 Task: Compose an email with the signature Josiah Cooper with the subject Update on a new partnership and the message Please let me know if you have any questions or concerns about the new safety procedures that were recently implemented. from softage.5@softage.net to softage.3@softage.net, select the message and change font size to small, align the email to left Send the email. Finally, move the email from Sent Items to the label User interface
Action: Mouse moved to (92, 66)
Screenshot: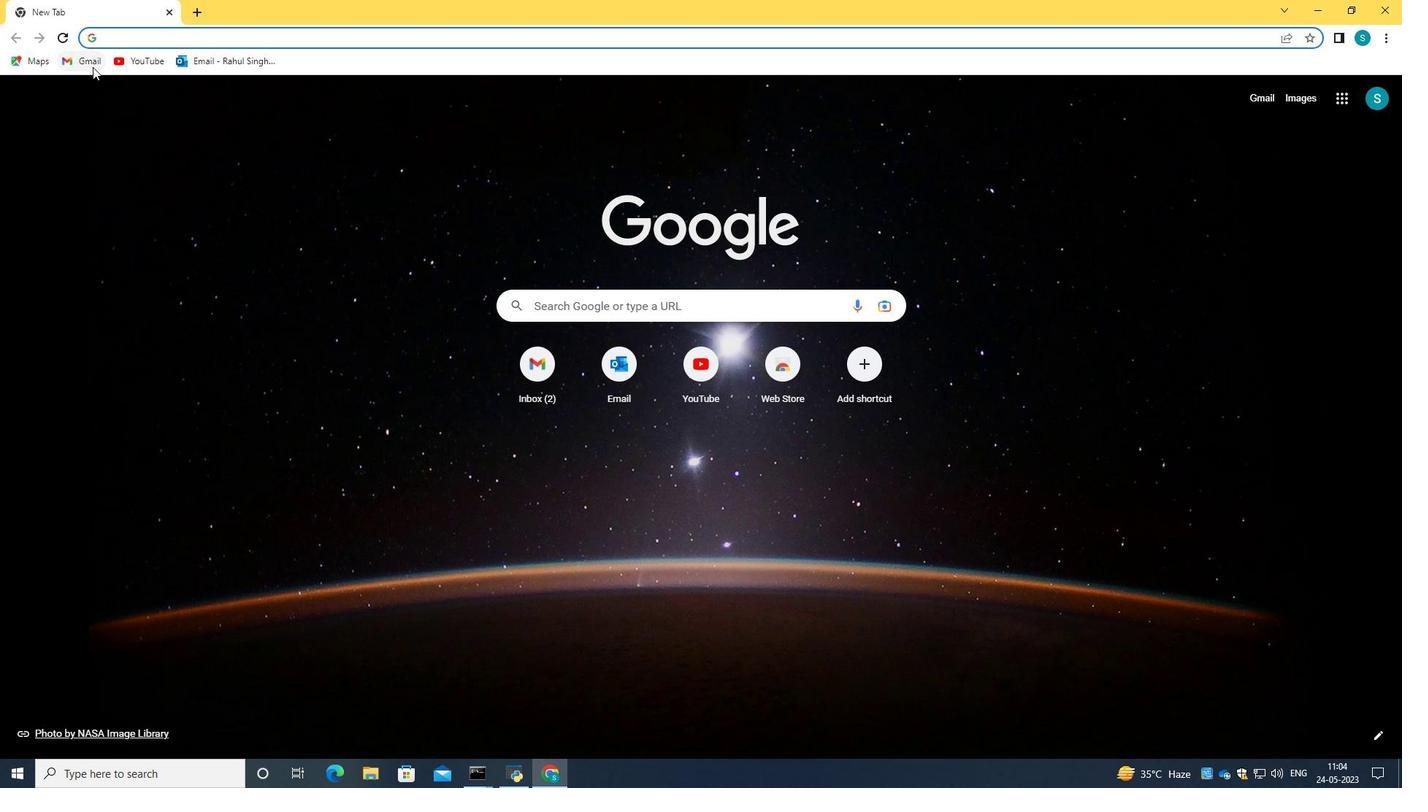 
Action: Mouse pressed left at (92, 66)
Screenshot: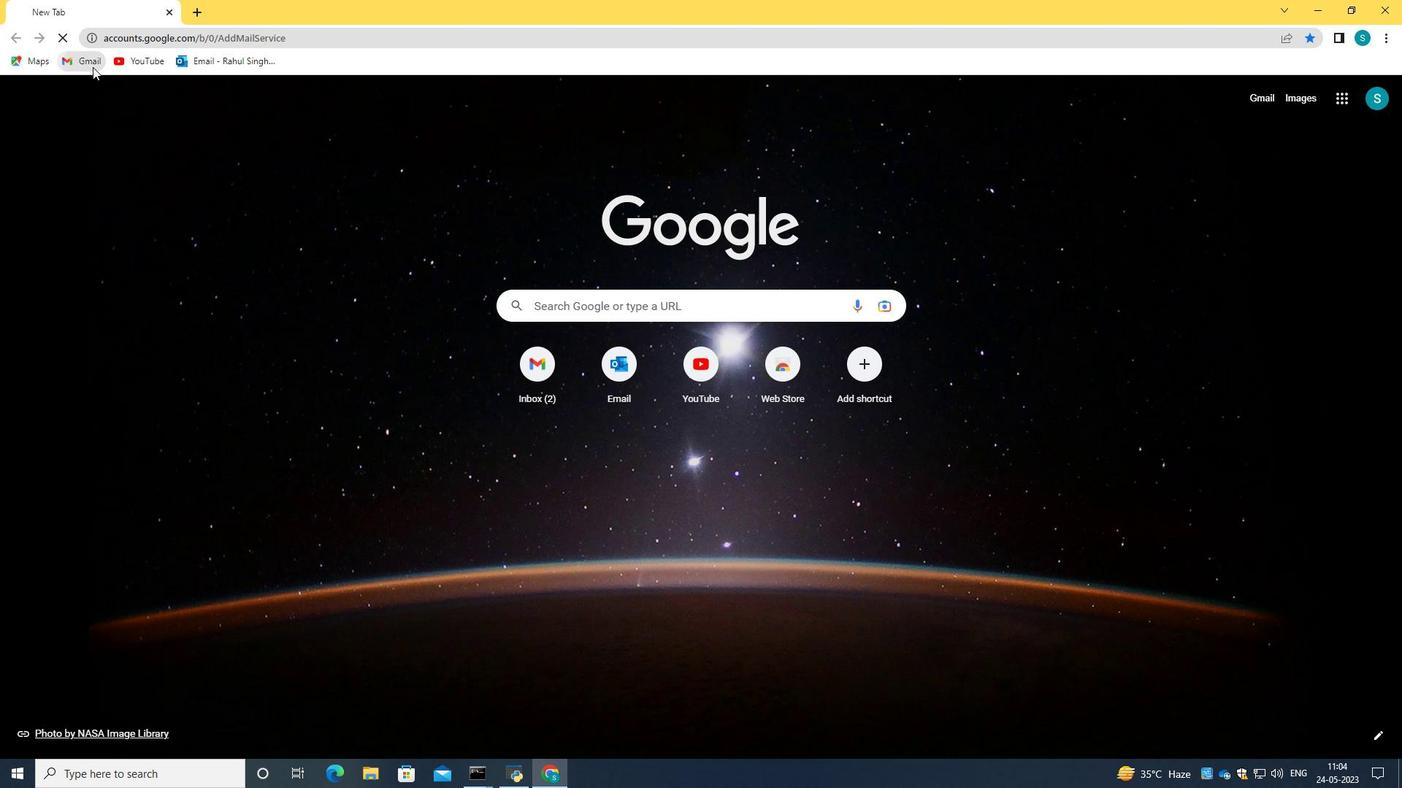 
Action: Mouse moved to (678, 219)
Screenshot: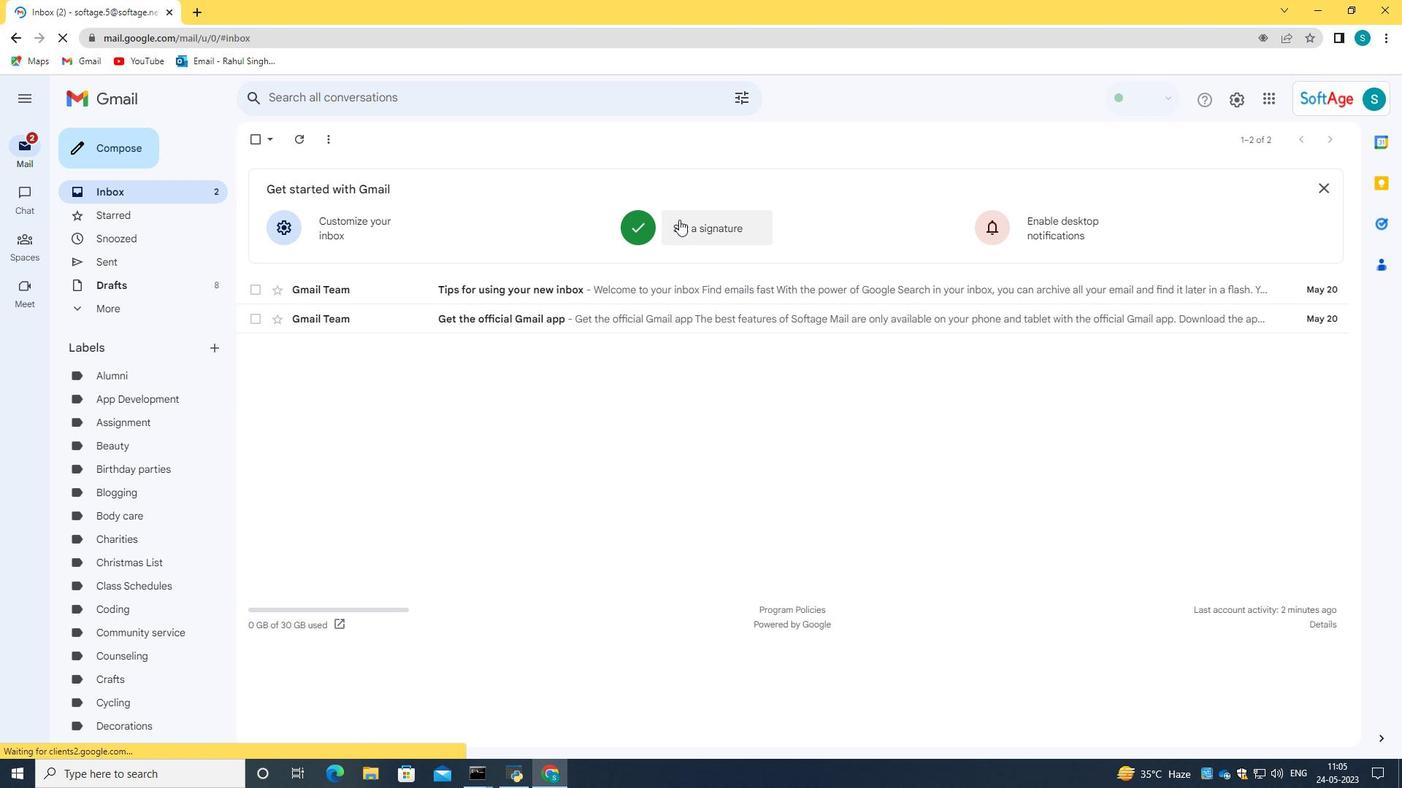 
Action: Mouse pressed left at (678, 219)
Screenshot: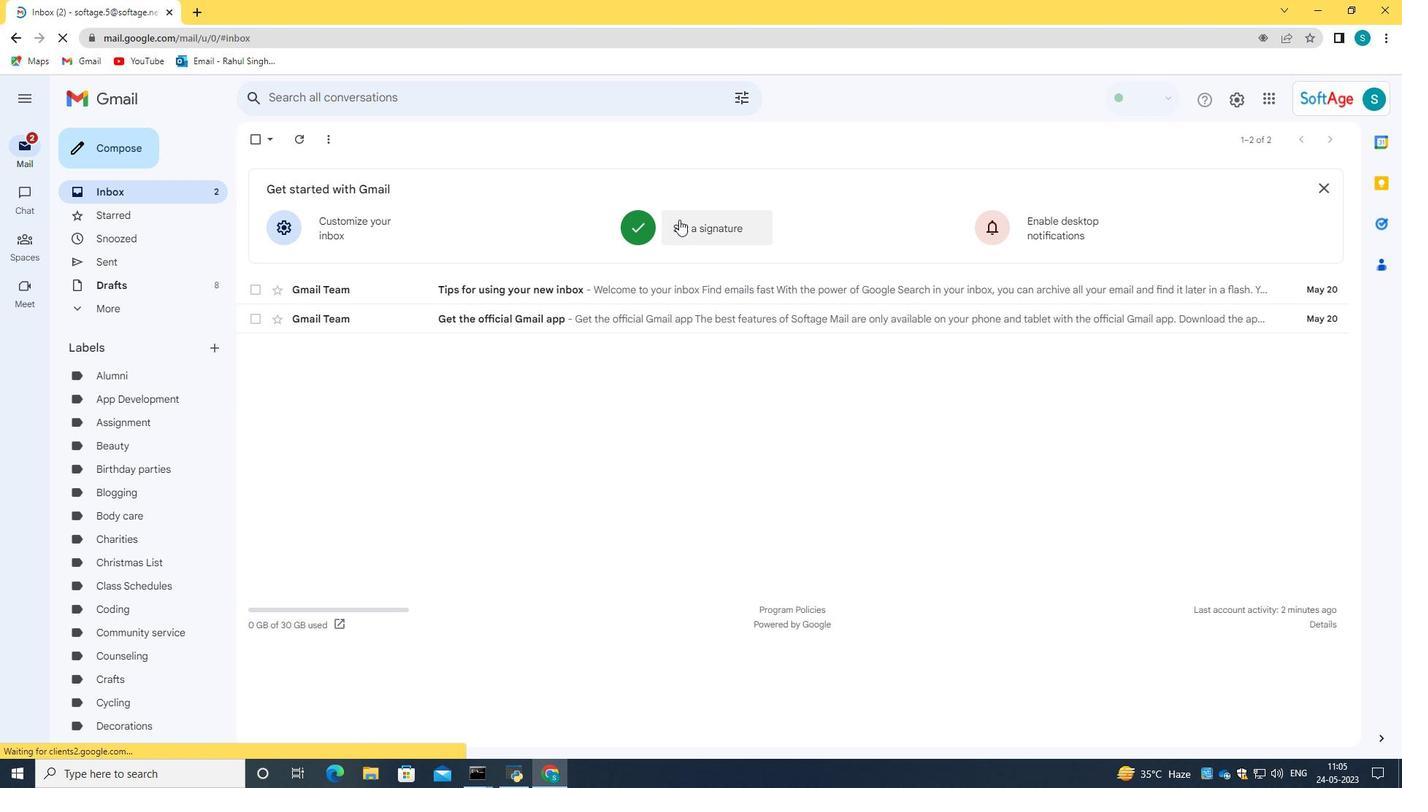 
Action: Mouse moved to (685, 271)
Screenshot: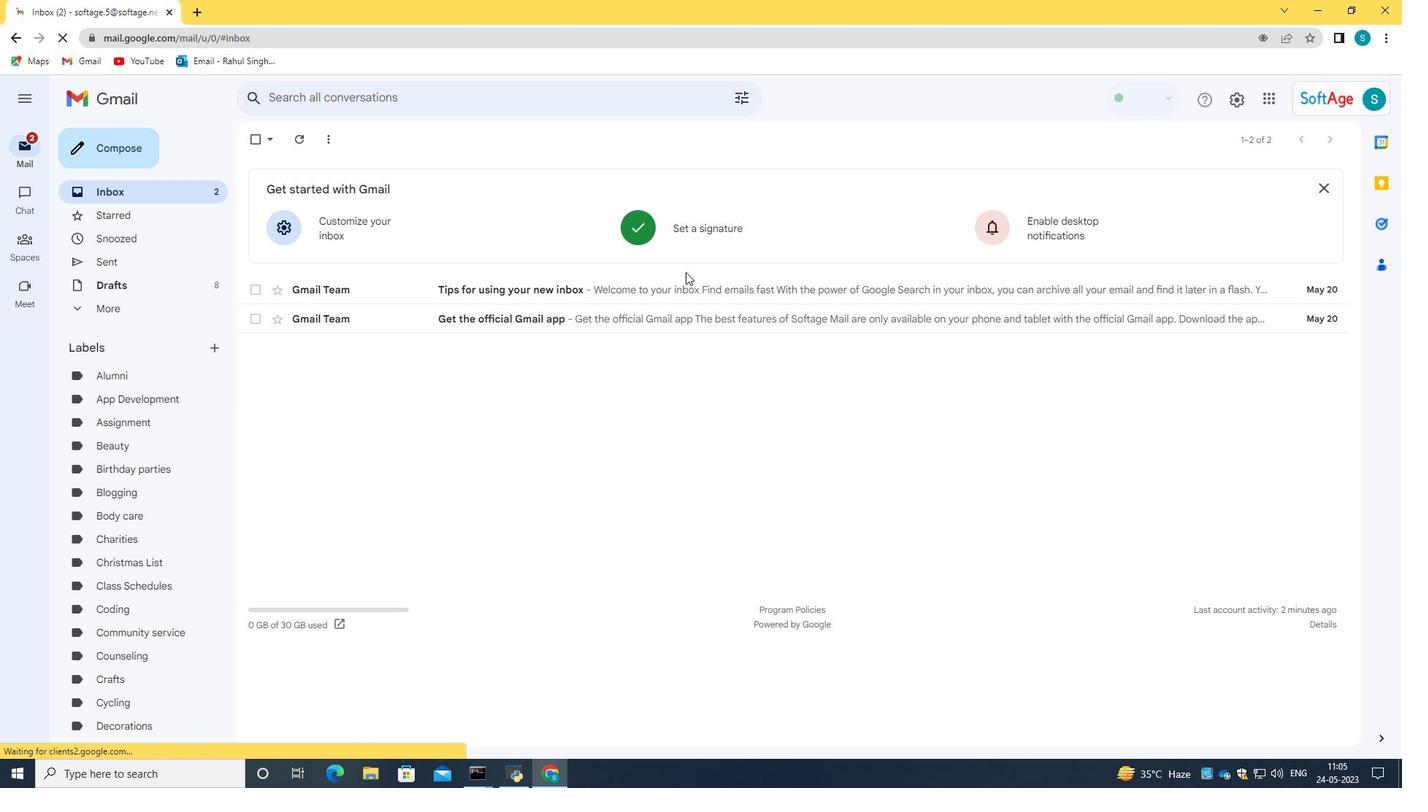 
Action: Mouse scrolled (685, 270) with delta (0, 0)
Screenshot: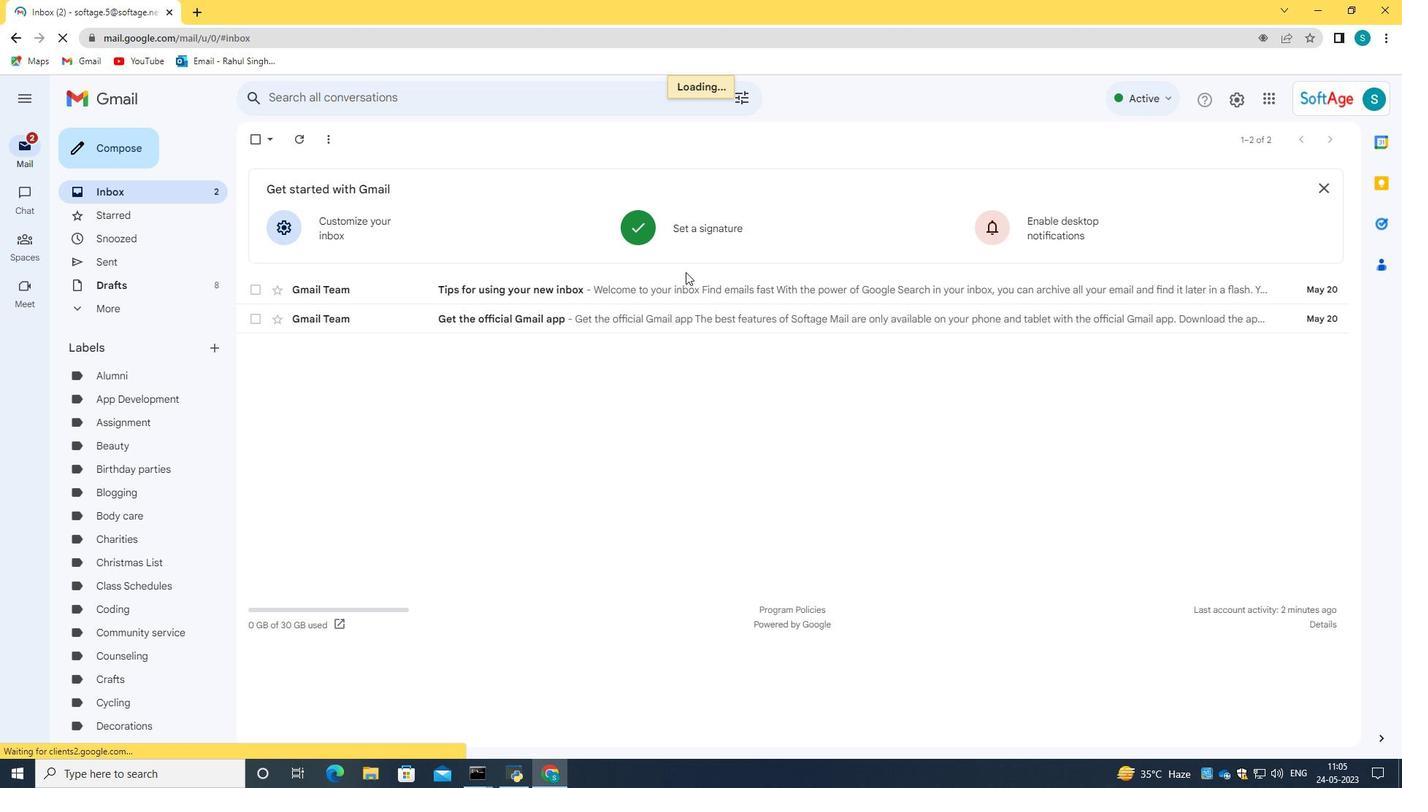 
Action: Mouse moved to (685, 276)
Screenshot: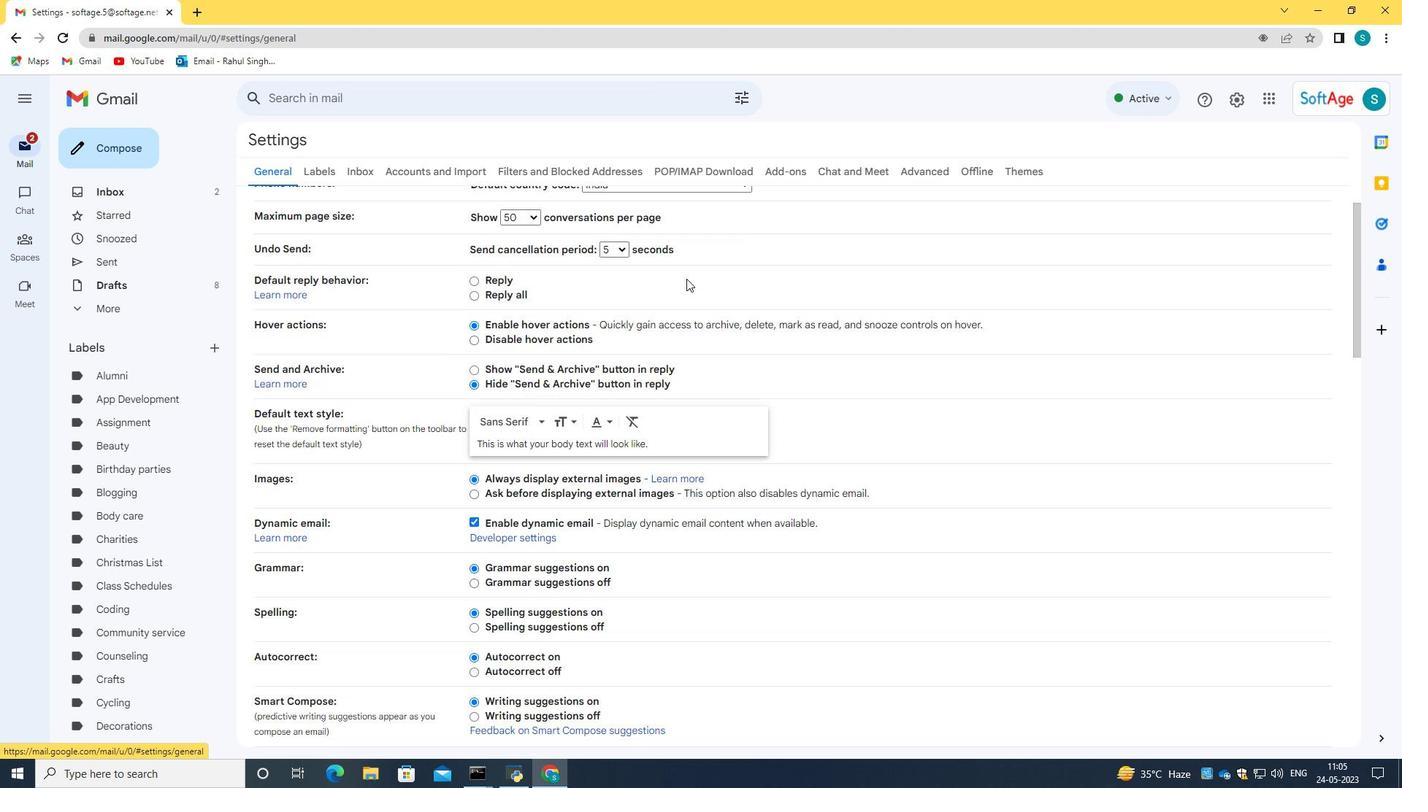 
Action: Mouse scrolled (685, 276) with delta (0, 0)
Screenshot: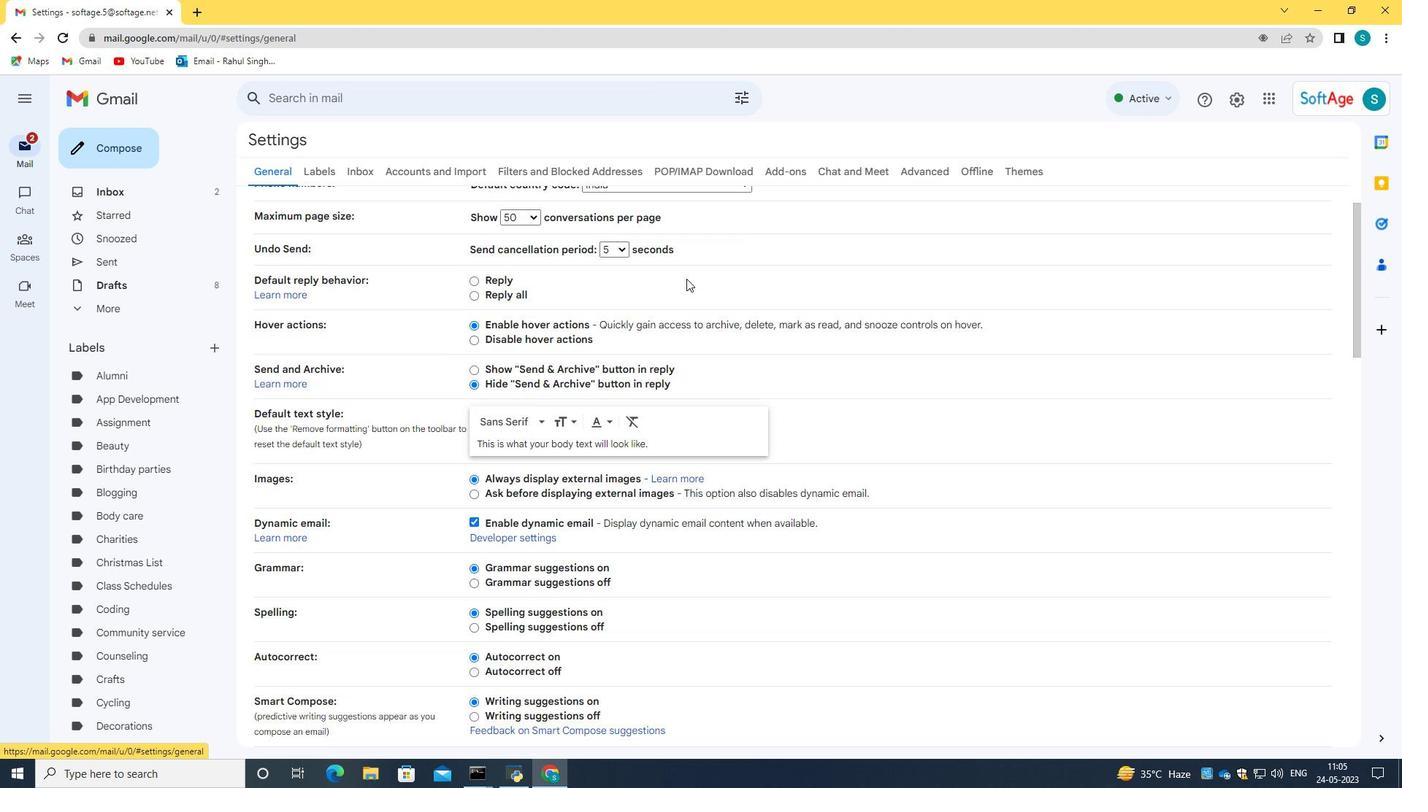 
Action: Mouse moved to (685, 278)
Screenshot: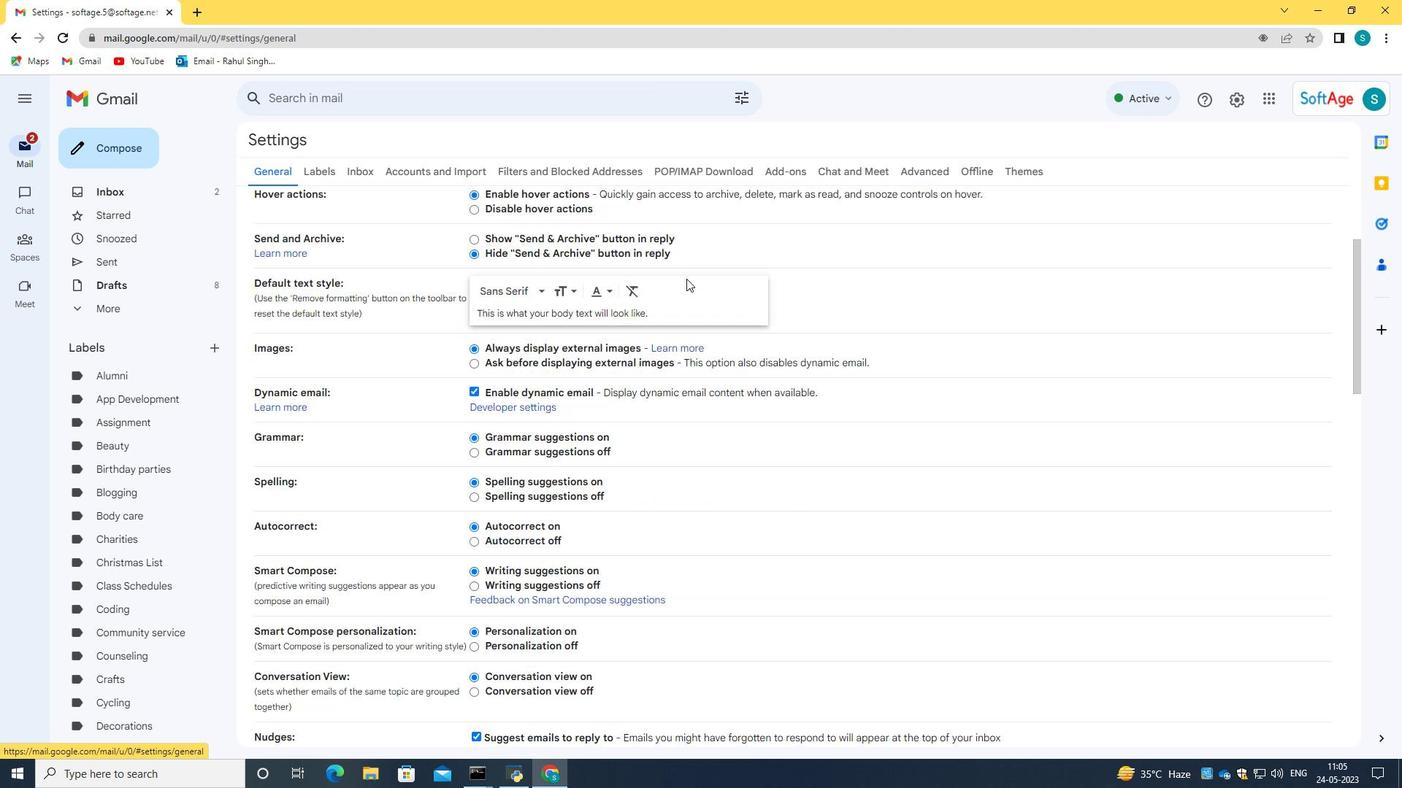 
Action: Mouse scrolled (685, 277) with delta (0, 0)
Screenshot: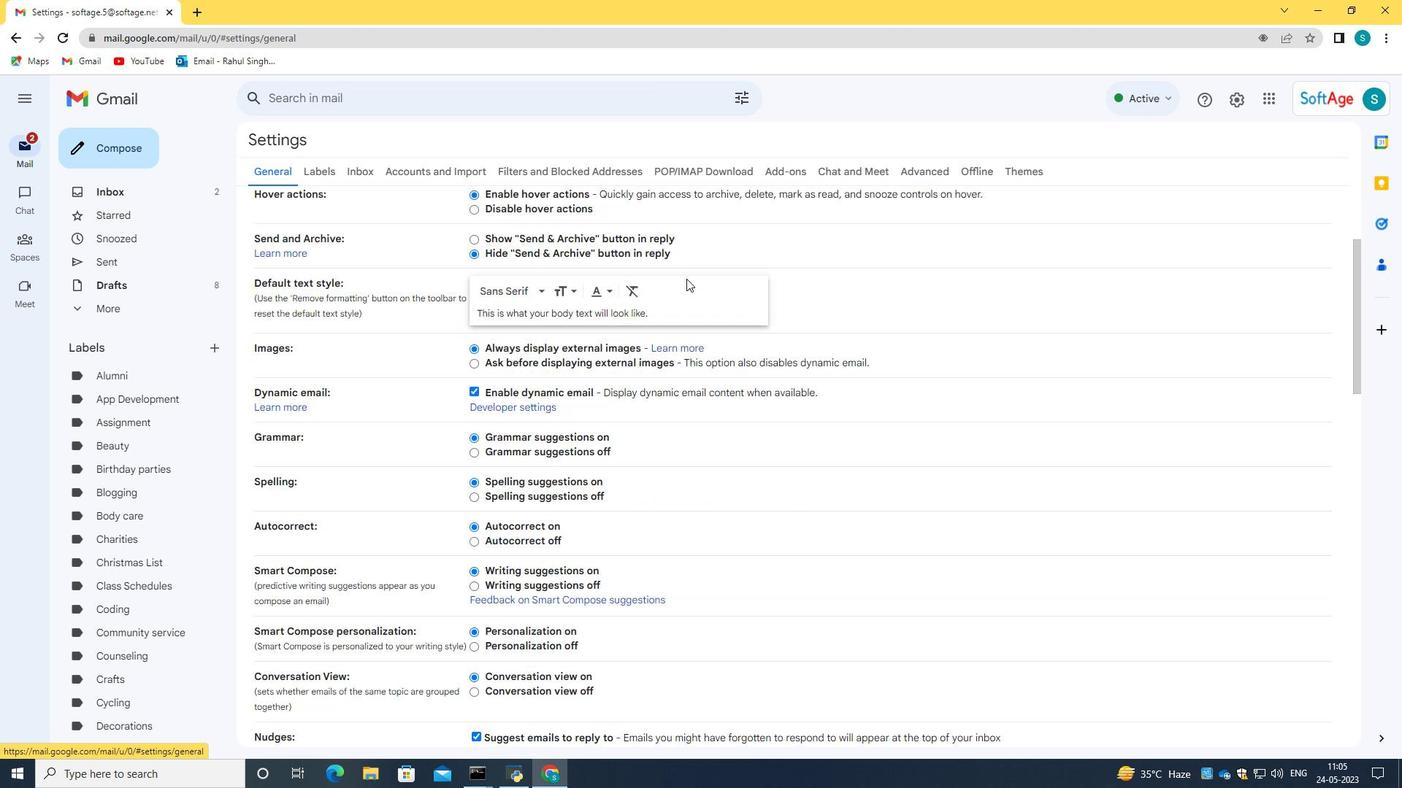 
Action: Mouse scrolled (685, 277) with delta (0, 0)
Screenshot: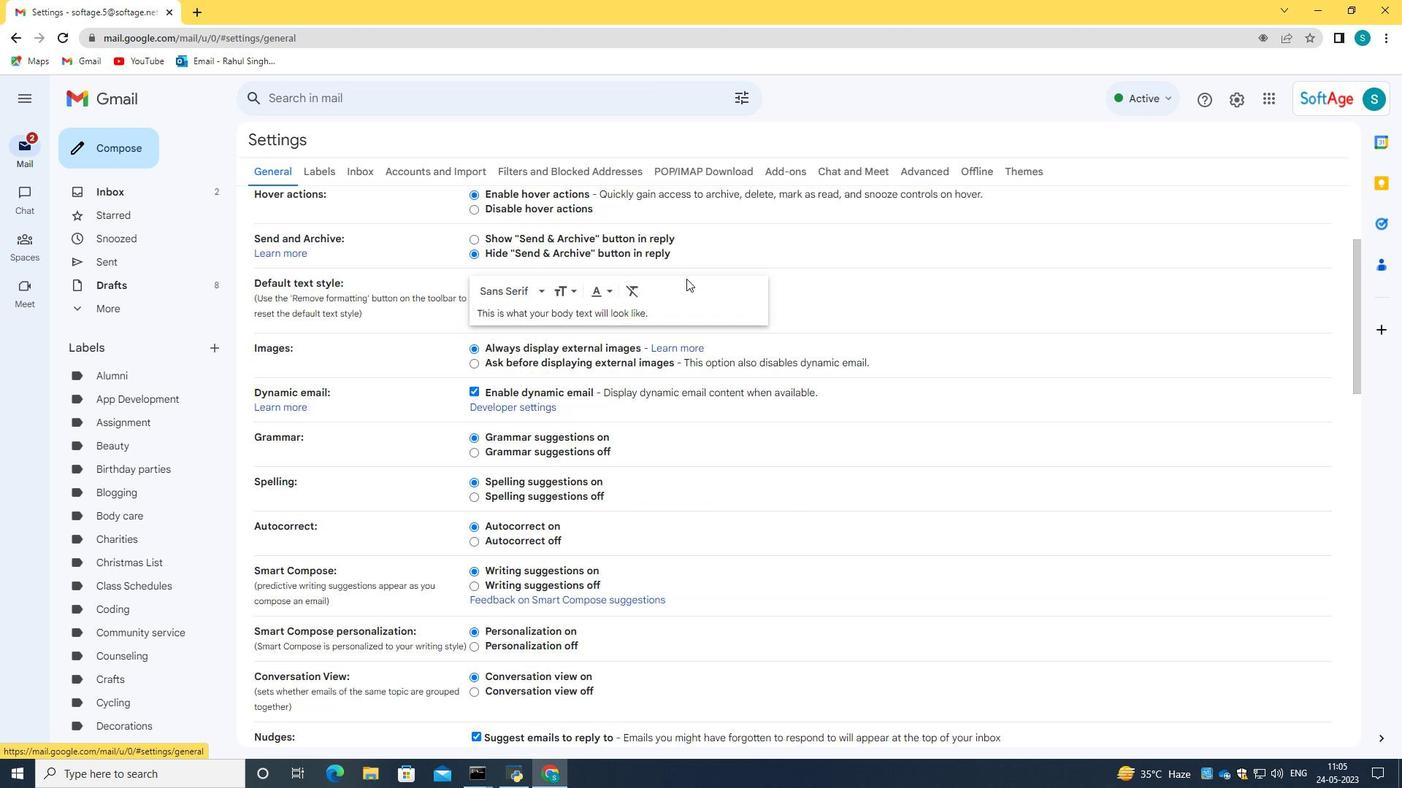 
Action: Mouse scrolled (685, 277) with delta (0, 0)
Screenshot: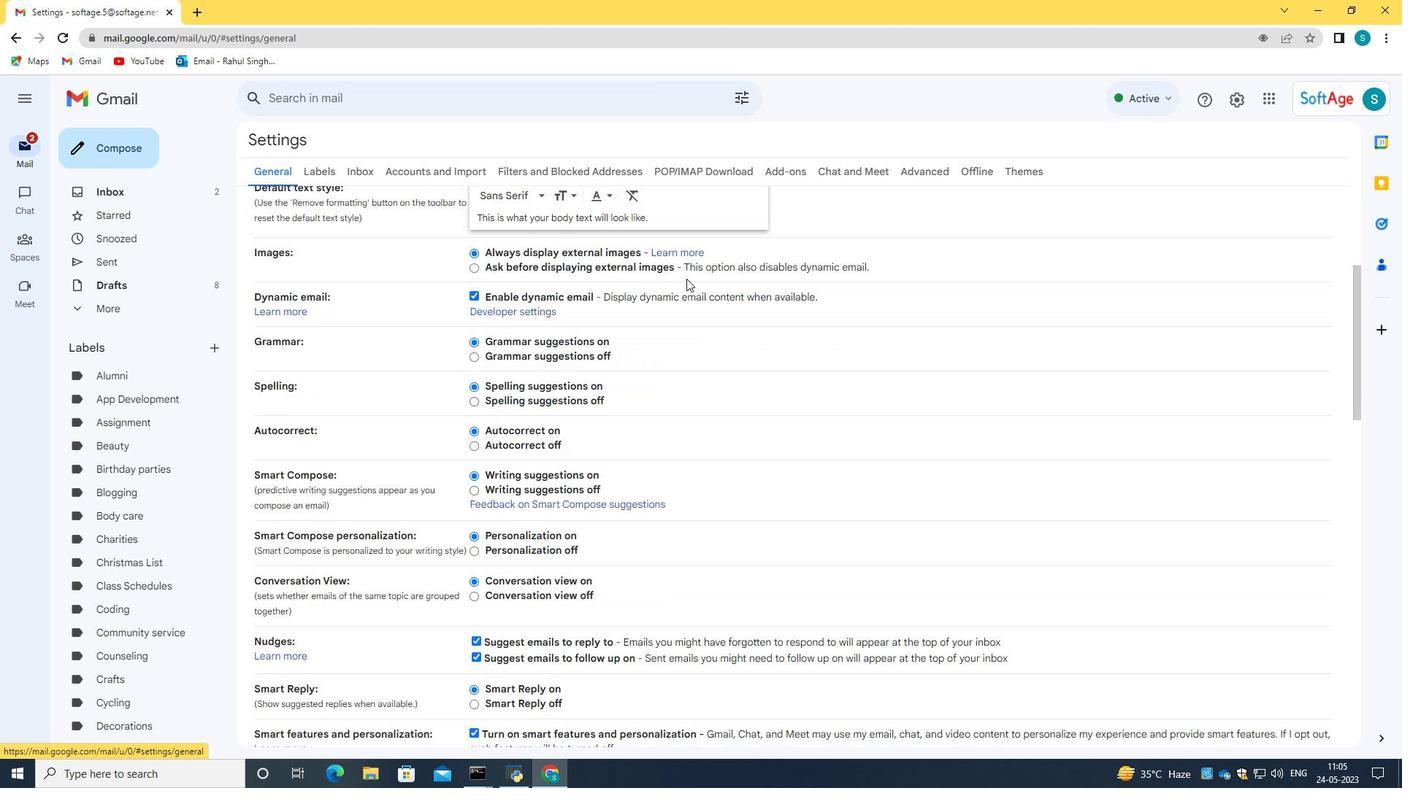 
Action: Mouse scrolled (685, 277) with delta (0, 0)
Screenshot: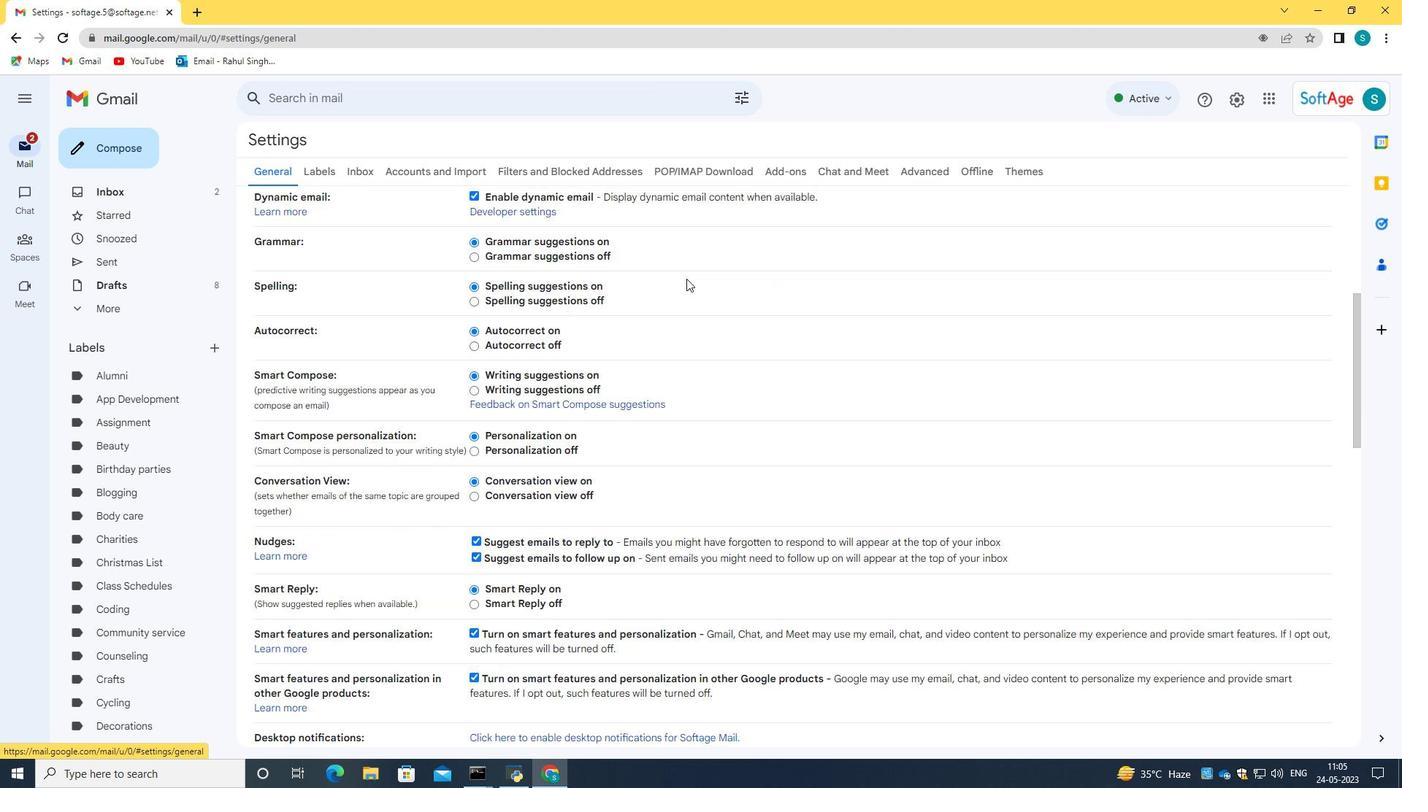 
Action: Mouse scrolled (685, 277) with delta (0, 0)
Screenshot: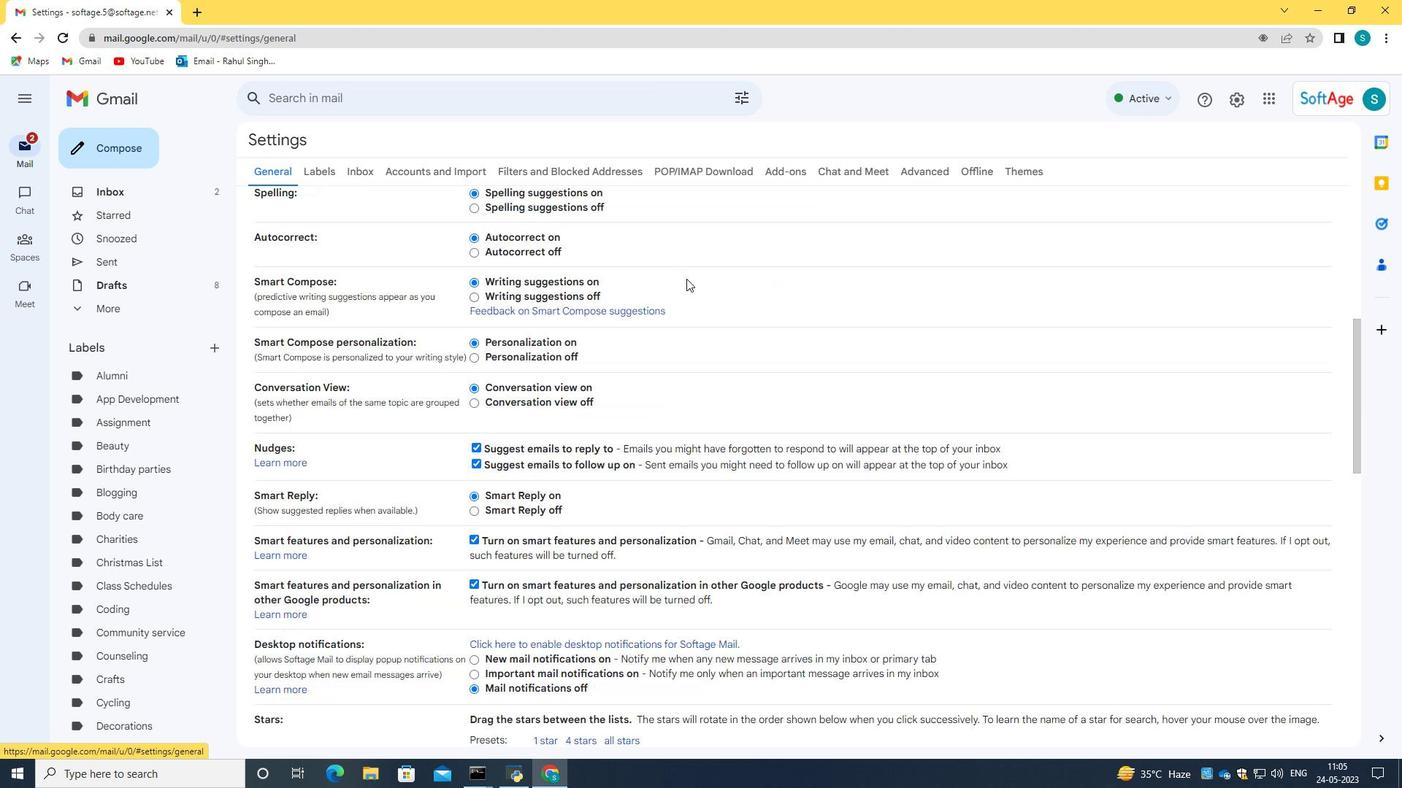 
Action: Mouse scrolled (685, 277) with delta (0, 0)
Screenshot: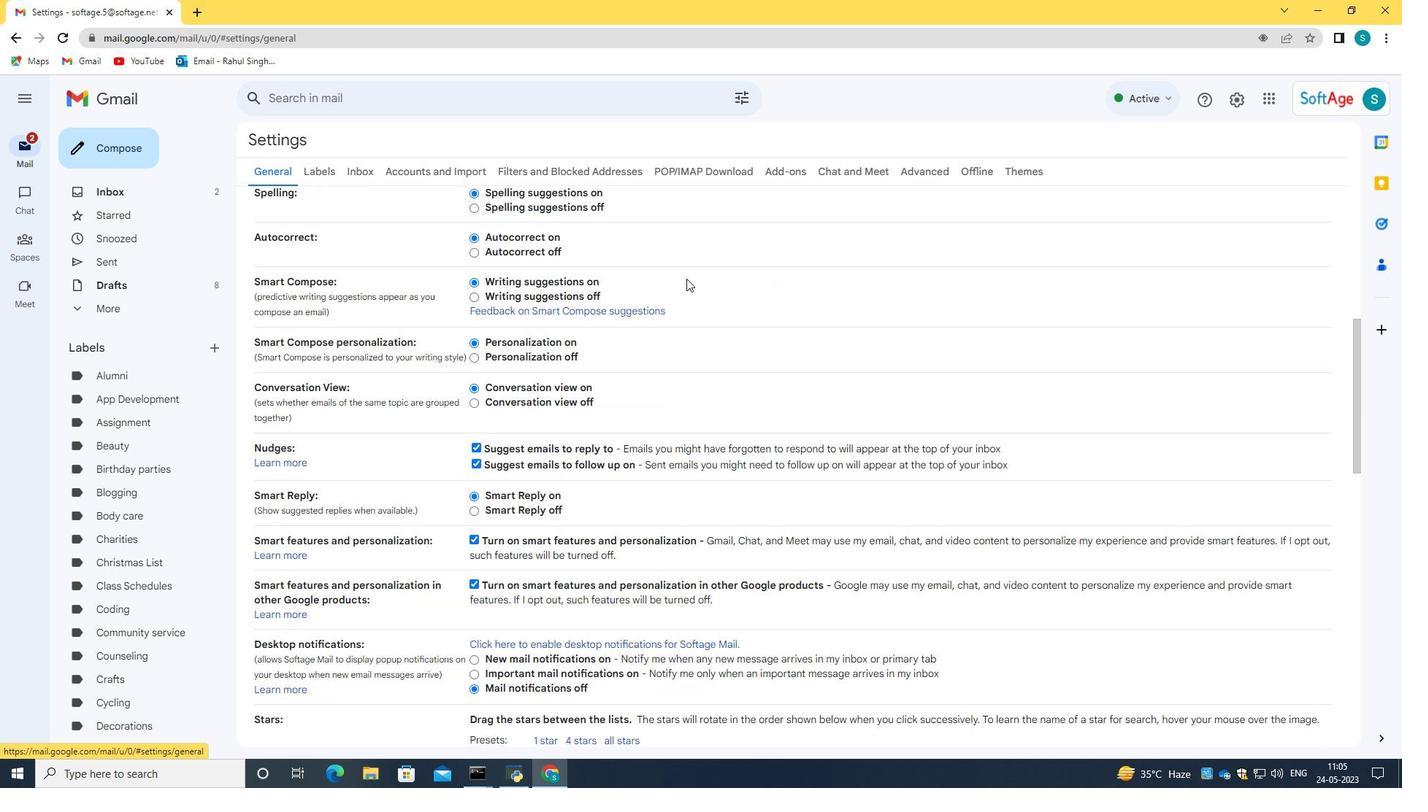 
Action: Mouse scrolled (685, 277) with delta (0, 0)
Screenshot: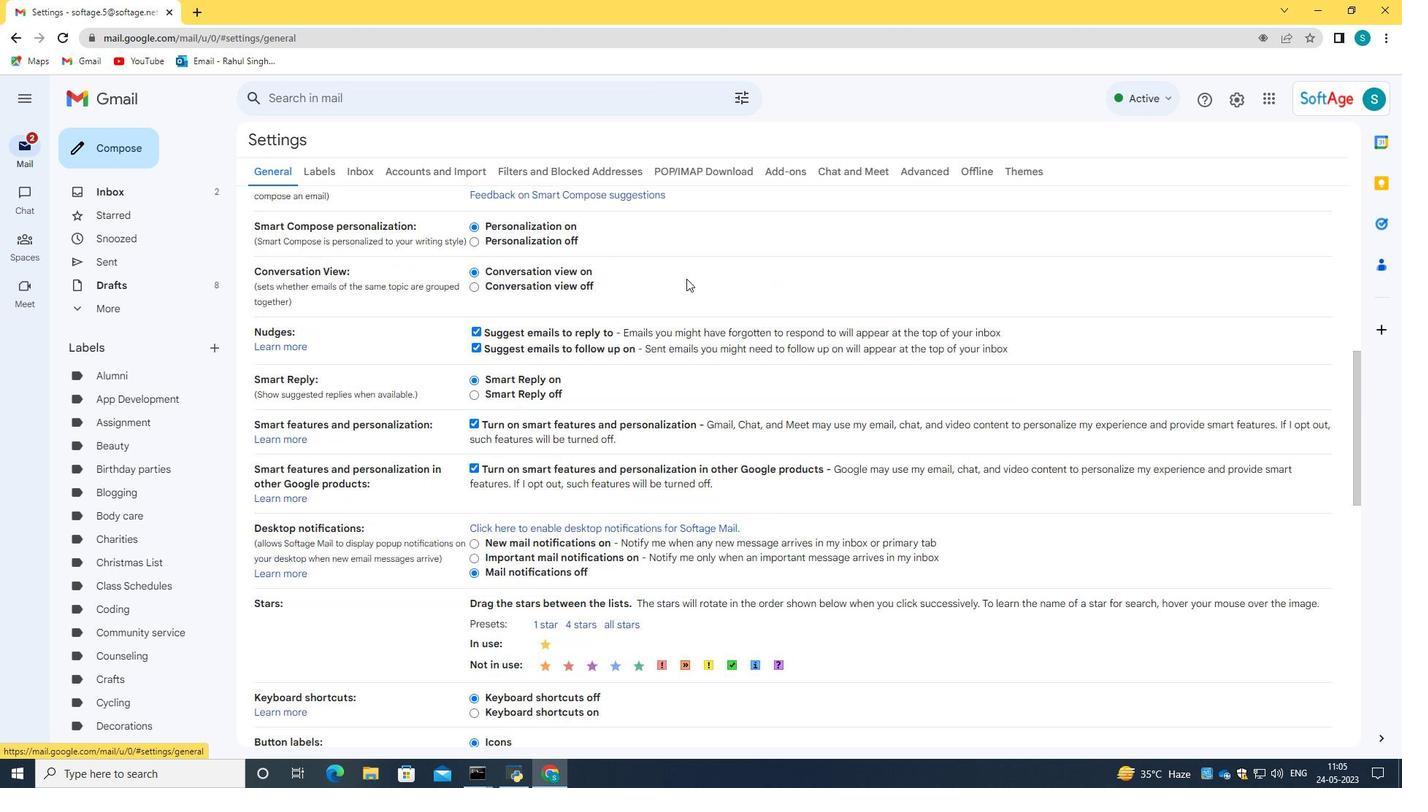 
Action: Mouse scrolled (685, 277) with delta (0, 0)
Screenshot: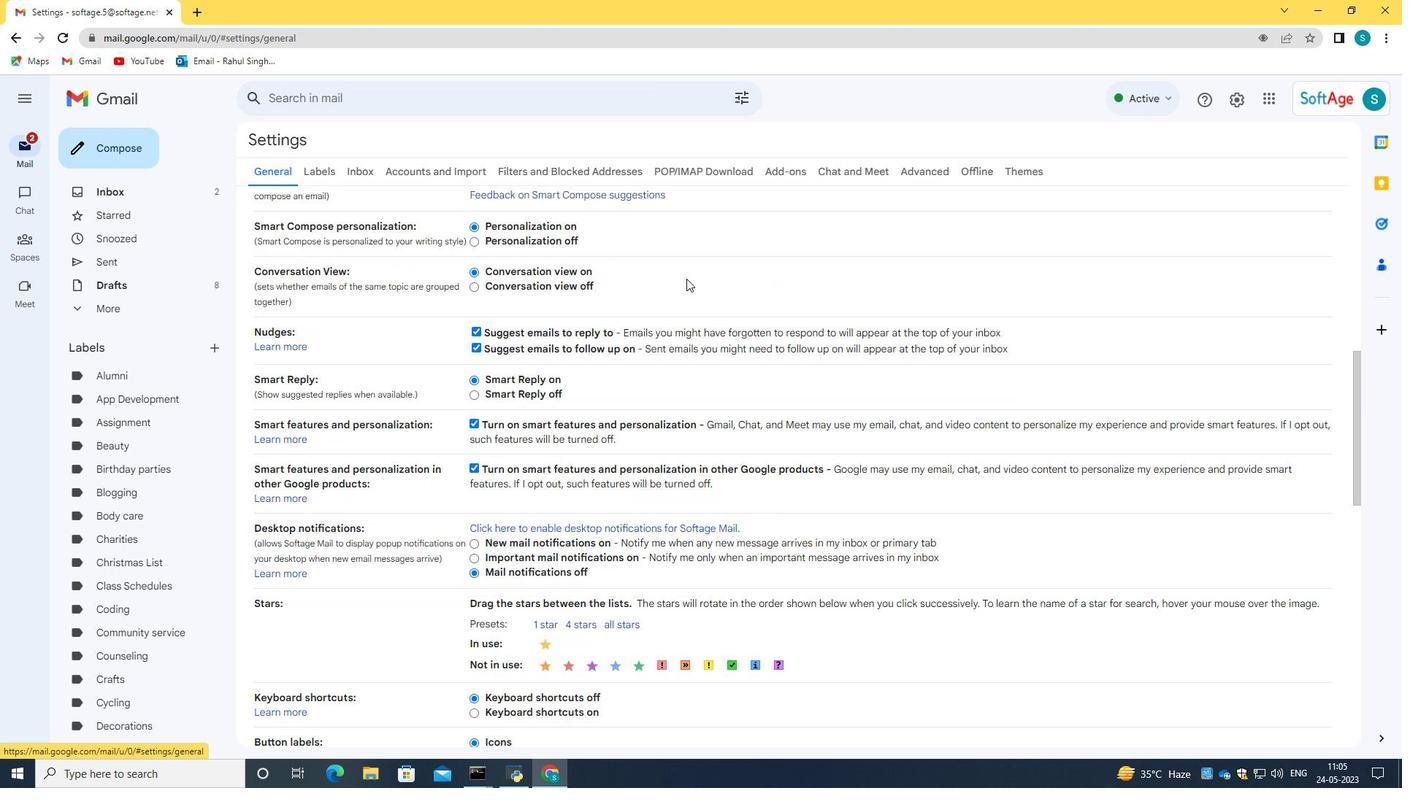 
Action: Mouse scrolled (685, 277) with delta (0, 0)
Screenshot: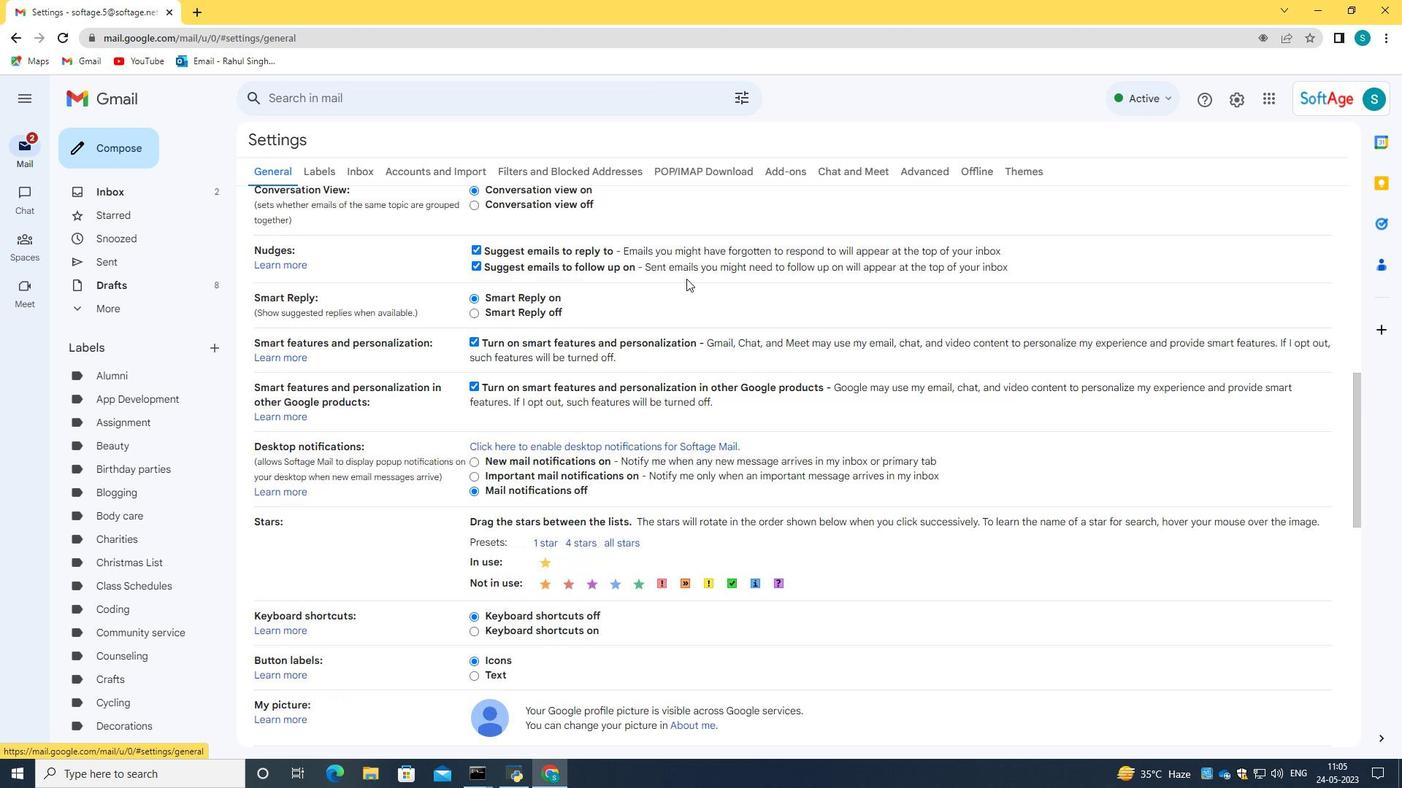
Action: Mouse scrolled (685, 277) with delta (0, 0)
Screenshot: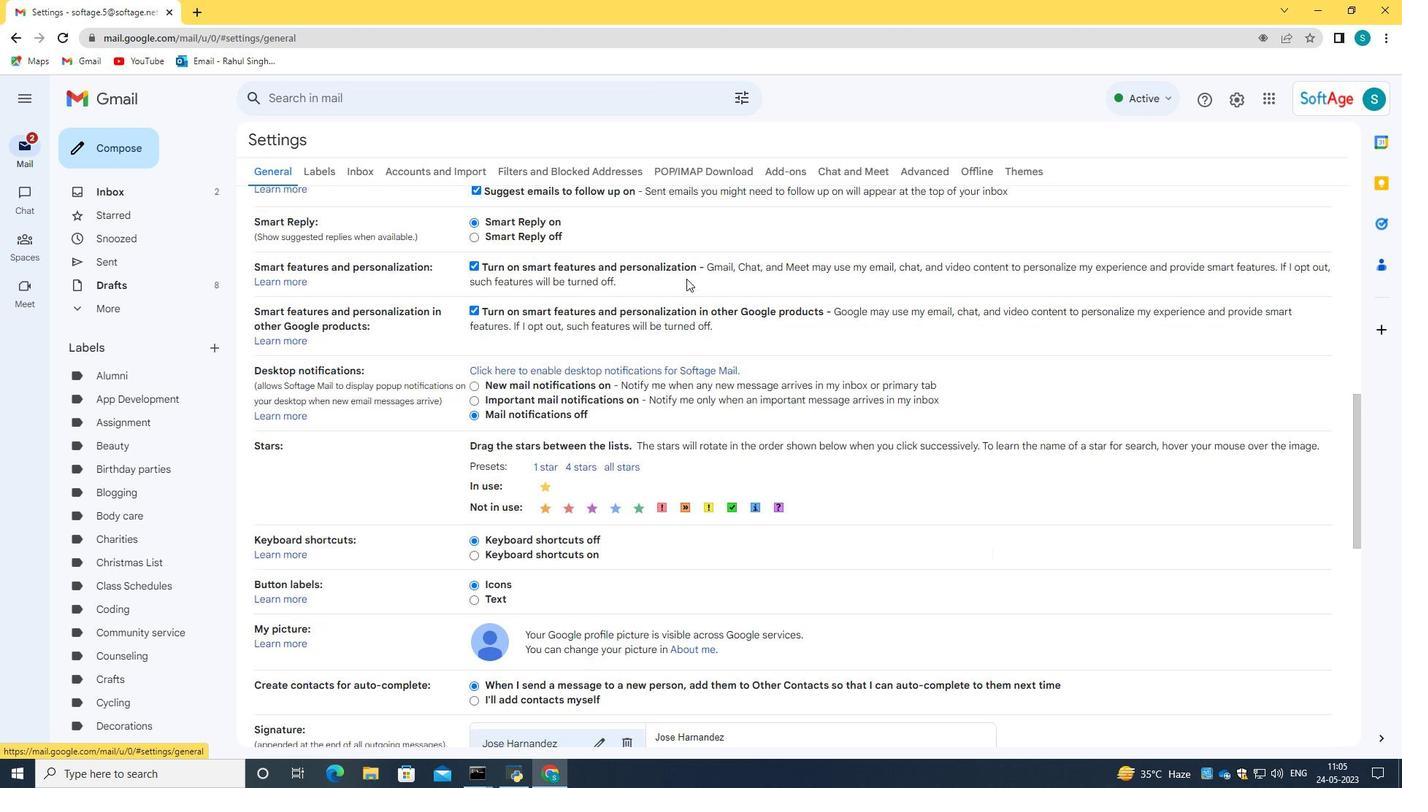 
Action: Mouse scrolled (685, 277) with delta (0, 0)
Screenshot: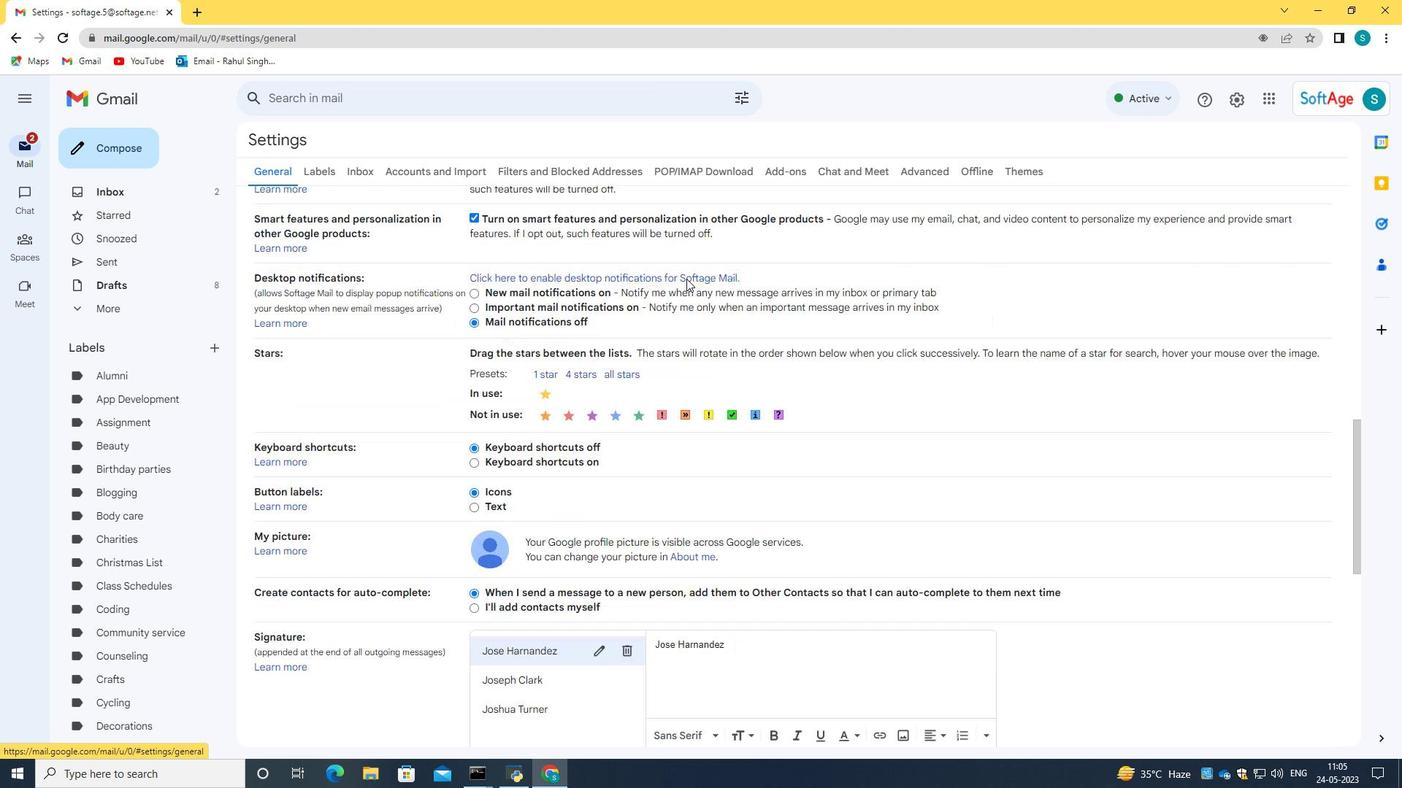 
Action: Mouse scrolled (685, 277) with delta (0, 0)
Screenshot: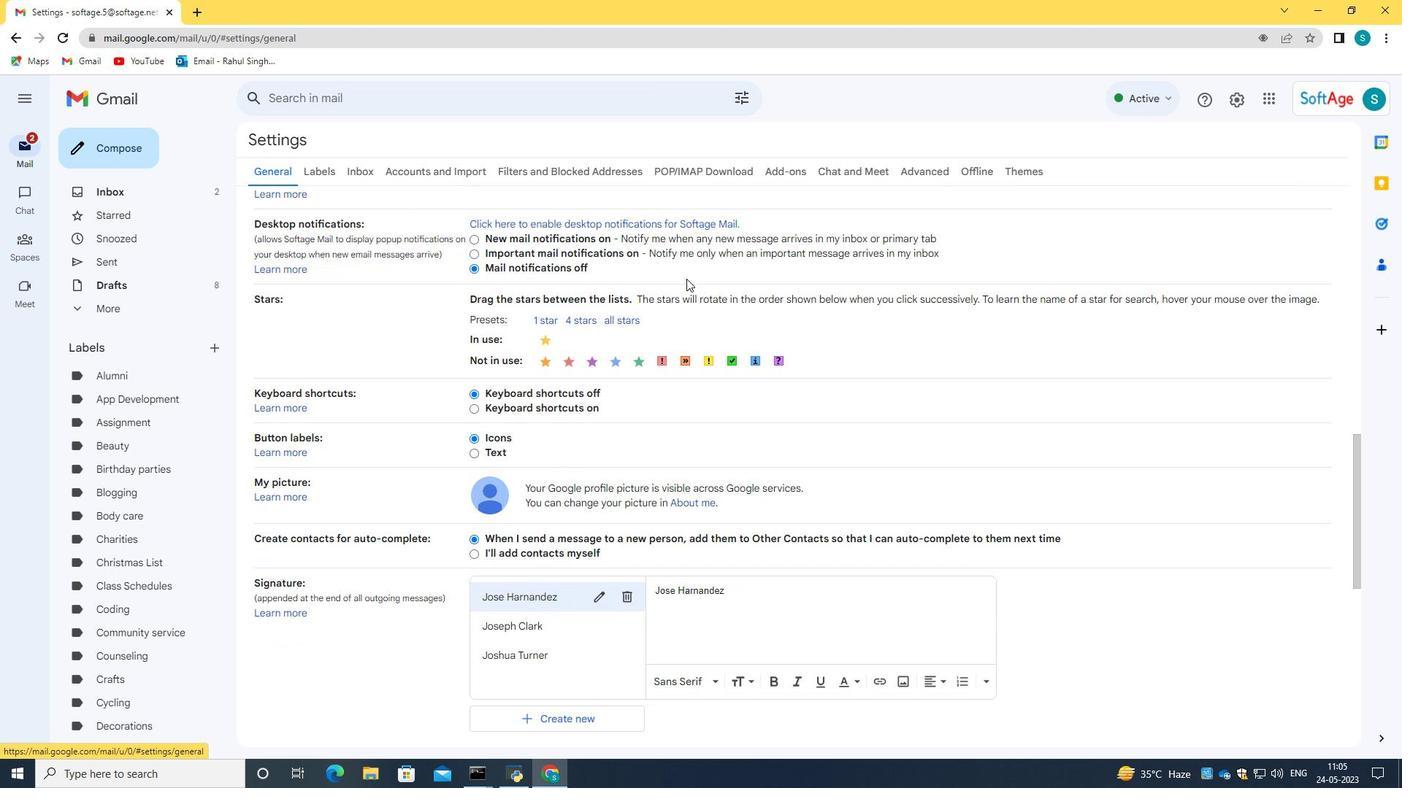 
Action: Mouse scrolled (685, 277) with delta (0, 0)
Screenshot: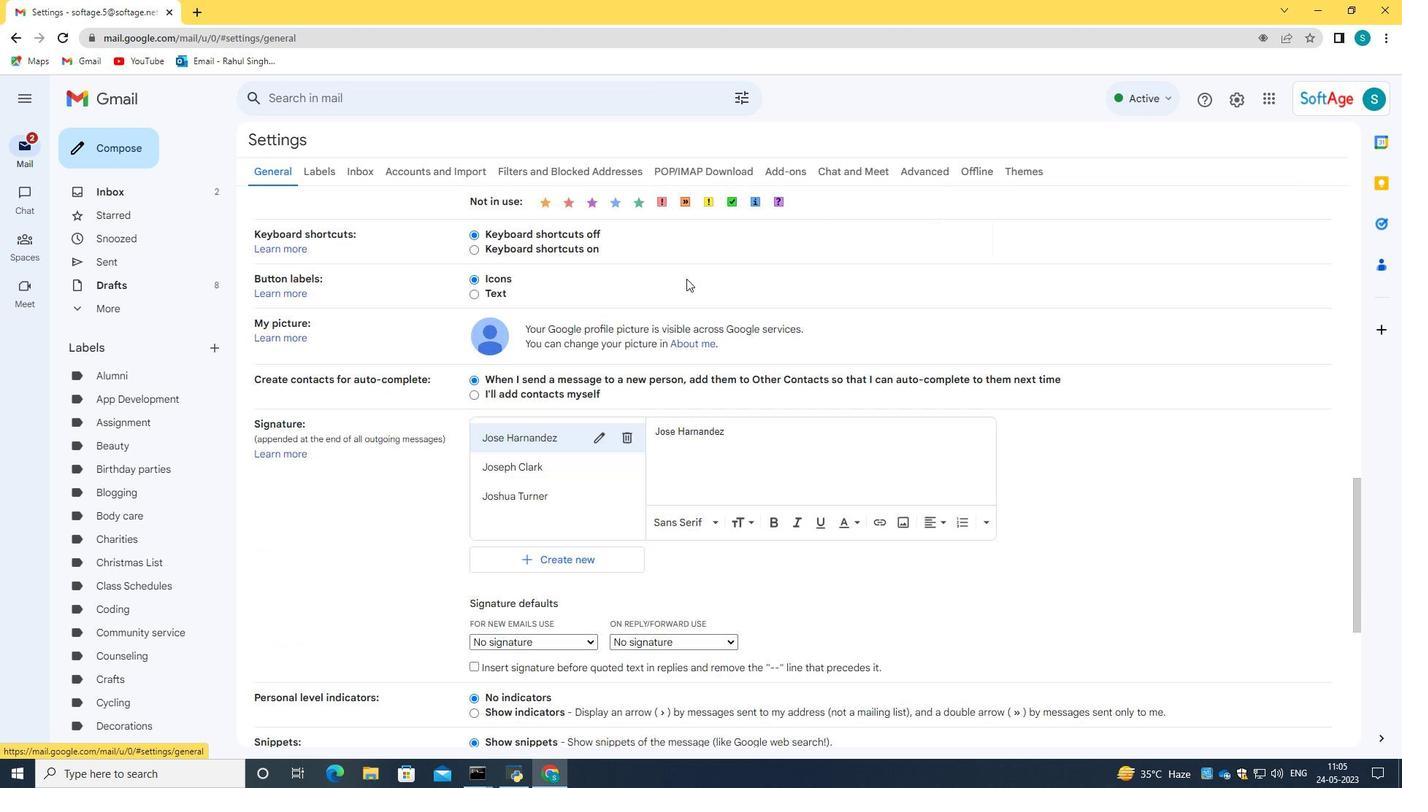 
Action: Mouse scrolled (685, 277) with delta (0, 0)
Screenshot: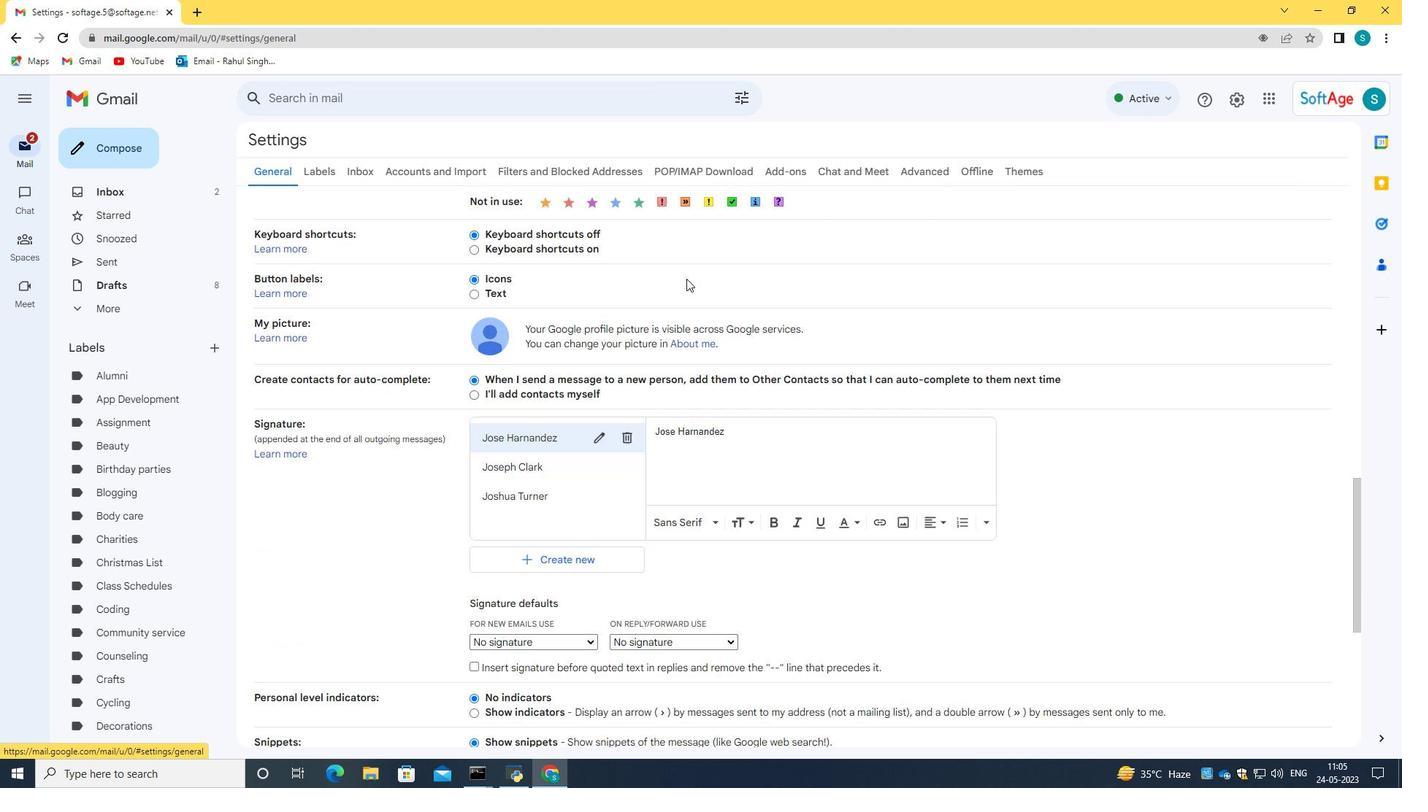 
Action: Mouse scrolled (685, 277) with delta (0, 0)
Screenshot: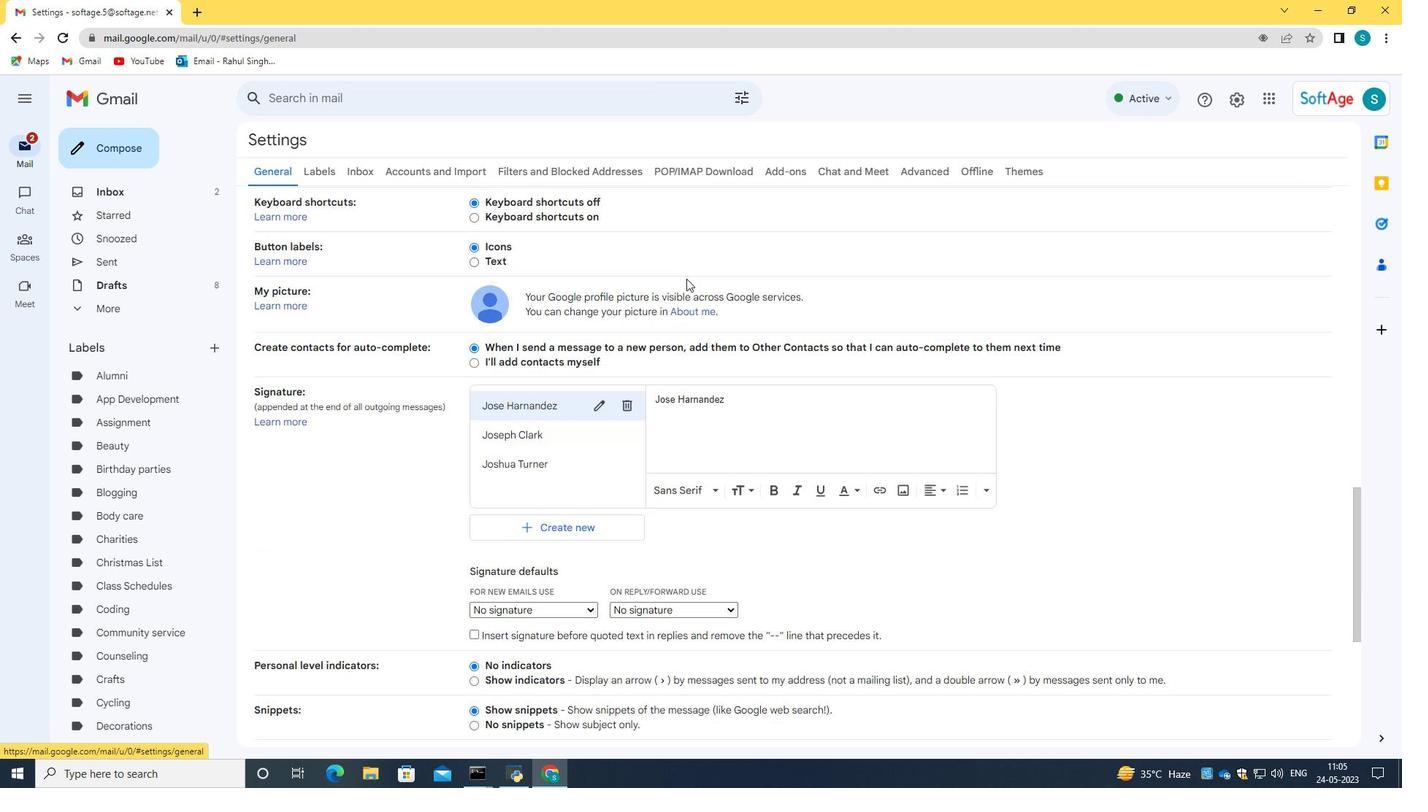 
Action: Mouse moved to (553, 450)
Screenshot: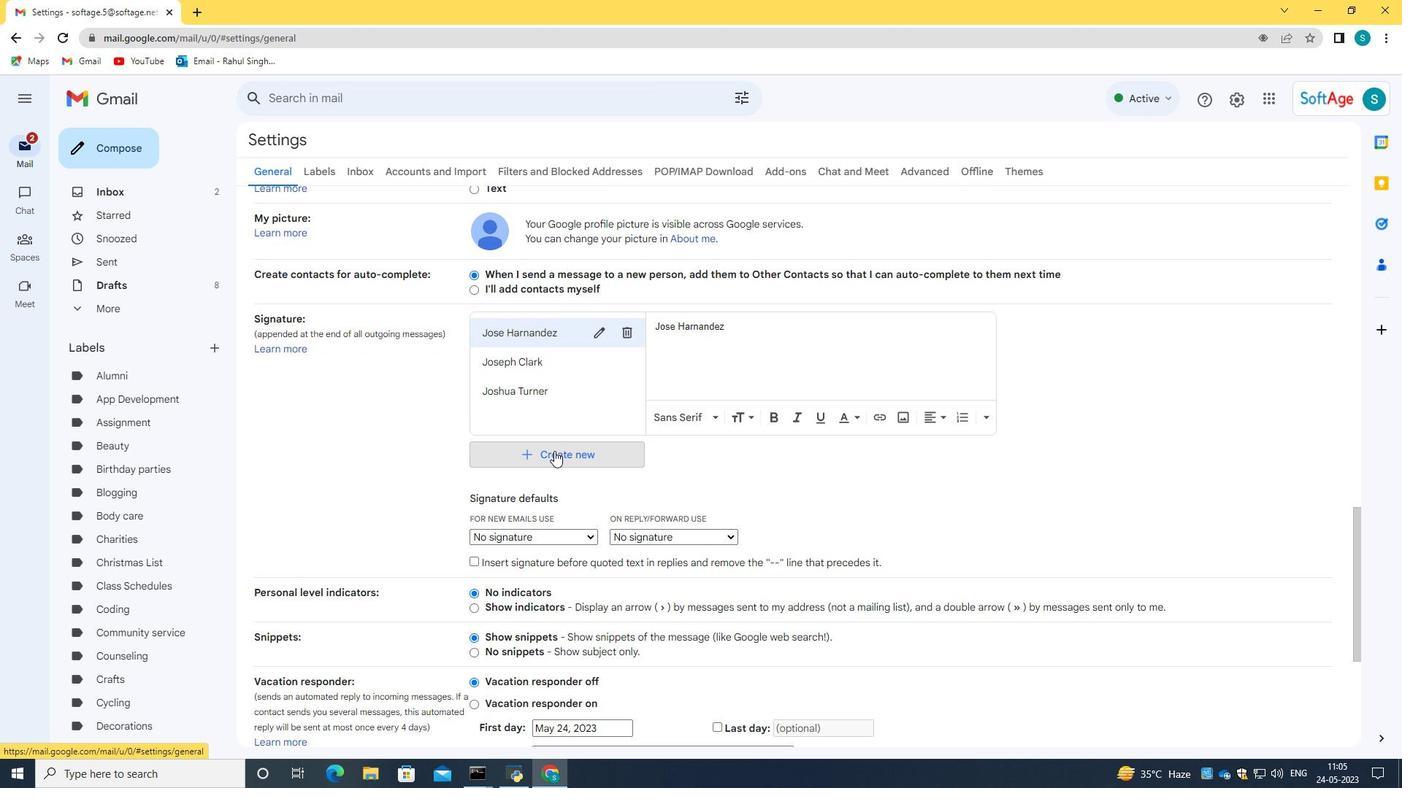 
Action: Mouse pressed left at (553, 450)
Screenshot: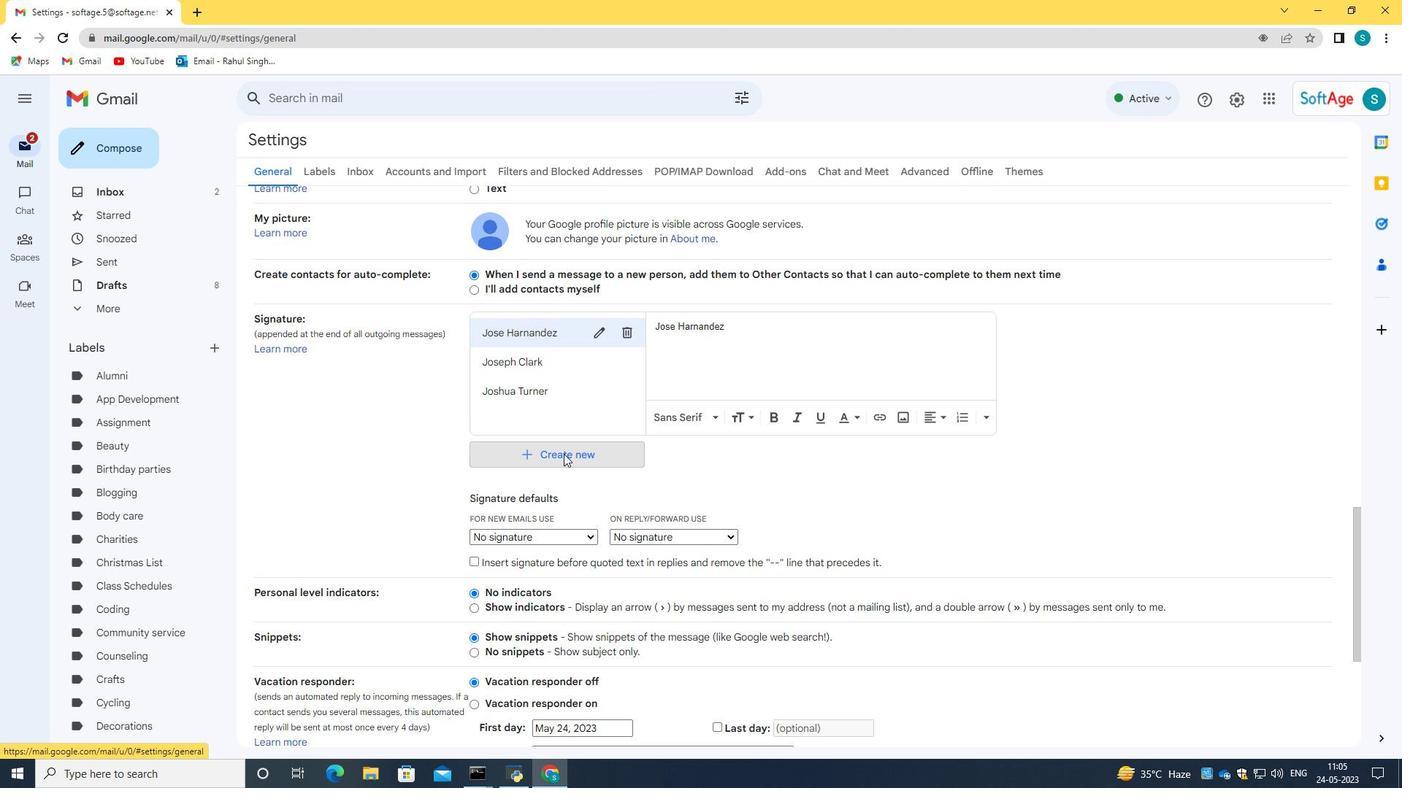 
Action: Mouse moved to (646, 398)
Screenshot: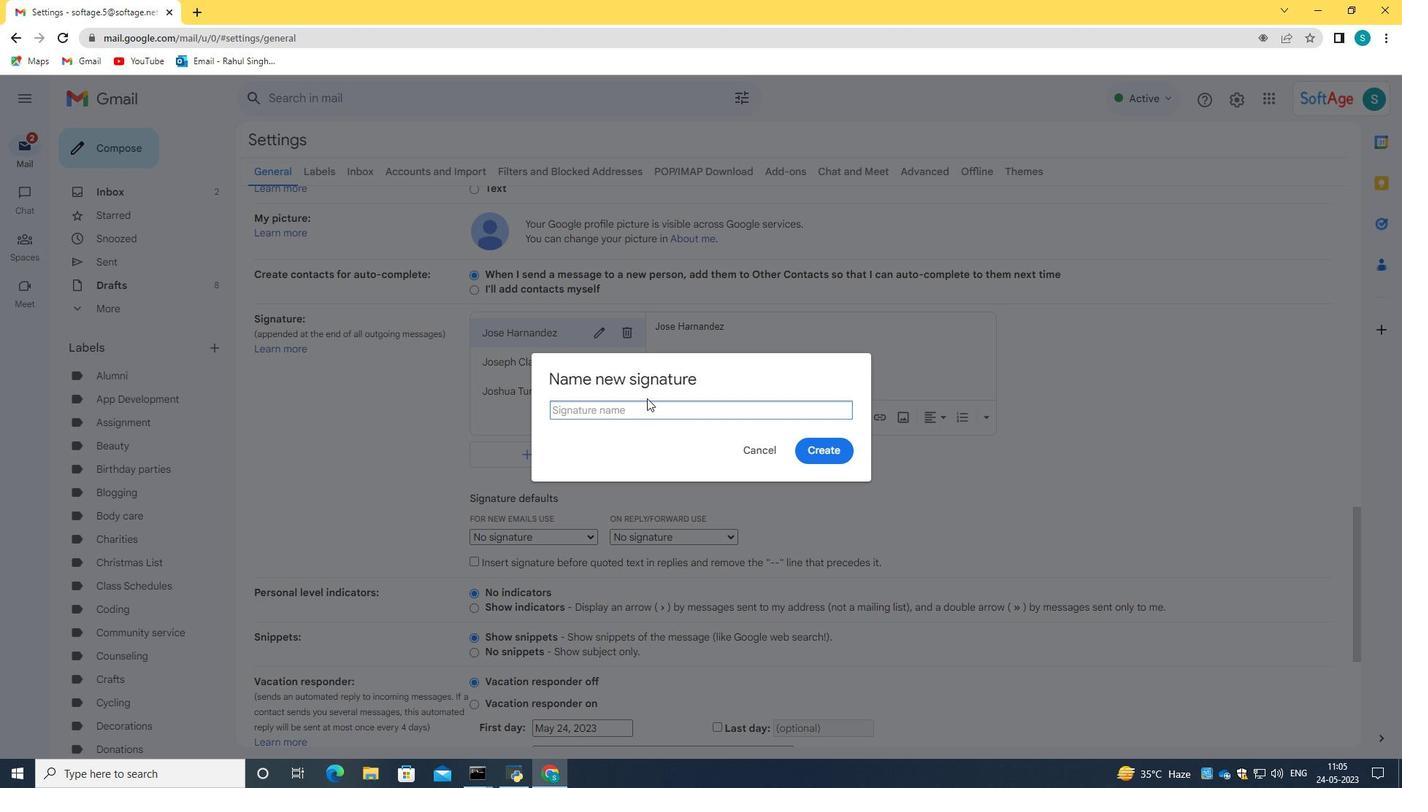 
Action: Key pressed <Key.caps_lock>J<Key.caps_lock>osiah<Key.space><Key.caps_lock>C<Key.caps_lock>ooper<Key.space>
Screenshot: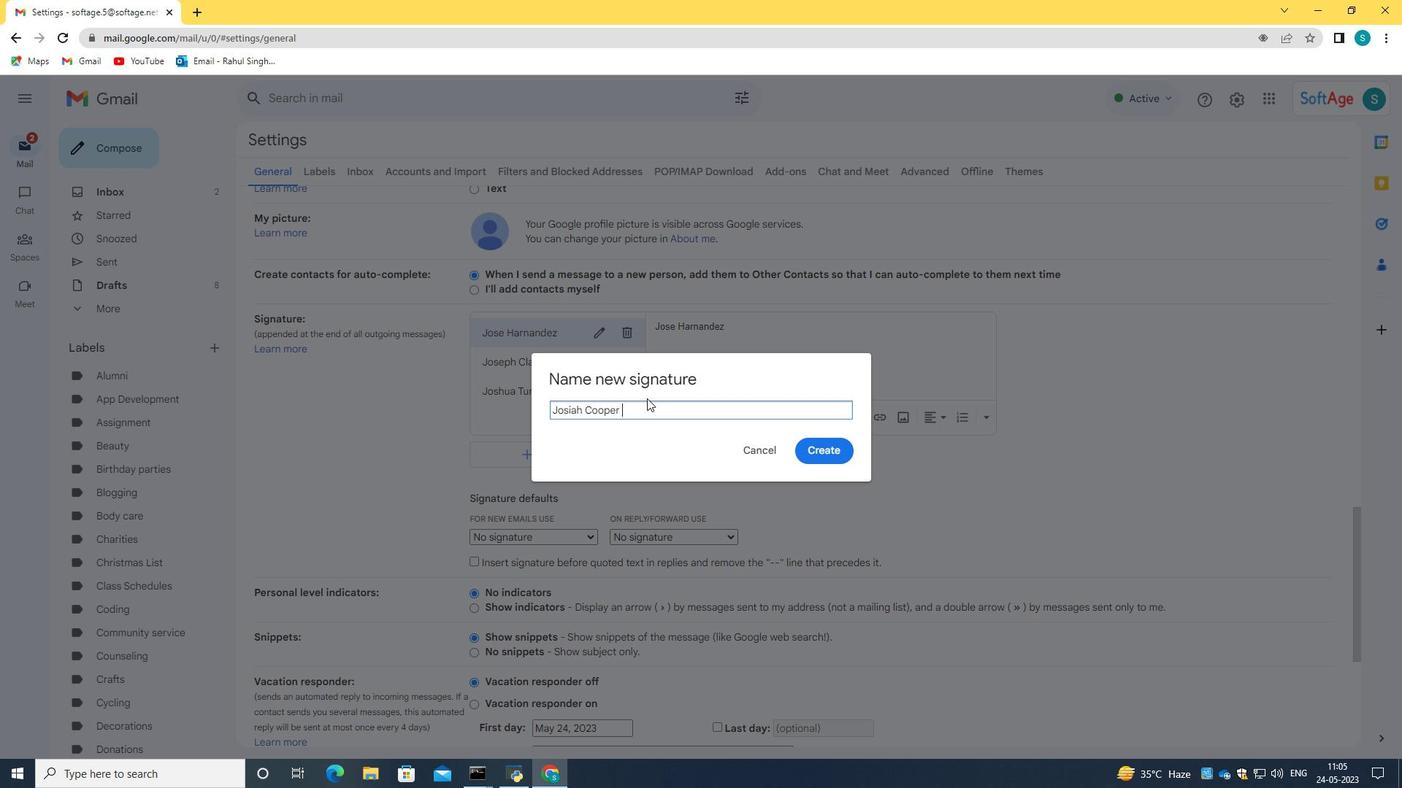 
Action: Mouse moved to (803, 446)
Screenshot: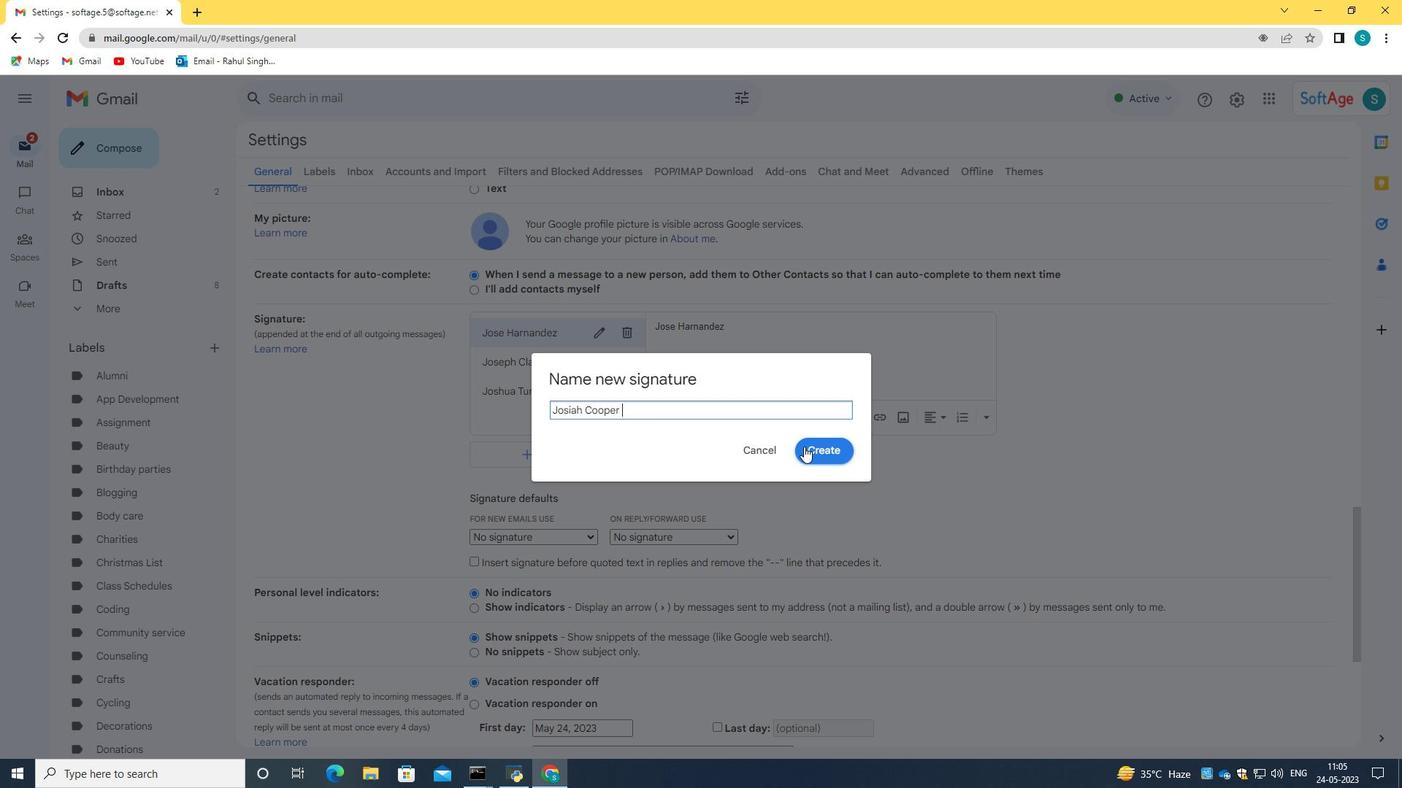 
Action: Mouse pressed left at (803, 446)
Screenshot: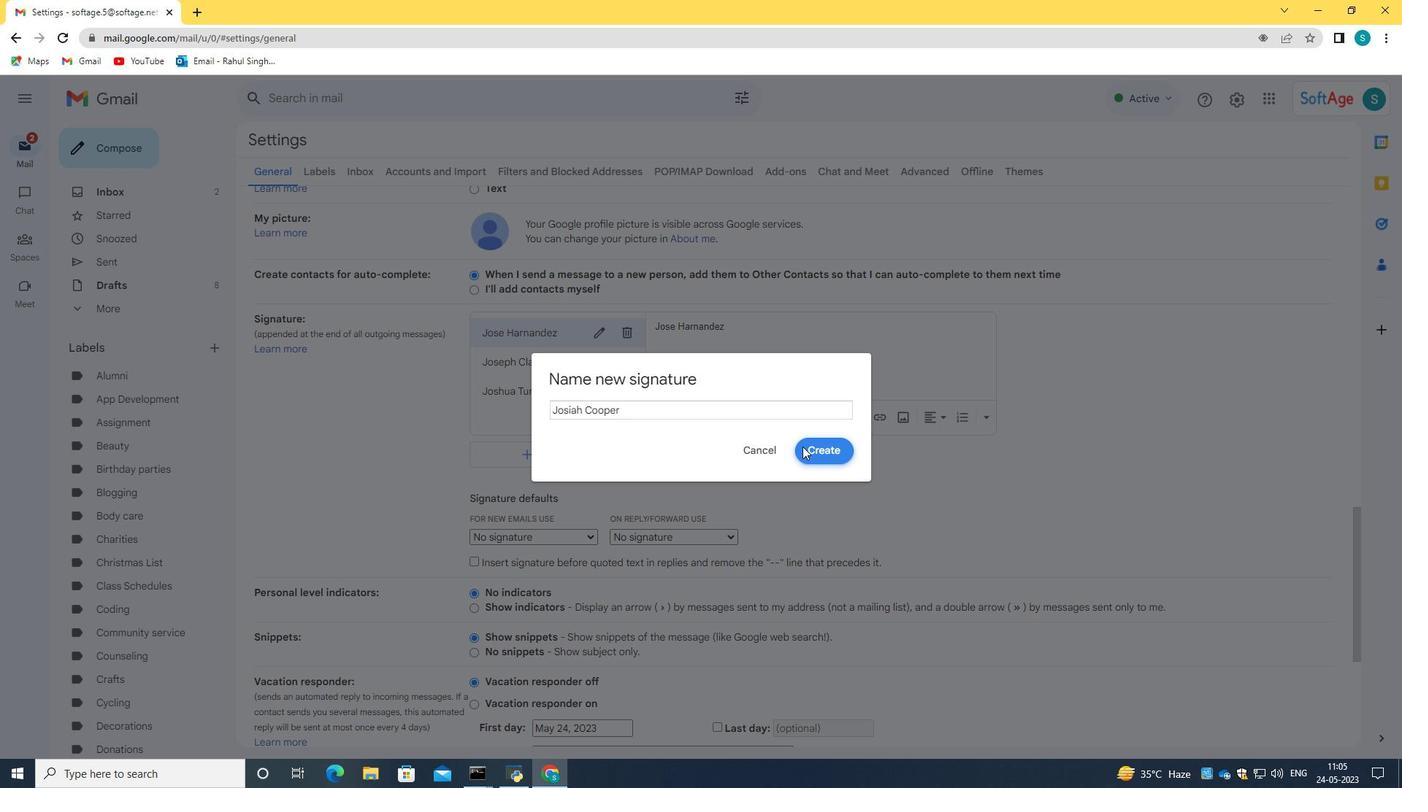 
Action: Mouse moved to (536, 376)
Screenshot: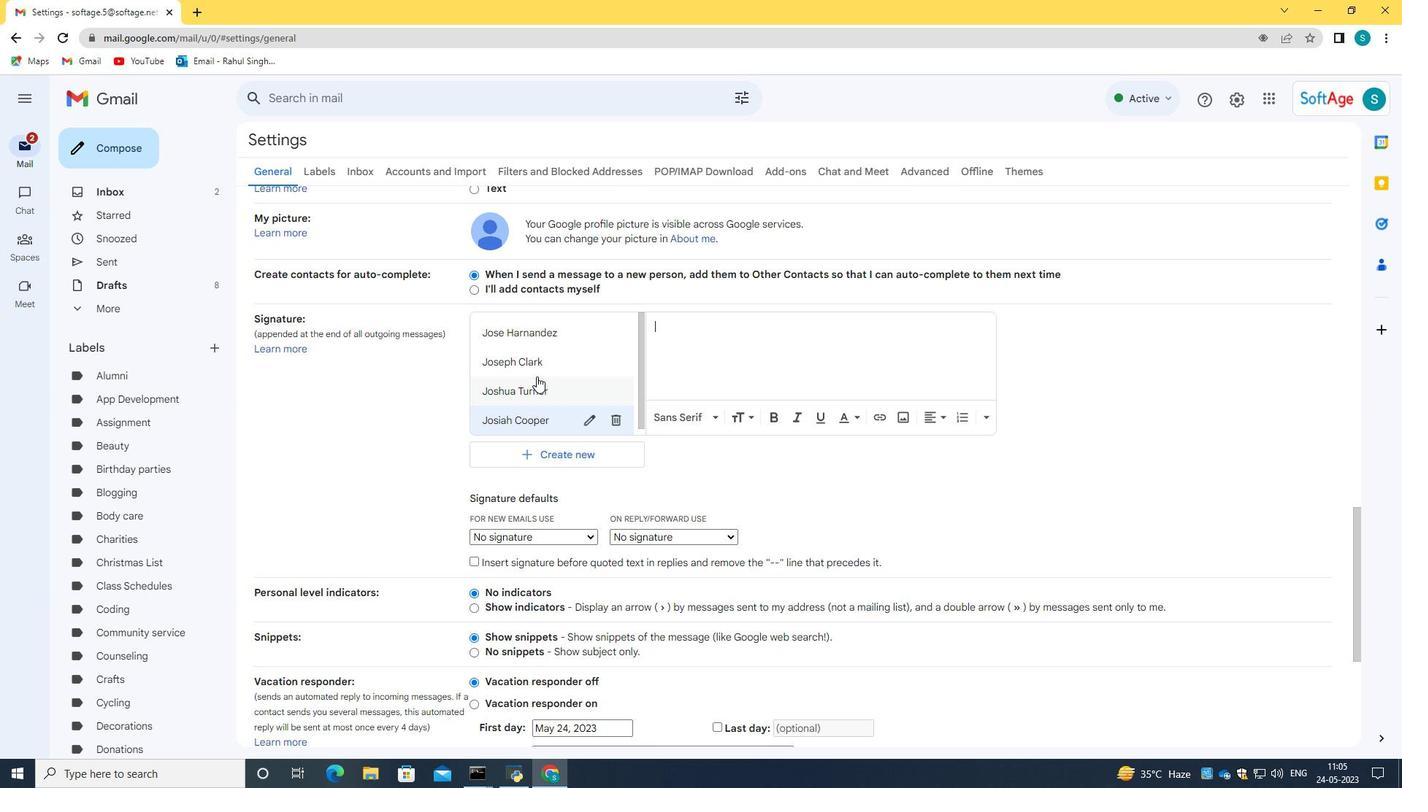 
Action: Mouse scrolled (536, 375) with delta (0, 0)
Screenshot: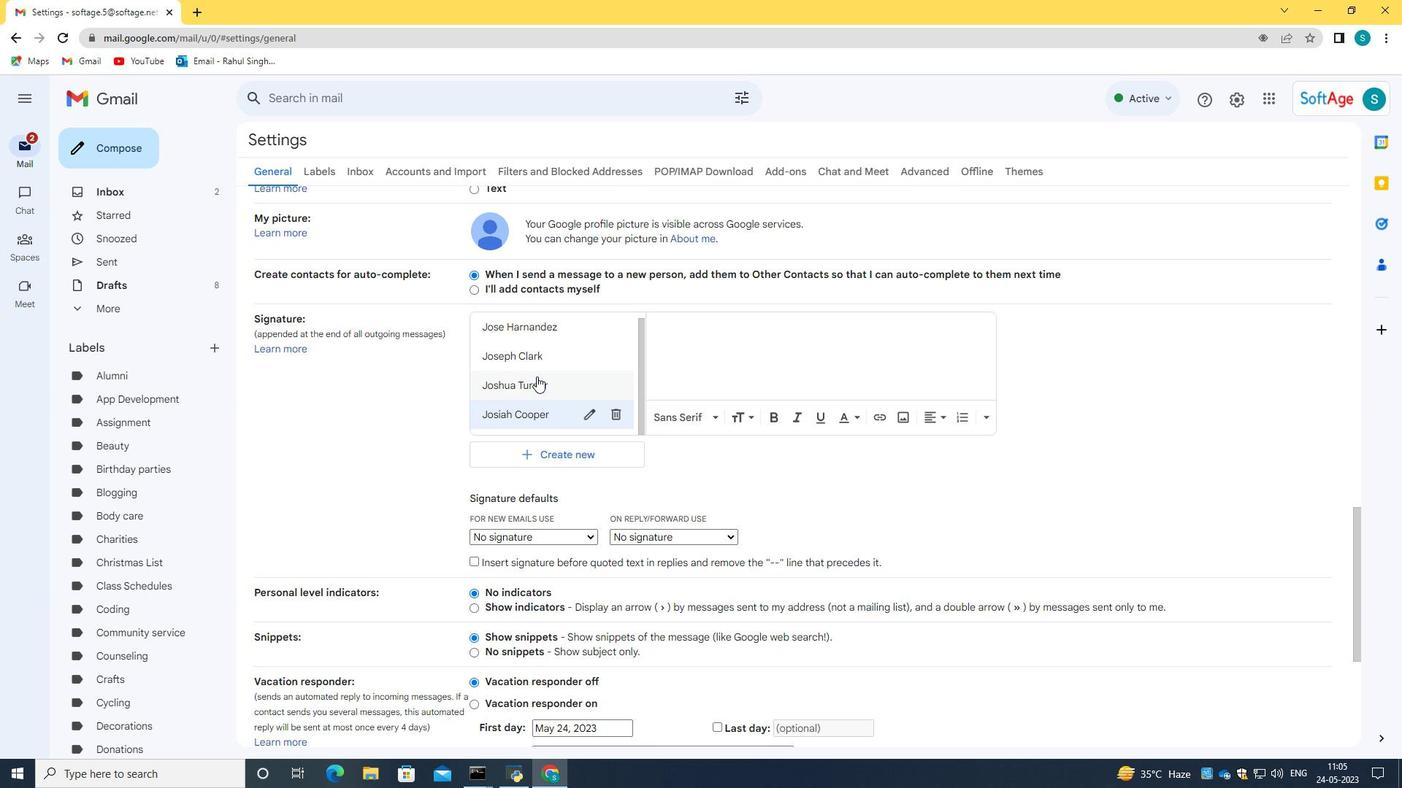 
Action: Mouse moved to (684, 326)
Screenshot: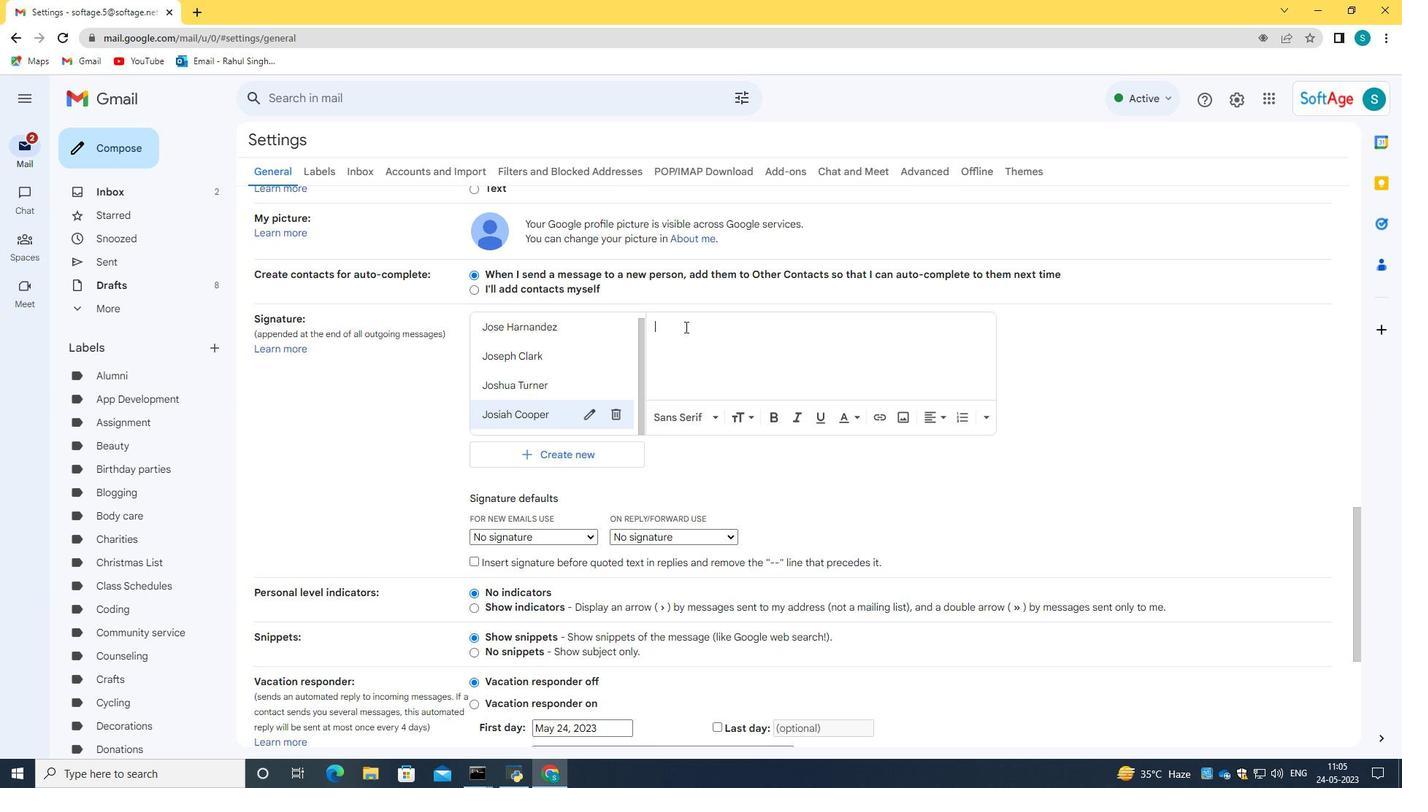 
Action: Key pressed <Key.caps_lock>J<Key.caps_lock>osiah<Key.space><Key.caps_lock>C<Key.caps_lock>ooper
Screenshot: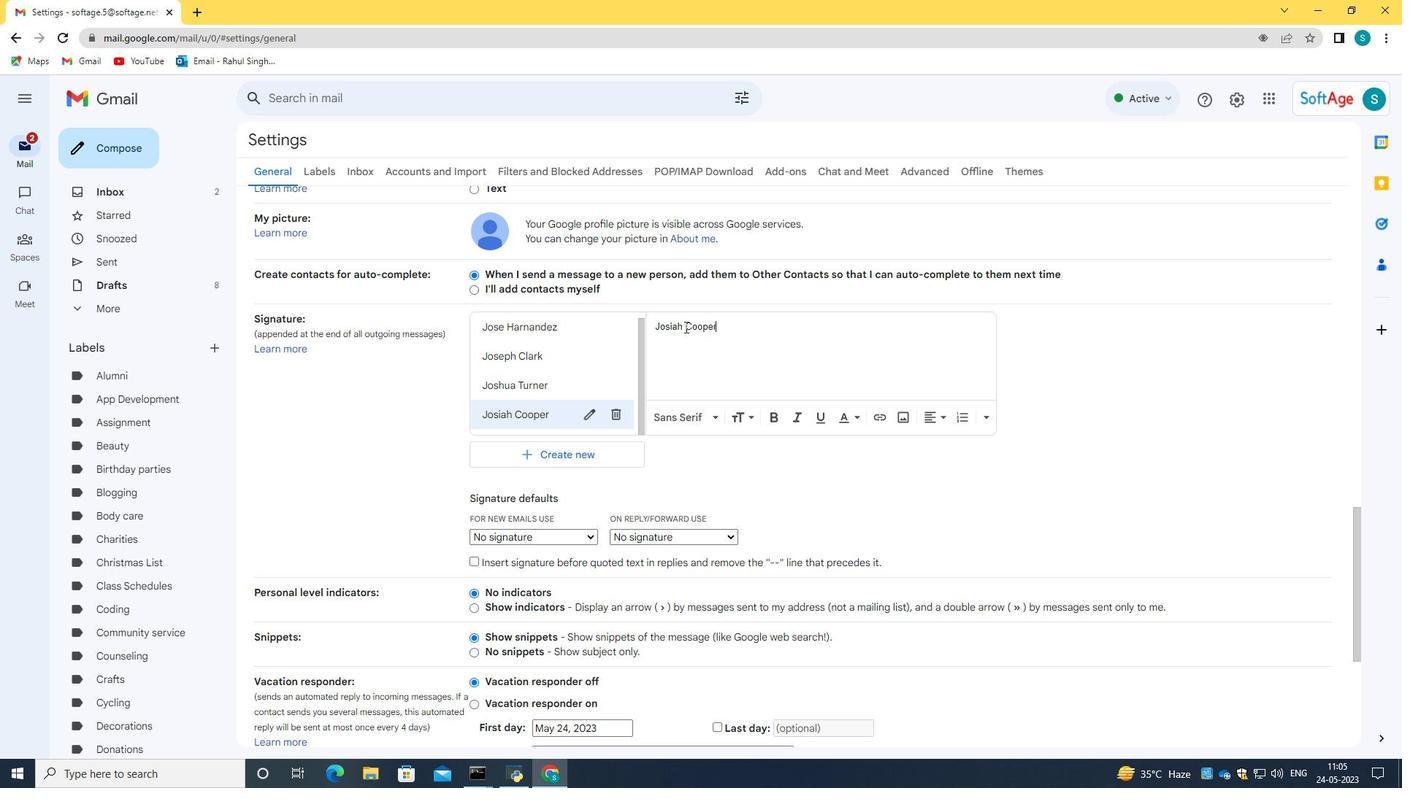 
Action: Mouse moved to (687, 327)
Screenshot: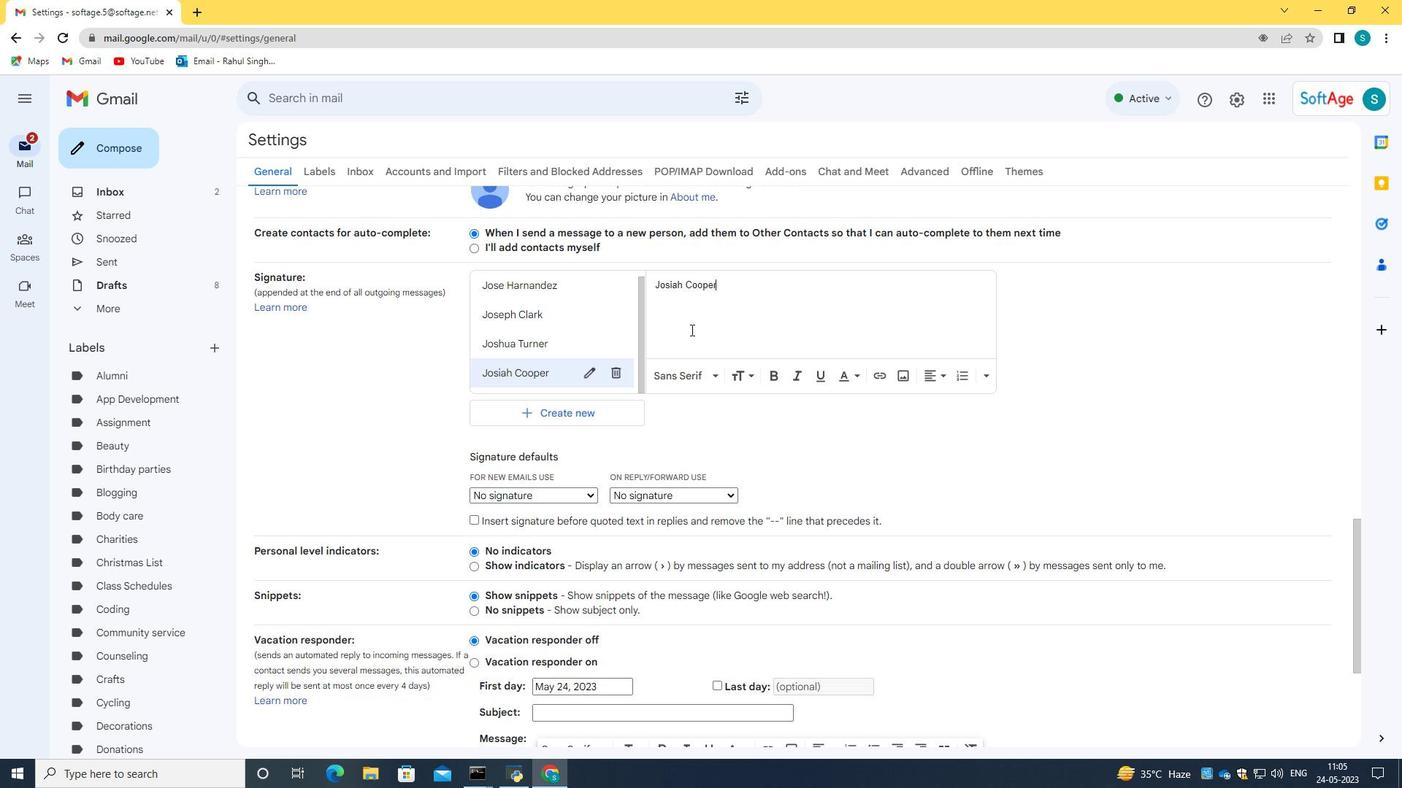
Action: Mouse scrolled (687, 326) with delta (0, 0)
Screenshot: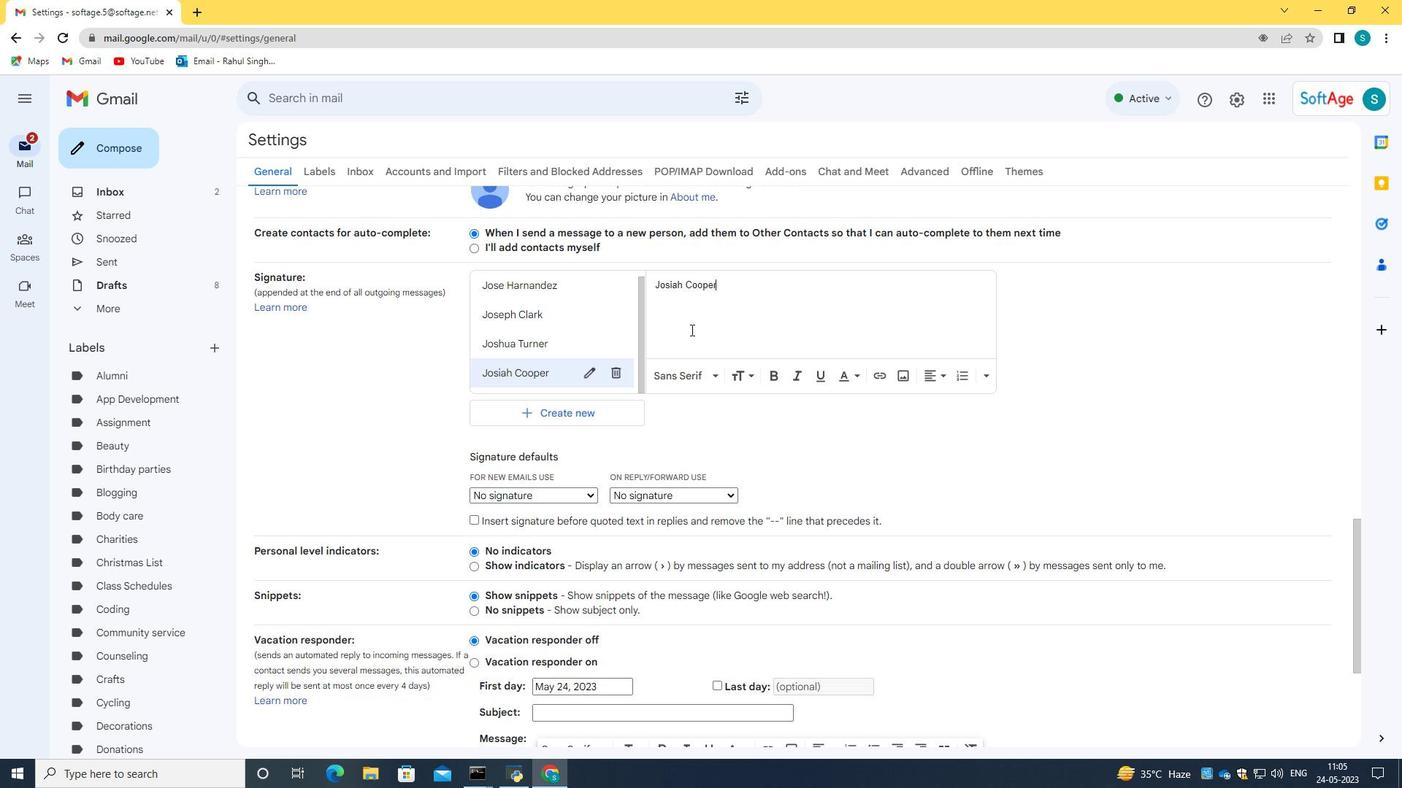 
Action: Mouse moved to (689, 327)
Screenshot: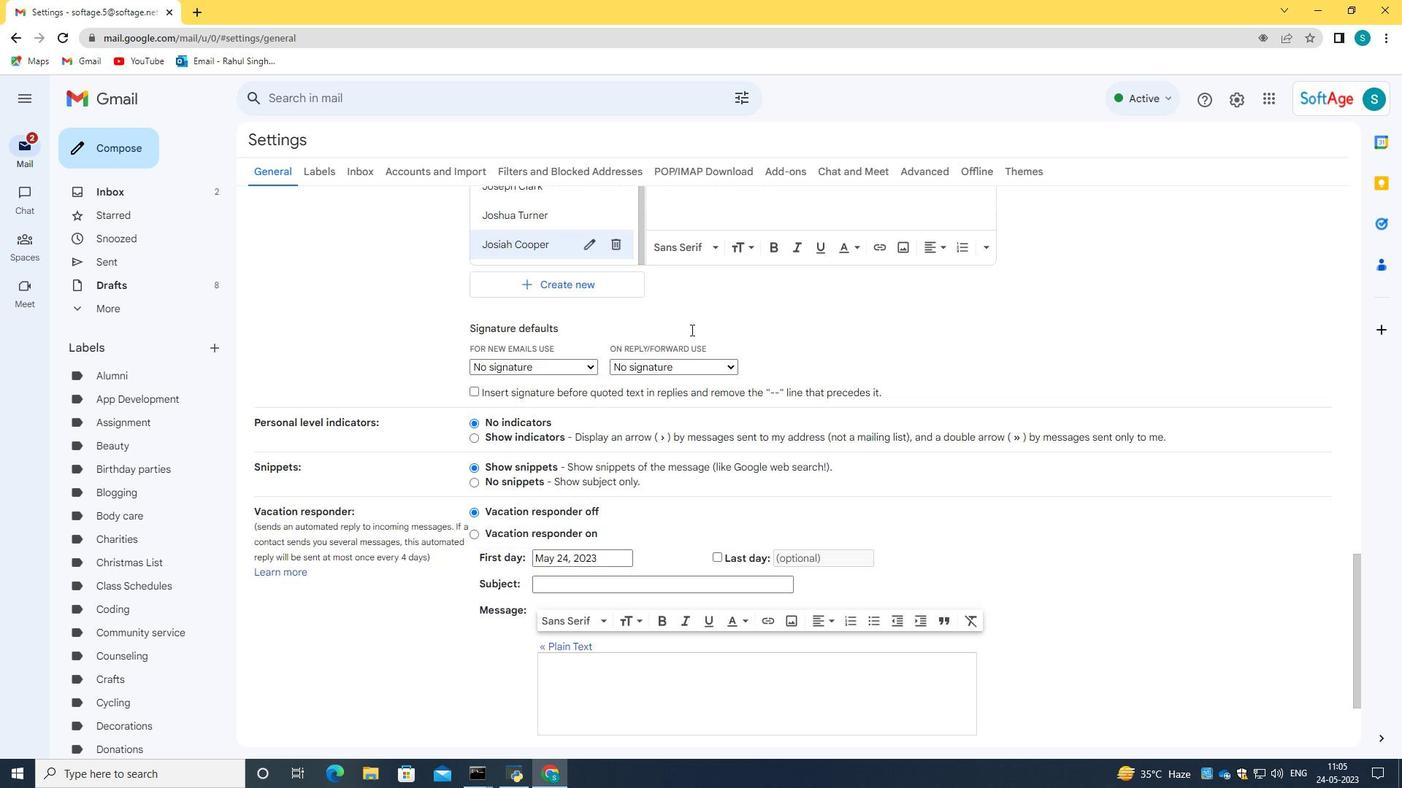 
Action: Mouse scrolled (689, 327) with delta (0, 0)
Screenshot: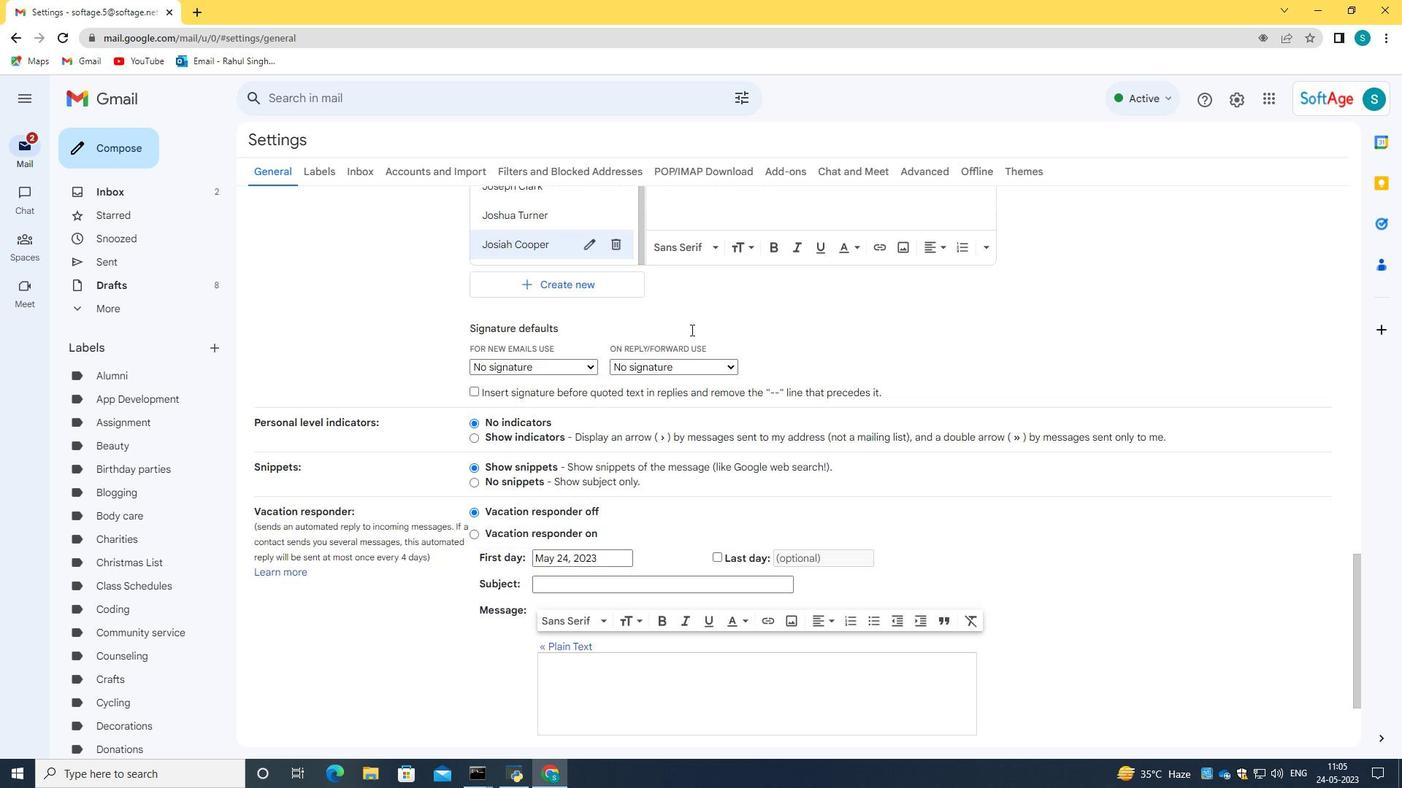 
Action: Mouse moved to (690, 329)
Screenshot: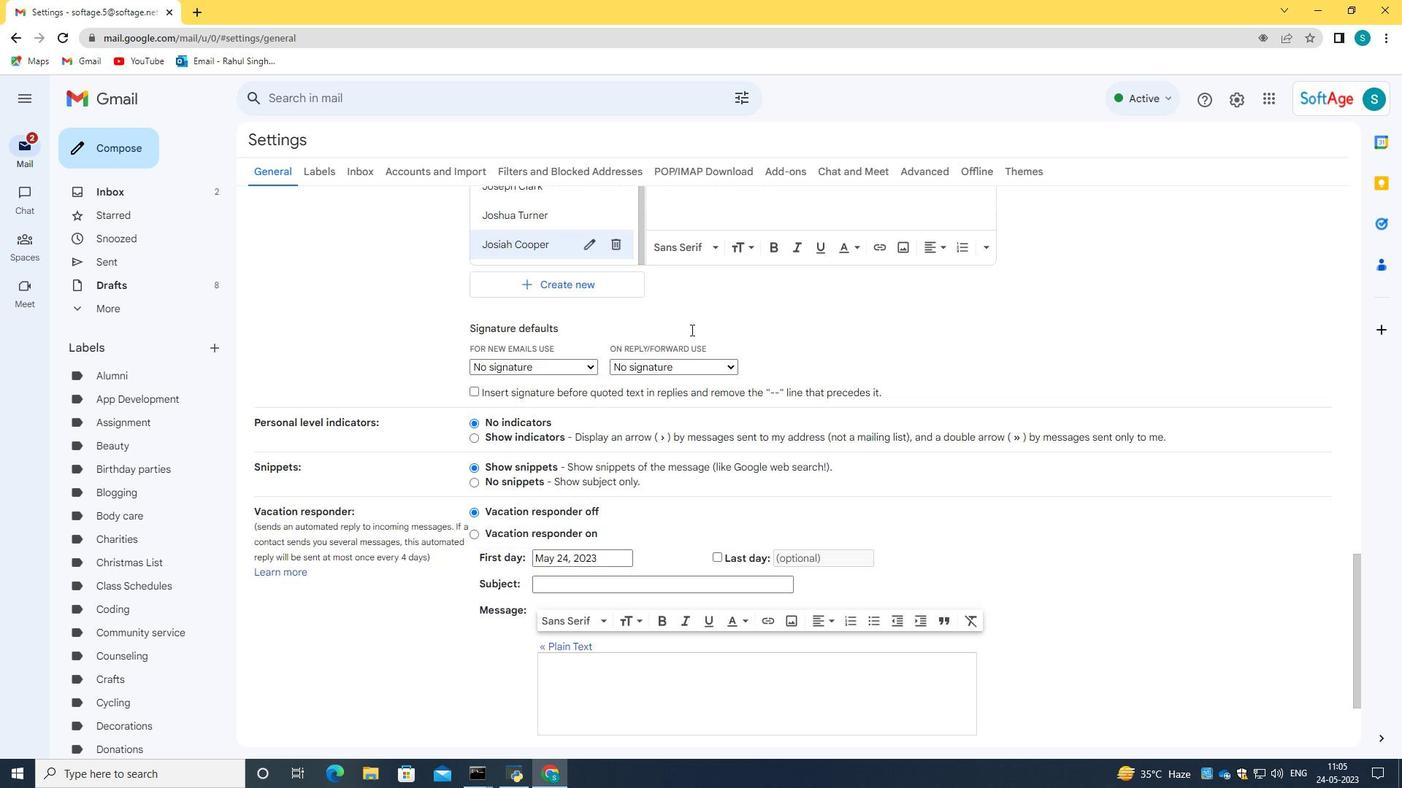 
Action: Mouse scrolled (690, 328) with delta (0, 0)
Screenshot: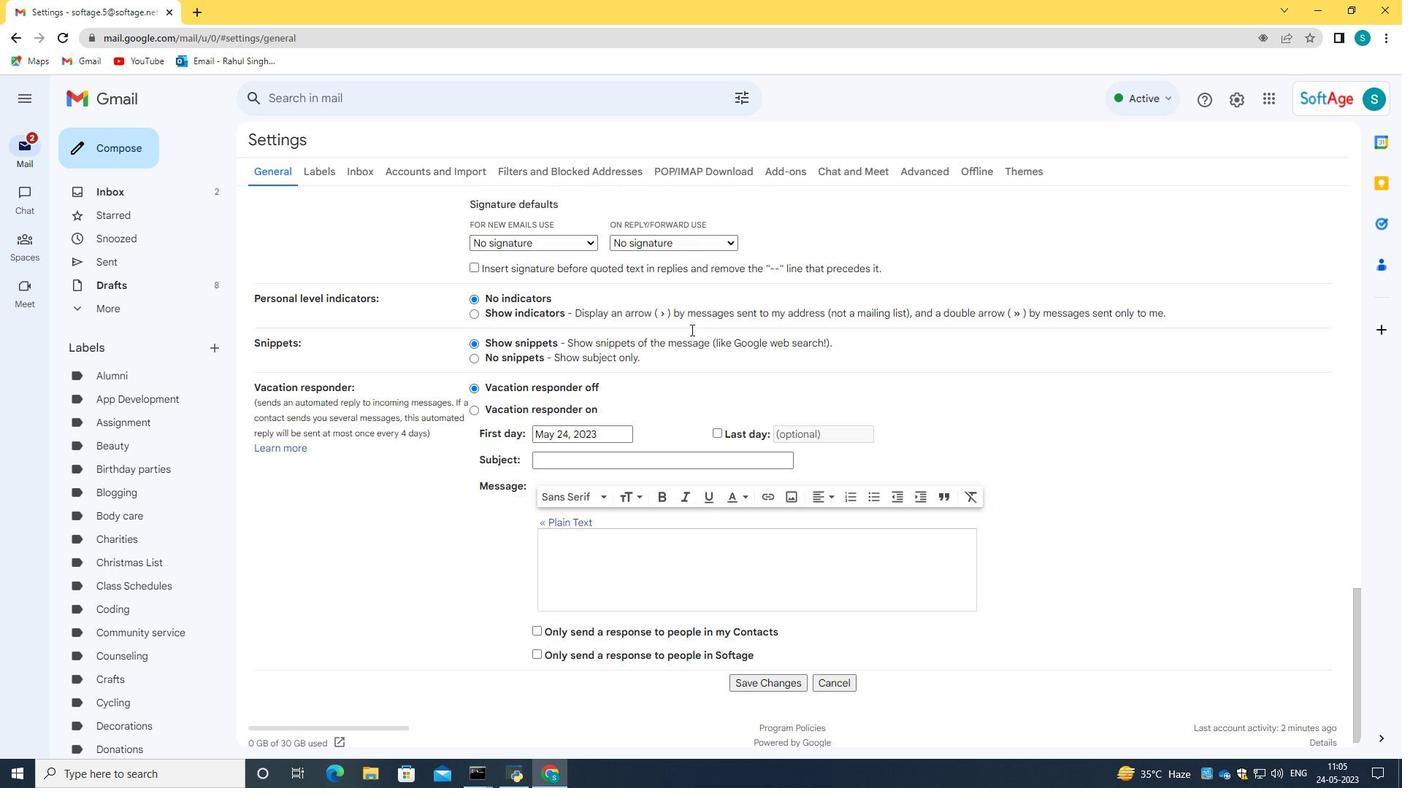 
Action: Mouse scrolled (690, 328) with delta (0, 0)
Screenshot: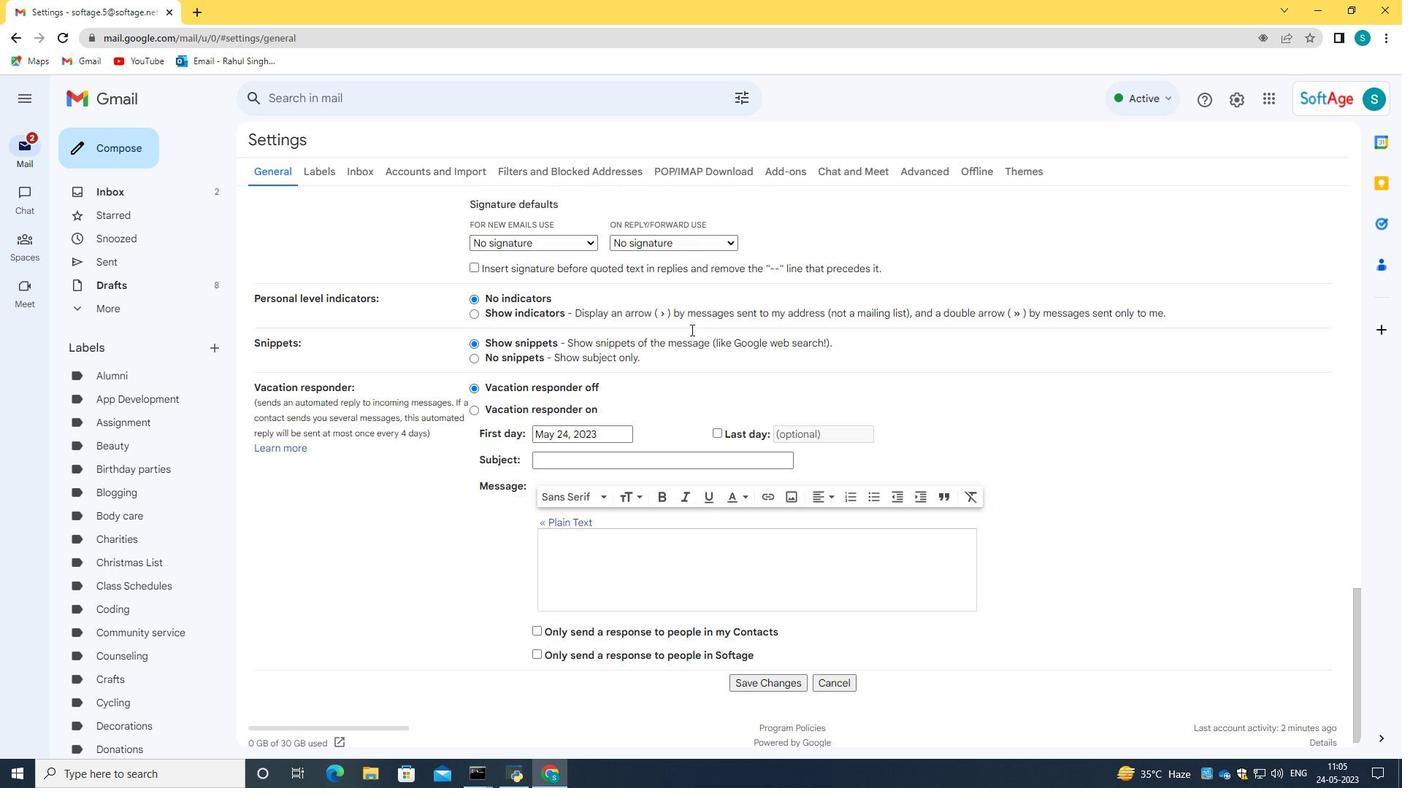 
Action: Mouse scrolled (690, 328) with delta (0, 0)
Screenshot: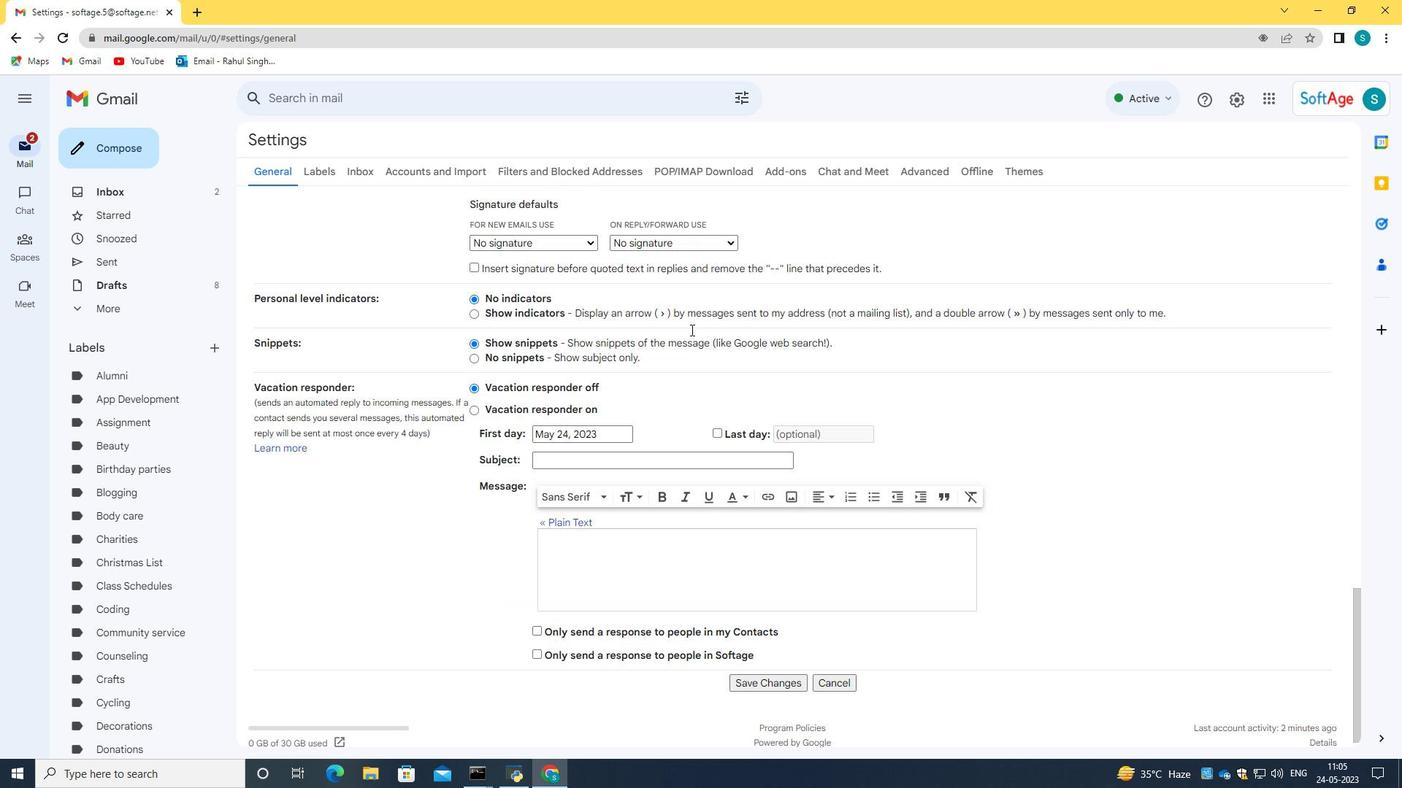
Action: Mouse scrolled (690, 328) with delta (0, 0)
Screenshot: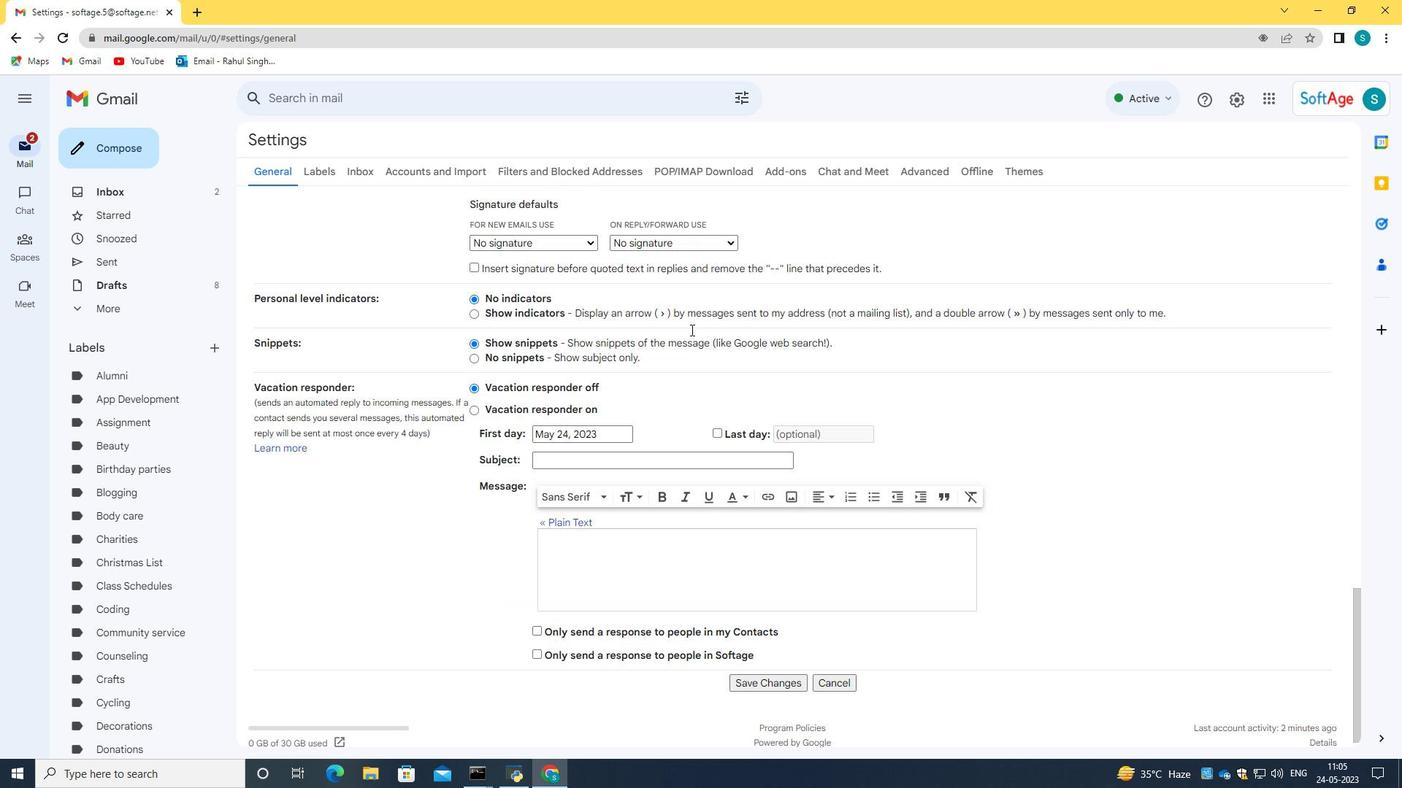 
Action: Mouse scrolled (690, 328) with delta (0, 0)
Screenshot: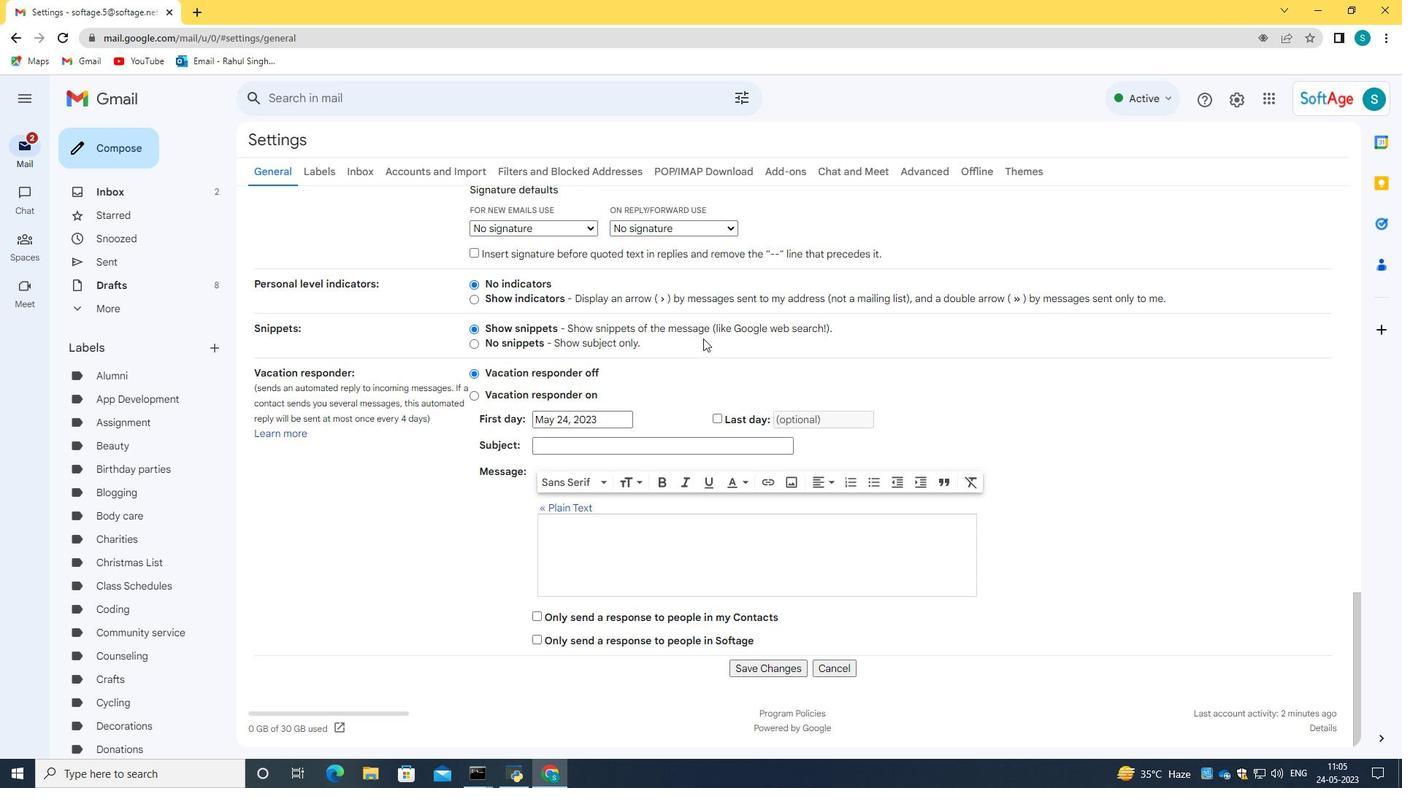 
Action: Mouse moved to (691, 330)
Screenshot: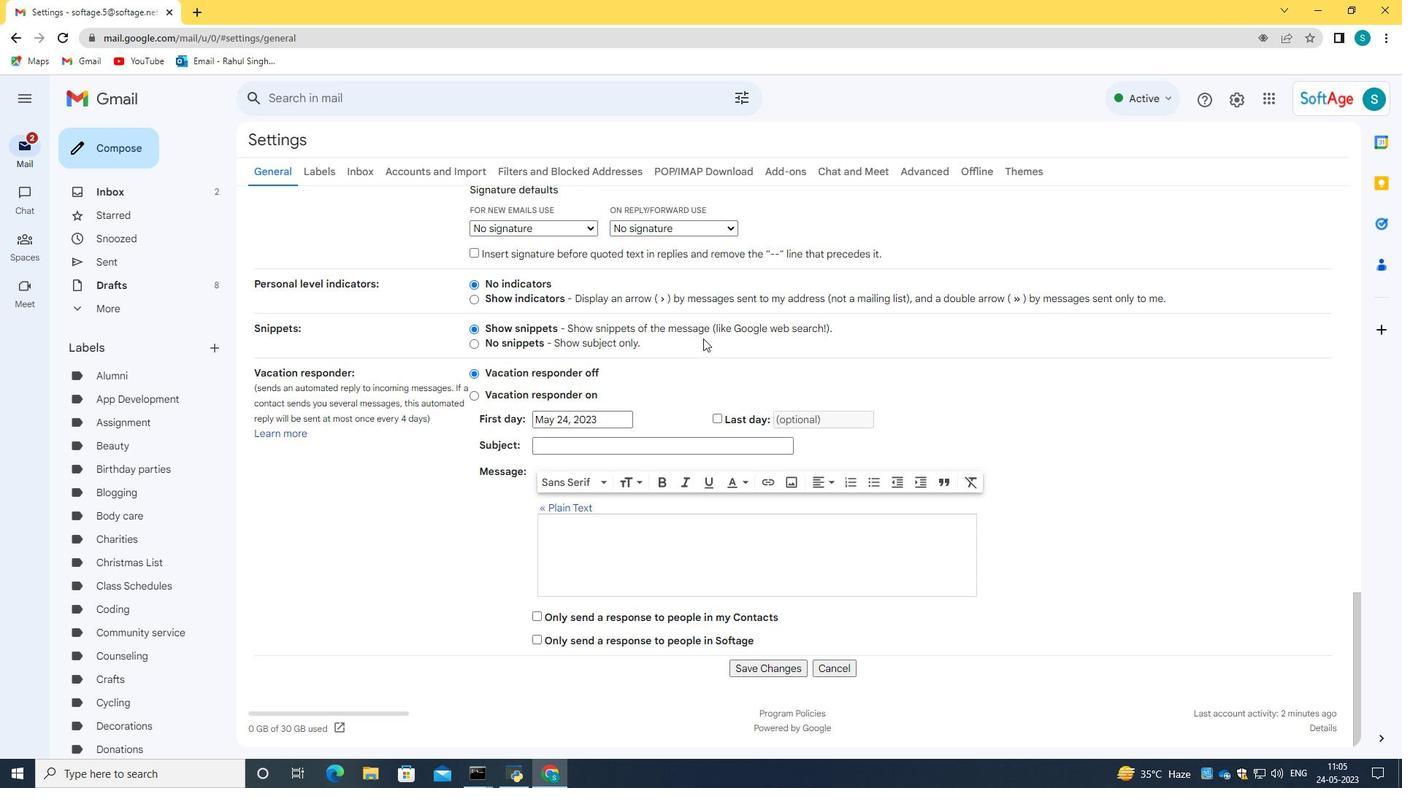 
Action: Mouse scrolled (691, 329) with delta (0, 0)
Screenshot: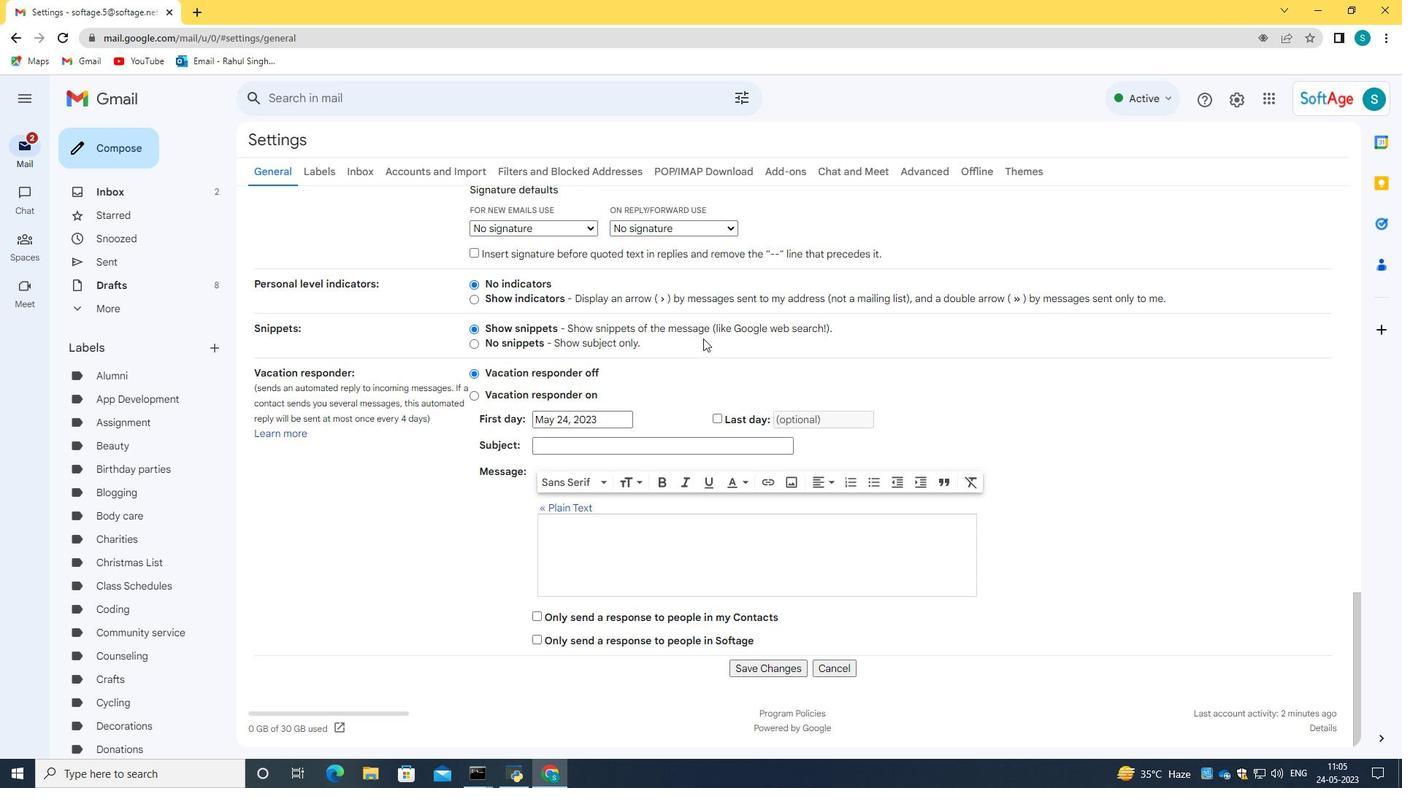 
Action: Mouse moved to (692, 330)
Screenshot: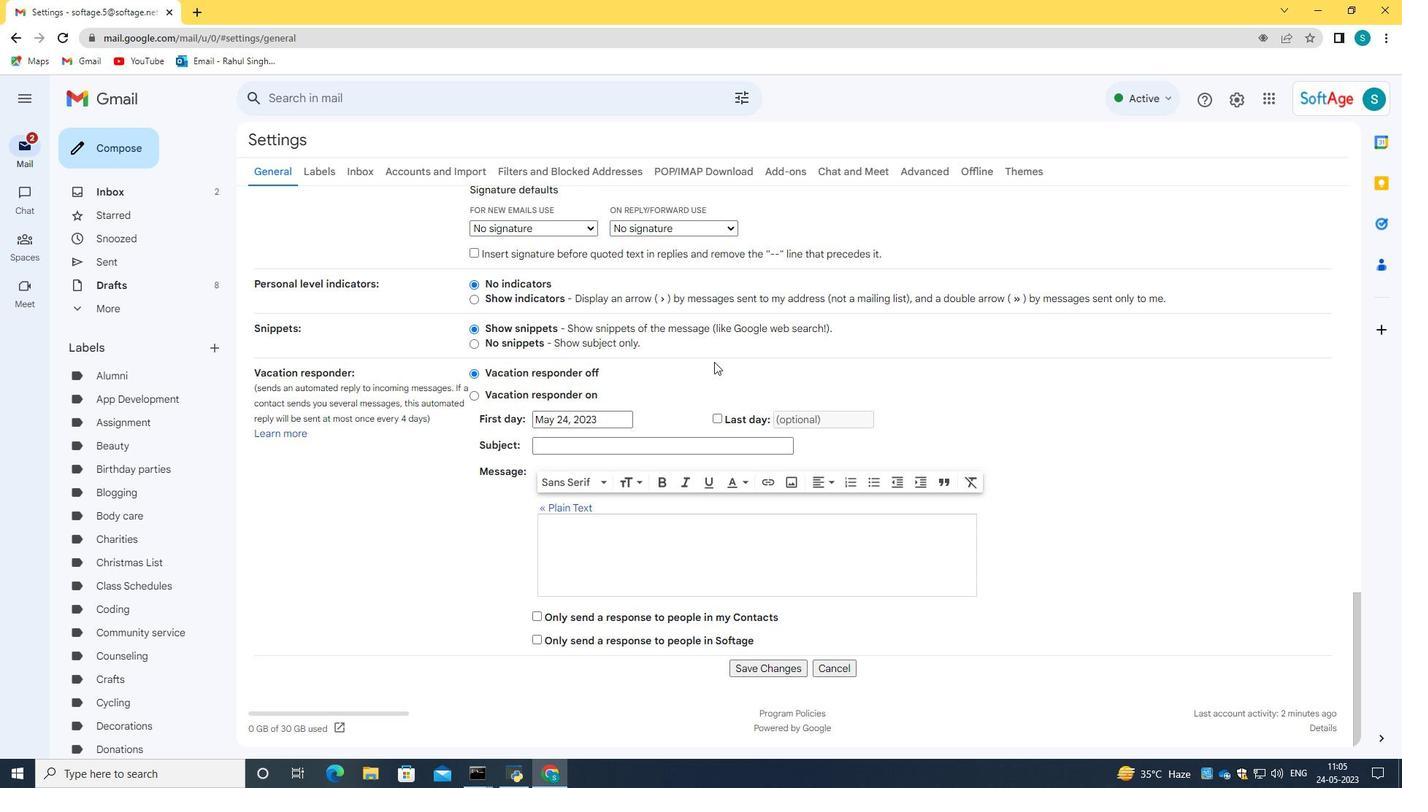 
Action: Mouse scrolled (692, 330) with delta (0, 0)
Screenshot: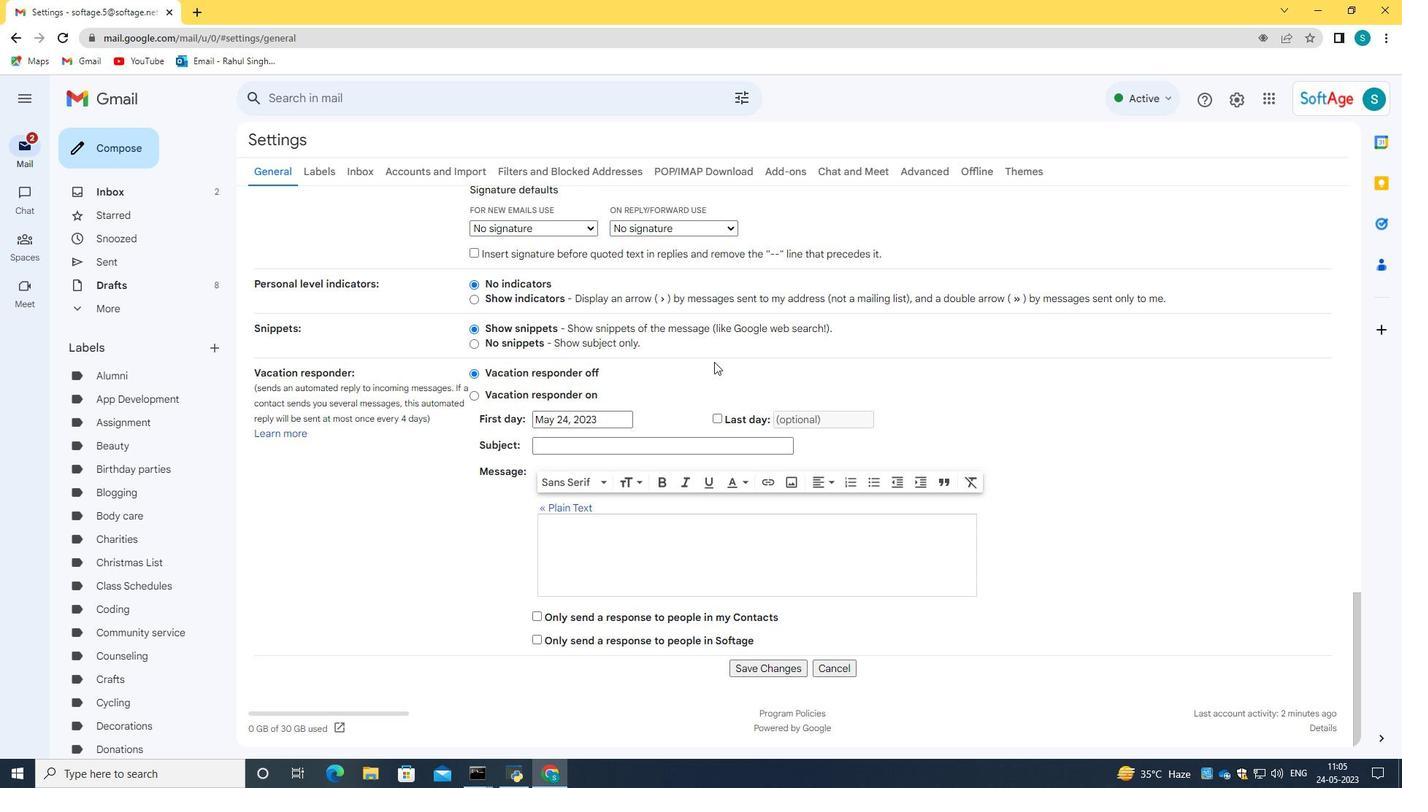 
Action: Mouse moved to (789, 666)
Screenshot: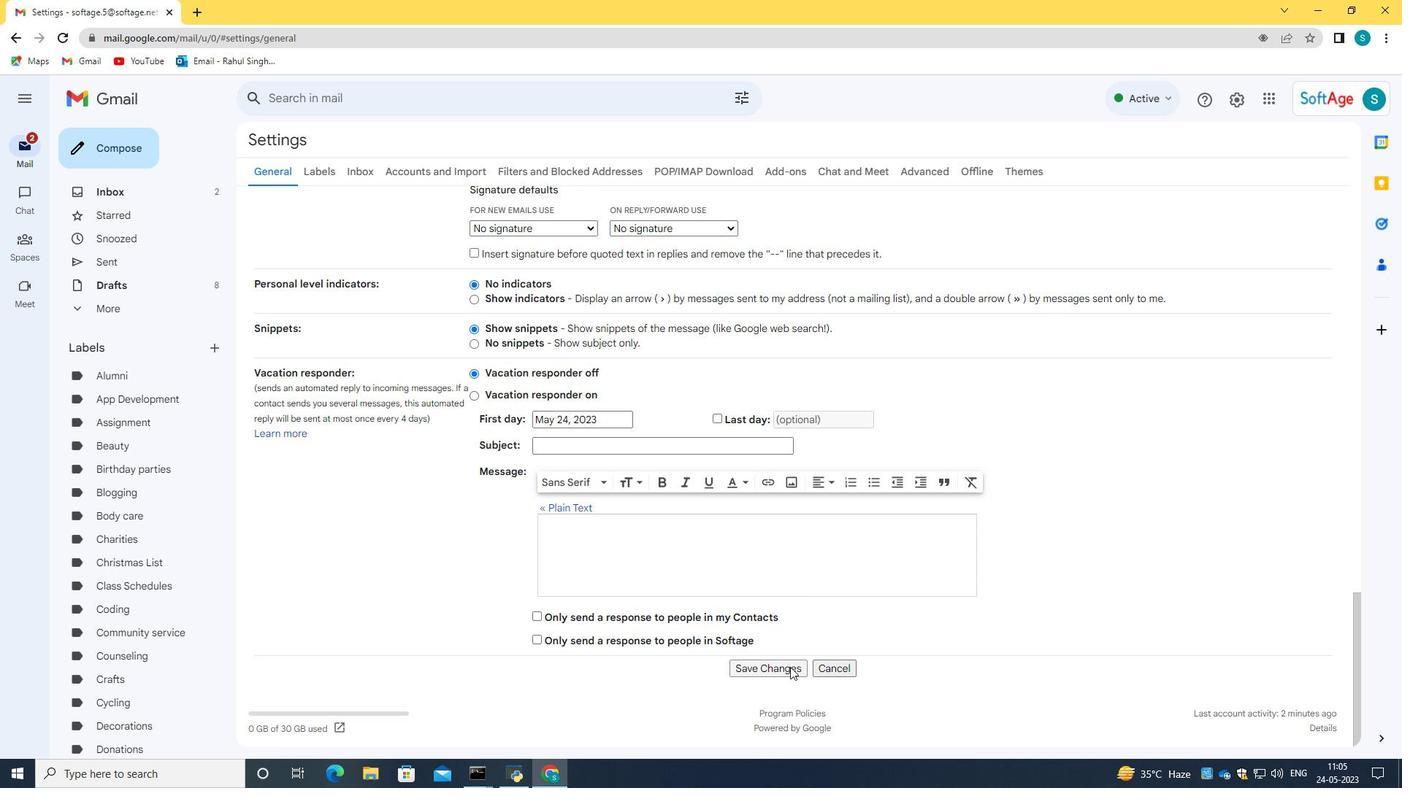
Action: Mouse pressed left at (789, 666)
Screenshot: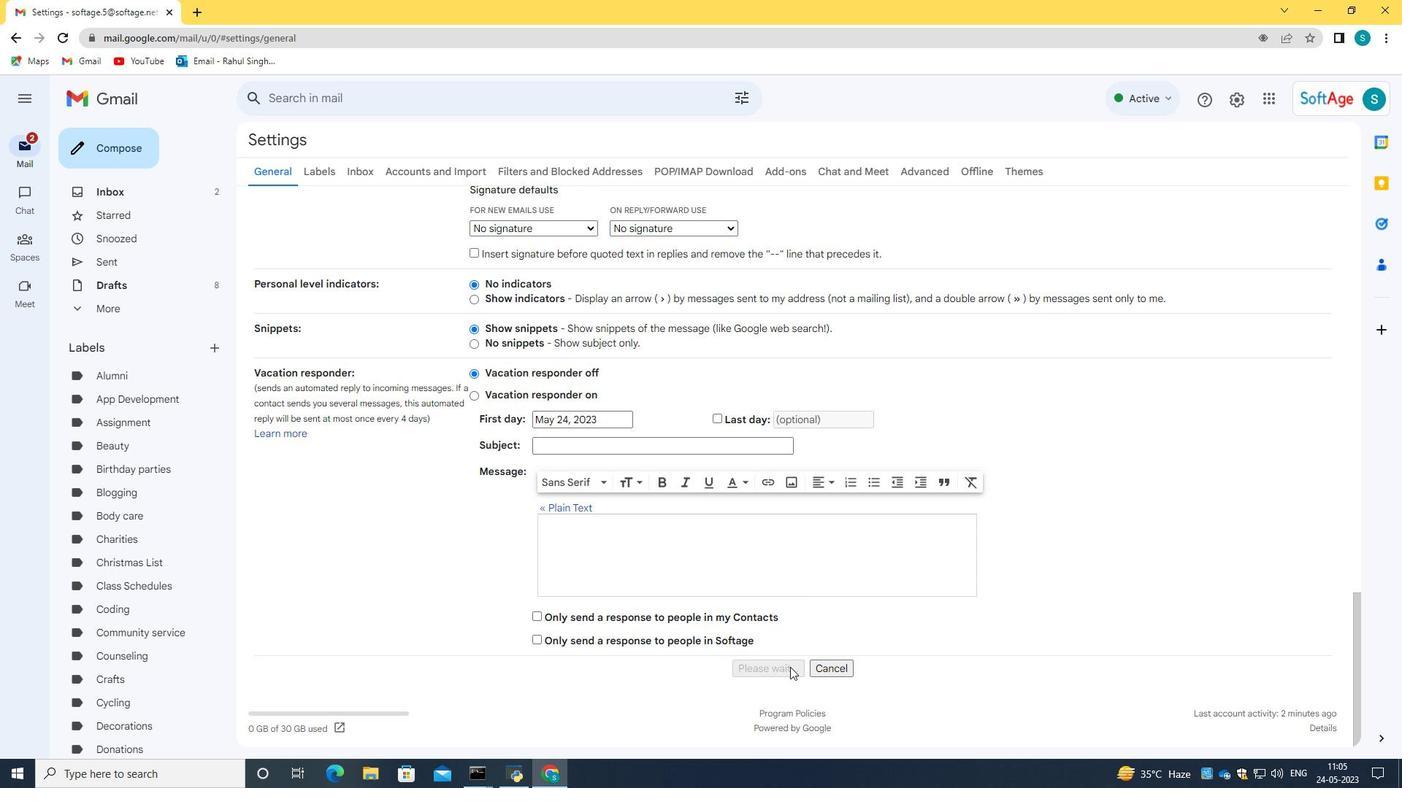 
Action: Mouse moved to (127, 143)
Screenshot: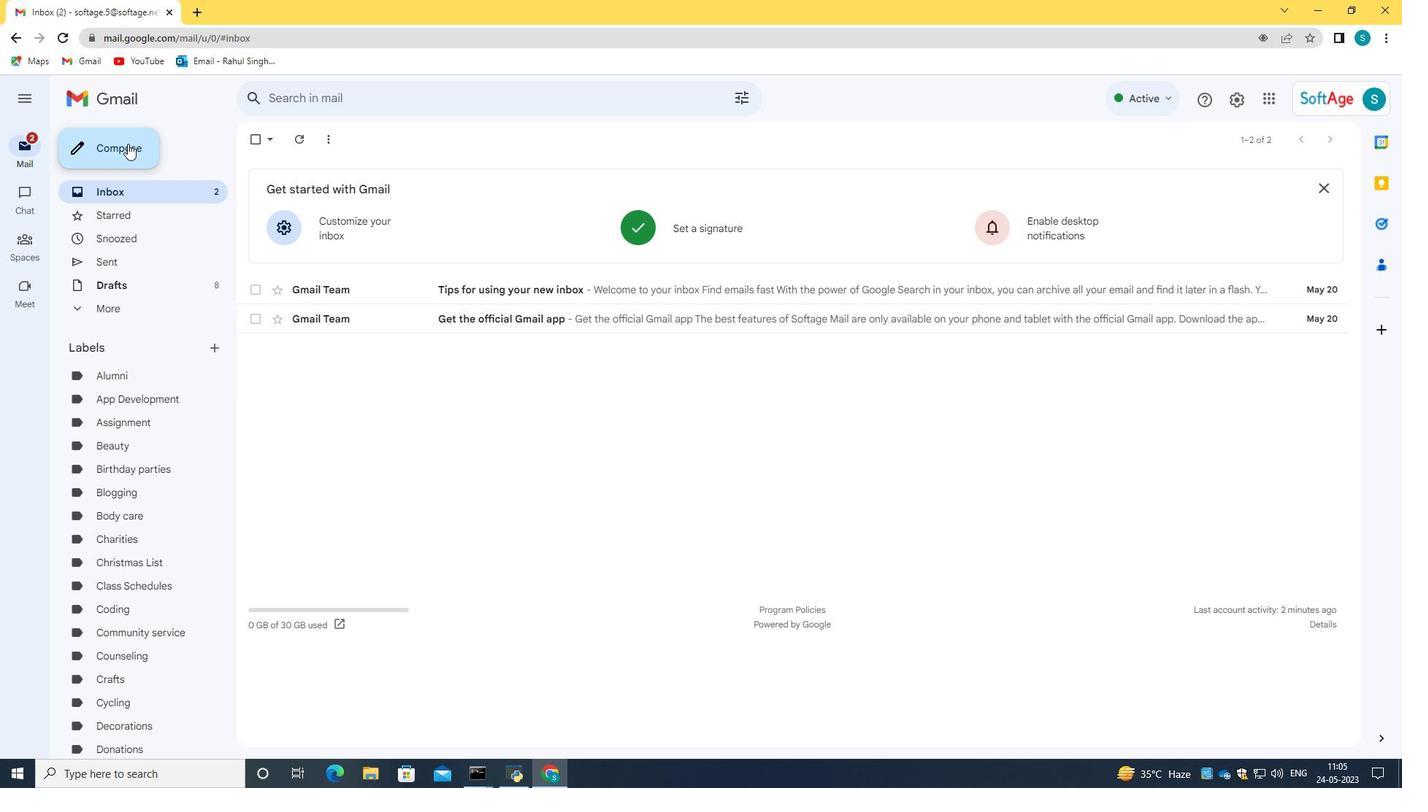 
Action: Mouse pressed left at (127, 143)
Screenshot: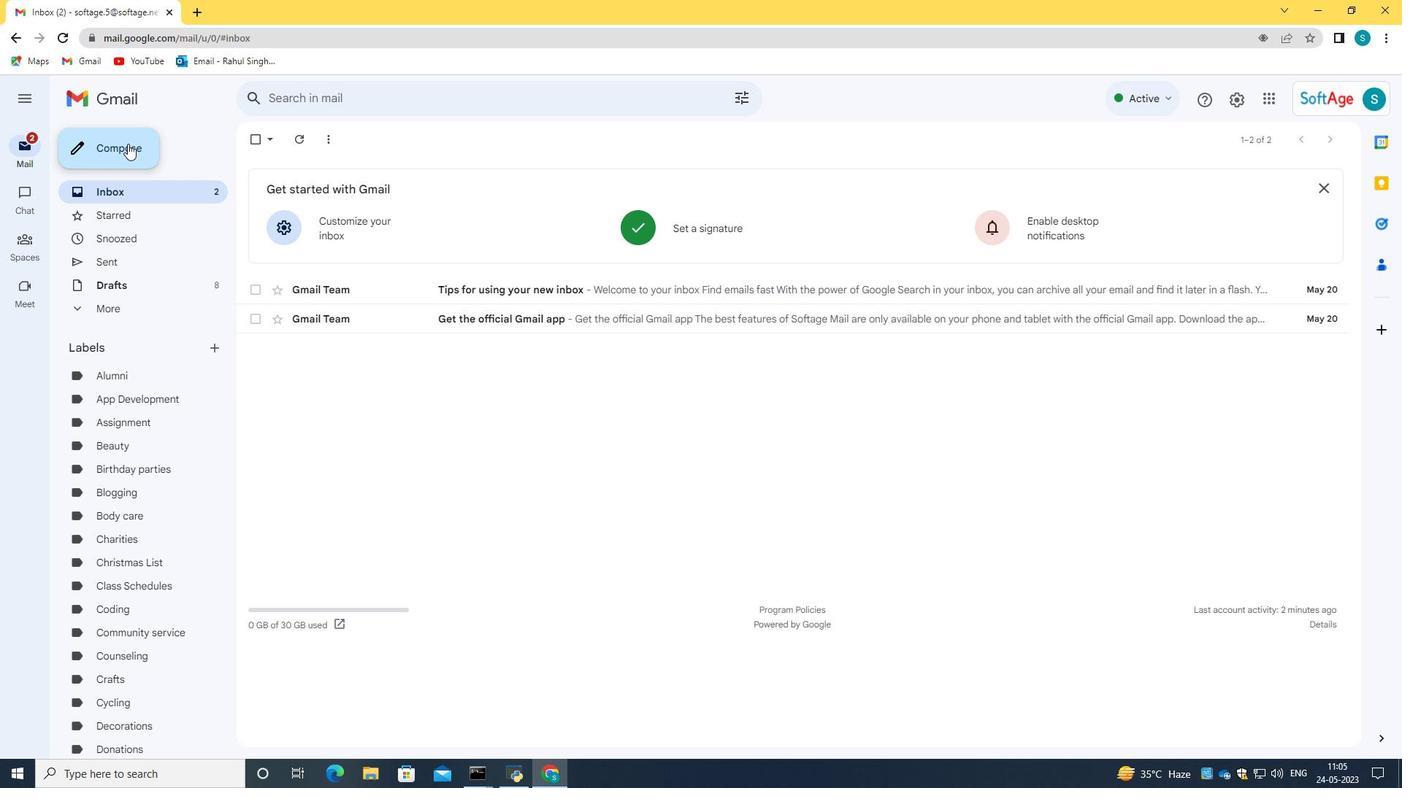 
Action: Mouse moved to (1321, 322)
Screenshot: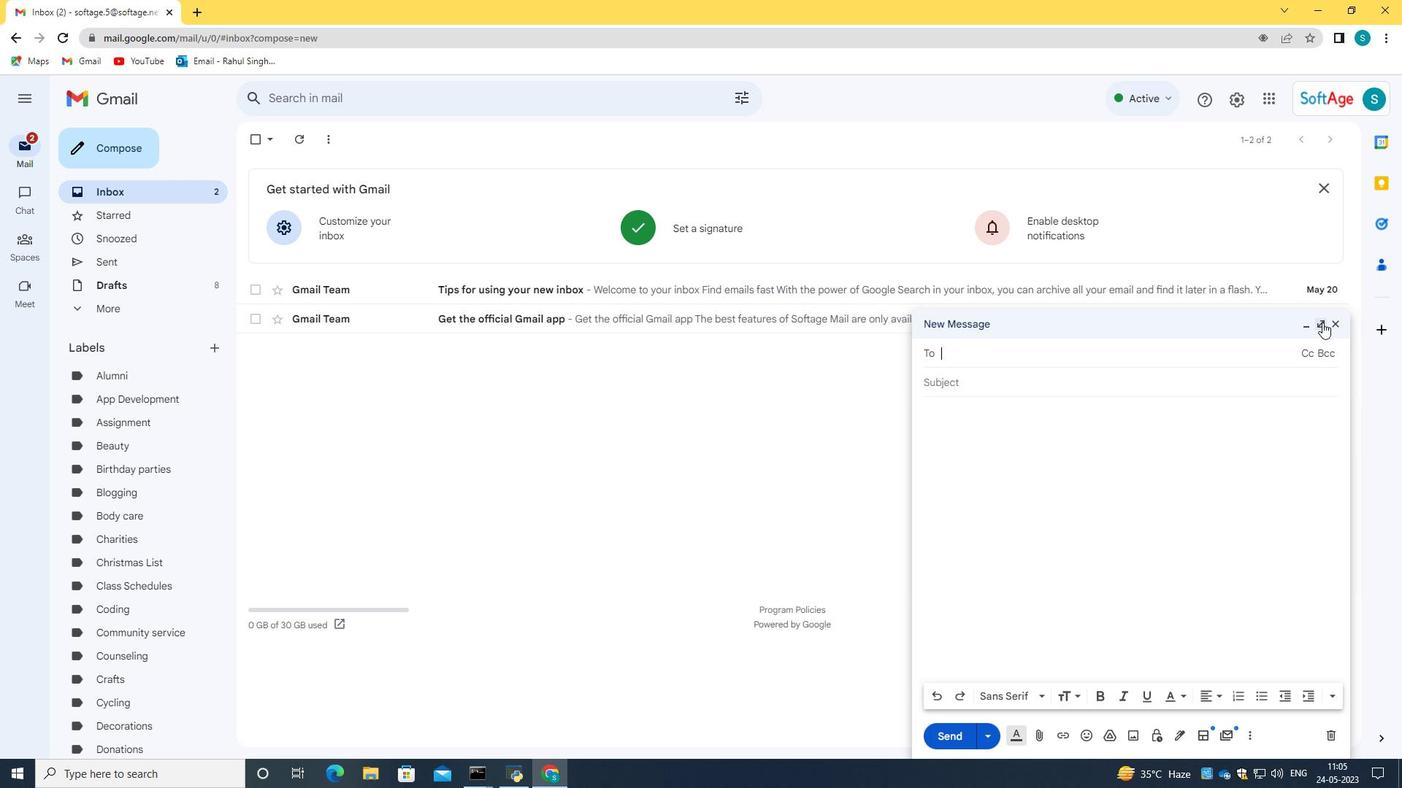 
Action: Mouse pressed left at (1321, 322)
Screenshot: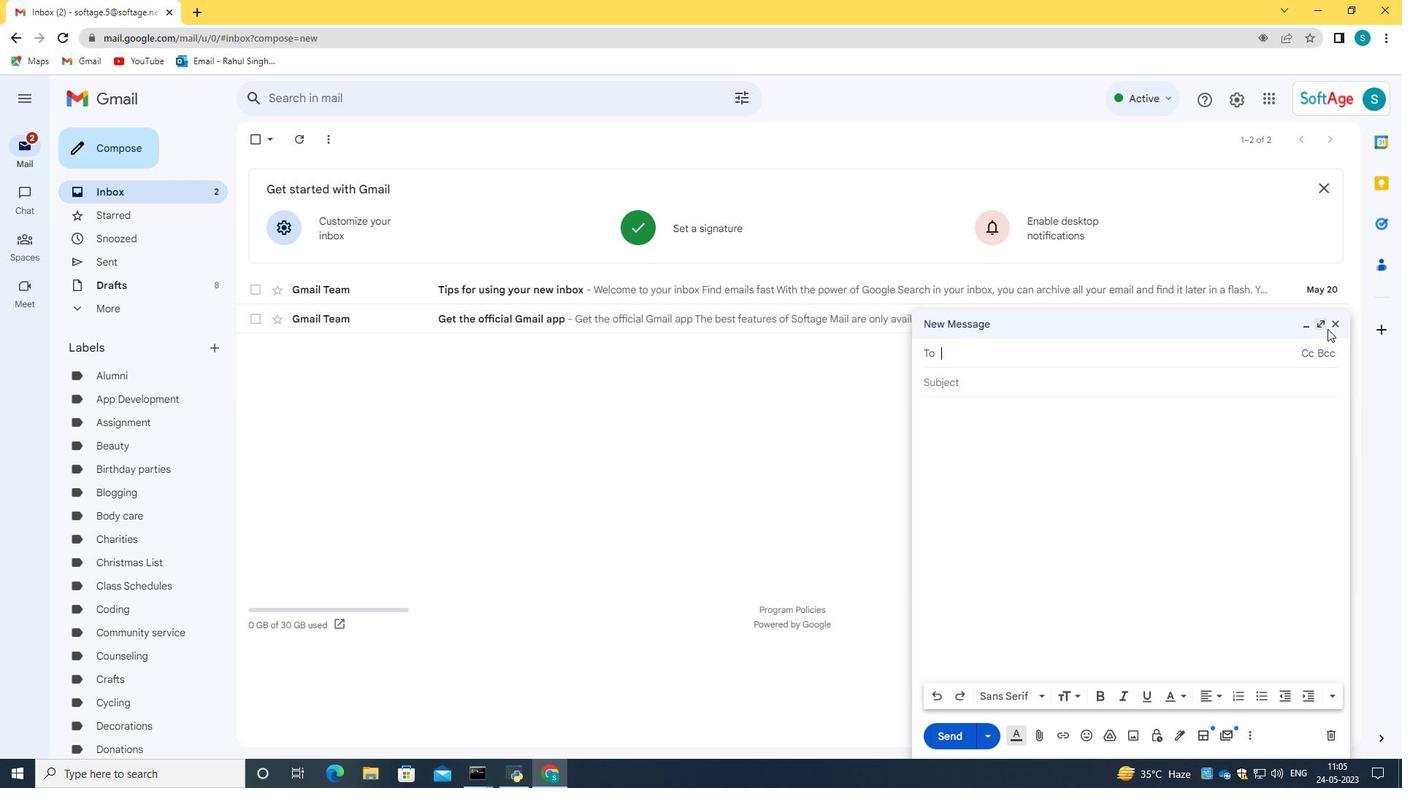 
Action: Mouse moved to (379, 712)
Screenshot: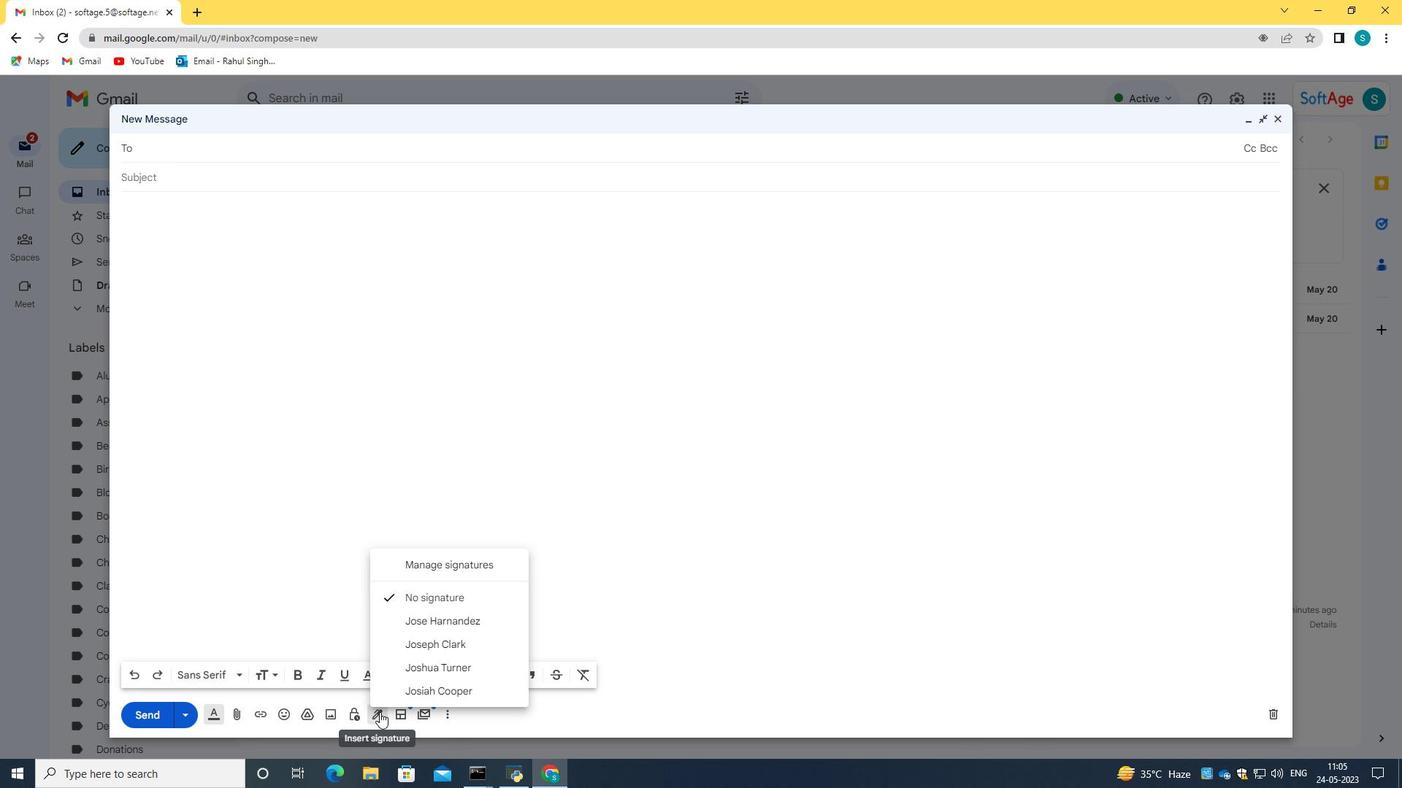 
Action: Mouse pressed left at (379, 712)
Screenshot: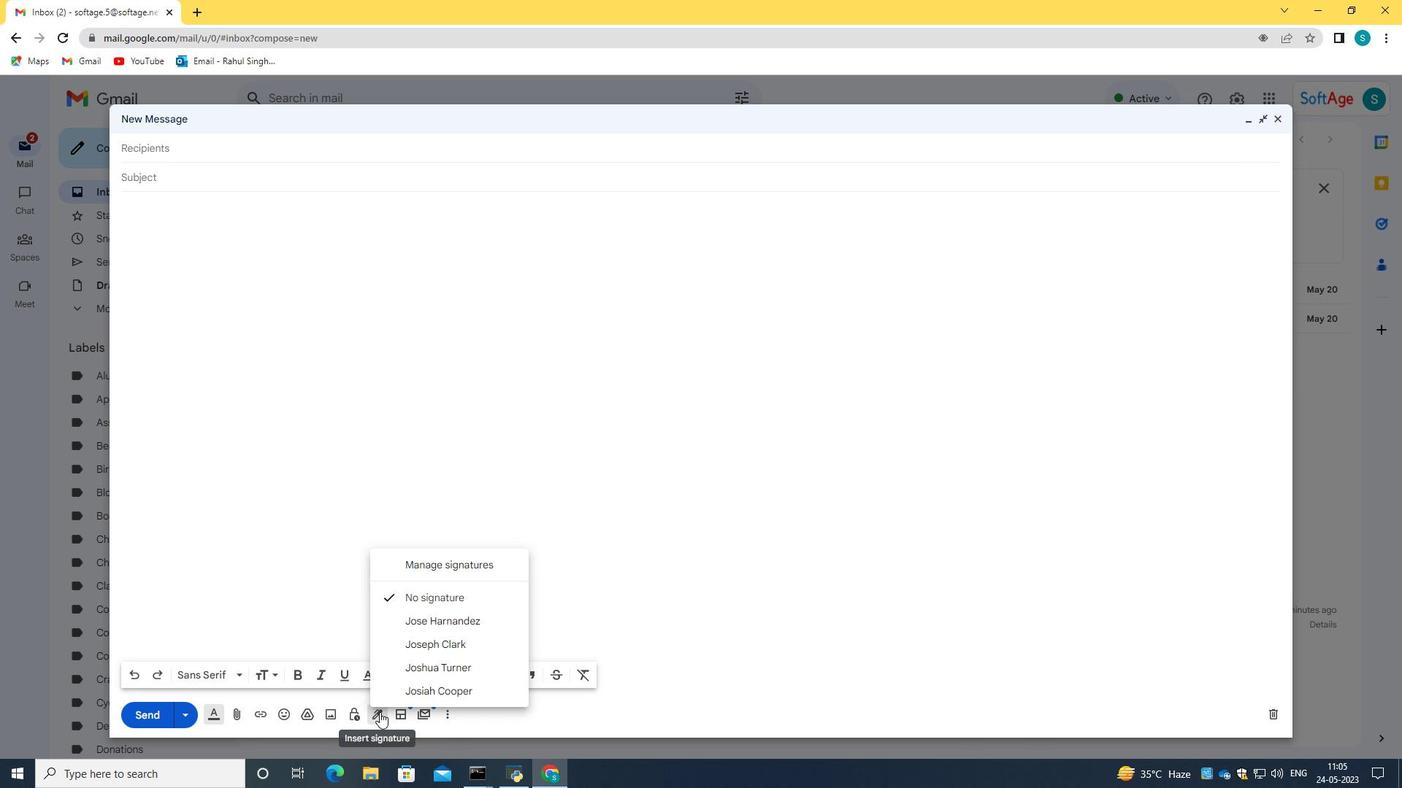 
Action: Mouse moved to (454, 683)
Screenshot: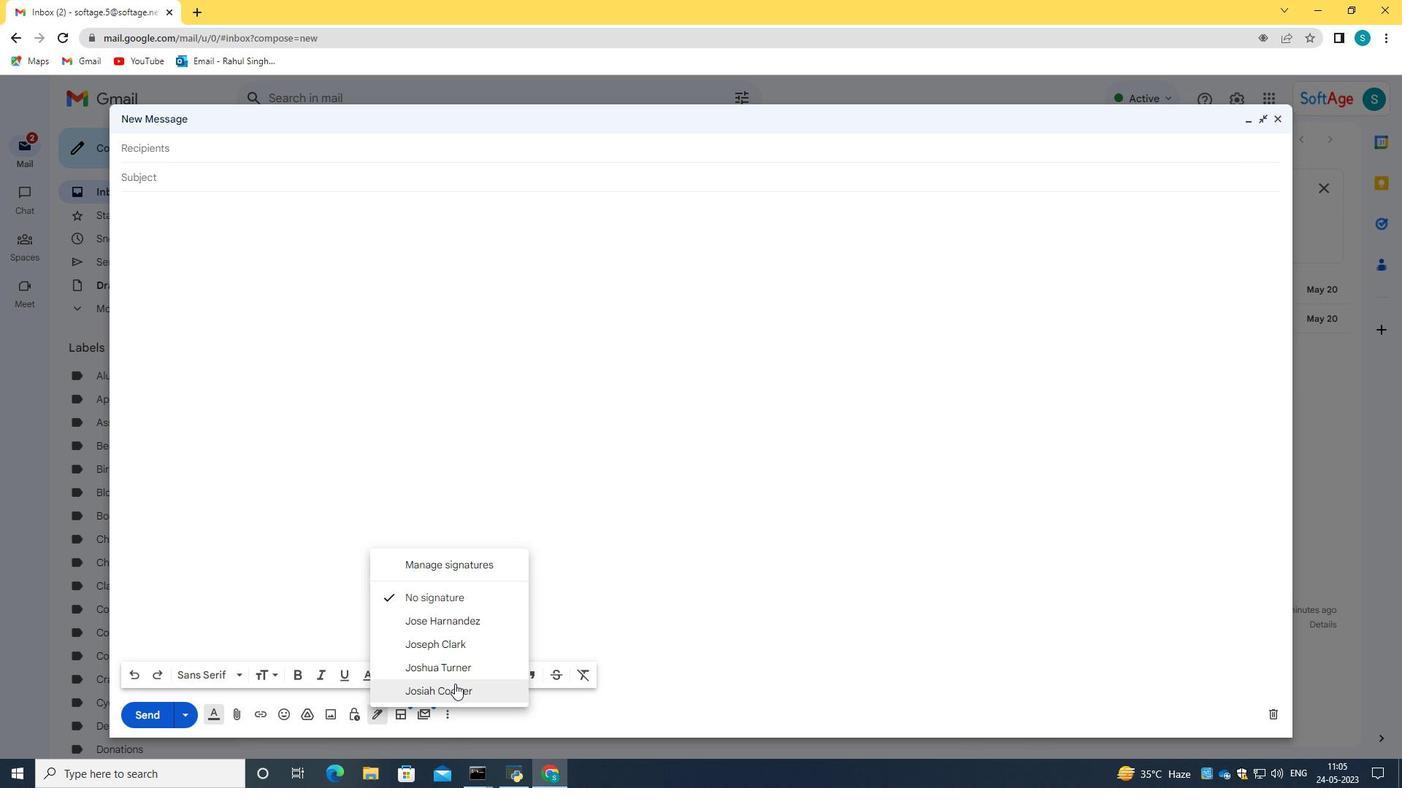 
Action: Mouse pressed left at (454, 683)
Screenshot: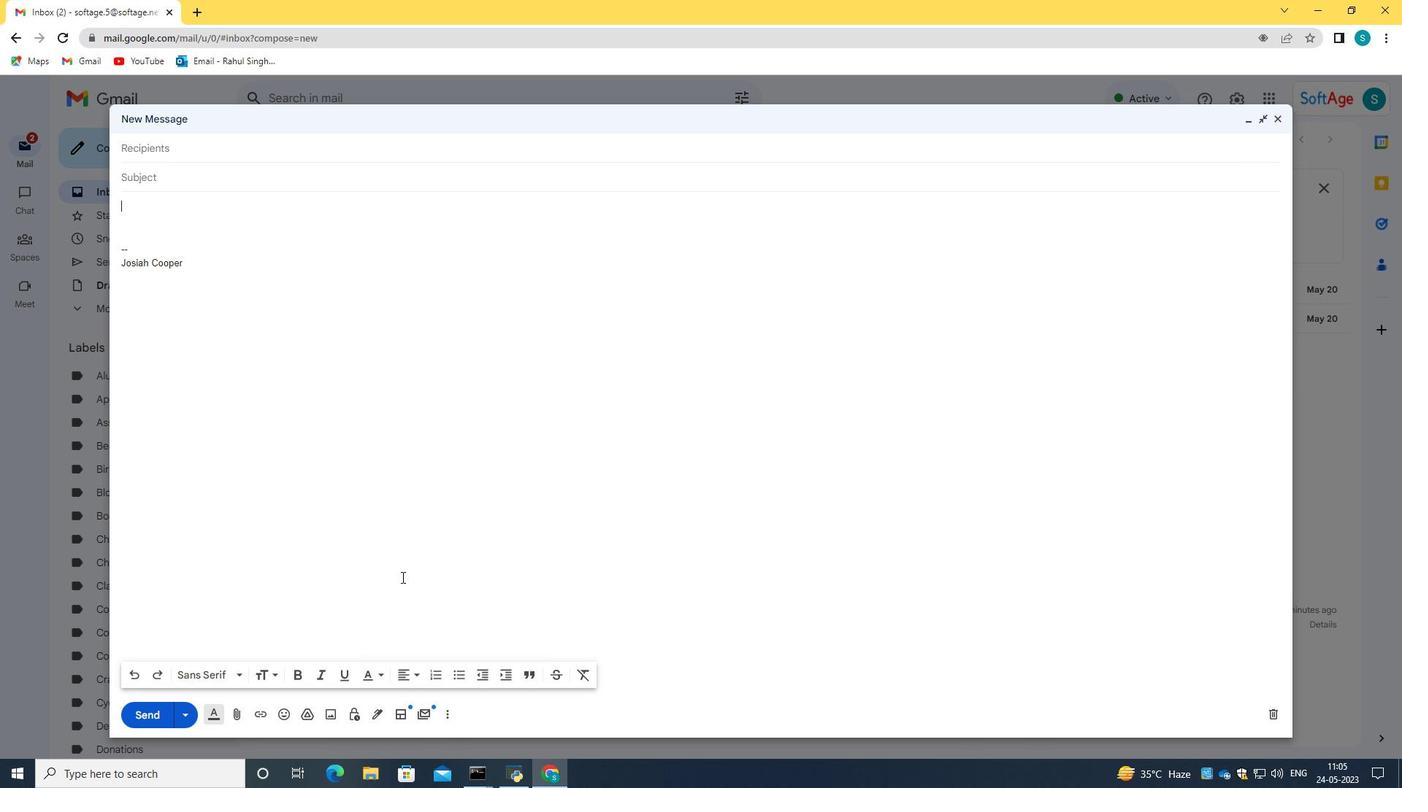 
Action: Mouse moved to (154, 177)
Screenshot: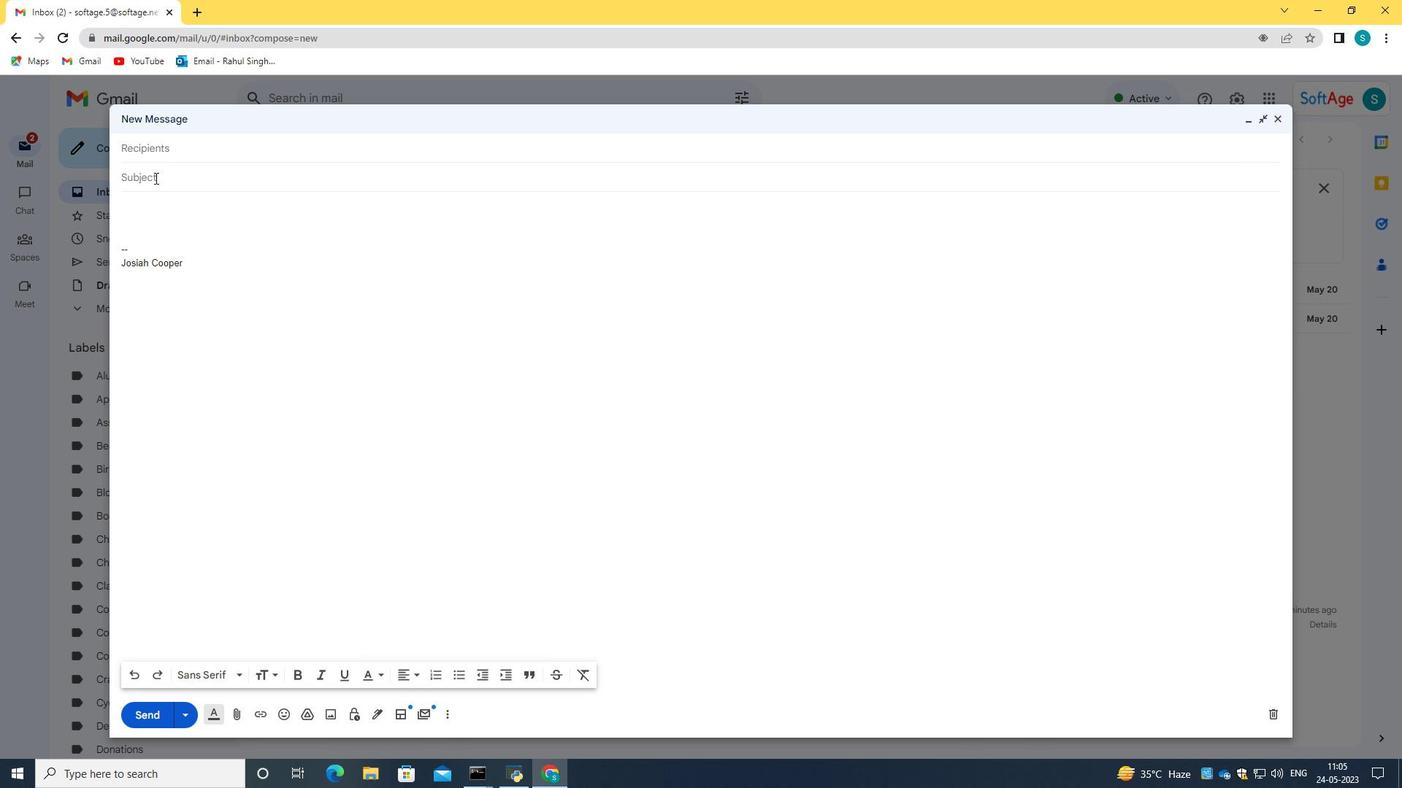 
Action: Mouse pressed left at (154, 177)
Screenshot: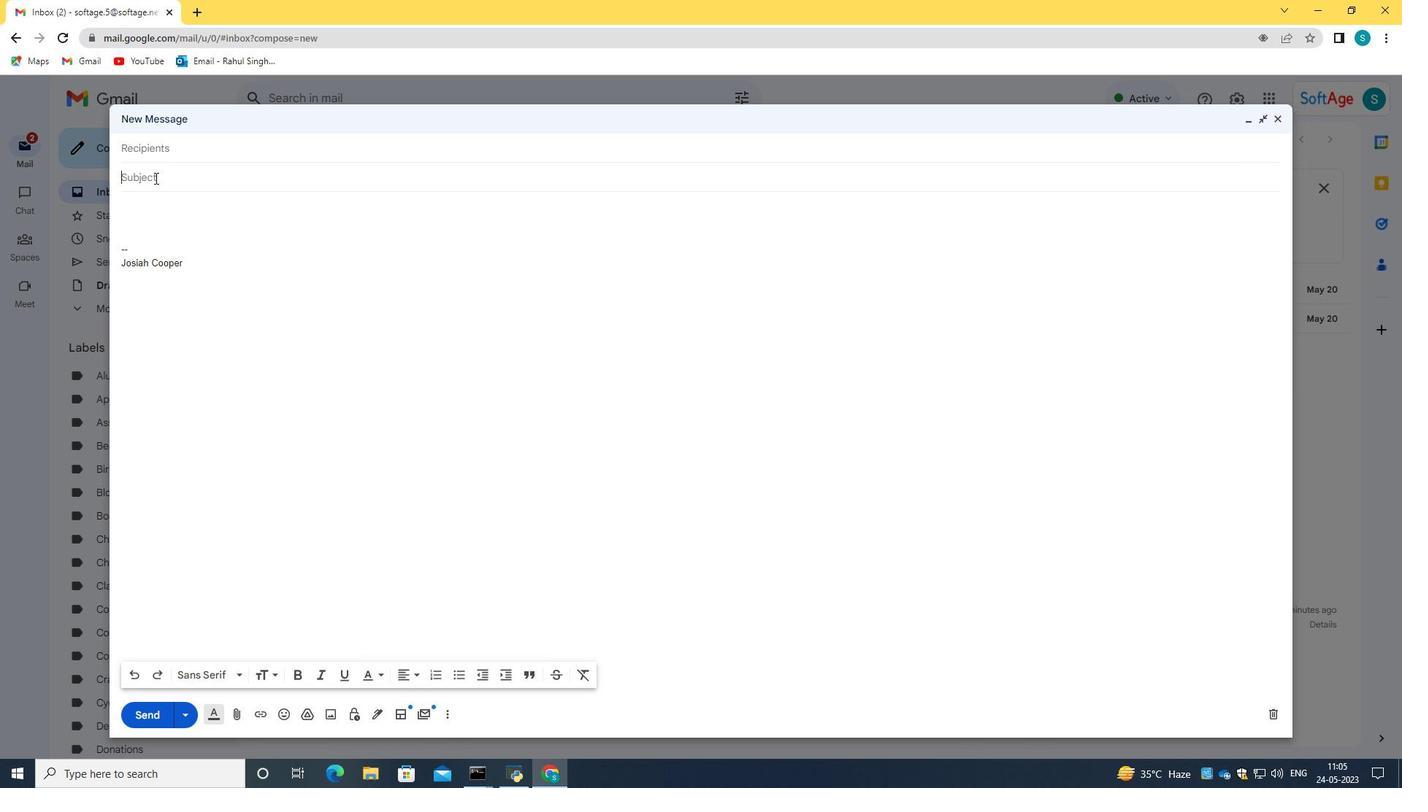 
Action: Key pressed <Key.caps_lock>U<Key.caps_lock>pdate<Key.space>on<Key.space>a<Key.space>new<Key.space>parten<Key.backspace><Key.backspace>nership<Key.space>
Screenshot: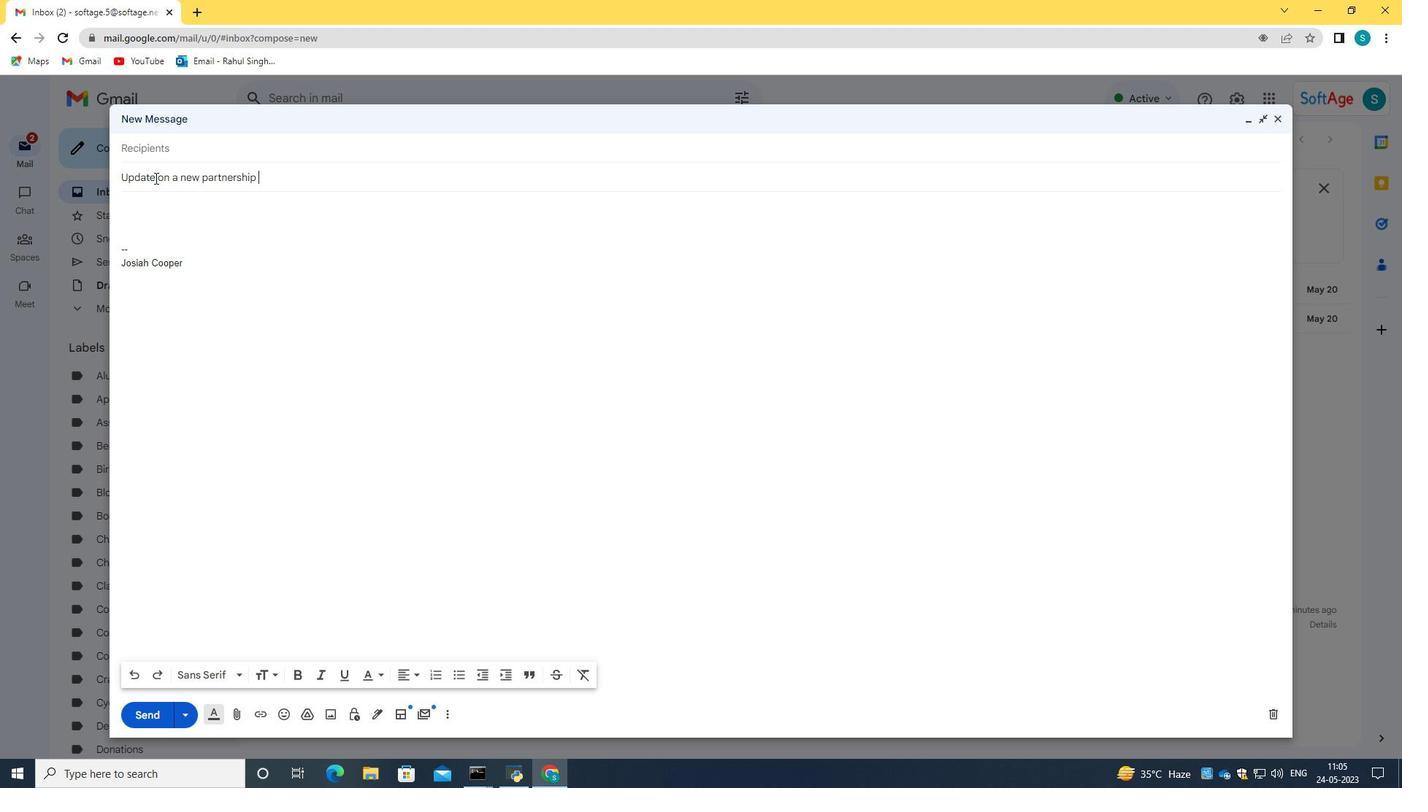
Action: Mouse moved to (159, 215)
Screenshot: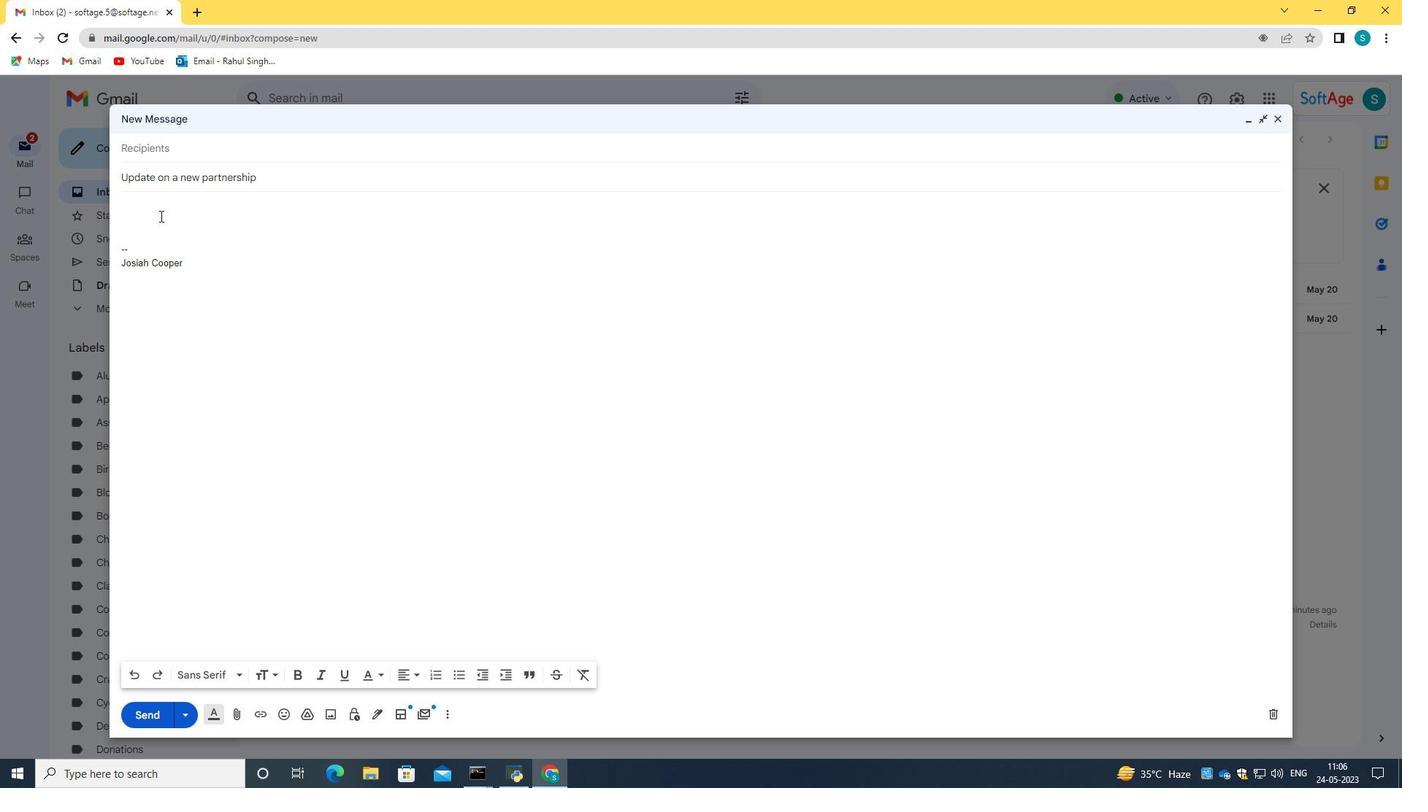 
Action: Mouse pressed left at (159, 215)
Screenshot: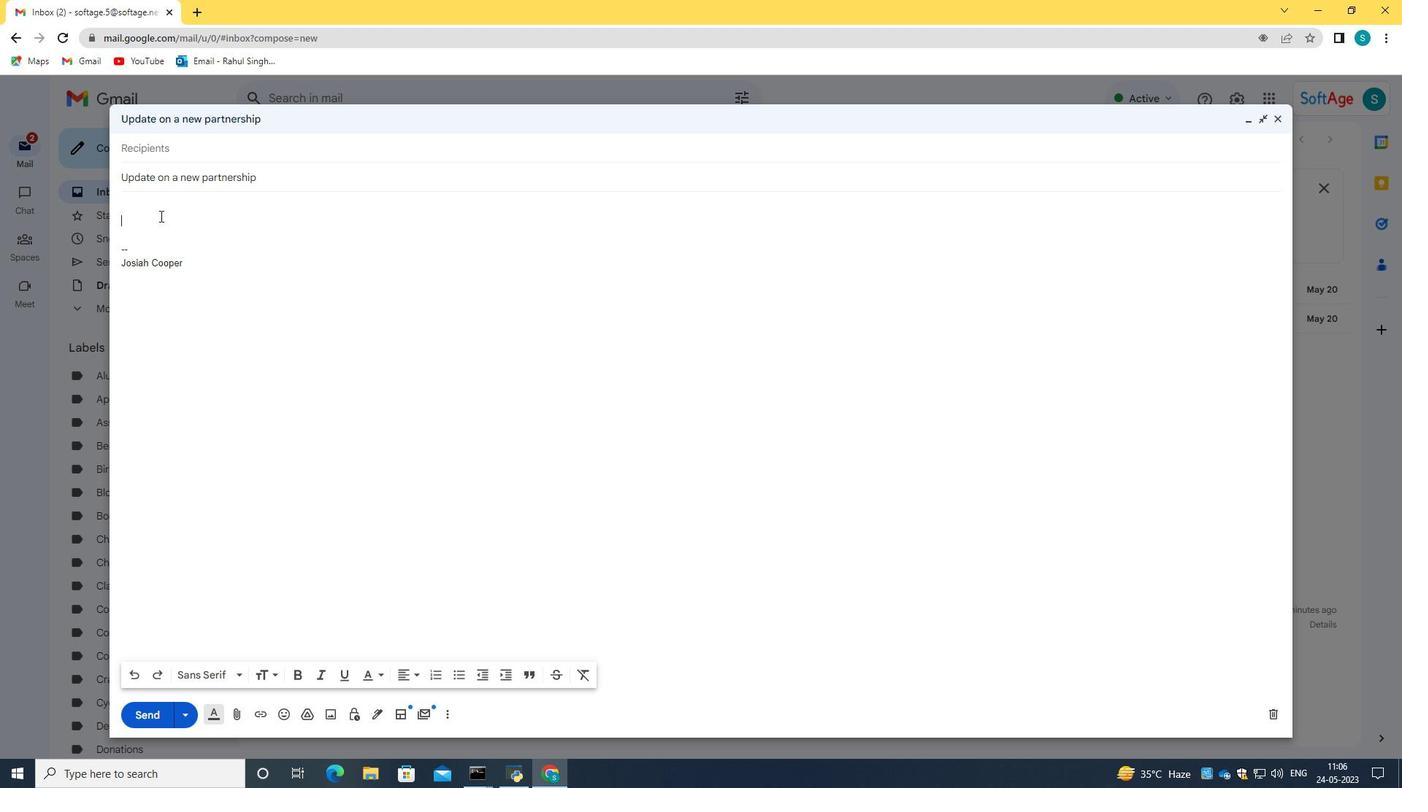 
Action: Key pressed <Key.caps_lock>P<Key.caps_lock>lease<Key.space>lt<Key.space><Key.backspace><Key.backspace><Key.backspace>e<Key.backspace>let<Key.space>me<Key.space>know<Key.space>if<Key.space>you<Key.space>have<Key.space>any<Key.space>questin<Key.backspace>ons<Key.space>or<Key.space>concerns<Key.space>about<Key.space>the<Key.space>new<Key.space>safth<Key.backspace><Key.backspace>ety<Key.space>procedues<Key.space>that<Key.space>were<Key.space>recently<Key.space>implemented.
Screenshot: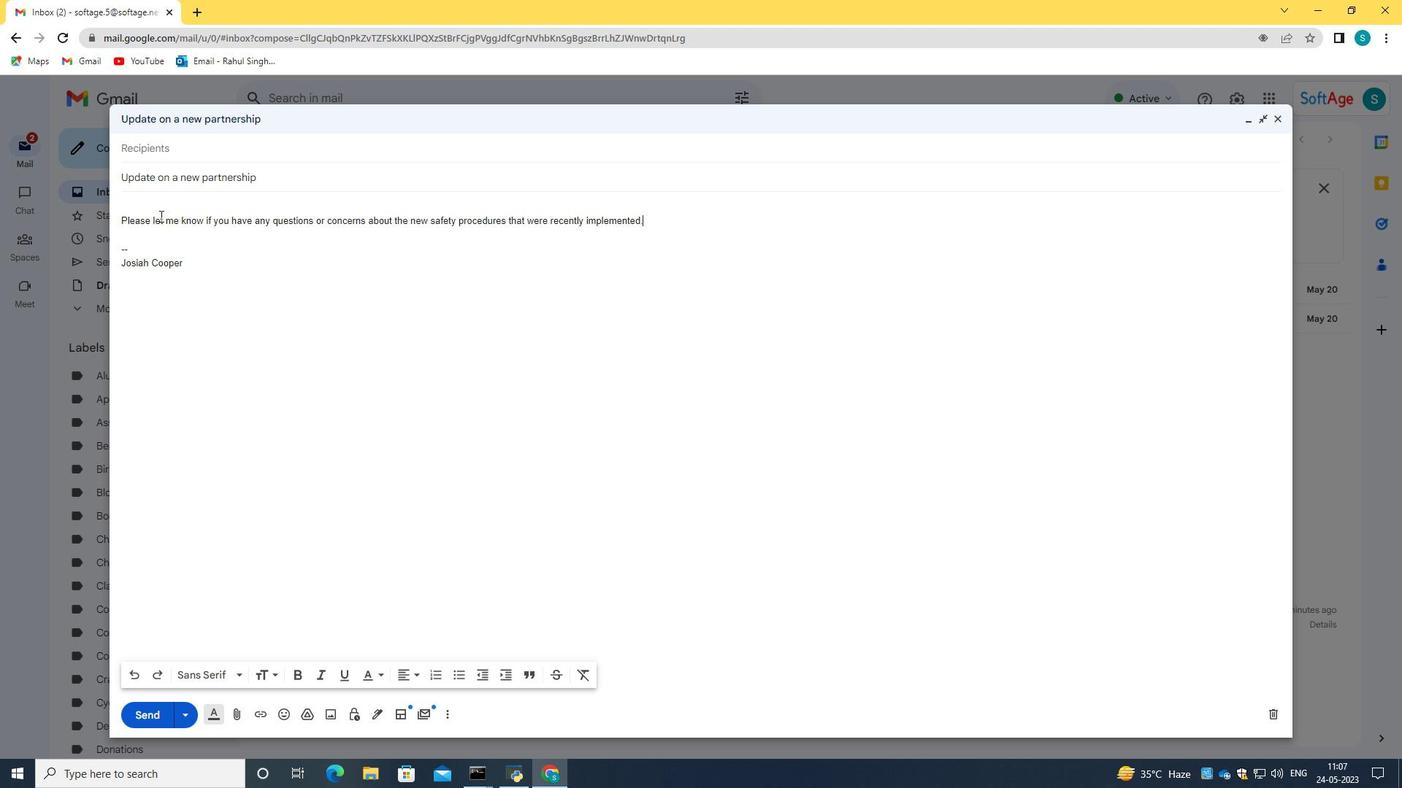 
Action: Mouse scrolled (159, 214) with delta (0, 0)
Screenshot: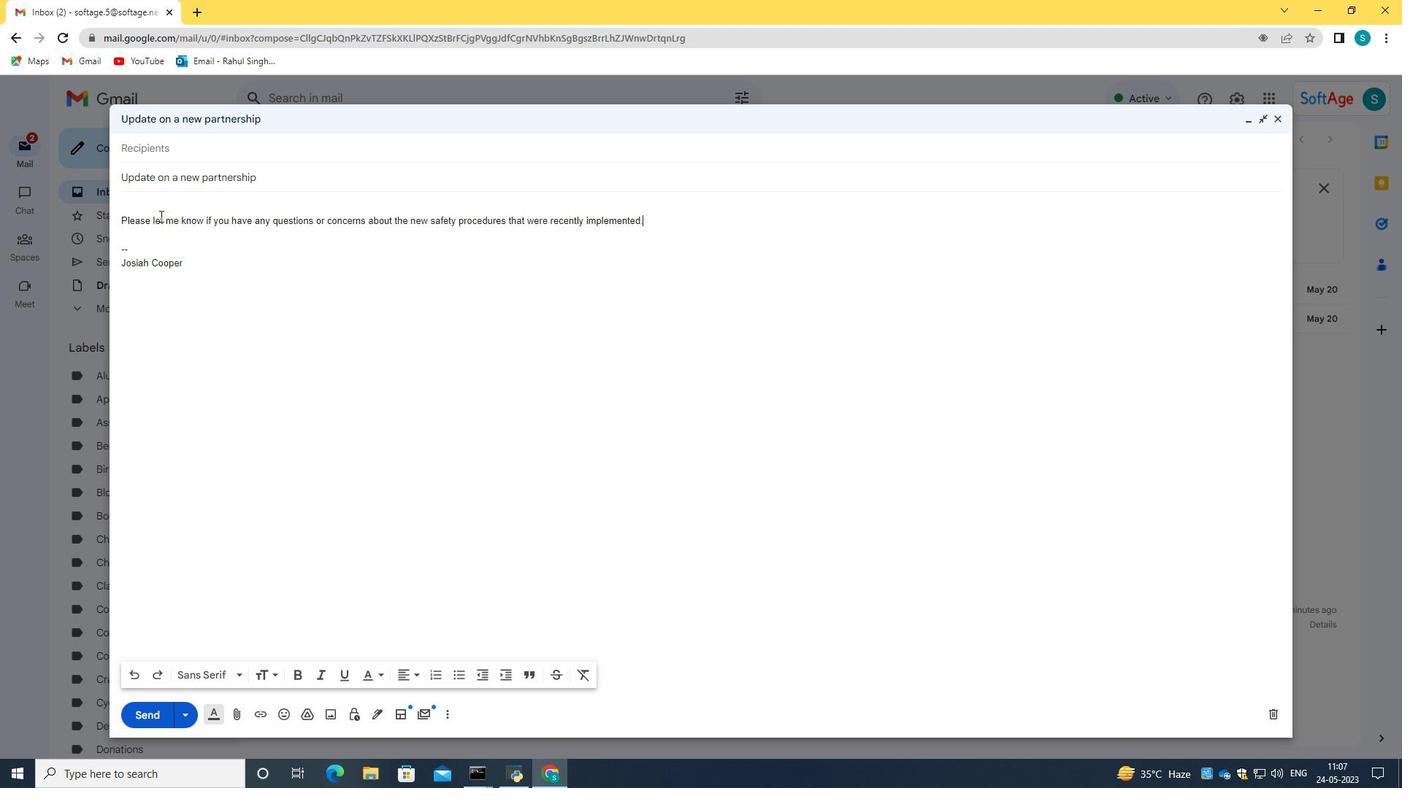 
Action: Mouse moved to (176, 148)
Screenshot: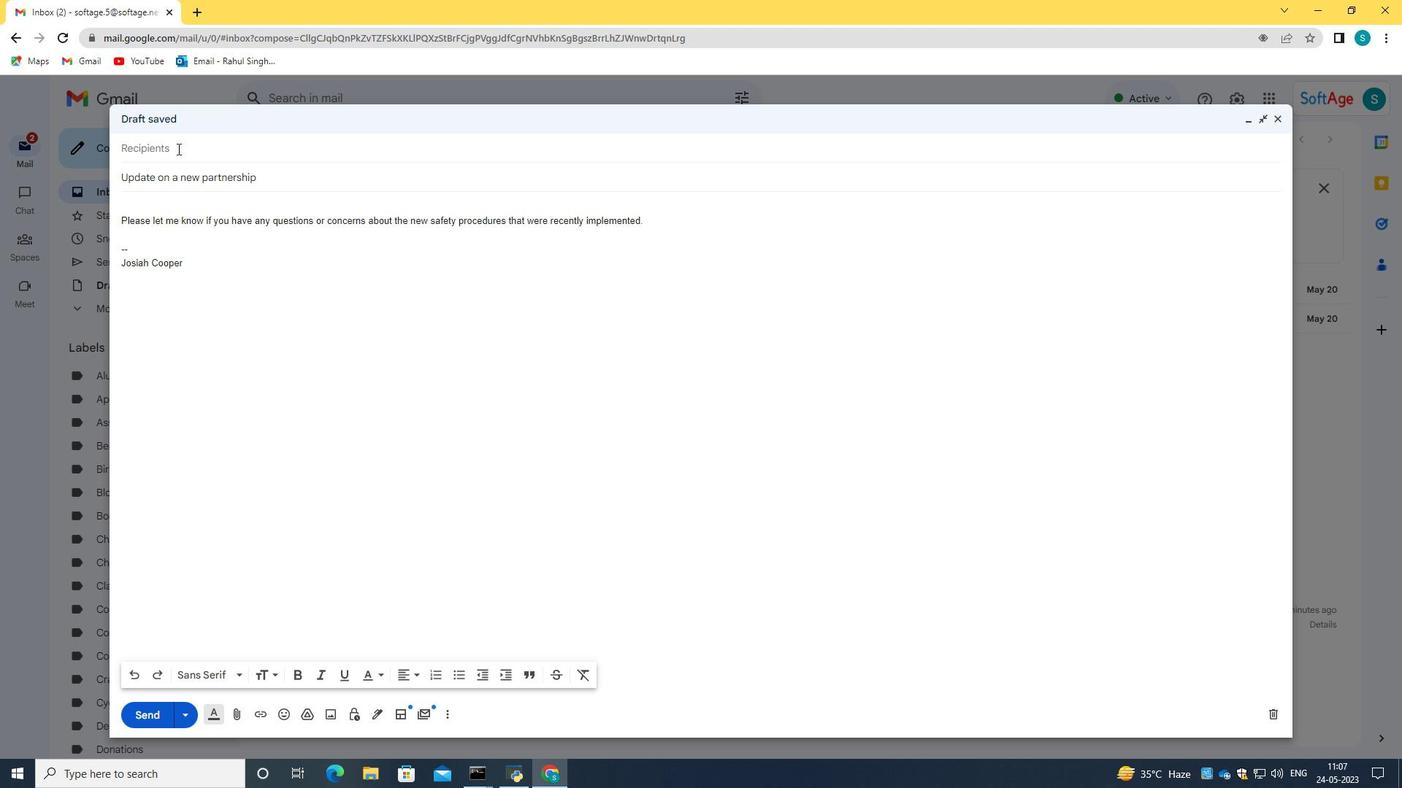 
Action: Mouse pressed left at (176, 148)
Screenshot: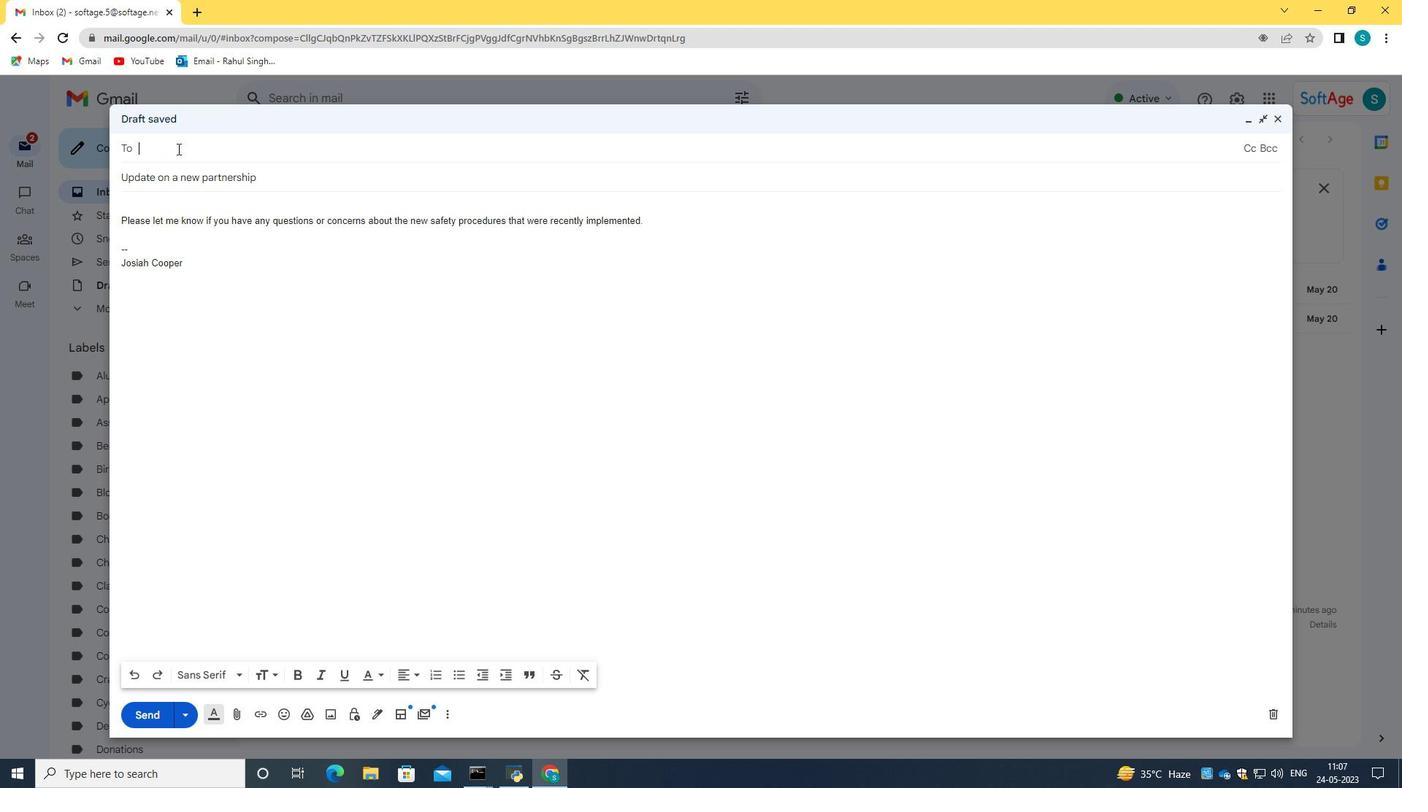 
Action: Key pressed softage.3<Key.shift>@softage.net
Screenshot: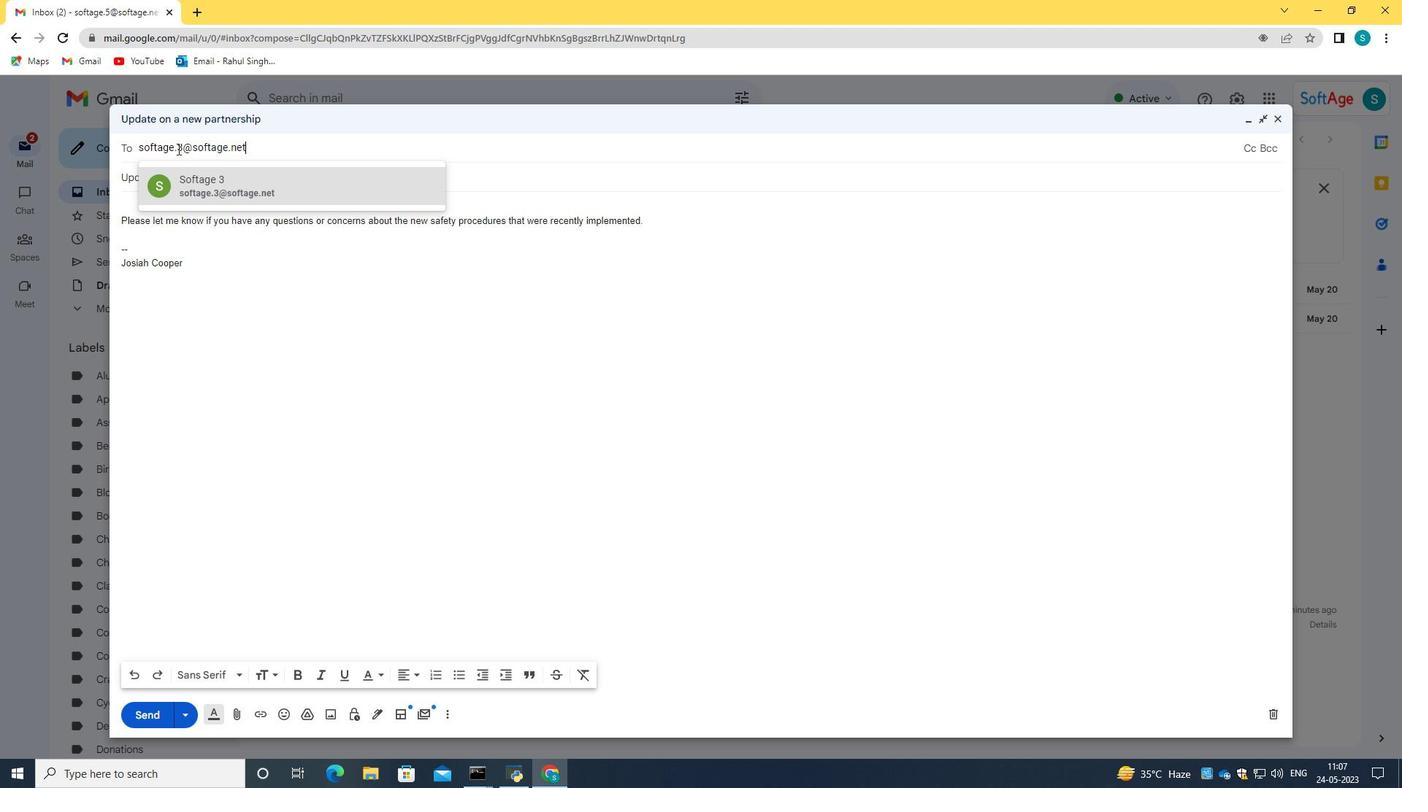 
Action: Mouse moved to (246, 184)
Screenshot: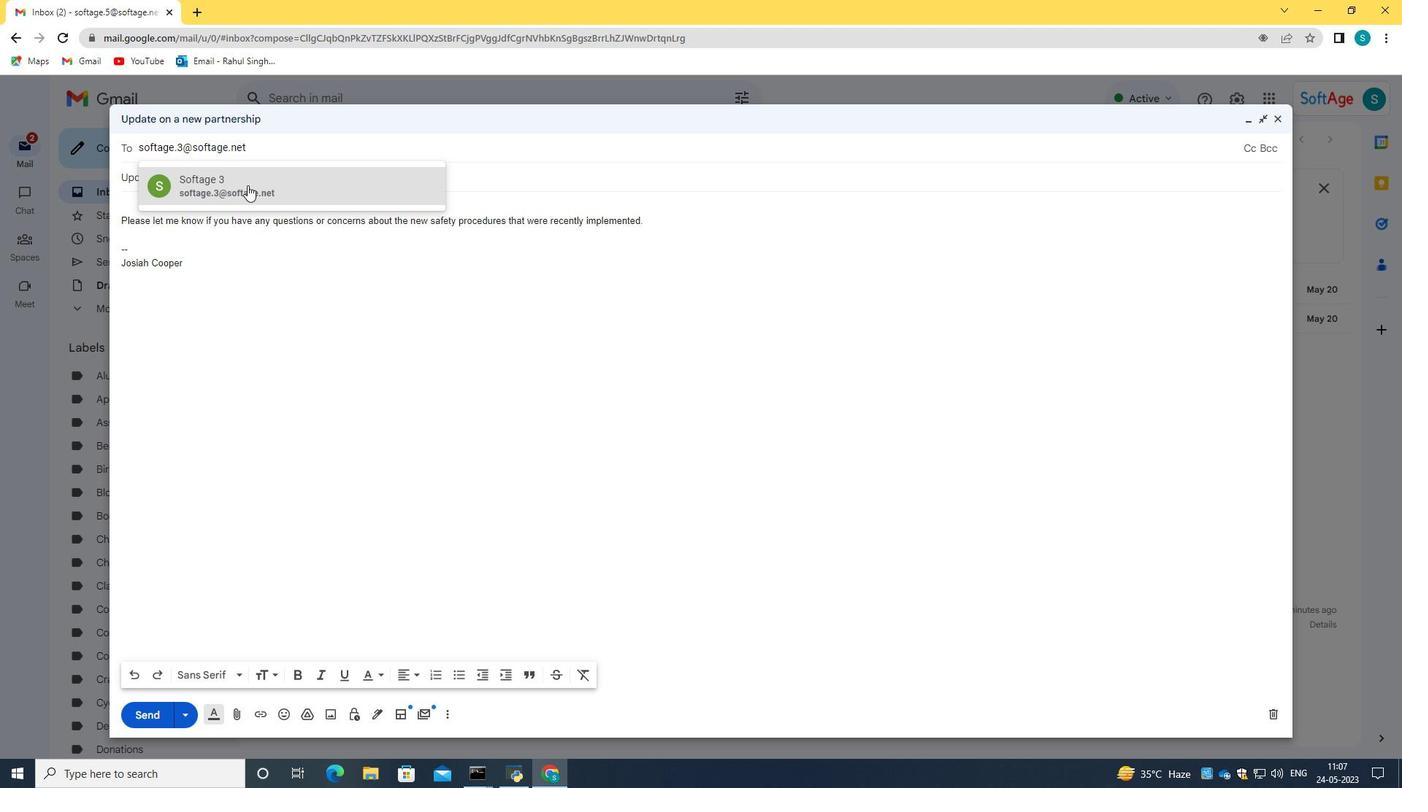 
Action: Mouse pressed left at (246, 184)
Screenshot: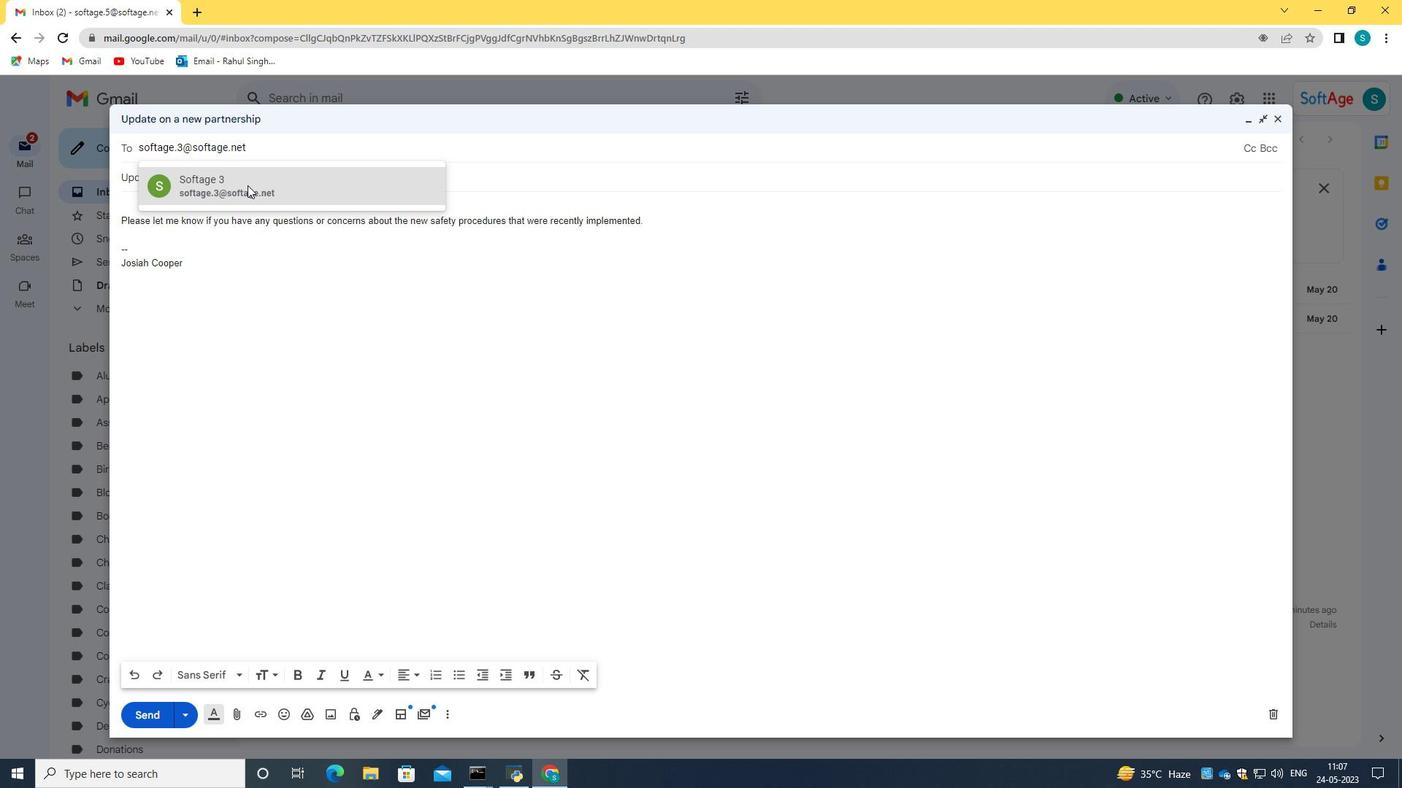 
Action: Mouse moved to (645, 241)
Screenshot: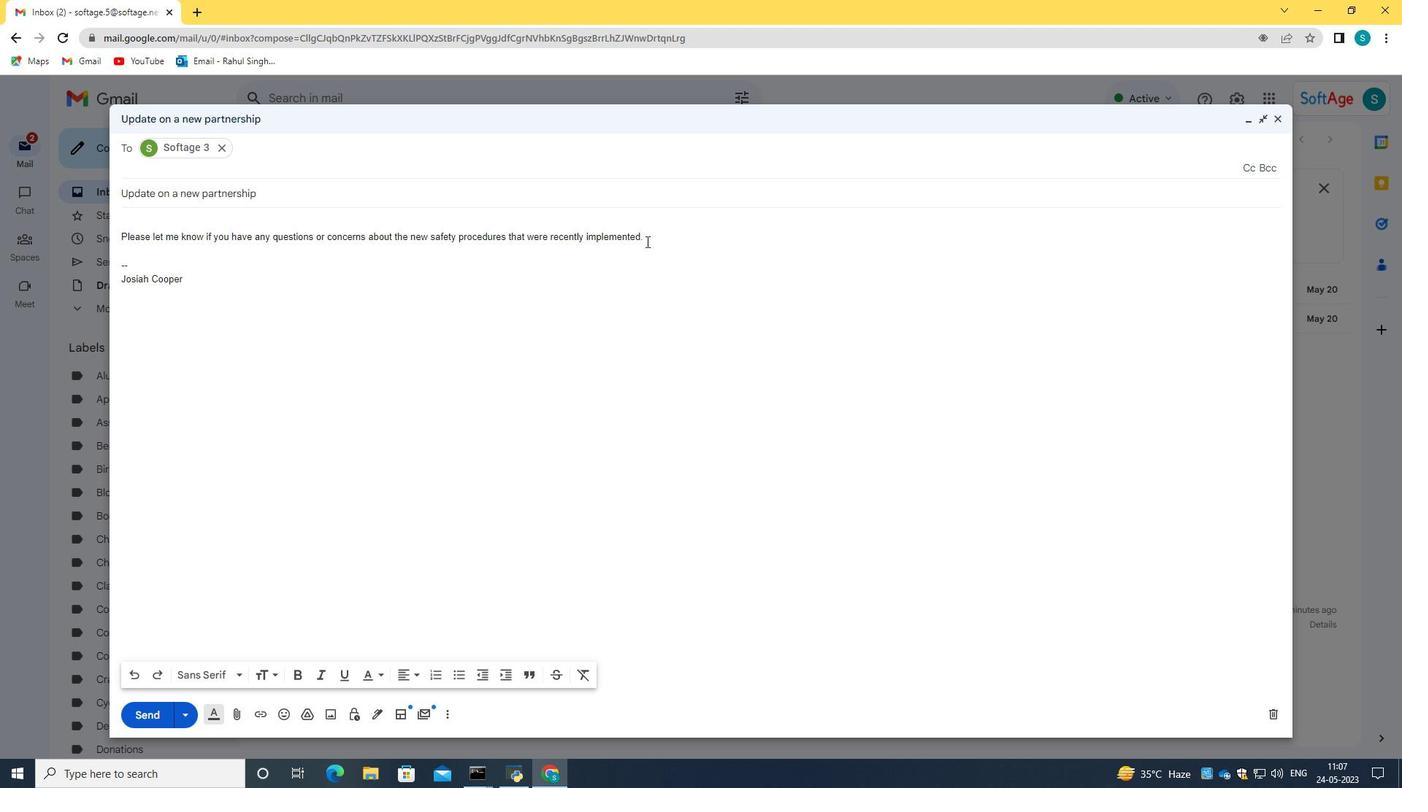 
Action: Mouse pressed left at (645, 241)
Screenshot: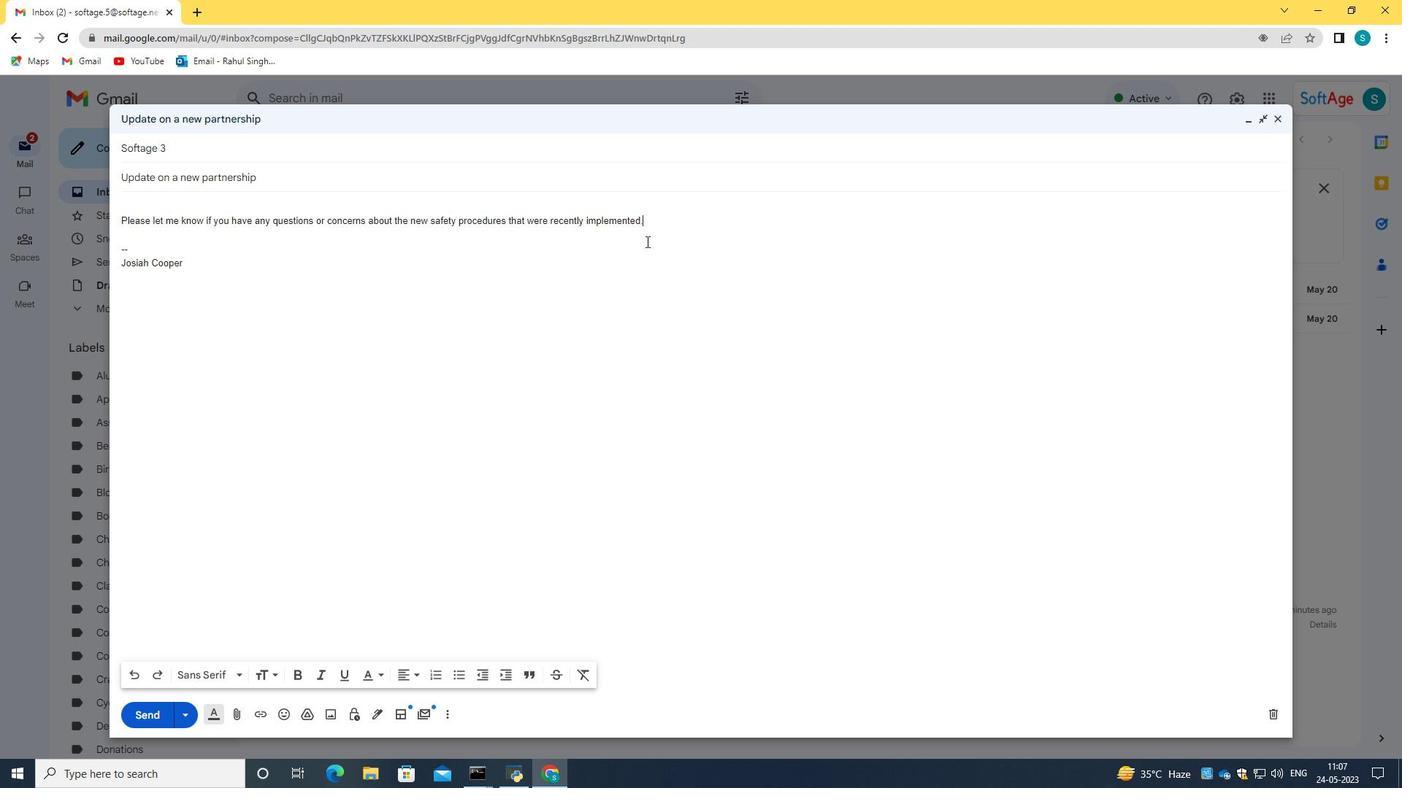 
Action: Key pressed <Key.shift_r><Key.left><Key.left><Key.left><Key.left><Key.left><Key.left><Key.left><Key.left><Key.left><Key.left><Key.left><Key.left><Key.left><Key.left><Key.left><Key.left><Key.left><Key.left><Key.left><Key.left><Key.left><Key.left><Key.left><Key.left><Key.left><Key.left><Key.left><Key.left><Key.left><Key.left><Key.left><Key.left><Key.left><Key.left><Key.left><Key.left><Key.left><Key.left><Key.left><Key.left><Key.left><Key.left><Key.left><Key.left><Key.left><Key.left><Key.left><Key.left><Key.left><Key.left><Key.left><Key.left><Key.left><Key.left><Key.left><Key.left><Key.left><Key.left><Key.left><Key.left><Key.left><Key.left><Key.left><Key.left><Key.left><Key.left><Key.left><Key.left><Key.left><Key.left><Key.left><Key.left><Key.left><Key.left><Key.left><Key.left><Key.left><Key.left><Key.left><Key.left><Key.left><Key.left><Key.left><Key.left><Key.left><Key.left><Key.left><Key.left><Key.left><Key.left><Key.left><Key.left><Key.left><Key.left><Key.left><Key.left><Key.left><Key.left><Key.left><Key.left><Key.left><Key.left><Key.left><Key.left><Key.left><Key.left><Key.left><Key.left><Key.left><Key.left><Key.left><Key.left><Key.left><Key.left><Key.left><Key.left><Key.left><Key.left><Key.left><Key.left><Key.left><Key.left><Key.left><Key.left><Key.left><Key.left><Key.left>
Screenshot: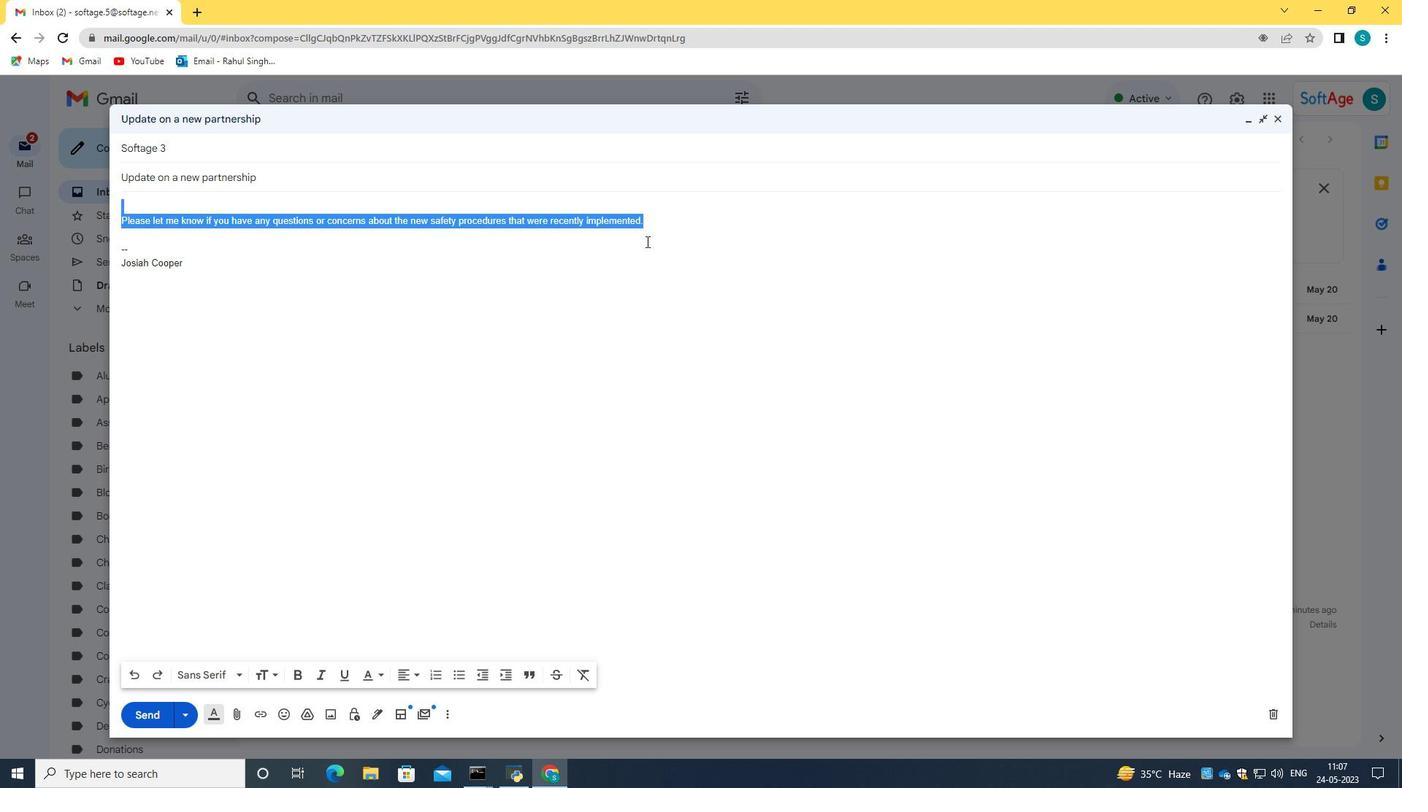 
Action: Mouse moved to (269, 673)
Screenshot: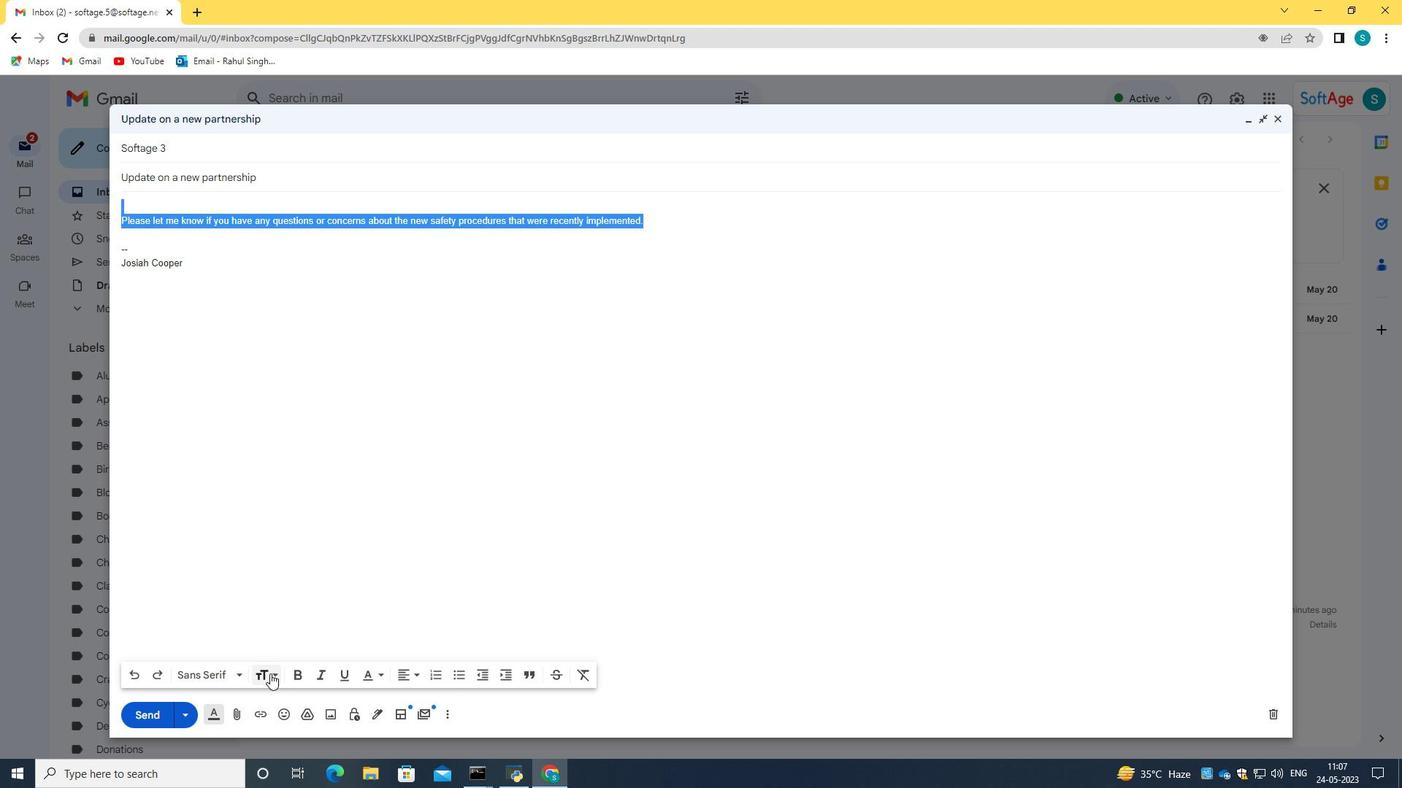 
Action: Mouse pressed left at (269, 673)
Screenshot: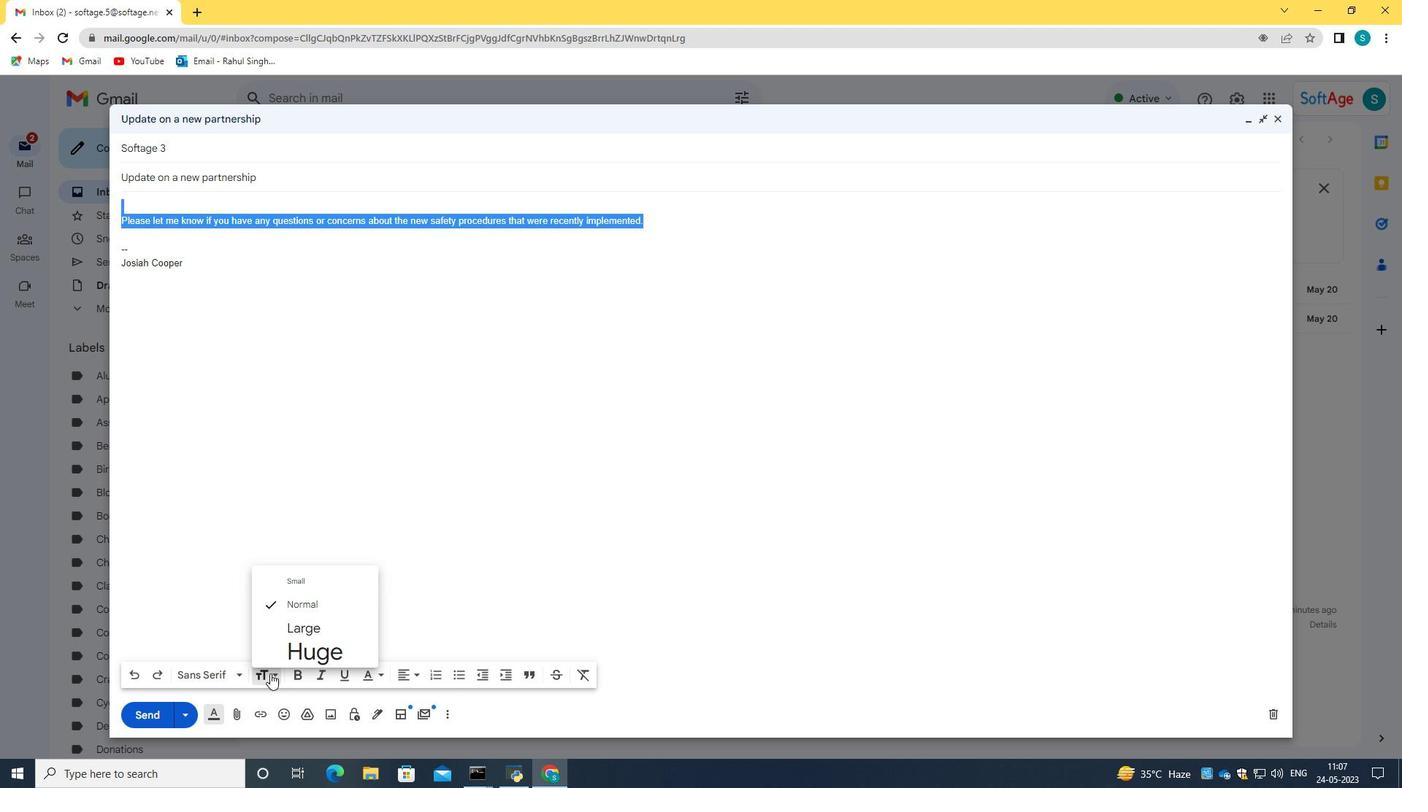 
Action: Mouse moved to (290, 588)
Screenshot: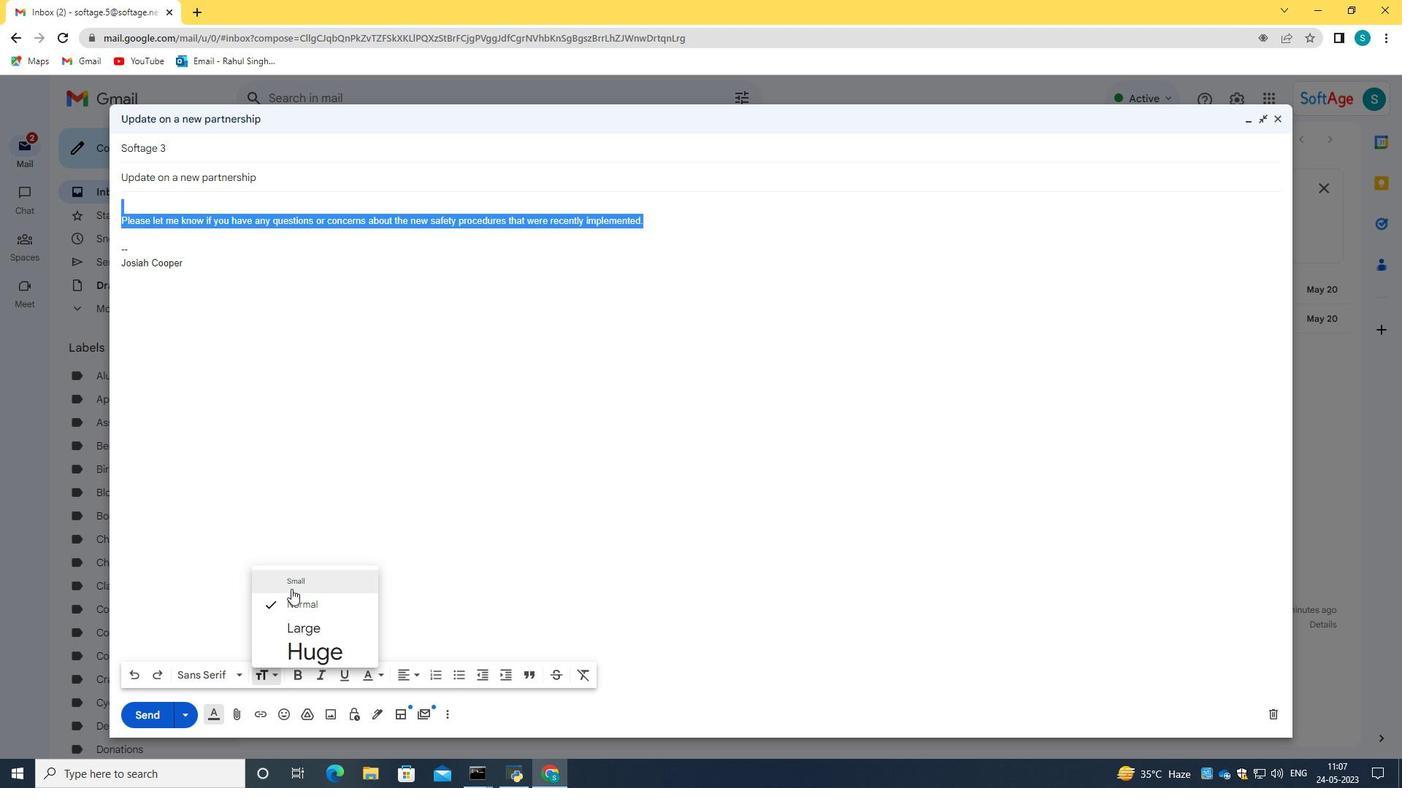 
Action: Mouse pressed left at (290, 588)
Screenshot: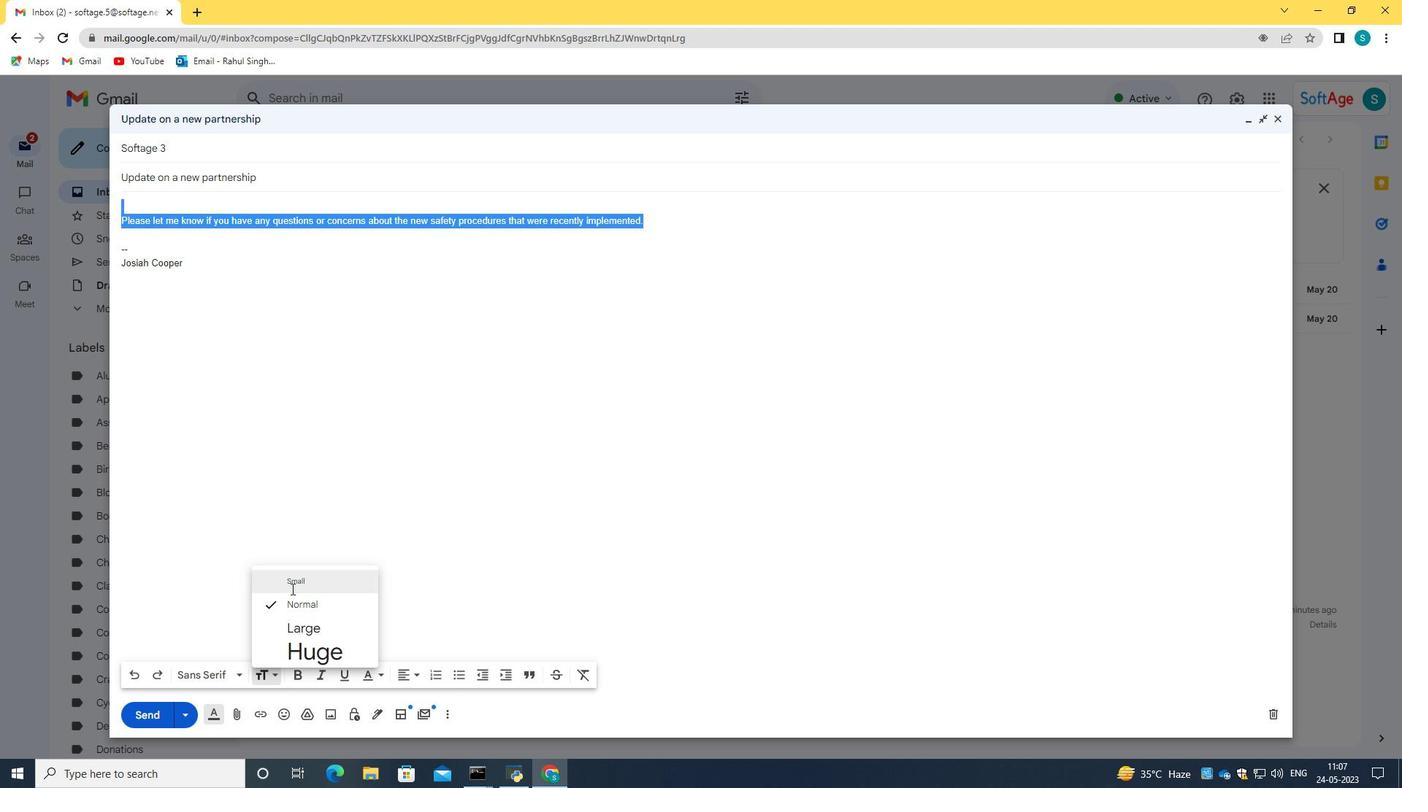 
Action: Mouse moved to (265, 674)
Screenshot: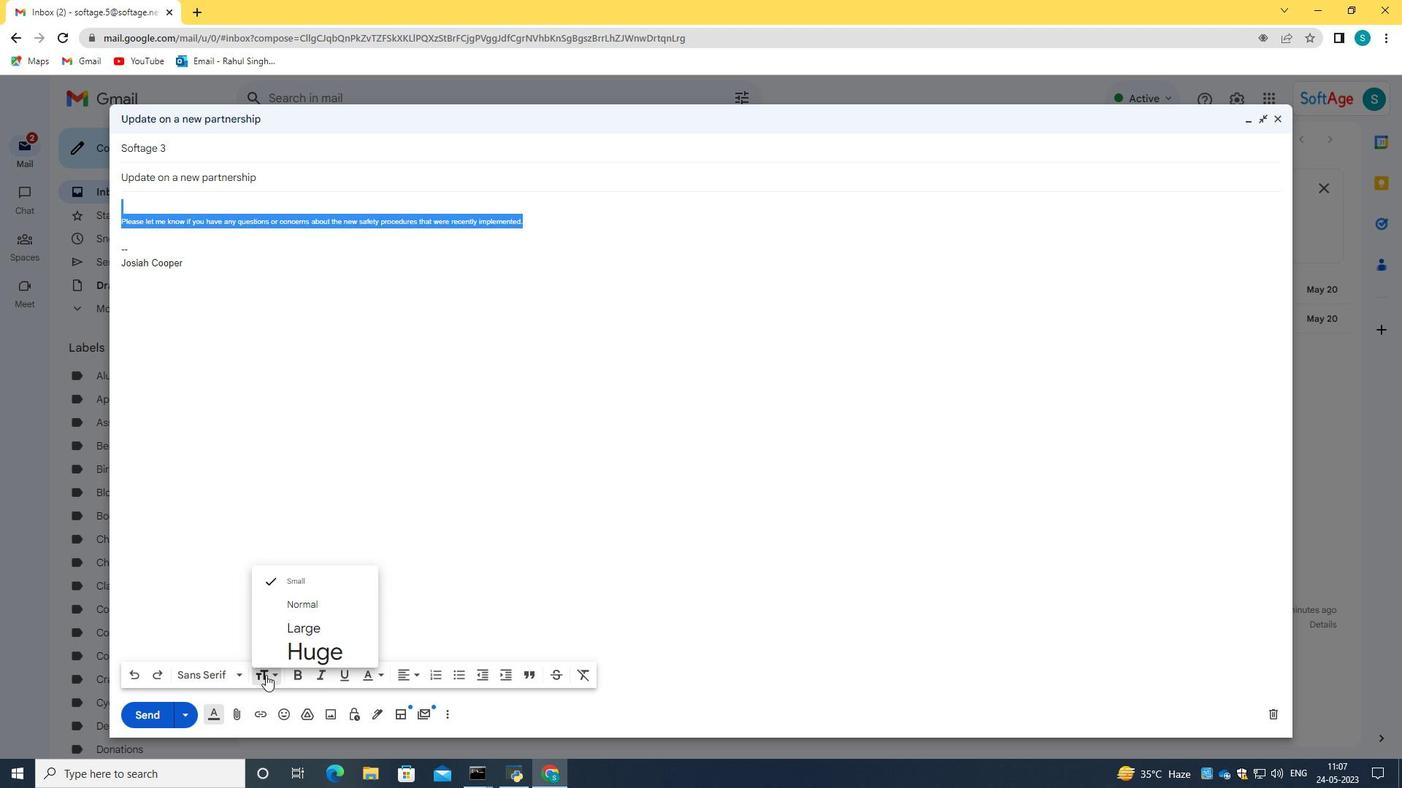 
Action: Mouse pressed left at (265, 674)
Screenshot: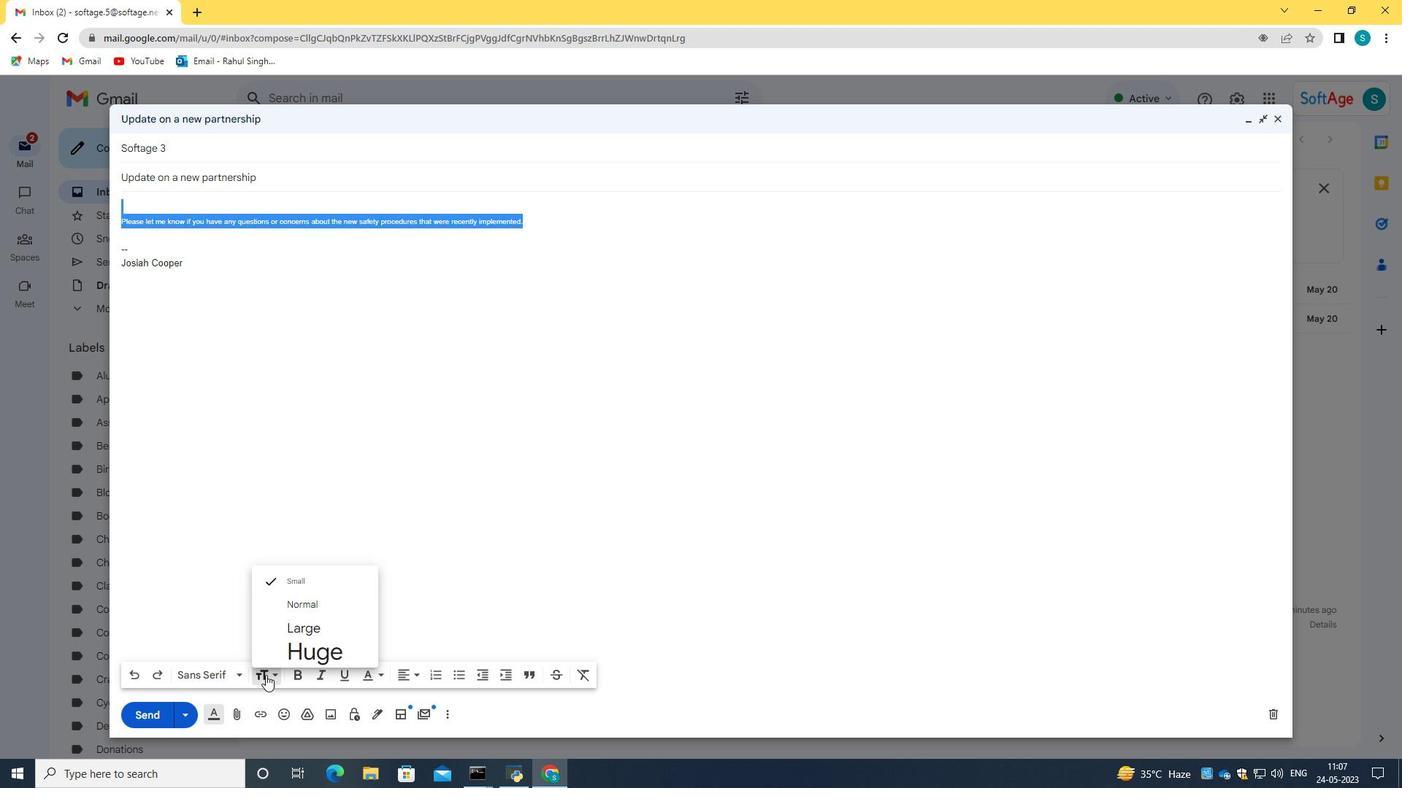 
Action: Mouse moved to (232, 615)
Screenshot: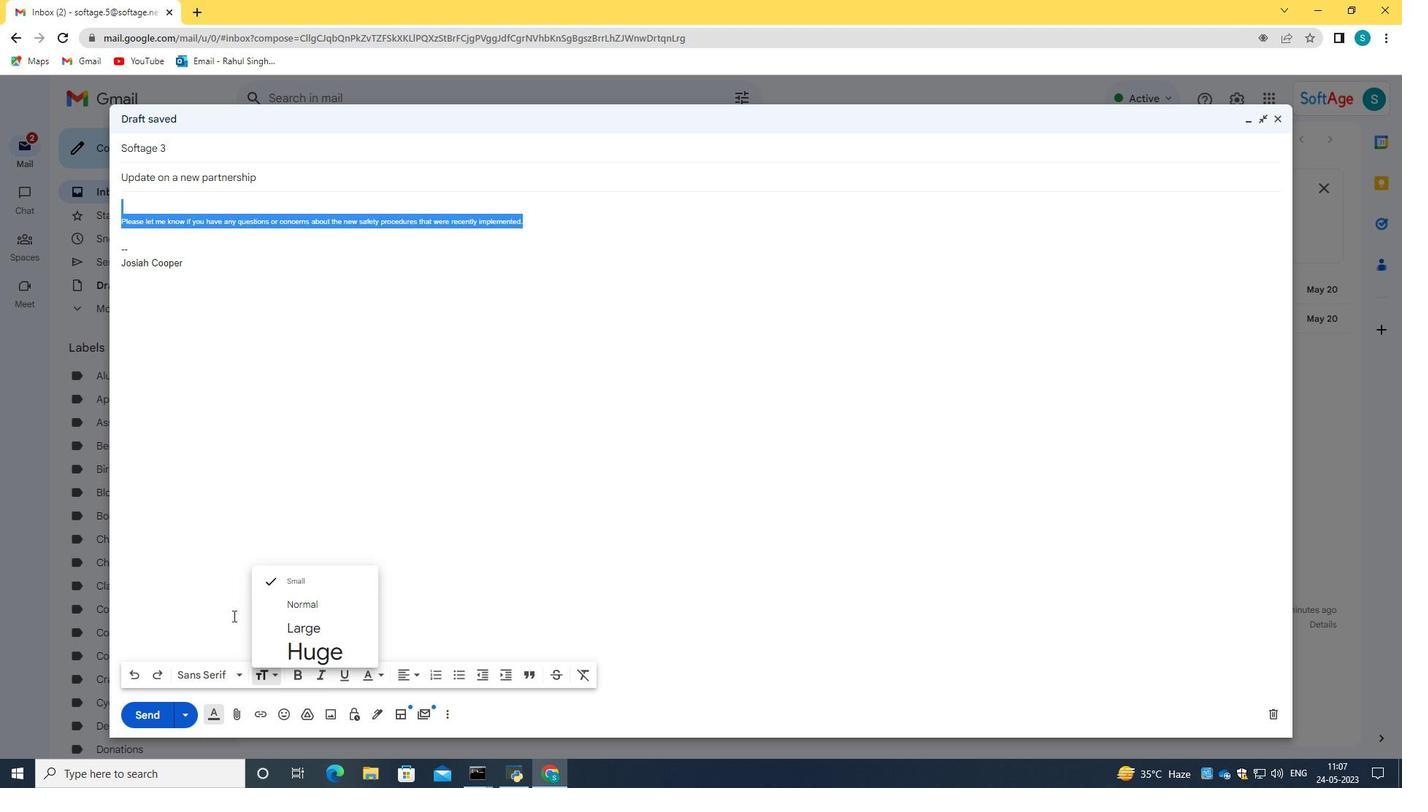 
Action: Mouse pressed left at (232, 615)
Screenshot: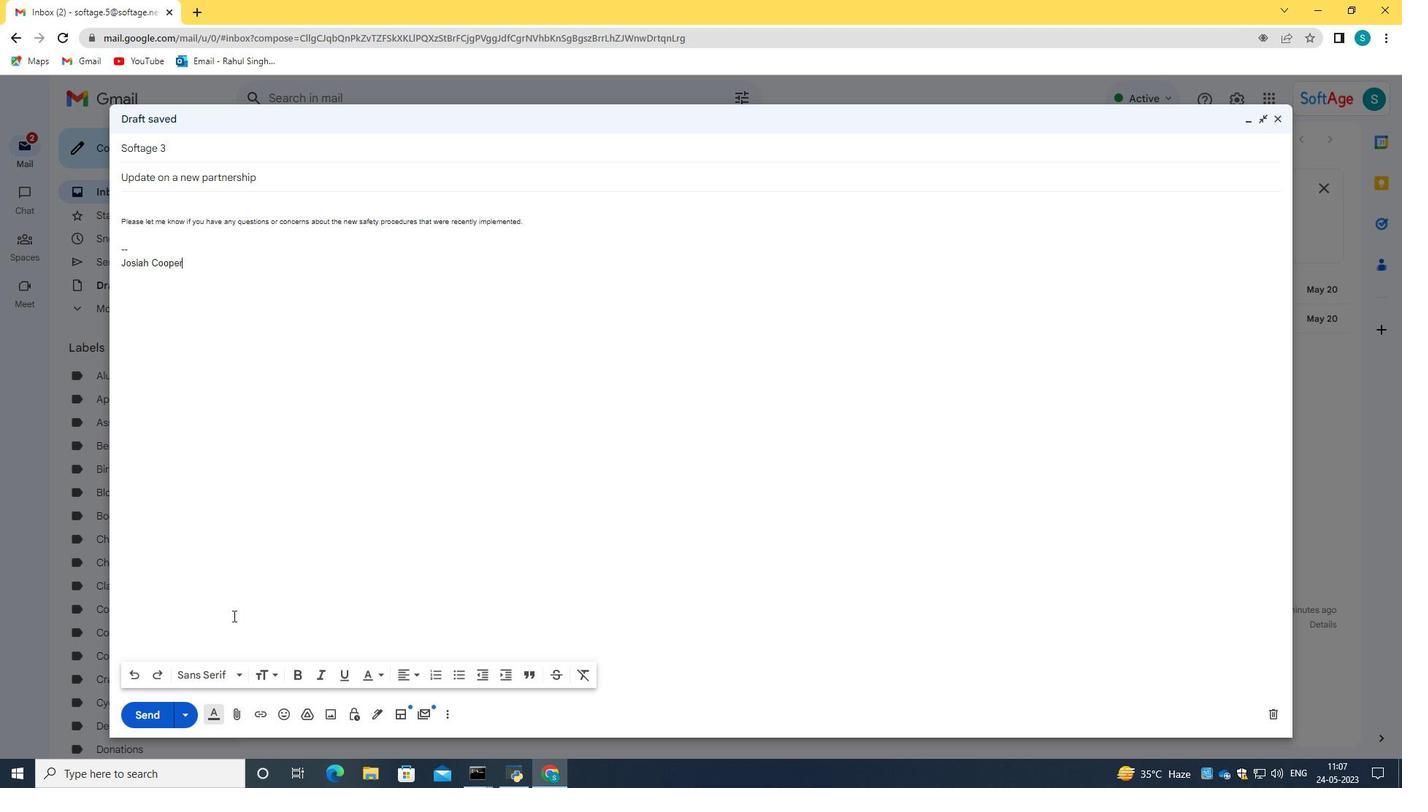 
Action: Mouse moved to (415, 668)
Screenshot: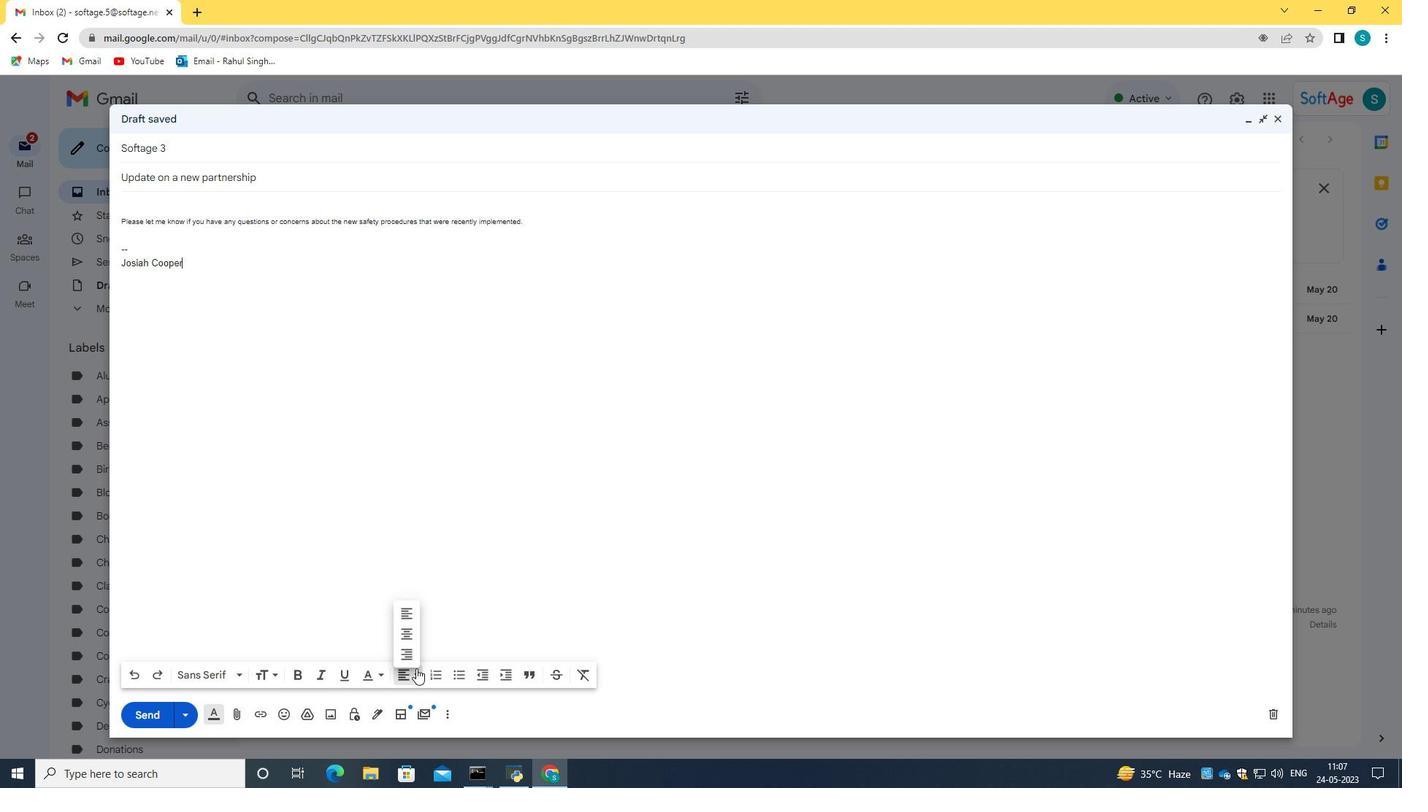 
Action: Mouse pressed left at (415, 668)
Screenshot: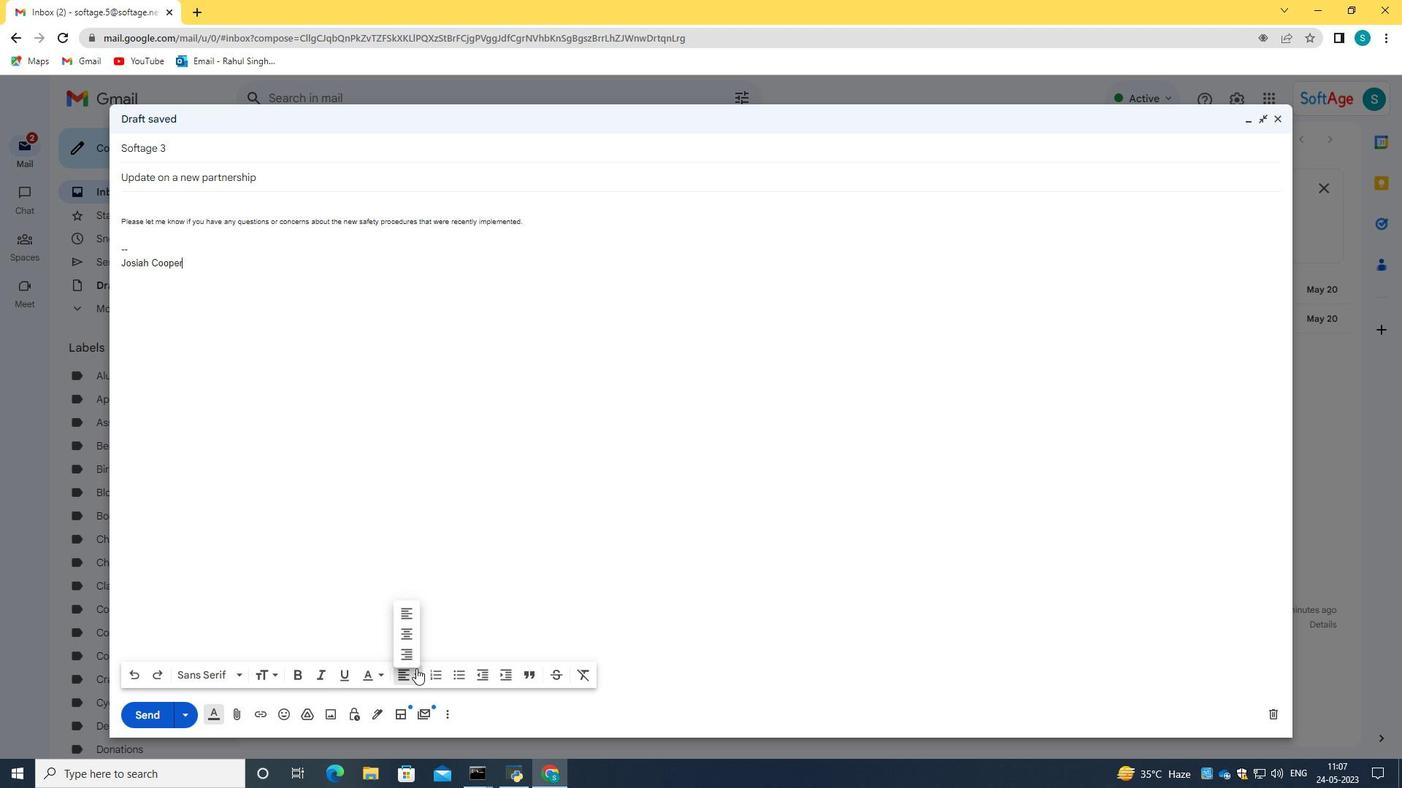 
Action: Mouse moved to (405, 617)
Screenshot: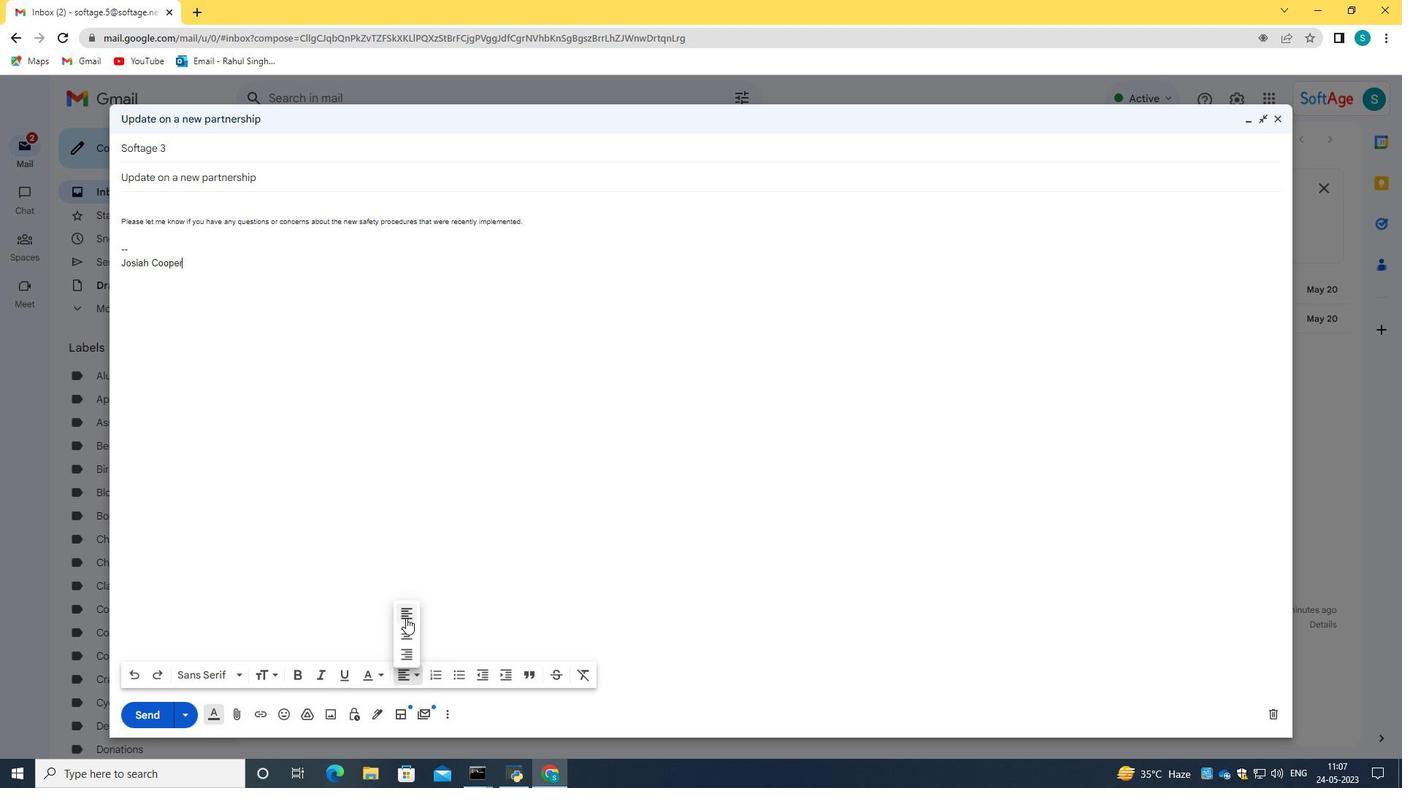 
Action: Mouse pressed left at (405, 617)
Screenshot: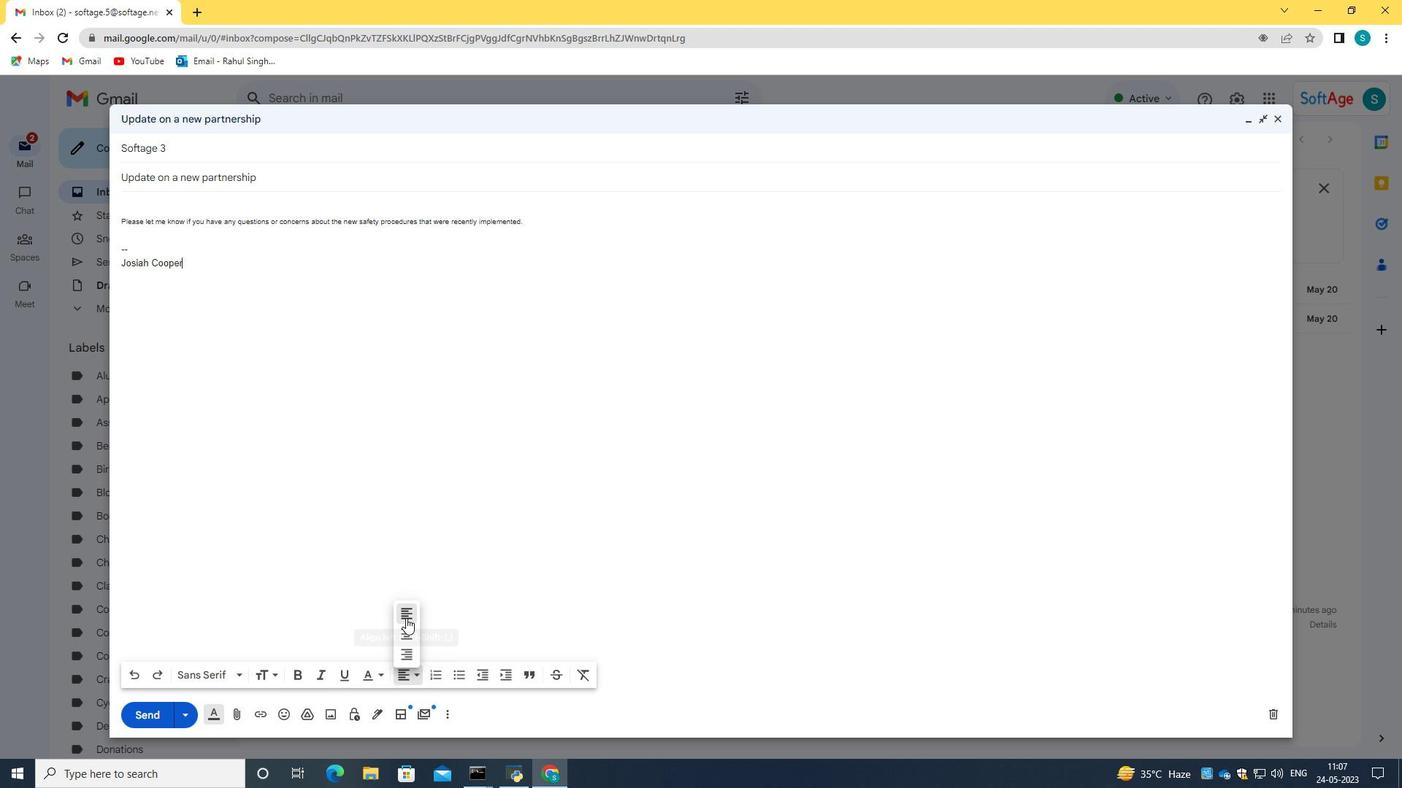 
Action: Mouse moved to (539, 607)
Screenshot: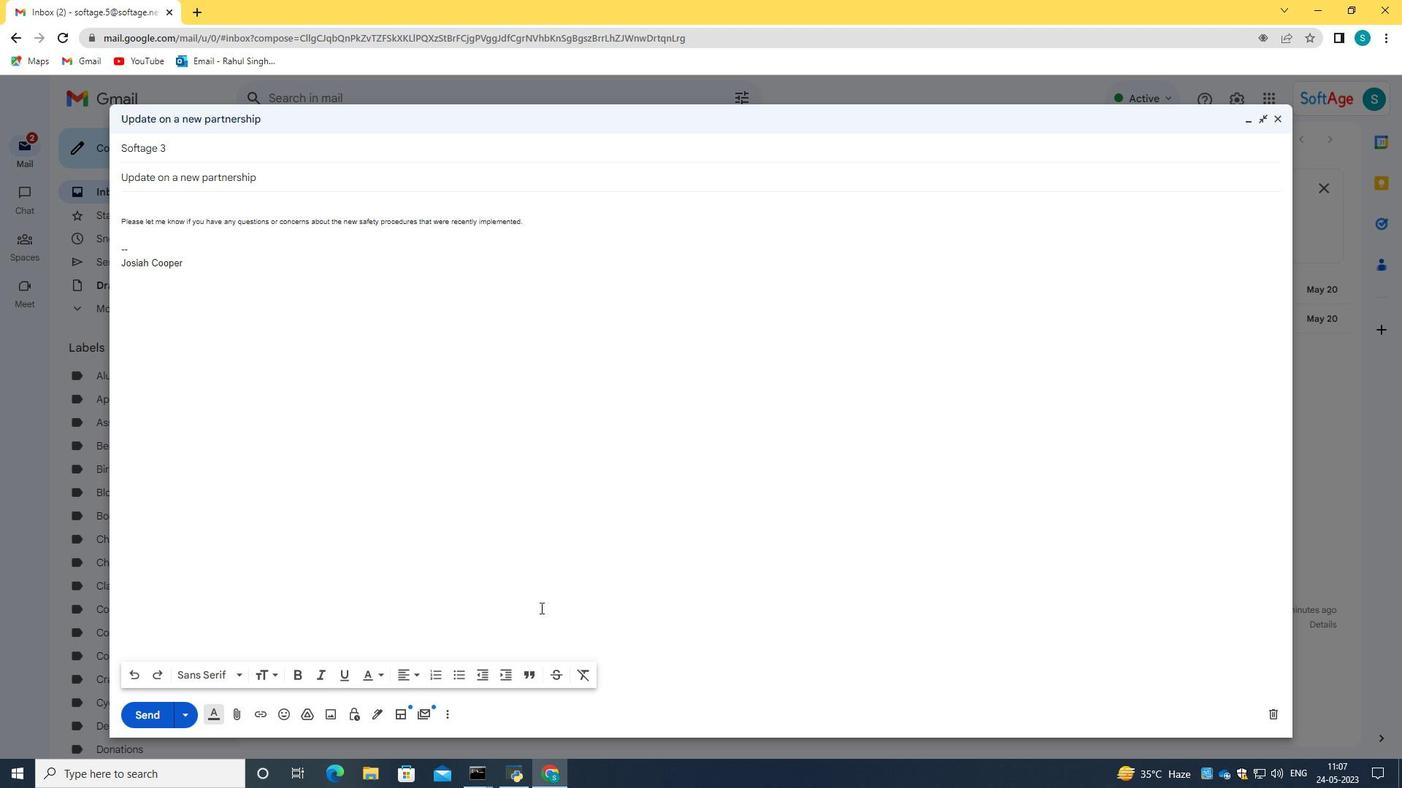 
Action: Mouse pressed left at (539, 607)
Screenshot: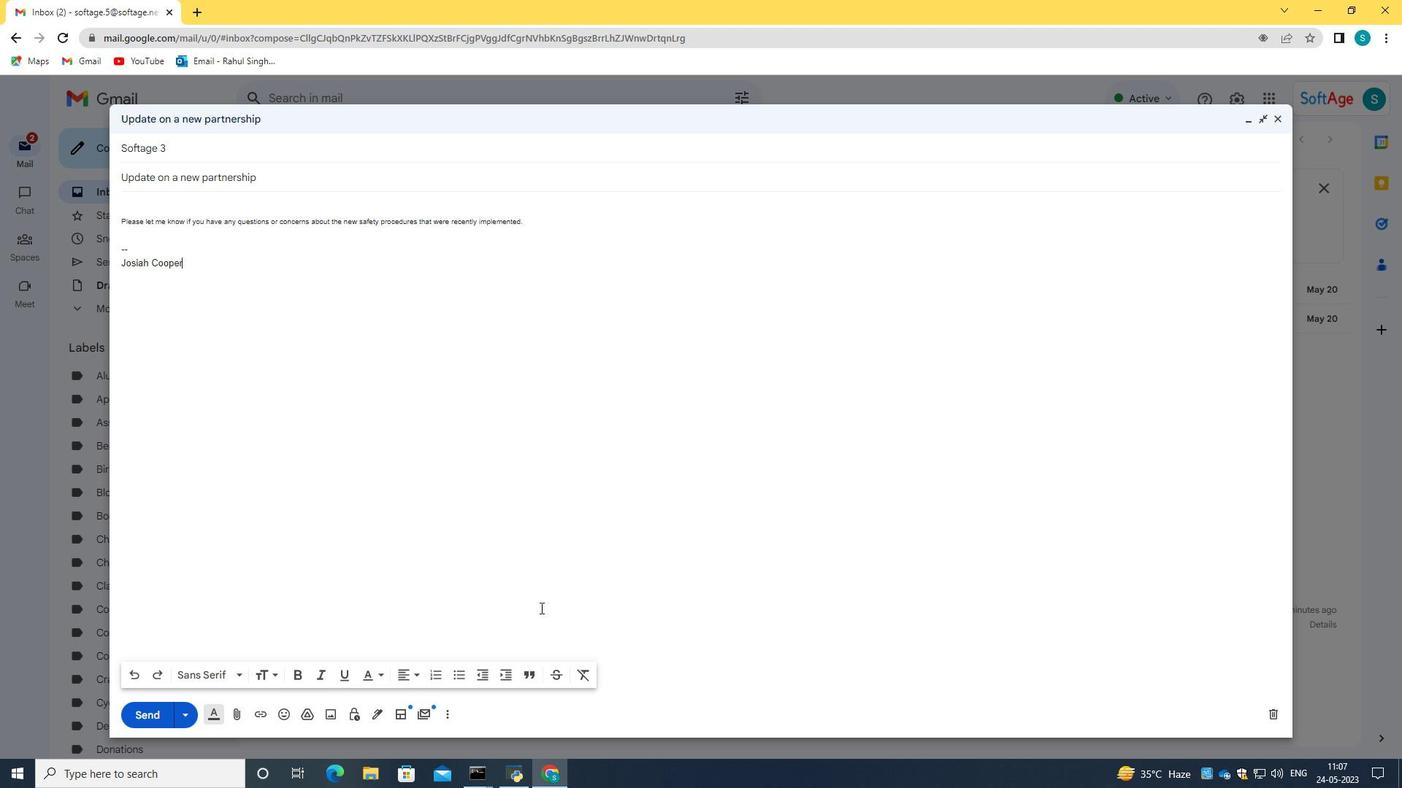 
Action: Mouse moved to (141, 717)
Screenshot: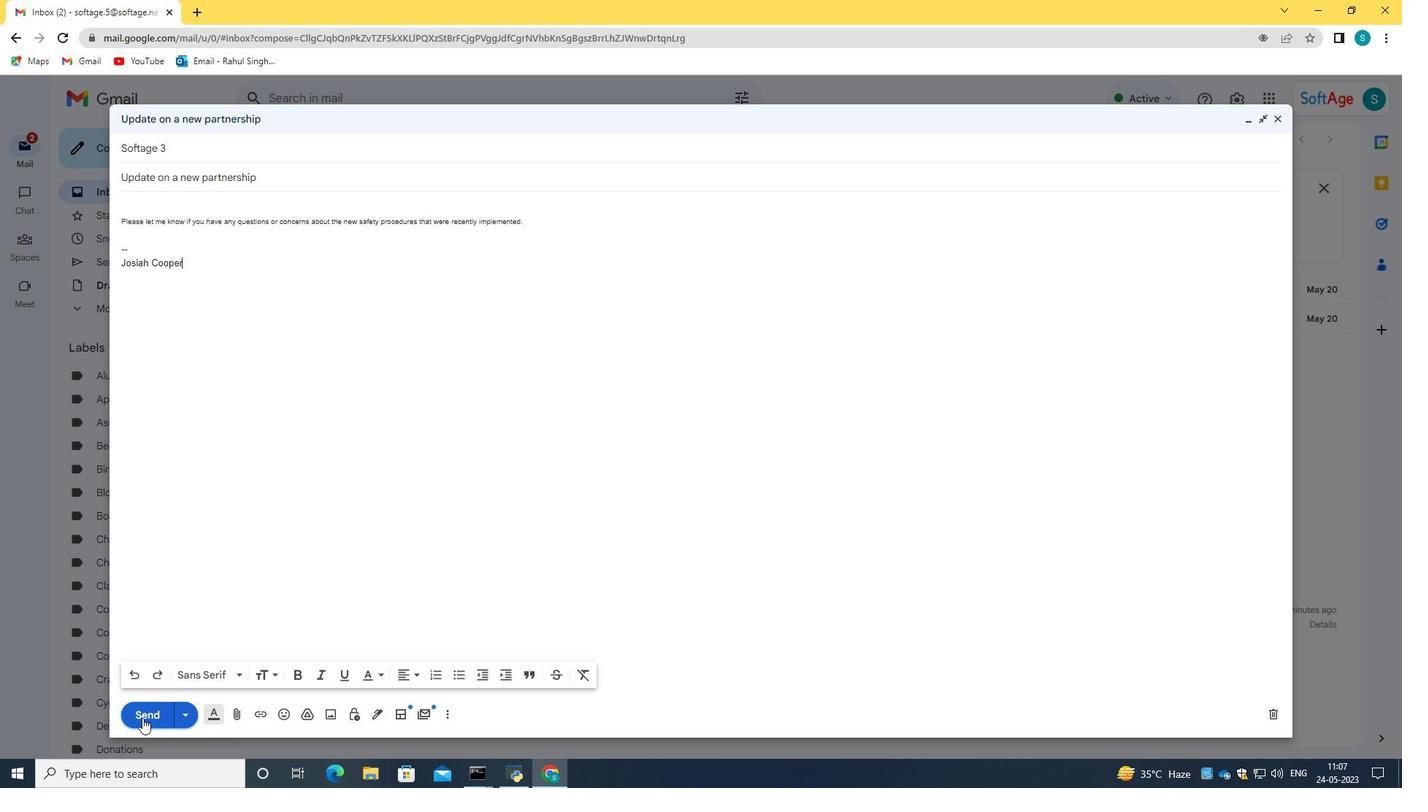 
Action: Mouse pressed left at (141, 717)
Screenshot: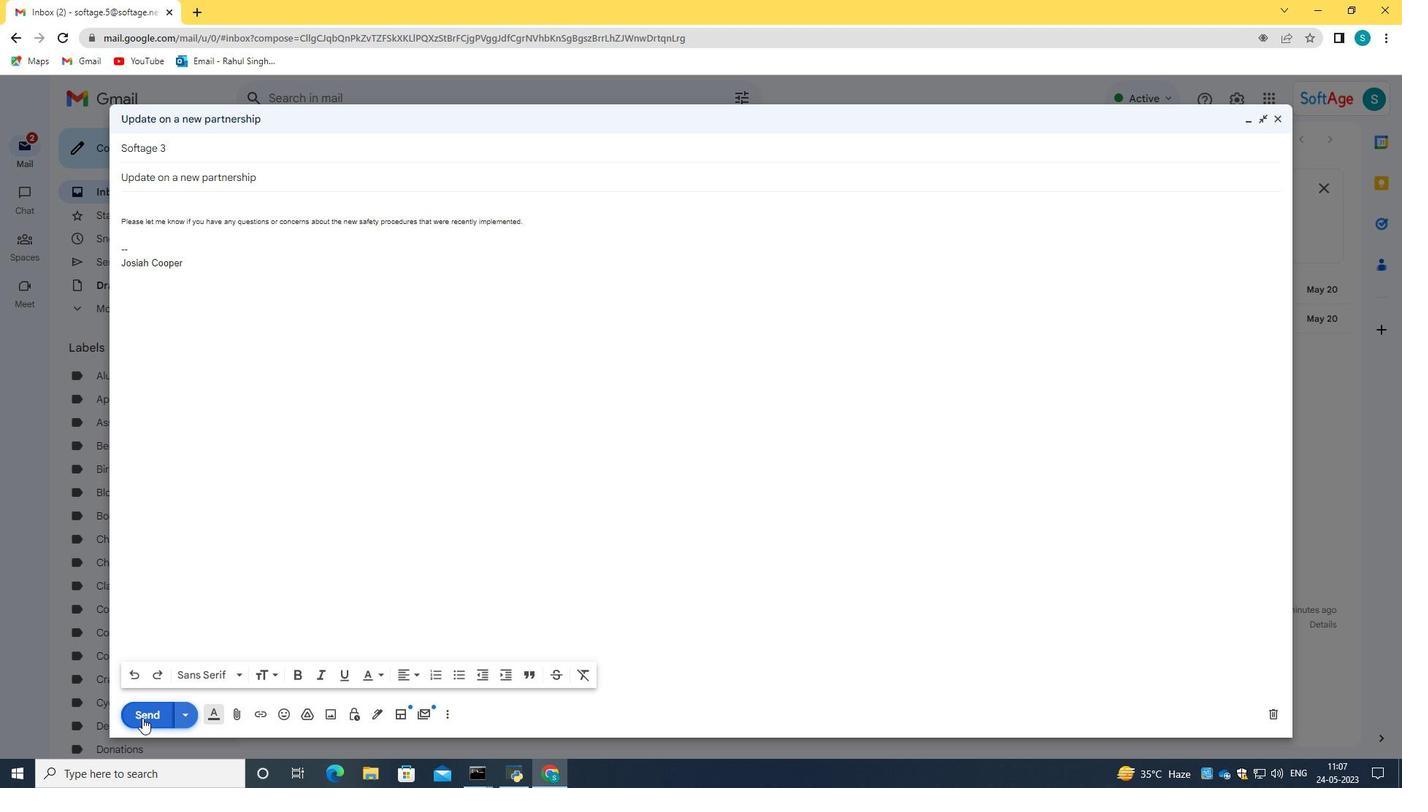 
Action: Mouse moved to (105, 250)
Screenshot: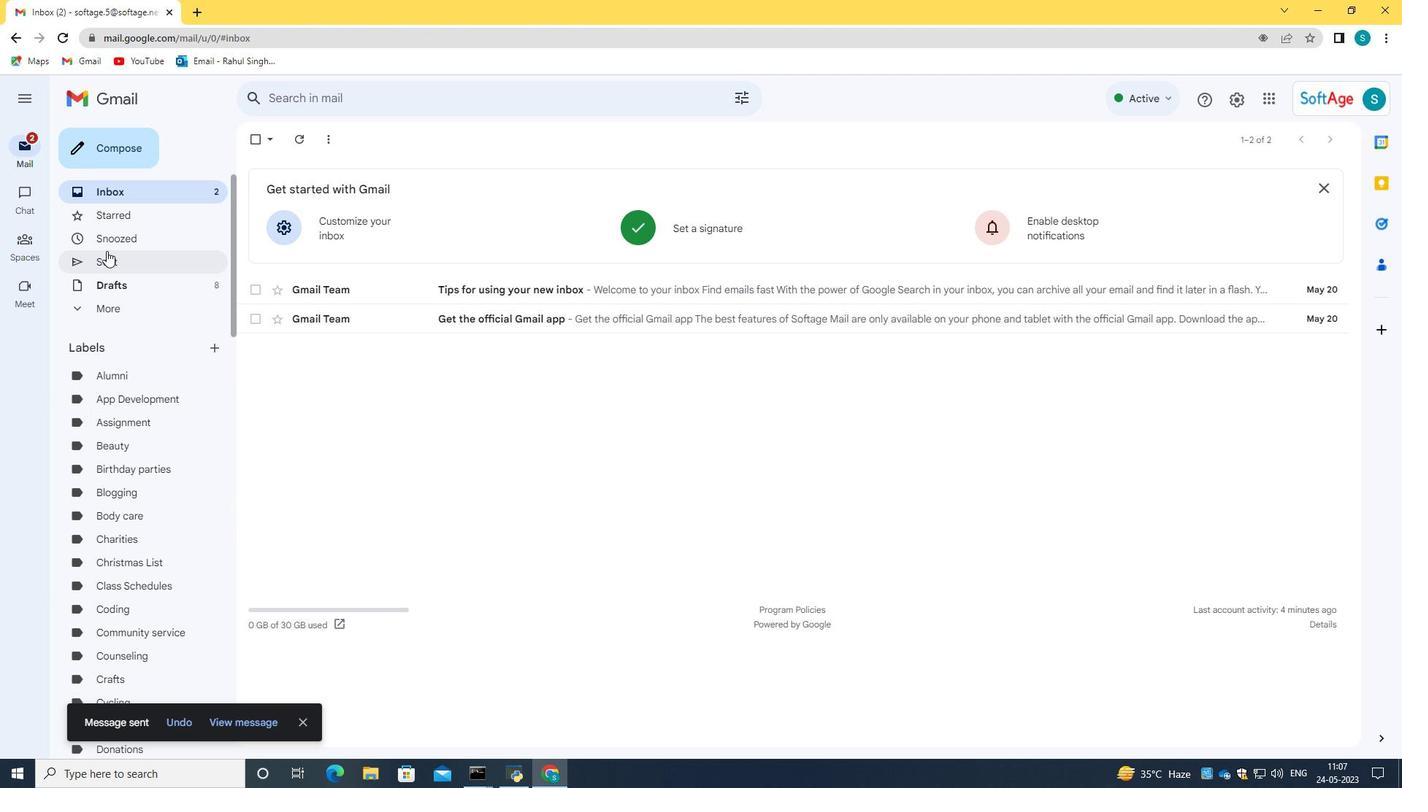 
Action: Mouse pressed left at (105, 250)
Screenshot: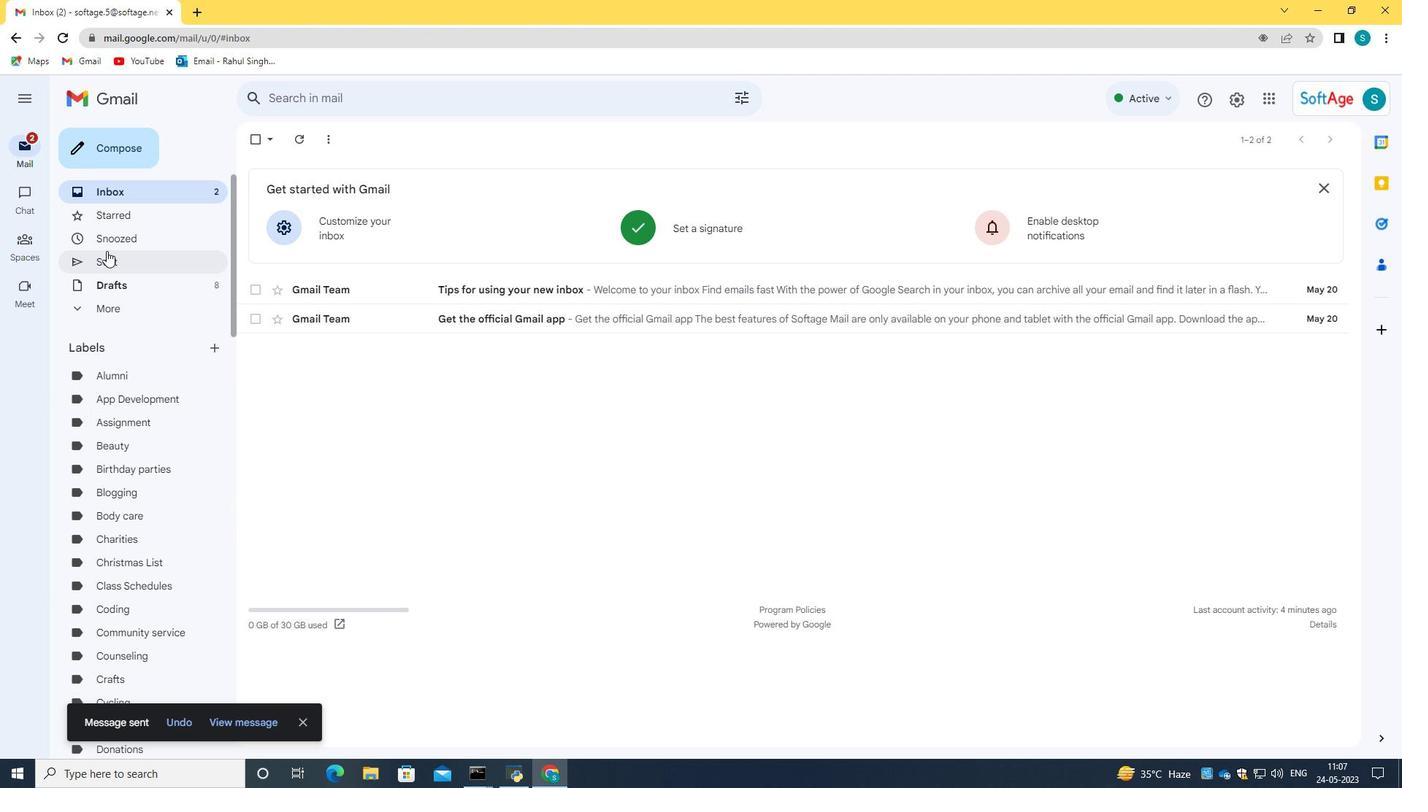 
Action: Mouse moved to (254, 203)
Screenshot: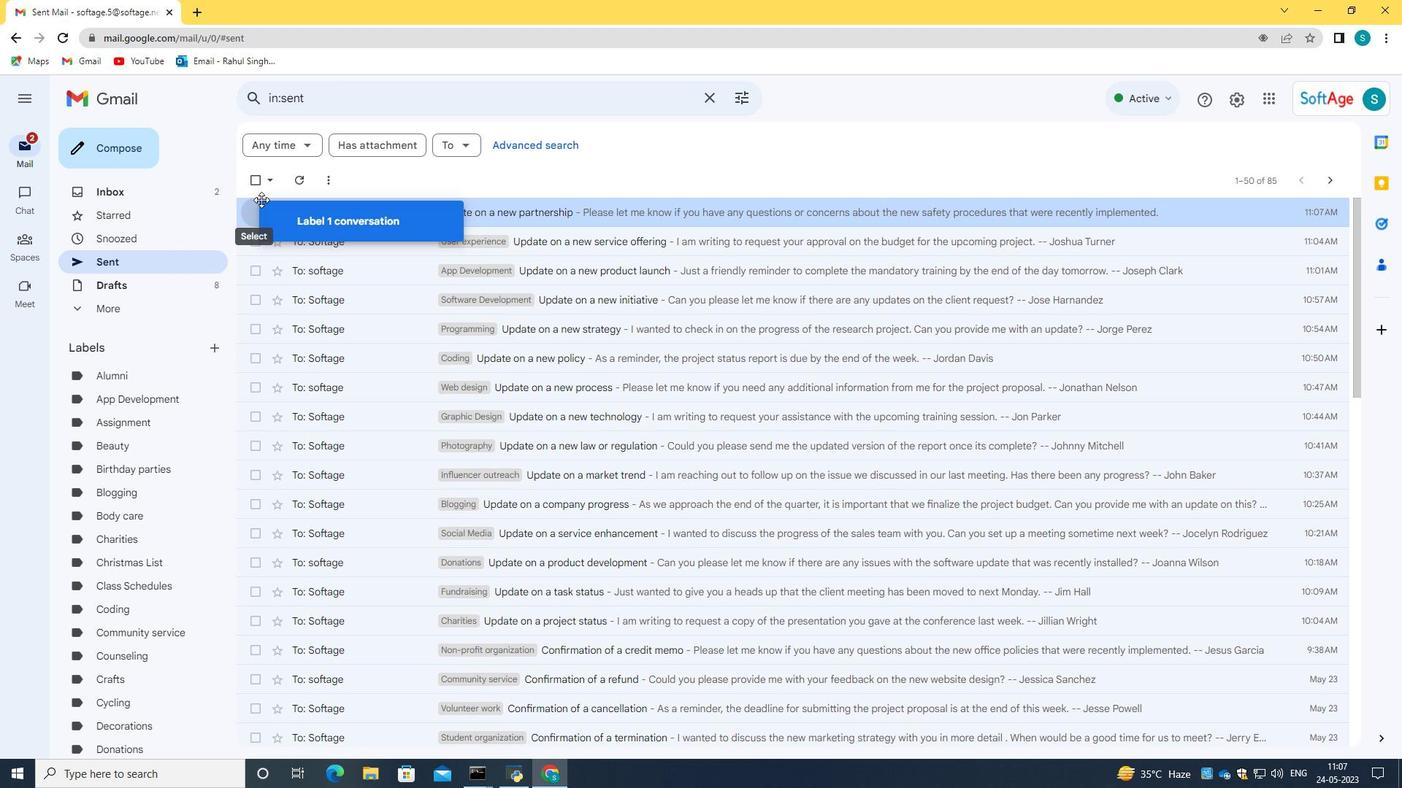 
Action: Mouse pressed left at (254, 203)
Screenshot: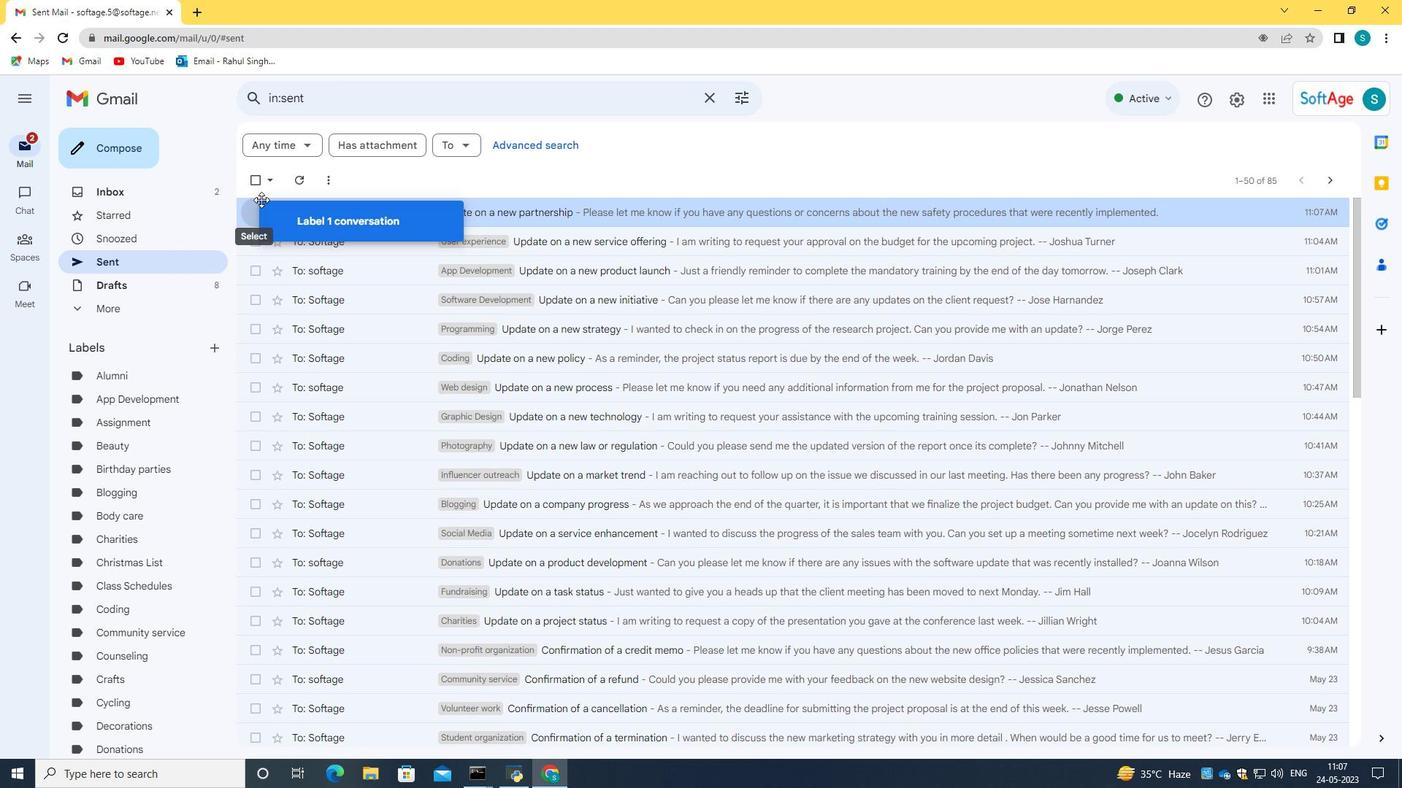 
Action: Mouse moved to (257, 208)
Screenshot: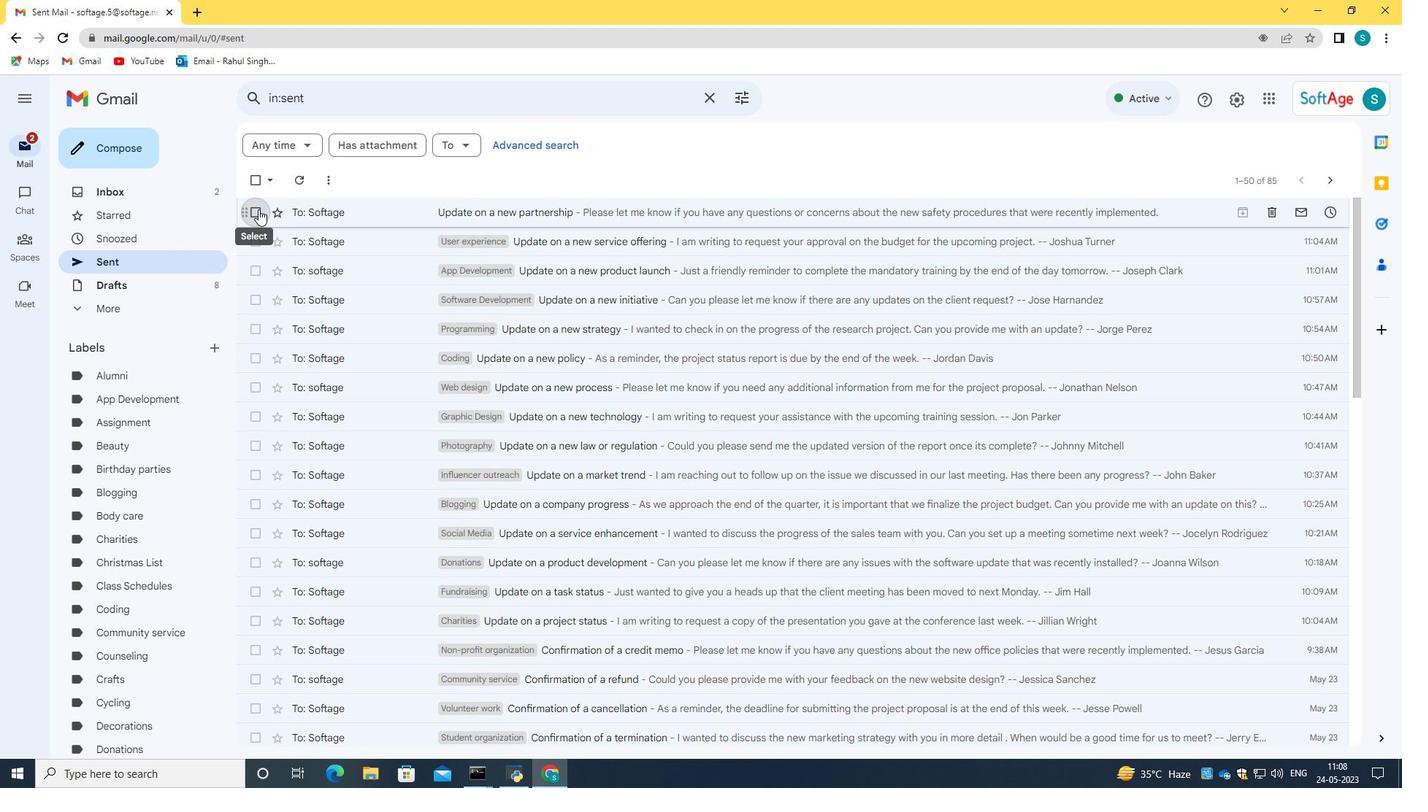 
Action: Mouse pressed left at (257, 208)
Screenshot: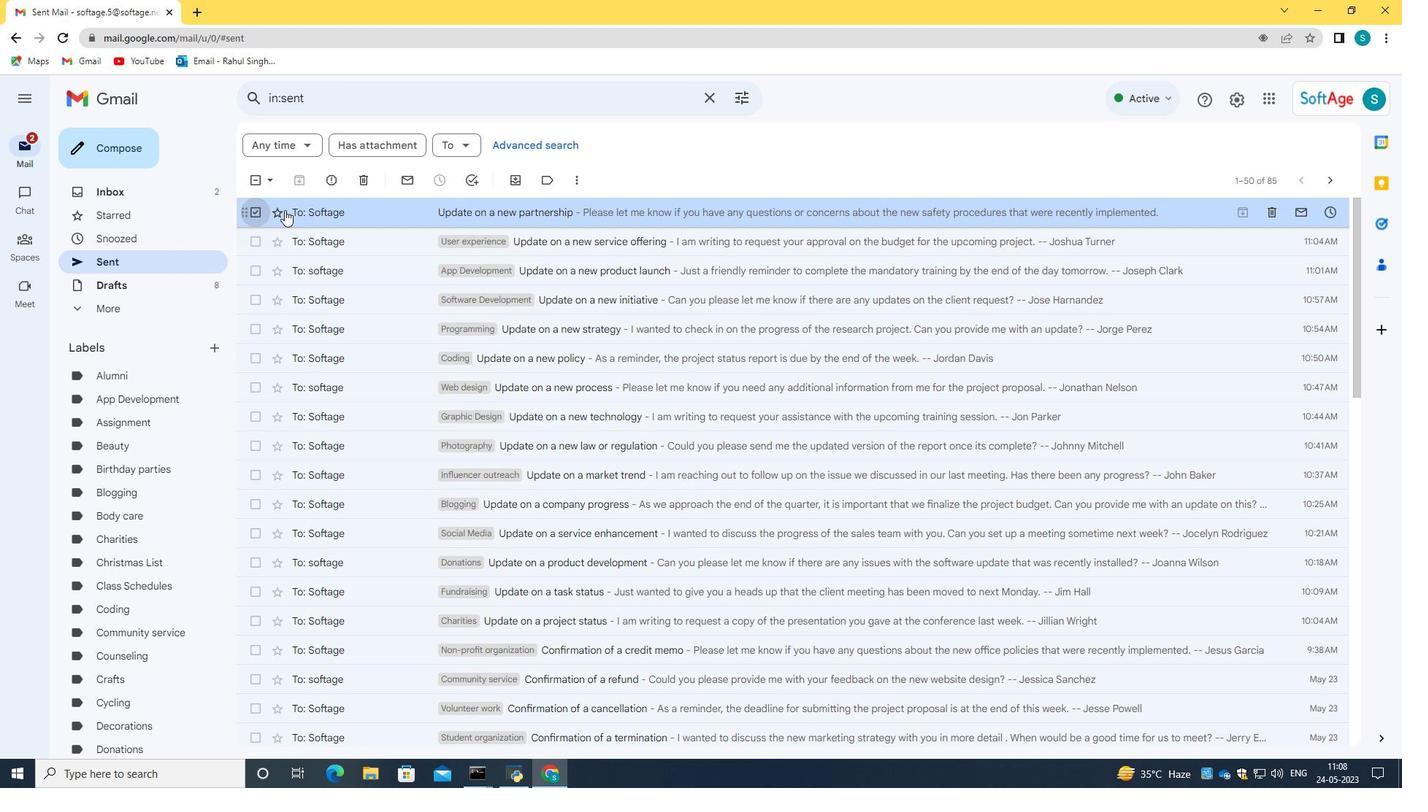
Action: Mouse moved to (388, 206)
Screenshot: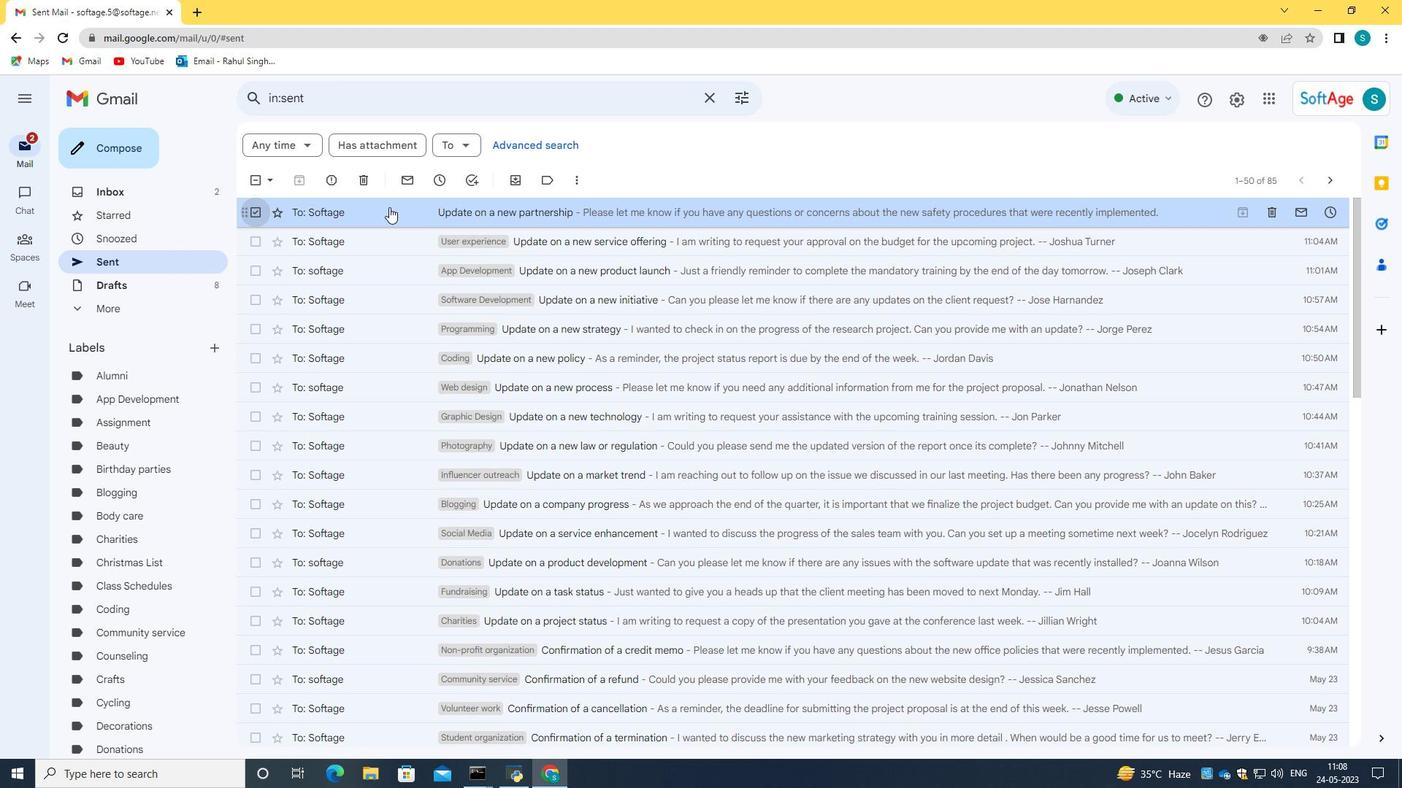 
Action: Mouse pressed right at (388, 206)
Screenshot: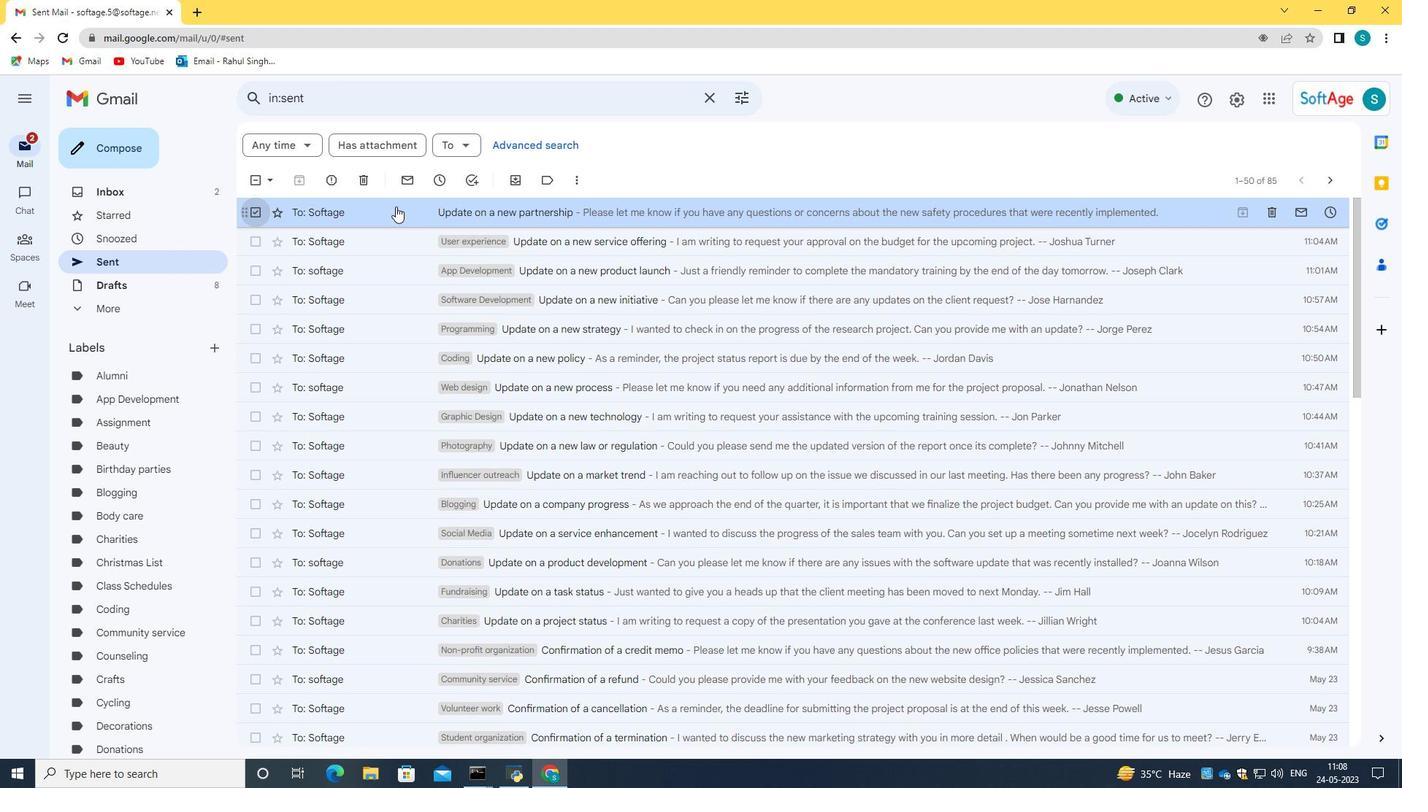 
Action: Mouse moved to (639, 425)
Screenshot: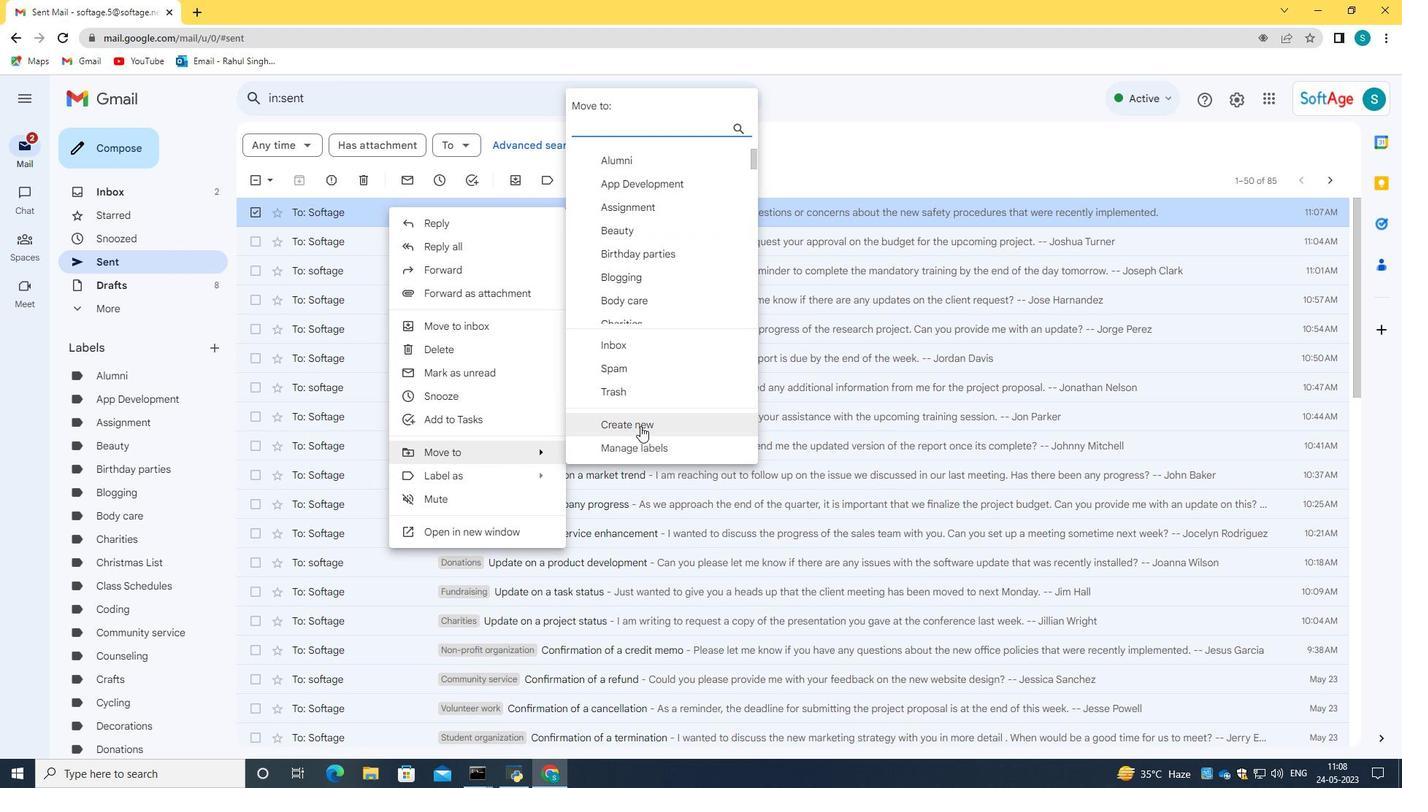 
Action: Mouse pressed left at (639, 425)
Screenshot: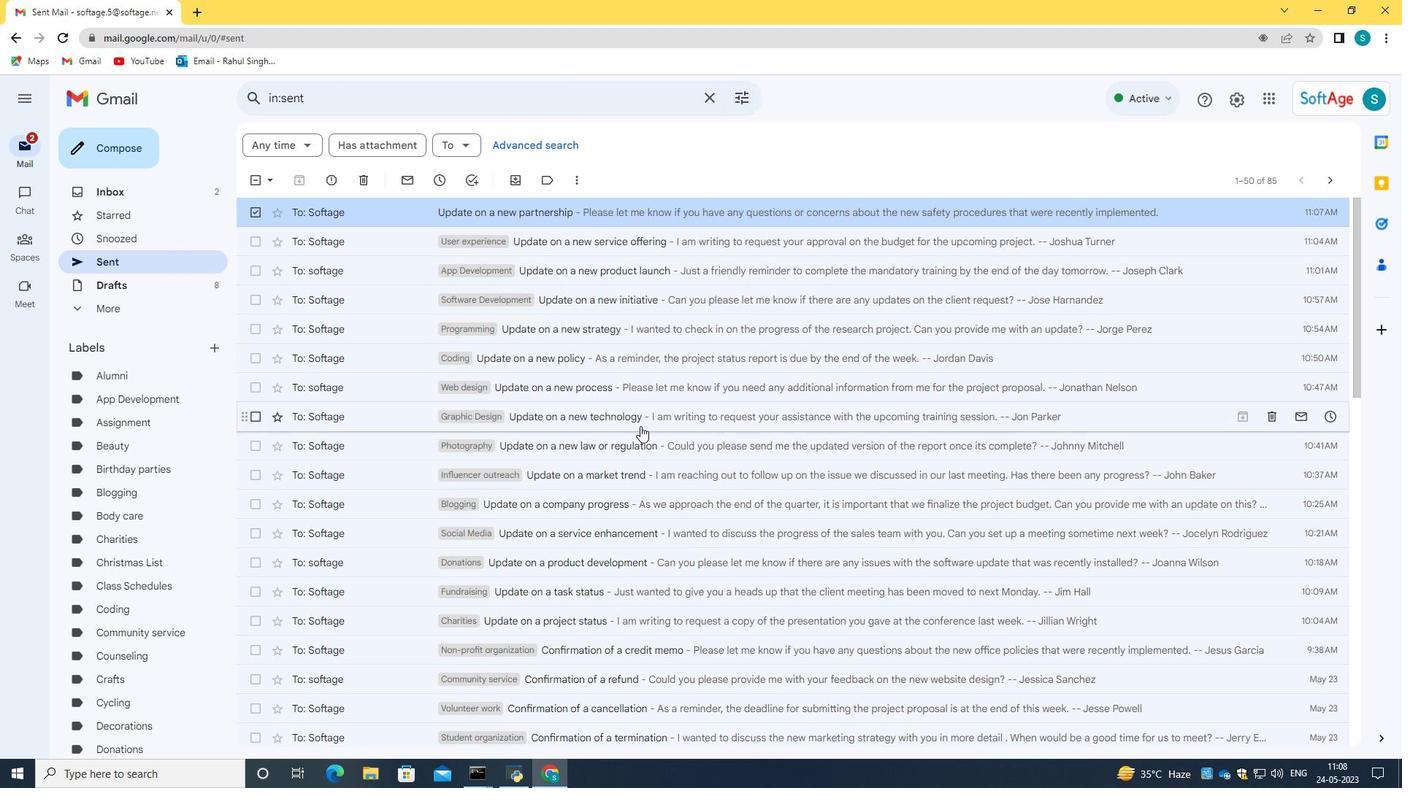 
Action: Key pressed <Key.caps_lock>US<Key.backspace><Key.caps_lock>ser<Key.space>interface
Screenshot: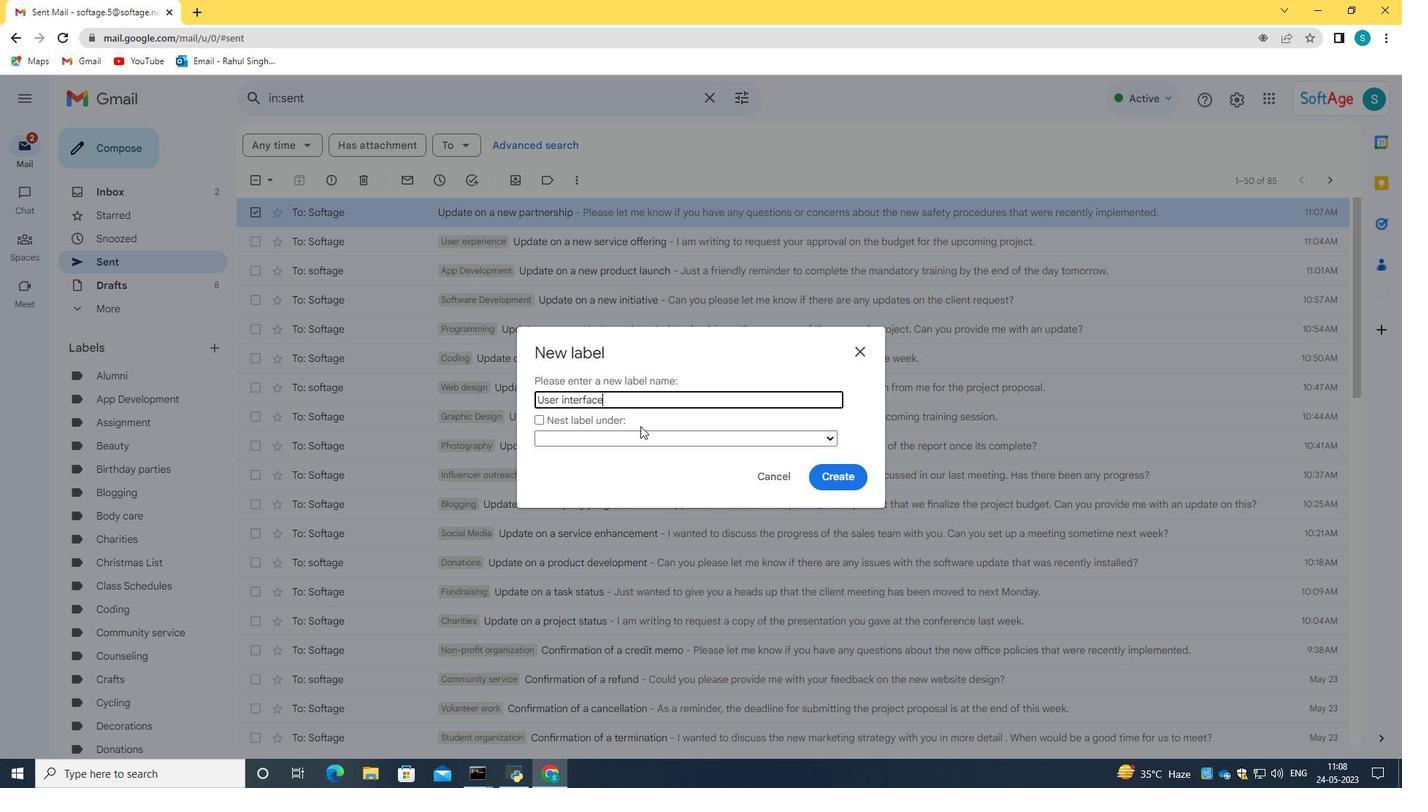 
Action: Mouse moved to (834, 473)
Screenshot: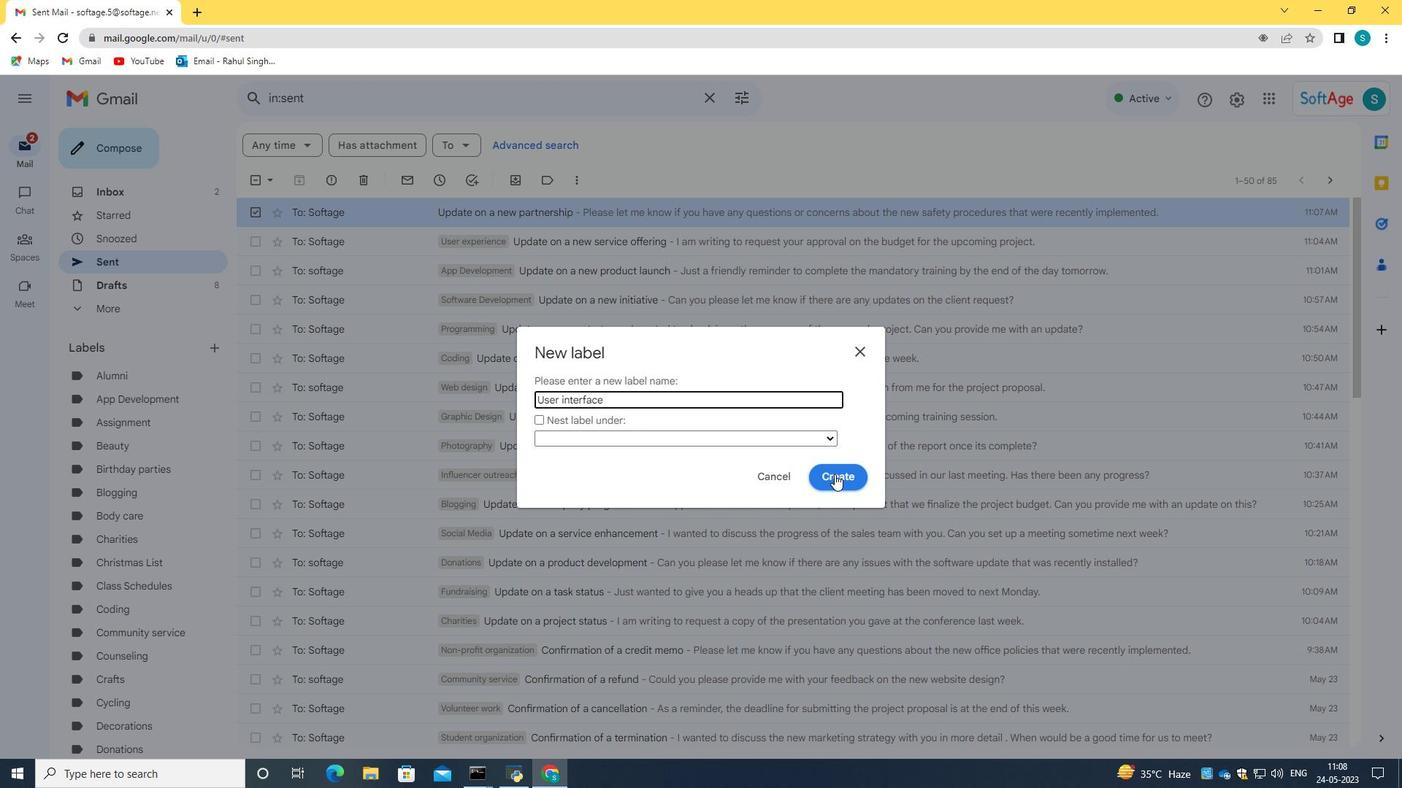 
Action: Mouse pressed left at (834, 473)
Screenshot: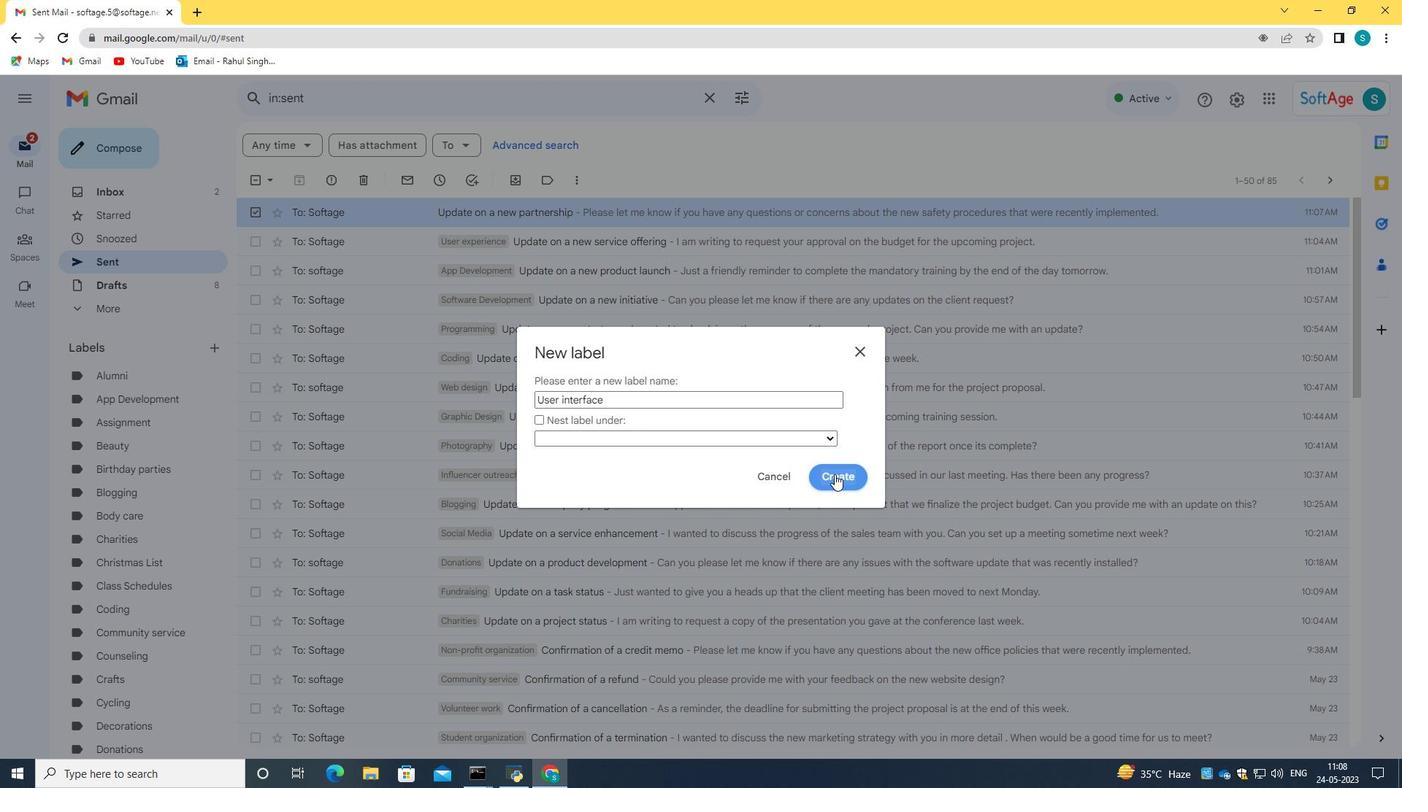 
Action: Mouse moved to (130, 365)
Screenshot: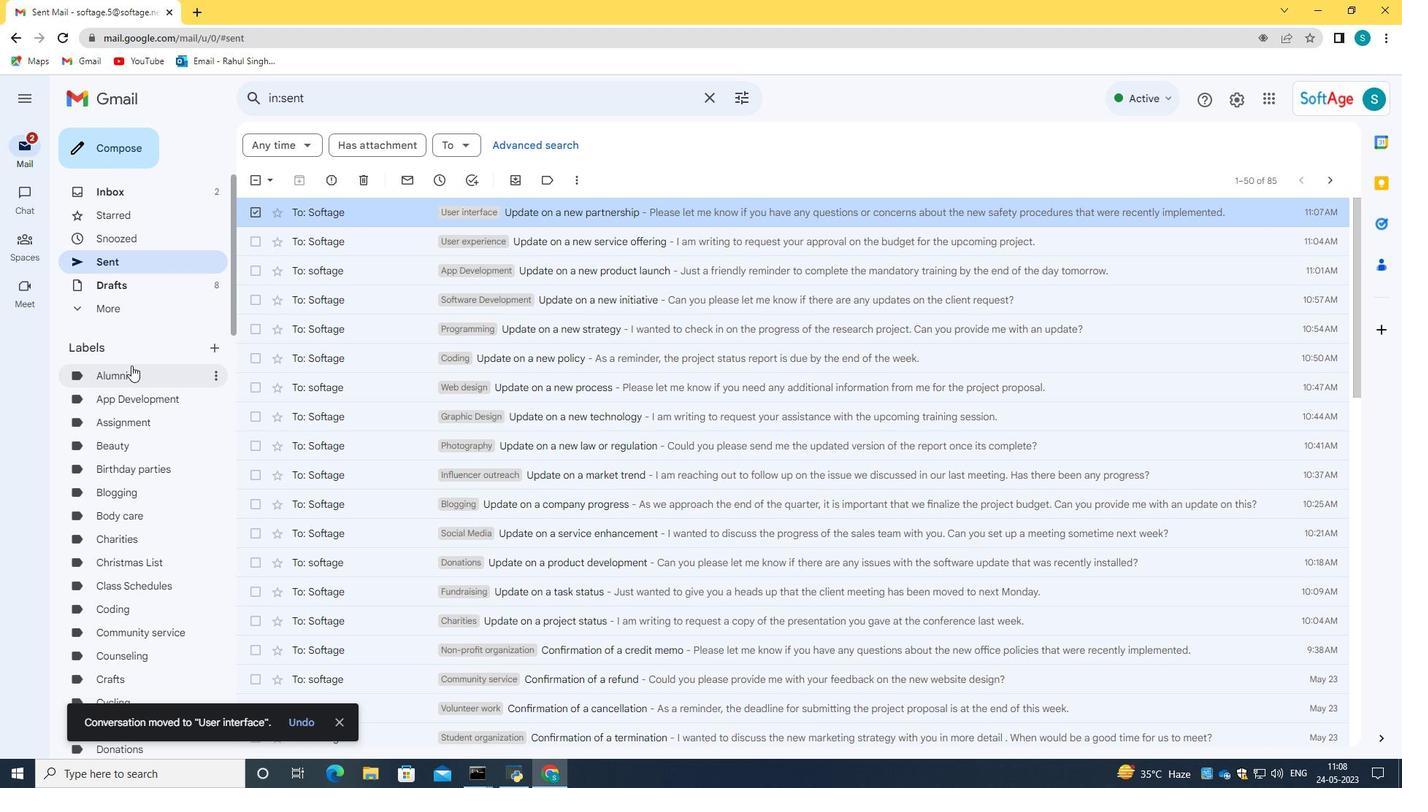 
Action: Mouse scrolled (130, 364) with delta (0, 0)
Screenshot: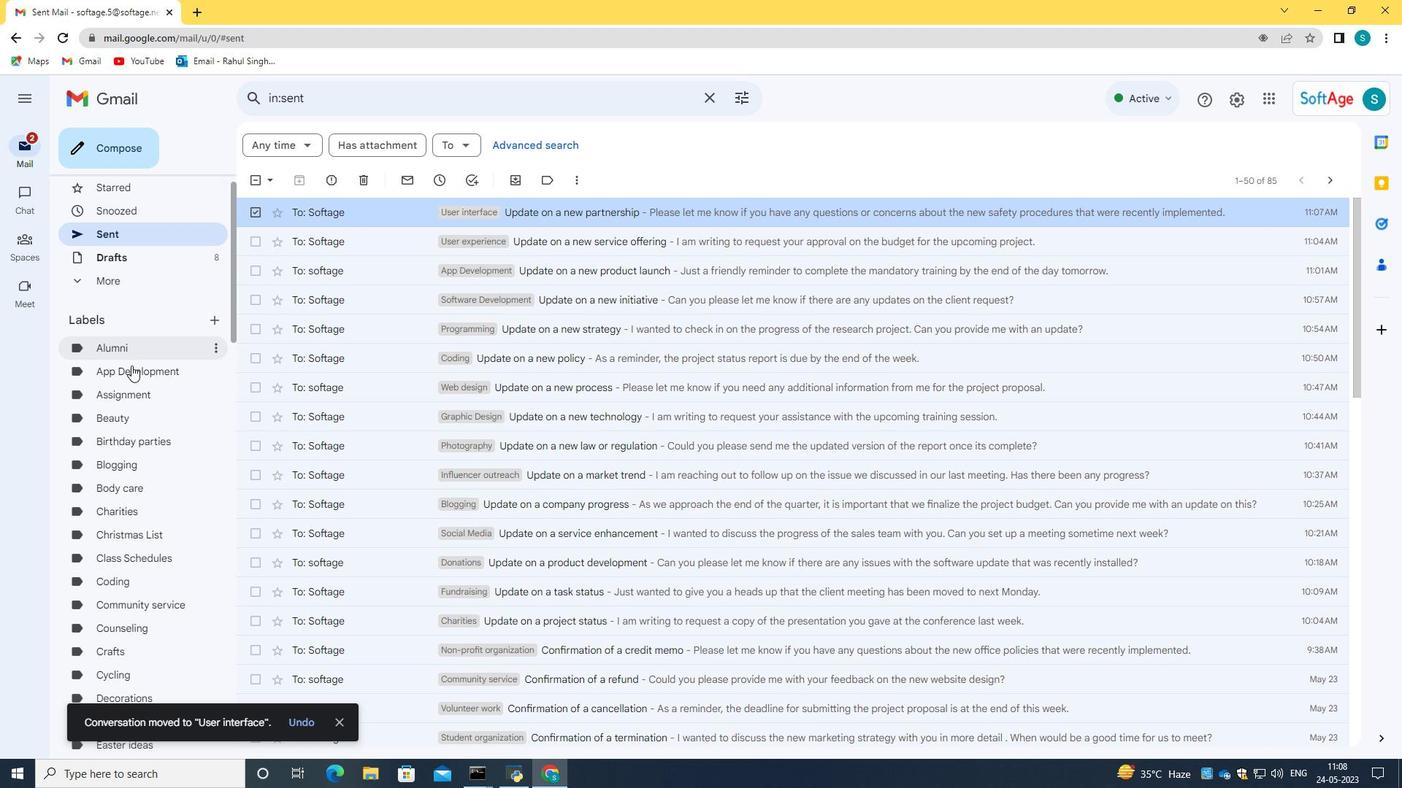 
Action: Mouse scrolled (130, 364) with delta (0, 0)
Screenshot: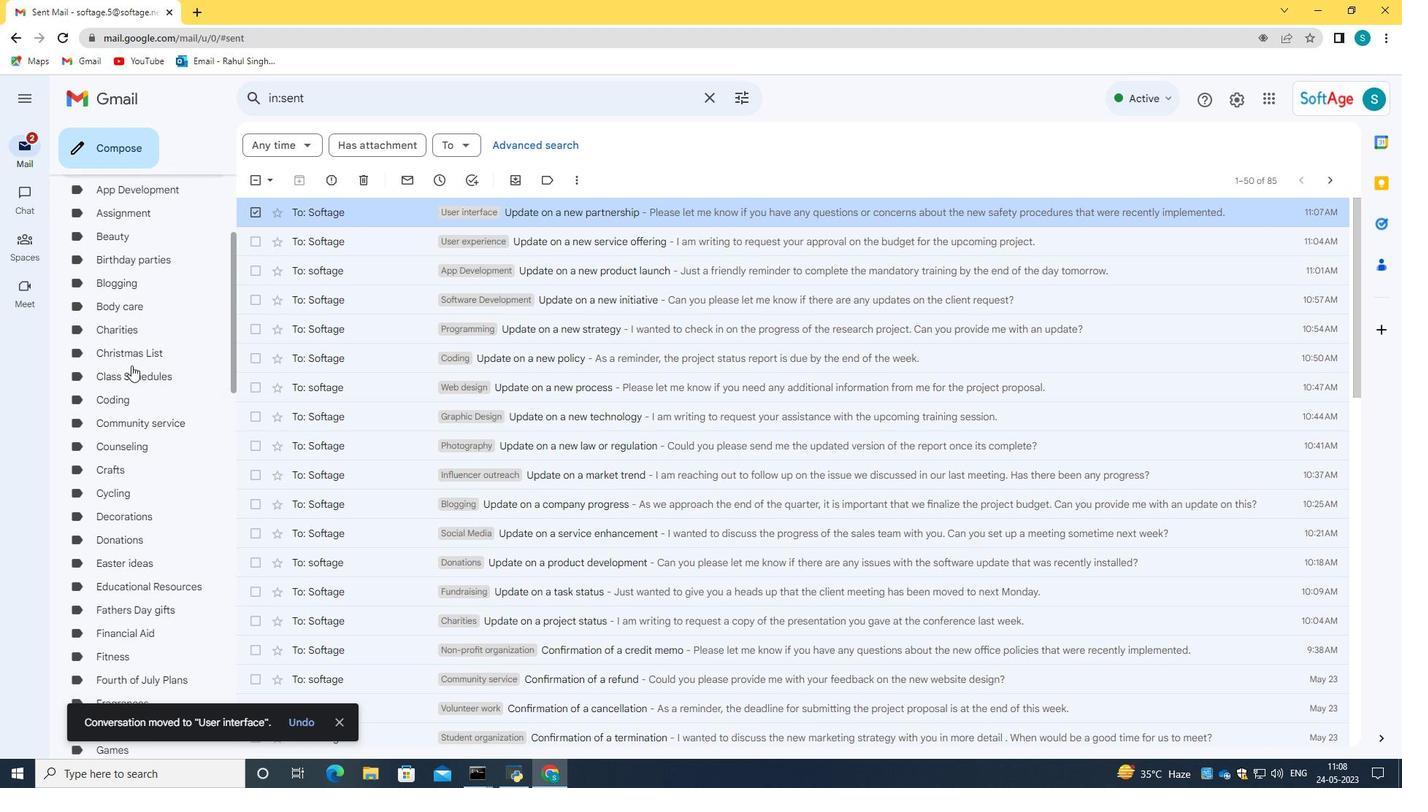 
Action: Mouse scrolled (130, 364) with delta (0, 0)
Screenshot: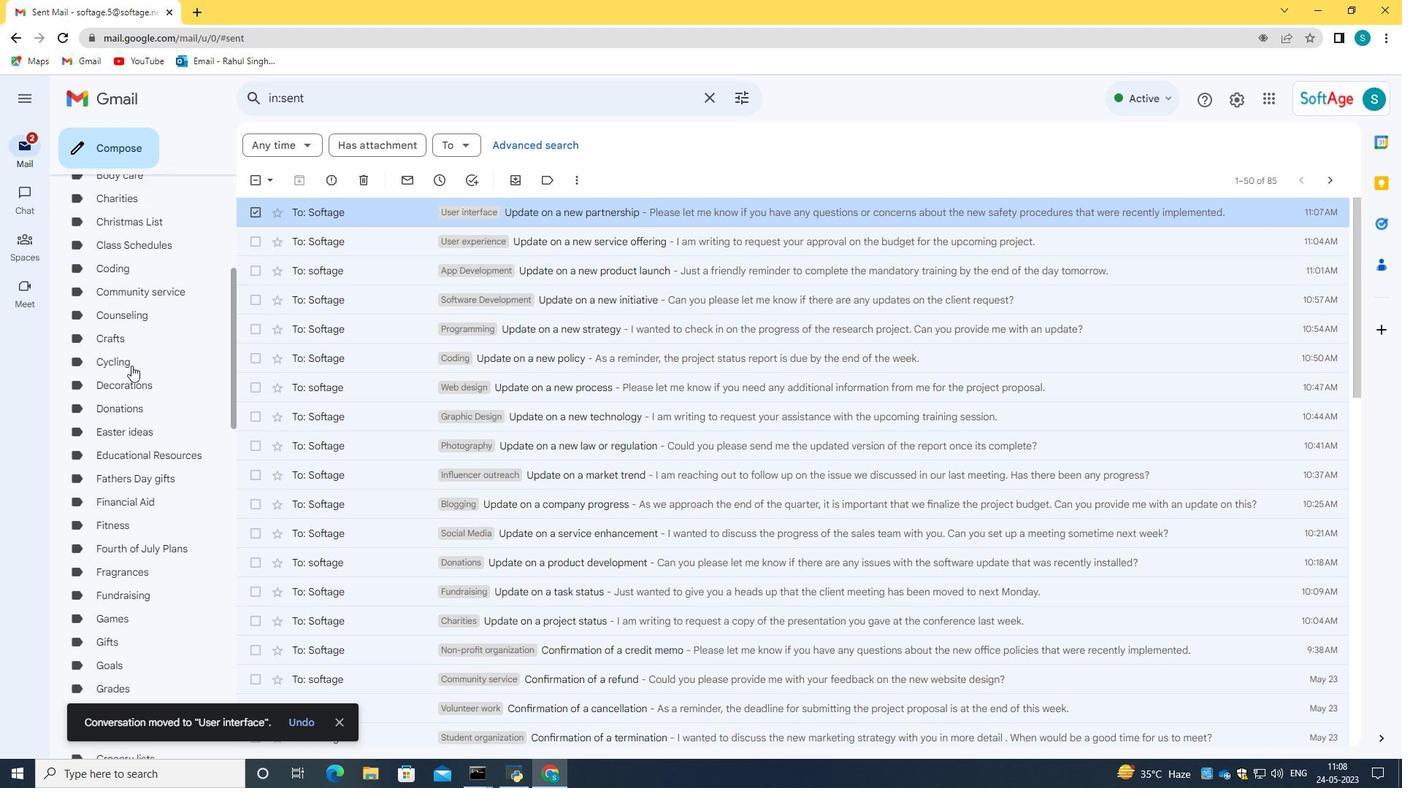 
Action: Mouse scrolled (130, 364) with delta (0, 0)
Screenshot: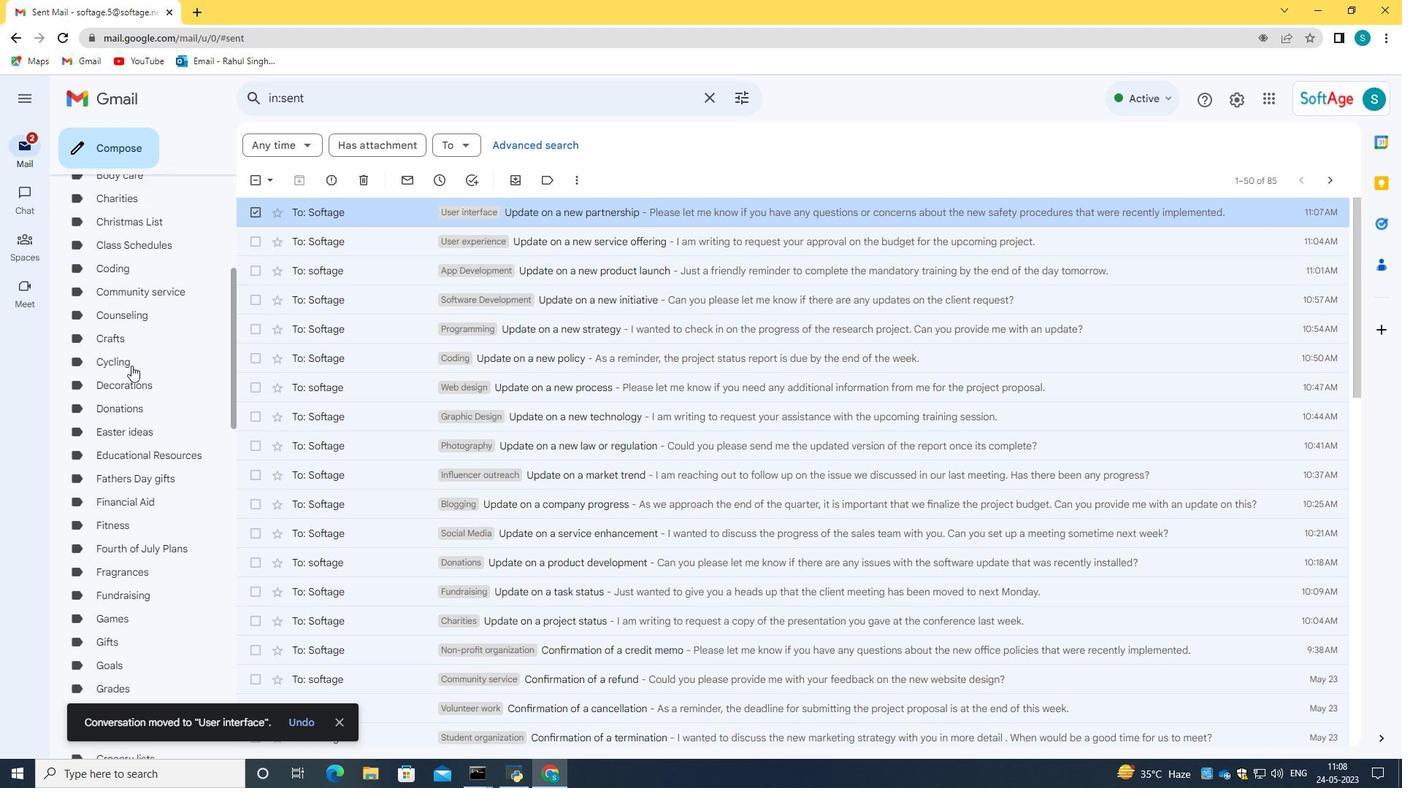 
Action: Mouse scrolled (130, 364) with delta (0, 0)
Screenshot: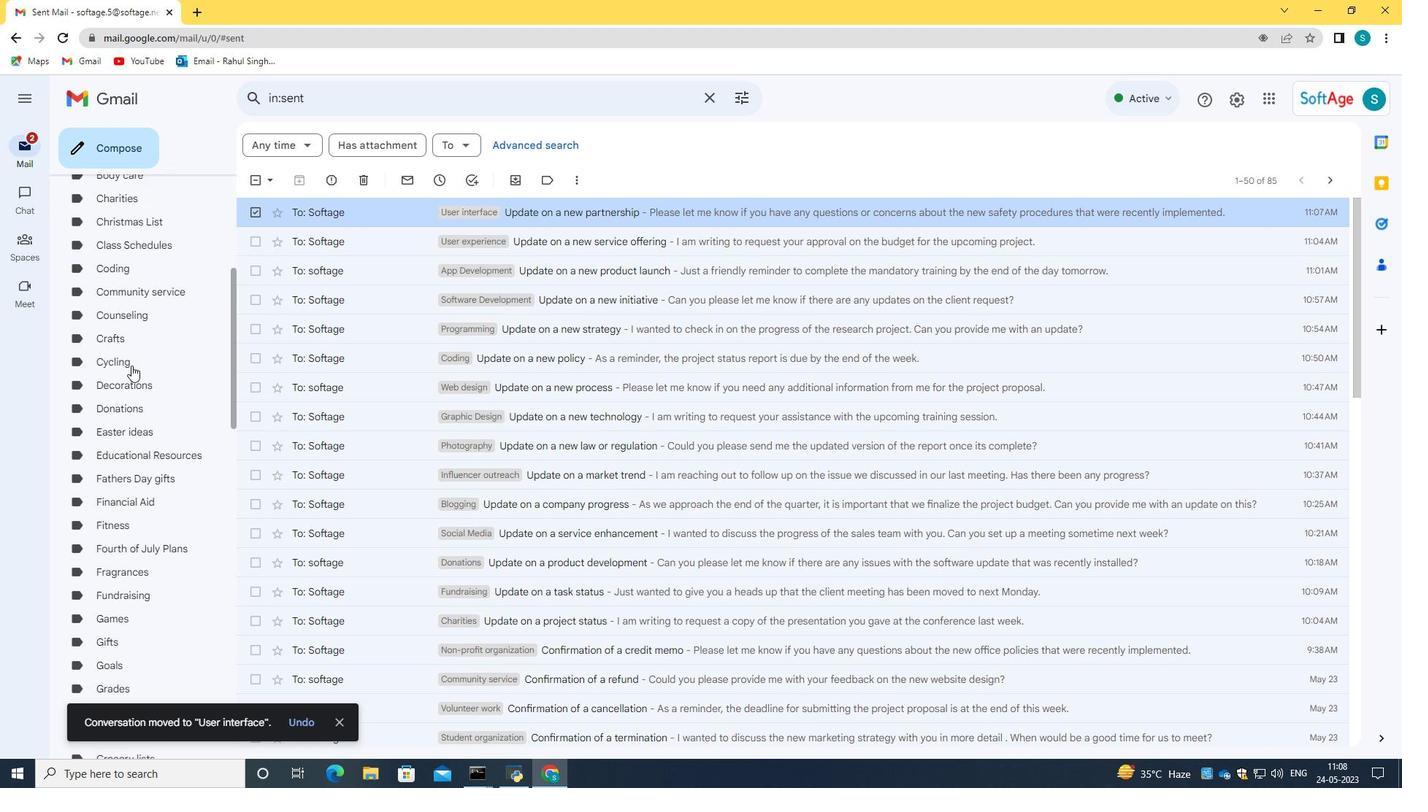 
Action: Mouse scrolled (130, 364) with delta (0, 0)
Screenshot: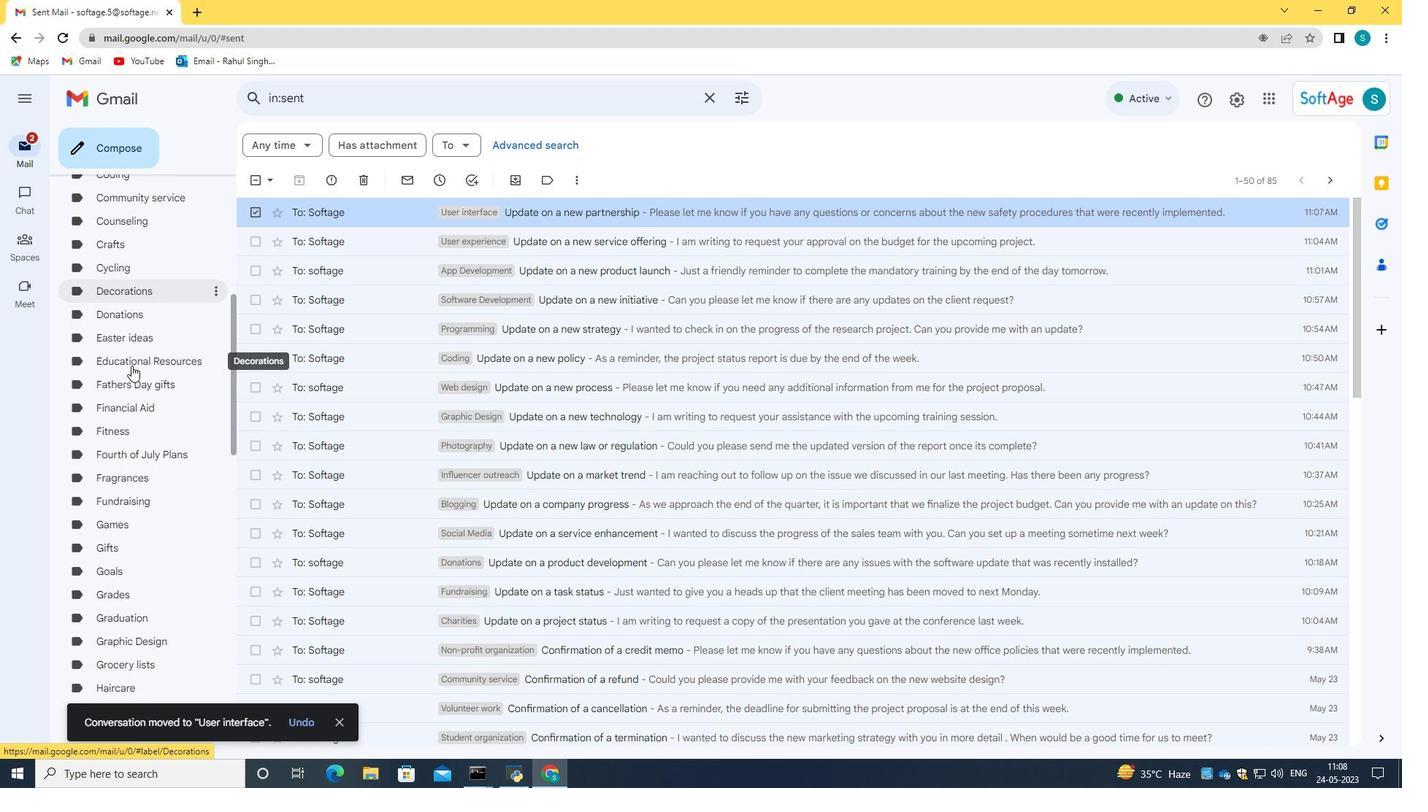 
Action: Mouse scrolled (130, 364) with delta (0, 0)
Screenshot: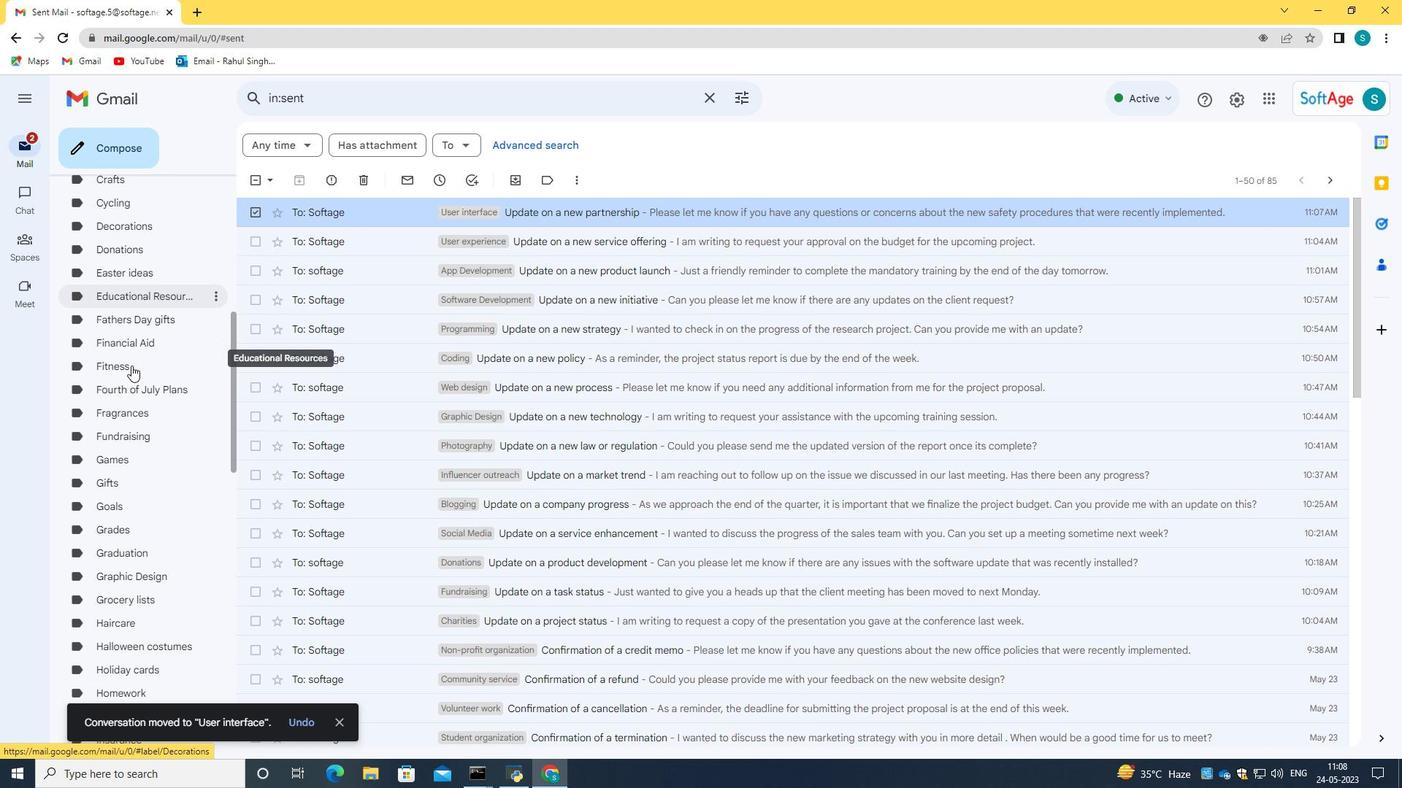 
Action: Mouse scrolled (130, 364) with delta (0, 0)
Screenshot: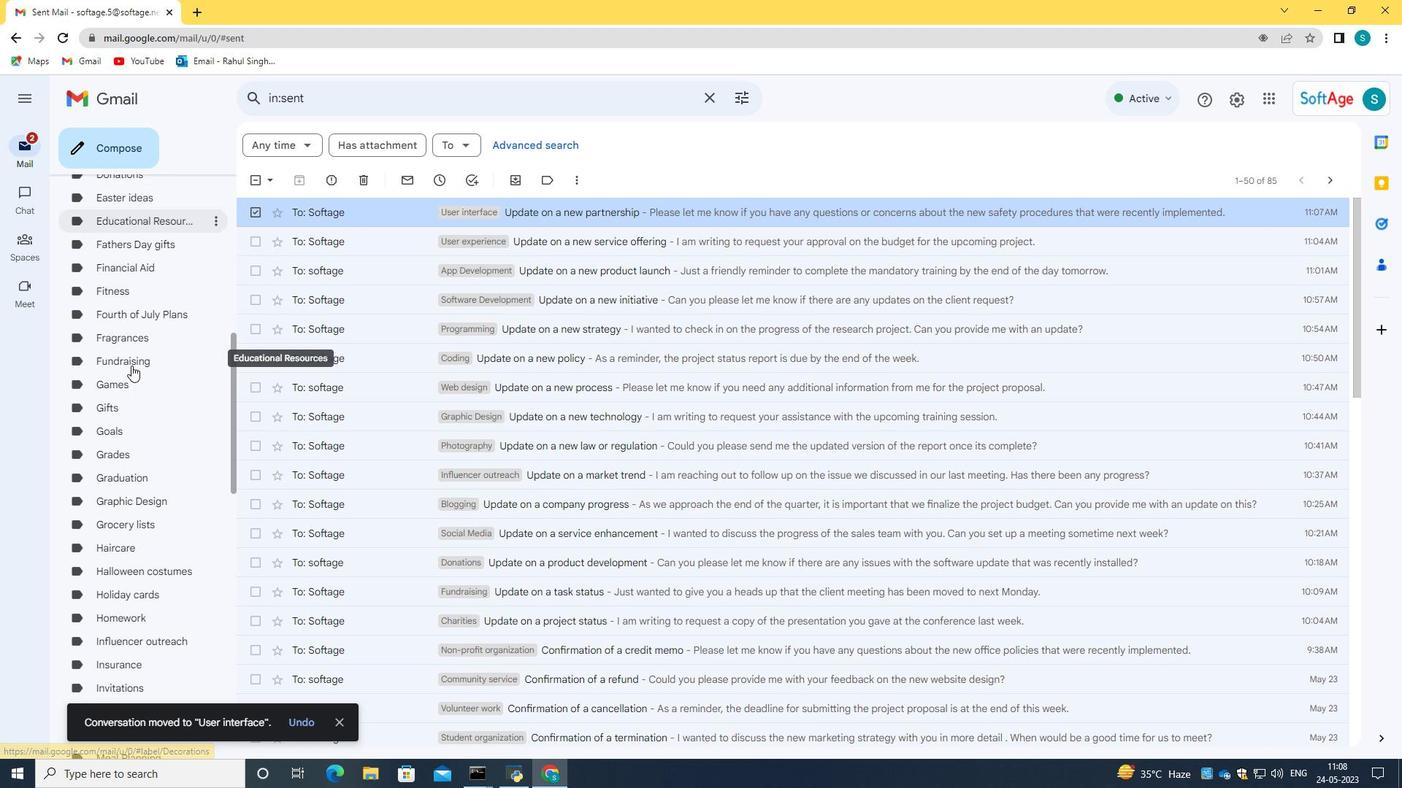 
Action: Mouse scrolled (130, 364) with delta (0, 0)
Screenshot: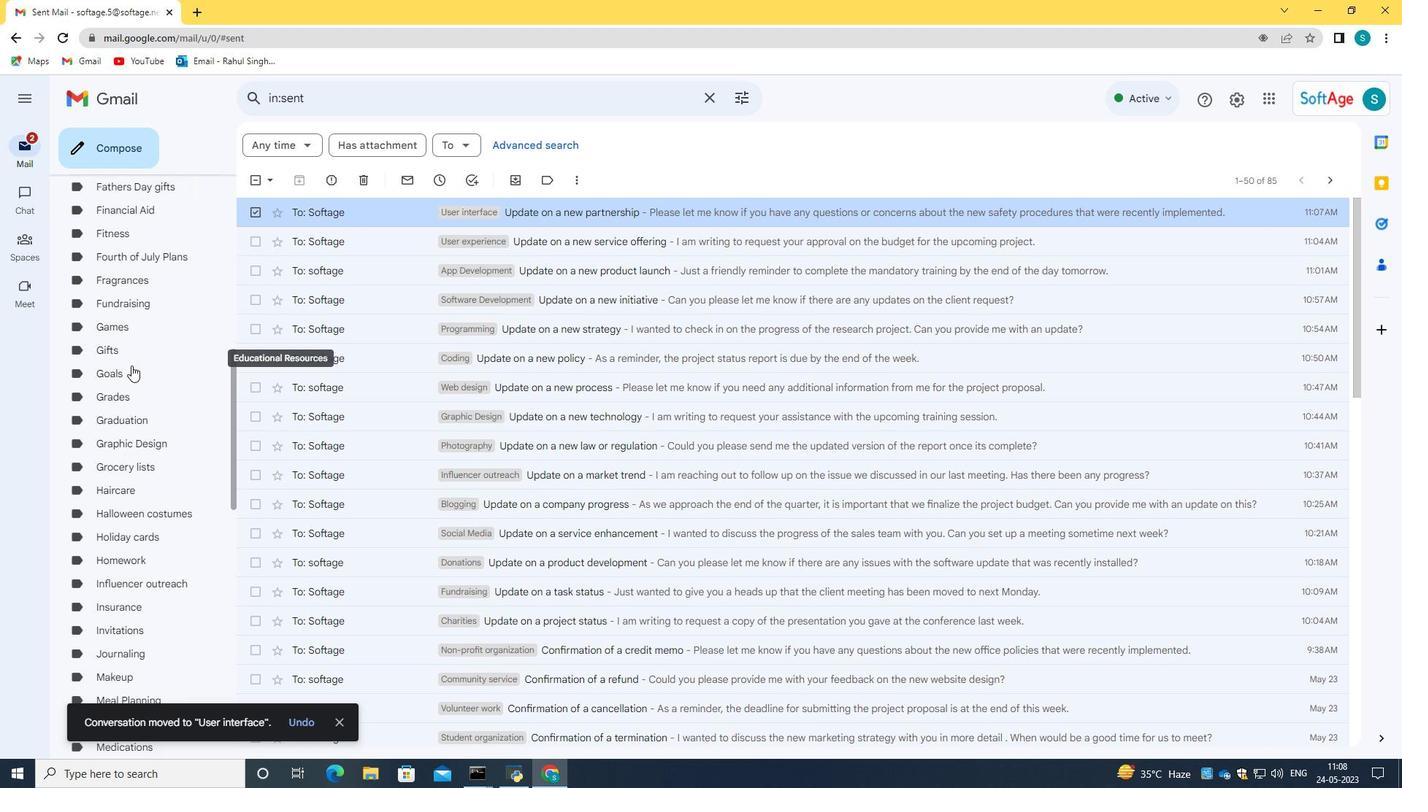 
Action: Mouse scrolled (130, 364) with delta (0, 0)
Screenshot: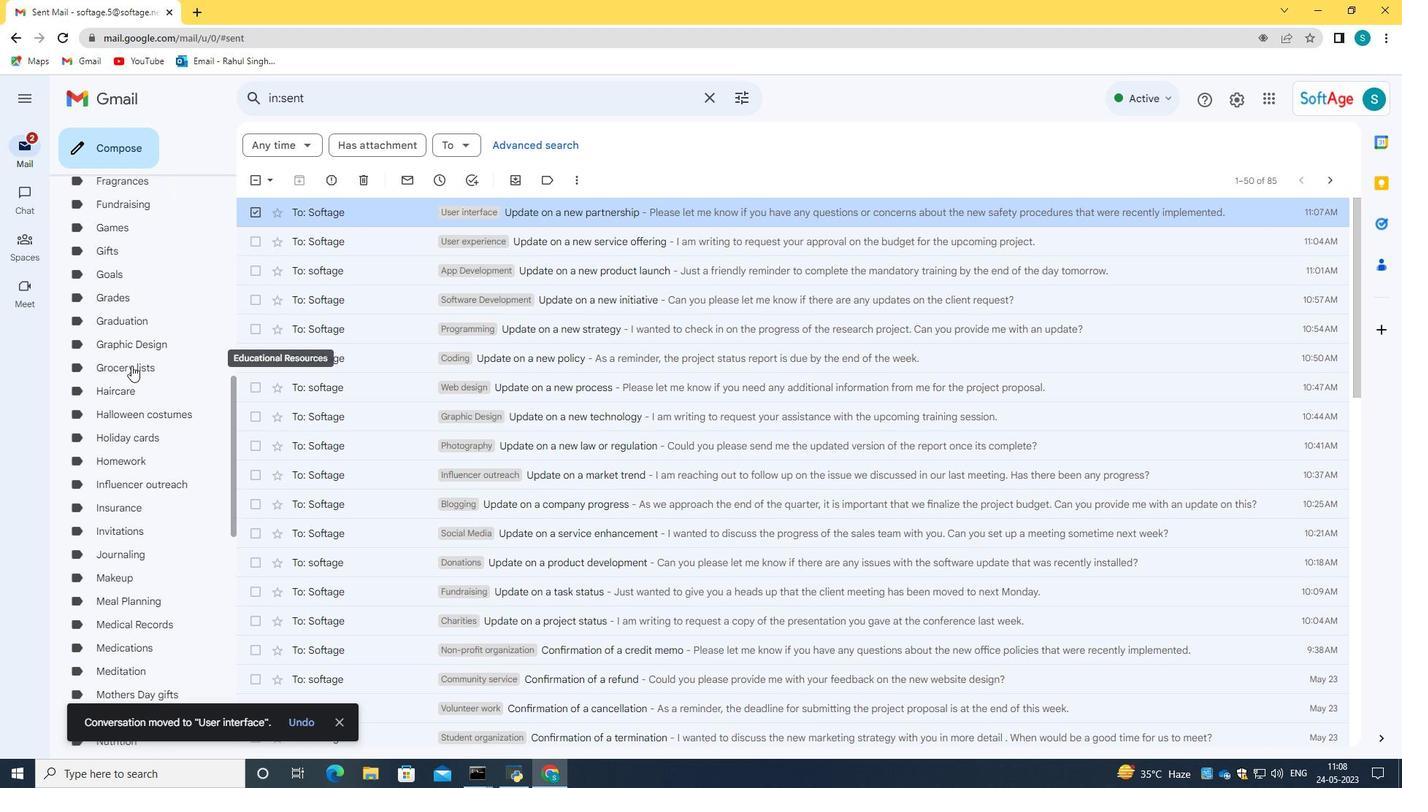 
Action: Mouse scrolled (130, 364) with delta (0, 0)
Screenshot: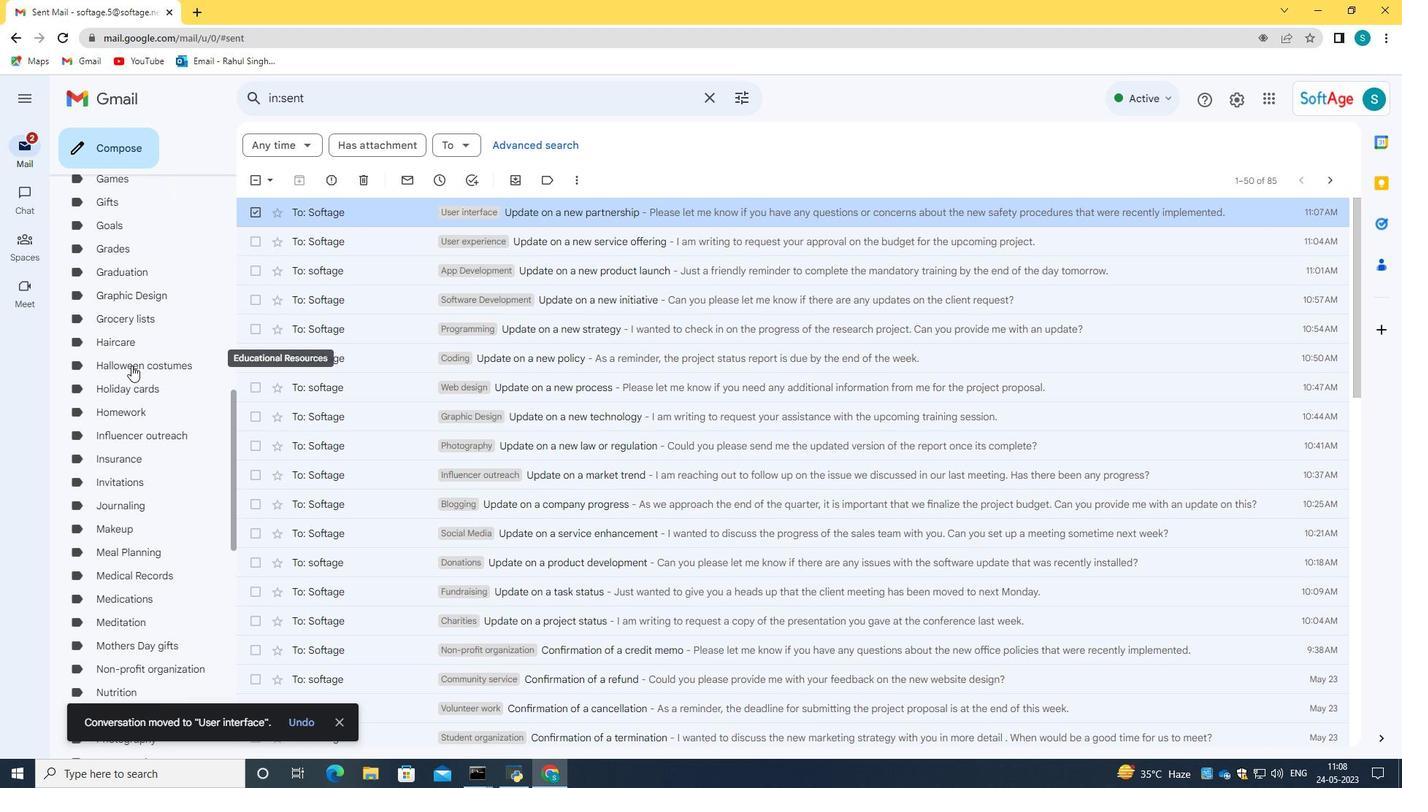 
Action: Mouse scrolled (130, 364) with delta (0, 0)
Screenshot: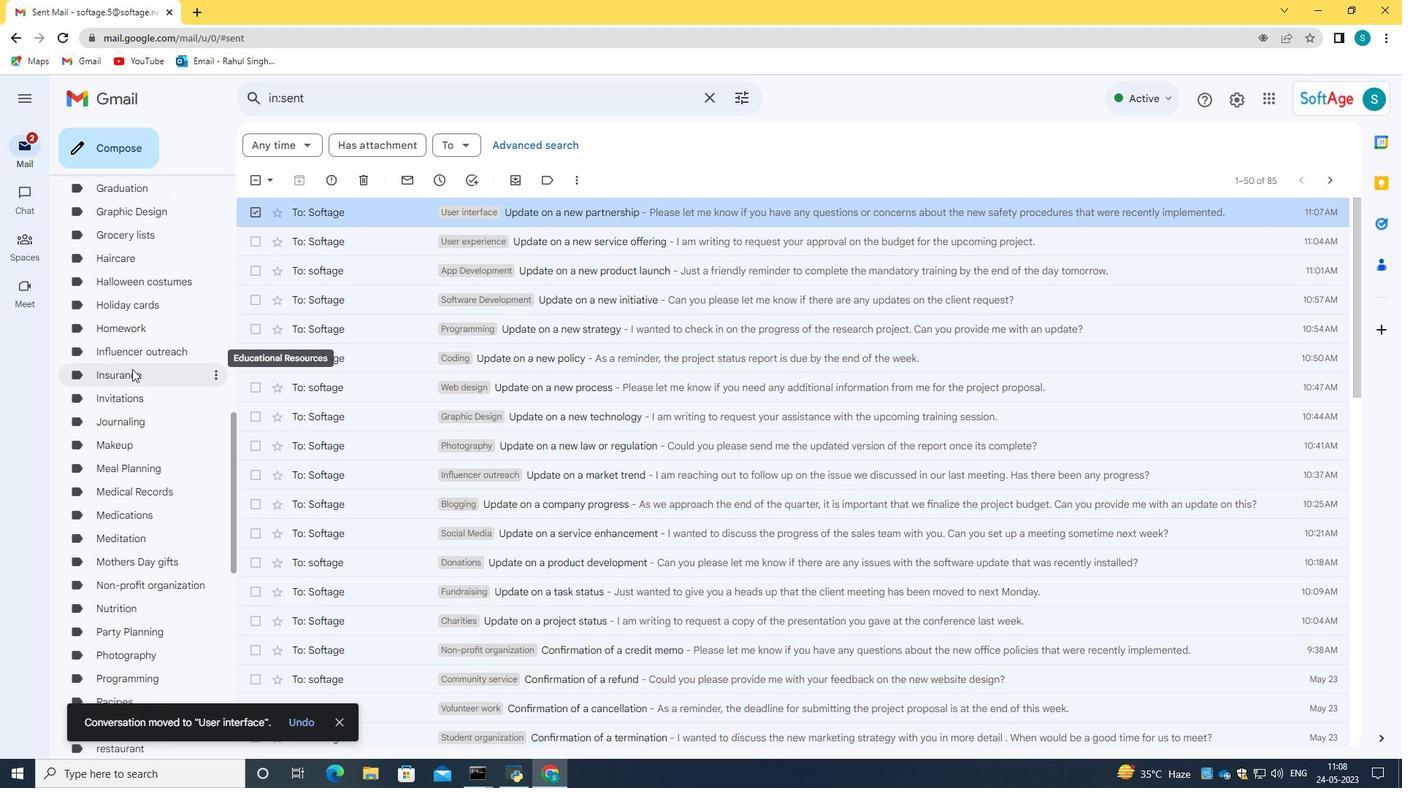 
Action: Mouse moved to (130, 365)
Screenshot: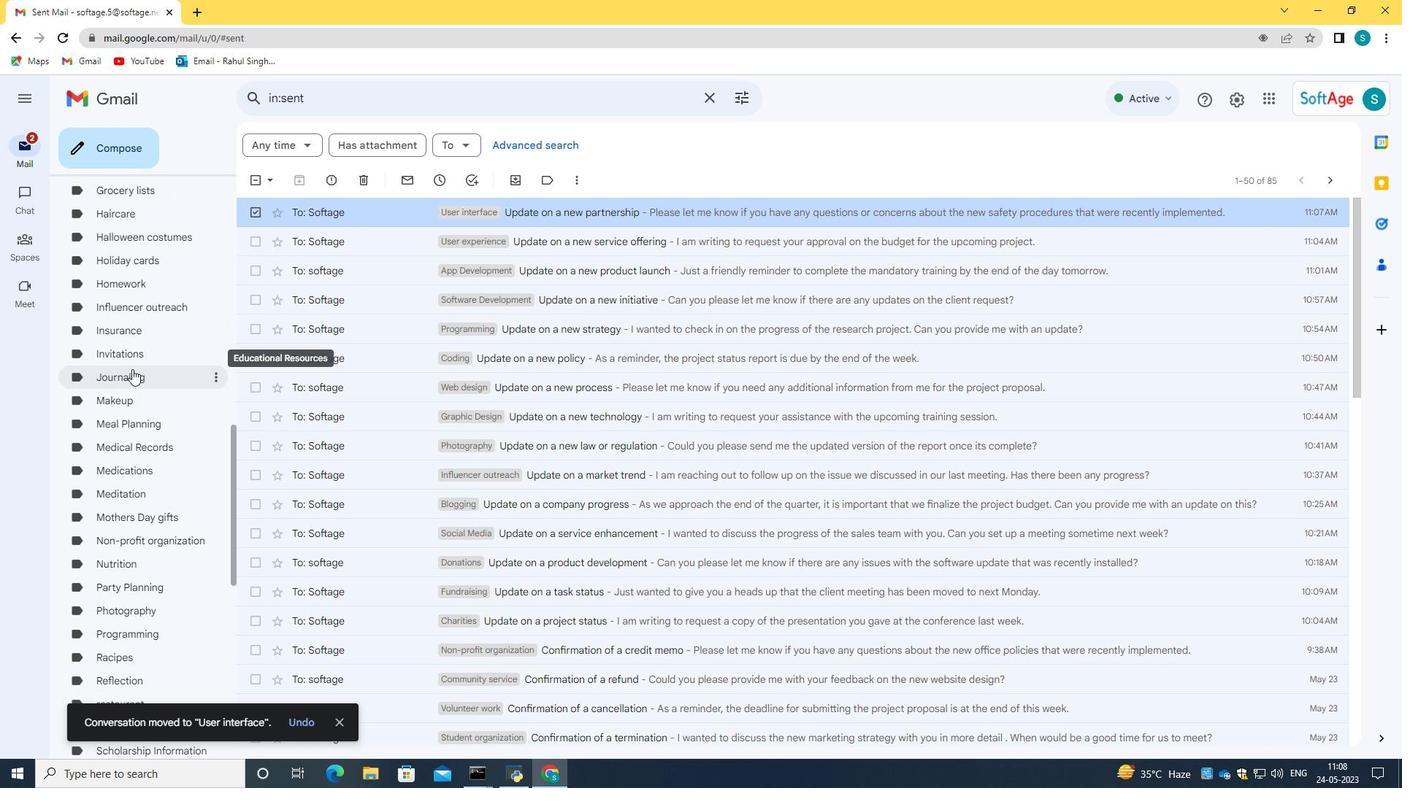 
Action: Mouse scrolled (130, 365) with delta (0, 0)
Screenshot: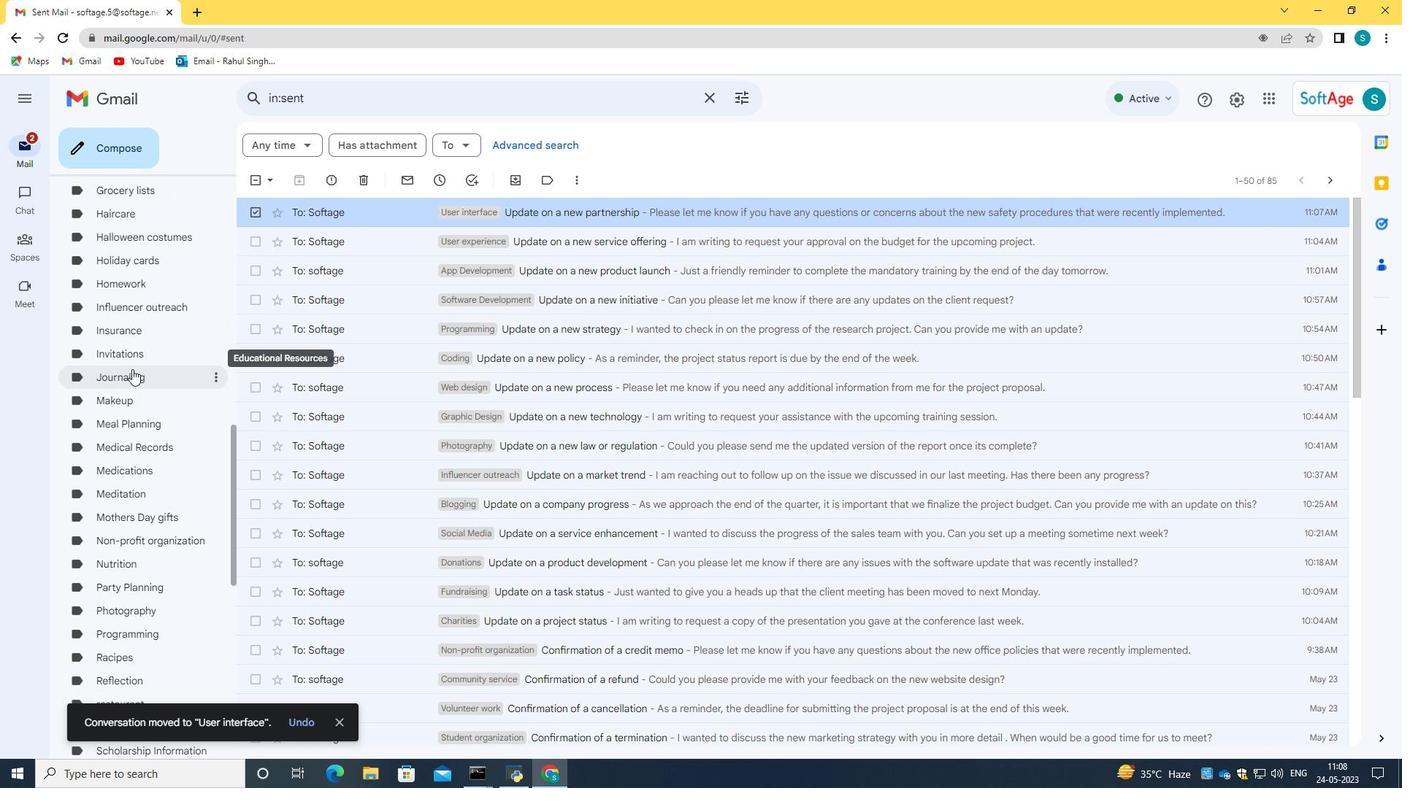 
Action: Mouse moved to (131, 368)
Screenshot: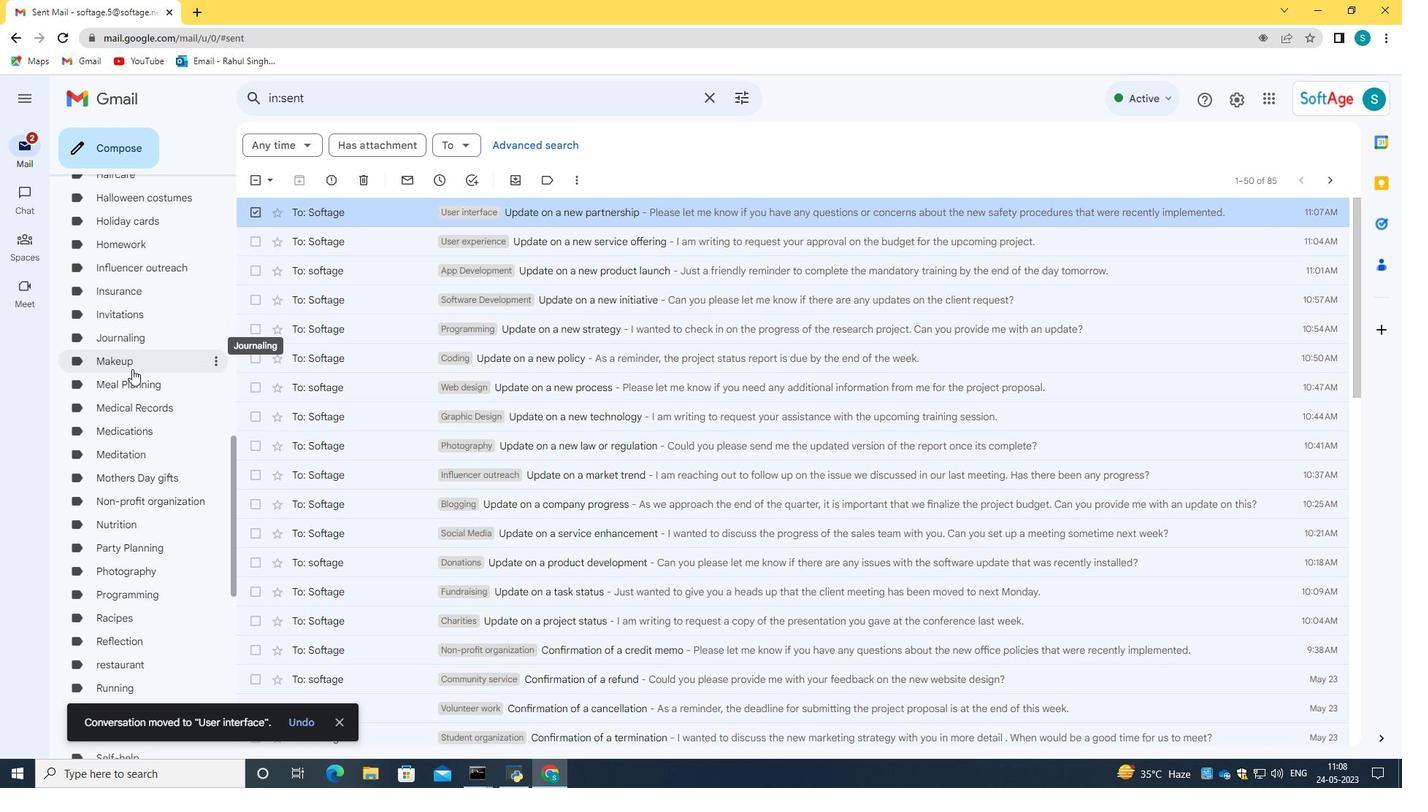 
Action: Mouse scrolled (131, 368) with delta (0, 0)
Screenshot: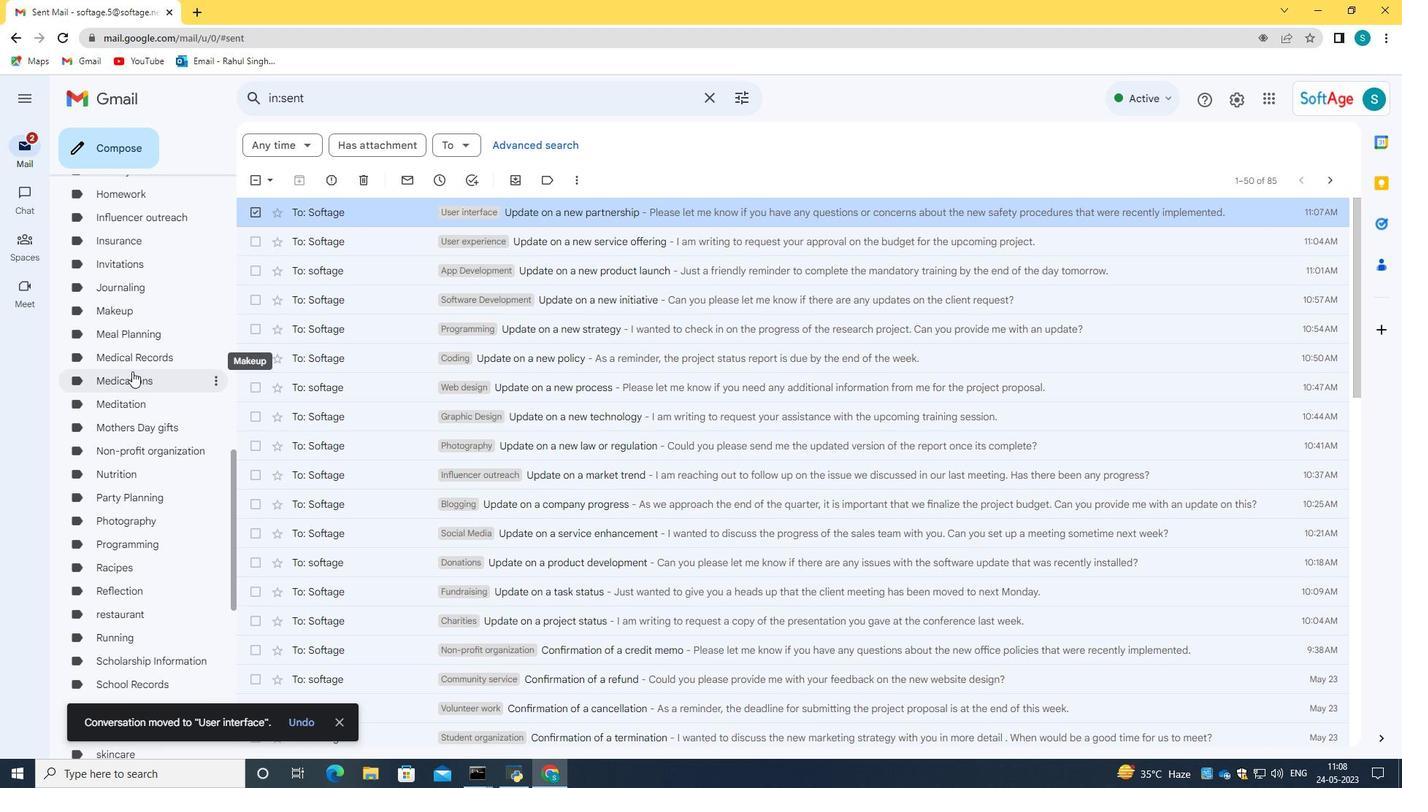 
Action: Mouse moved to (131, 368)
Screenshot: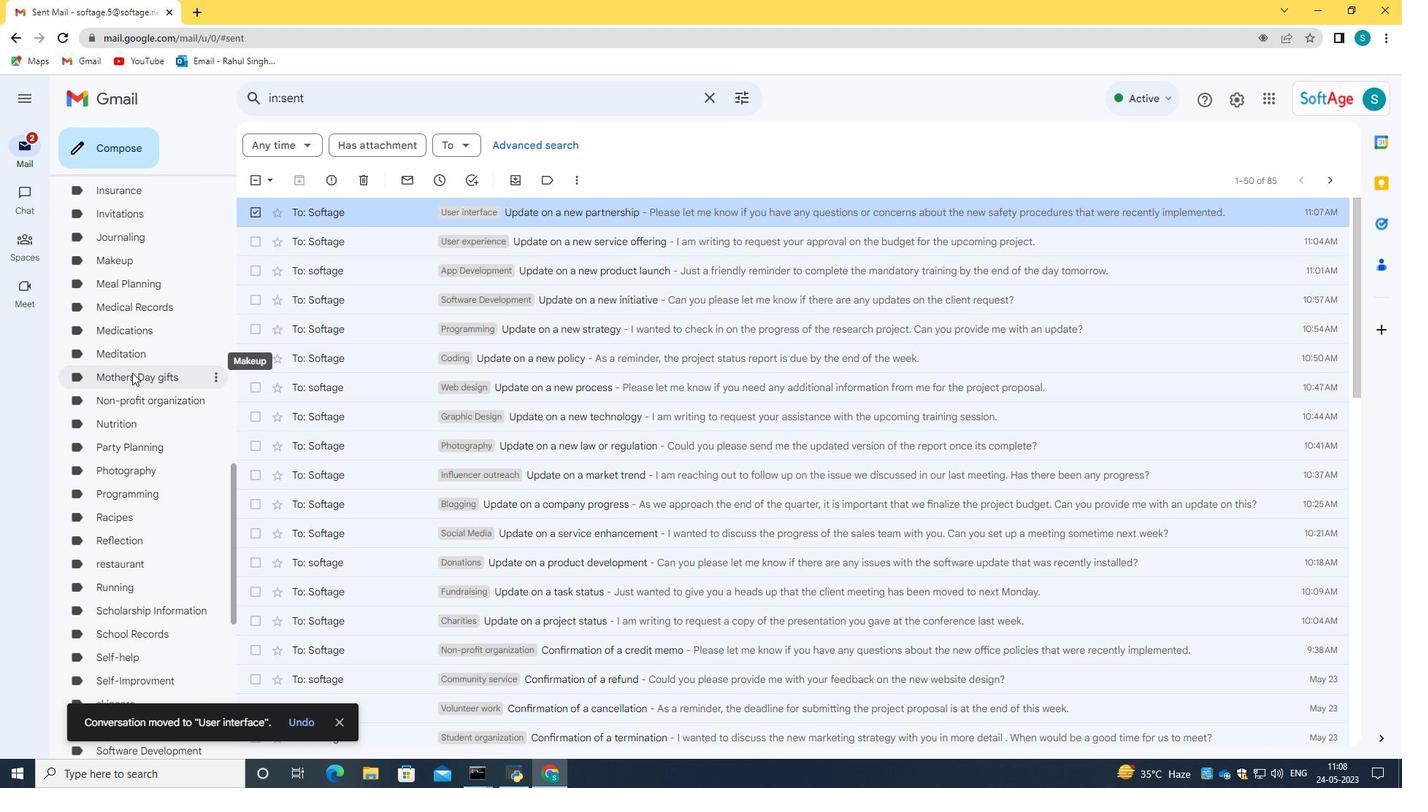 
Action: Mouse scrolled (131, 368) with delta (0, 0)
Screenshot: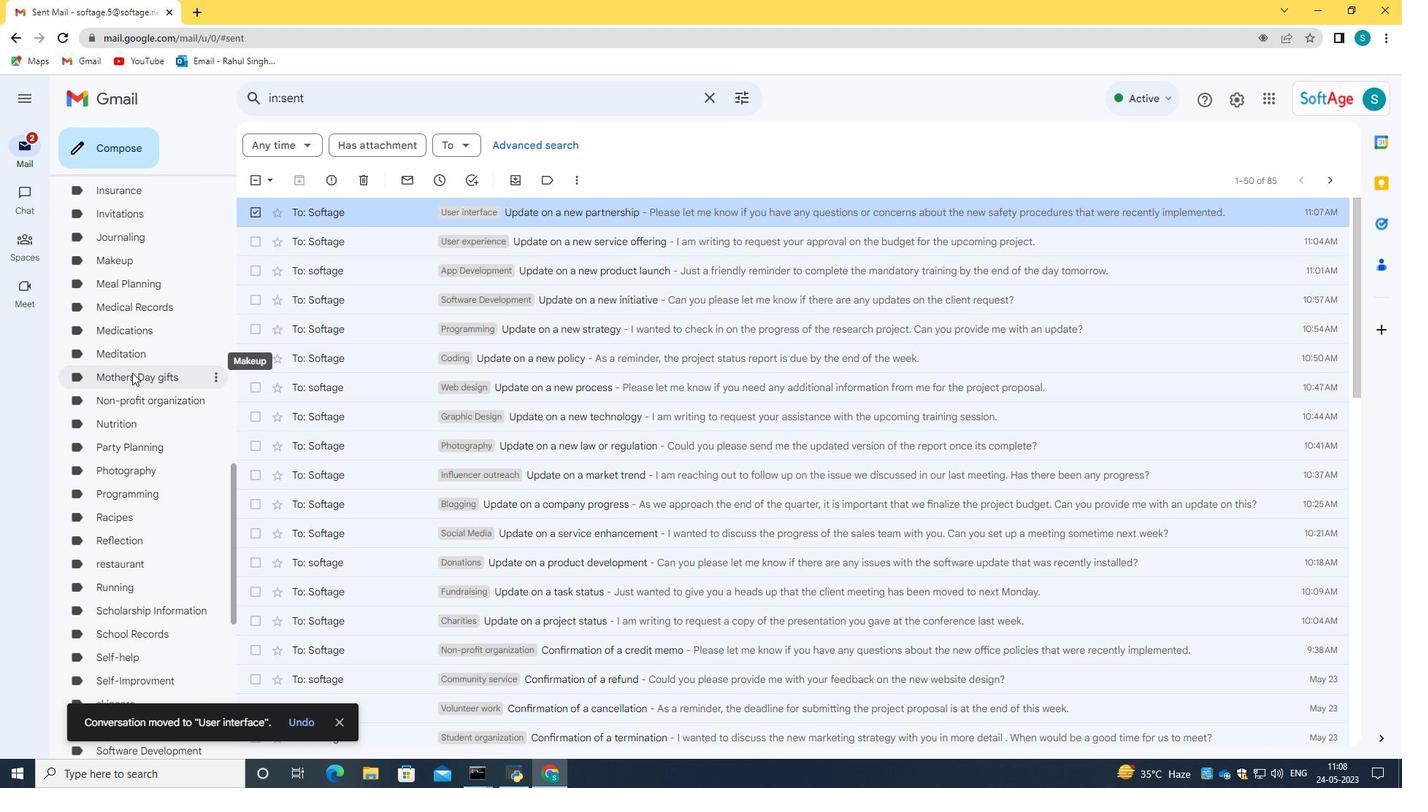 
Action: Mouse moved to (131, 370)
Screenshot: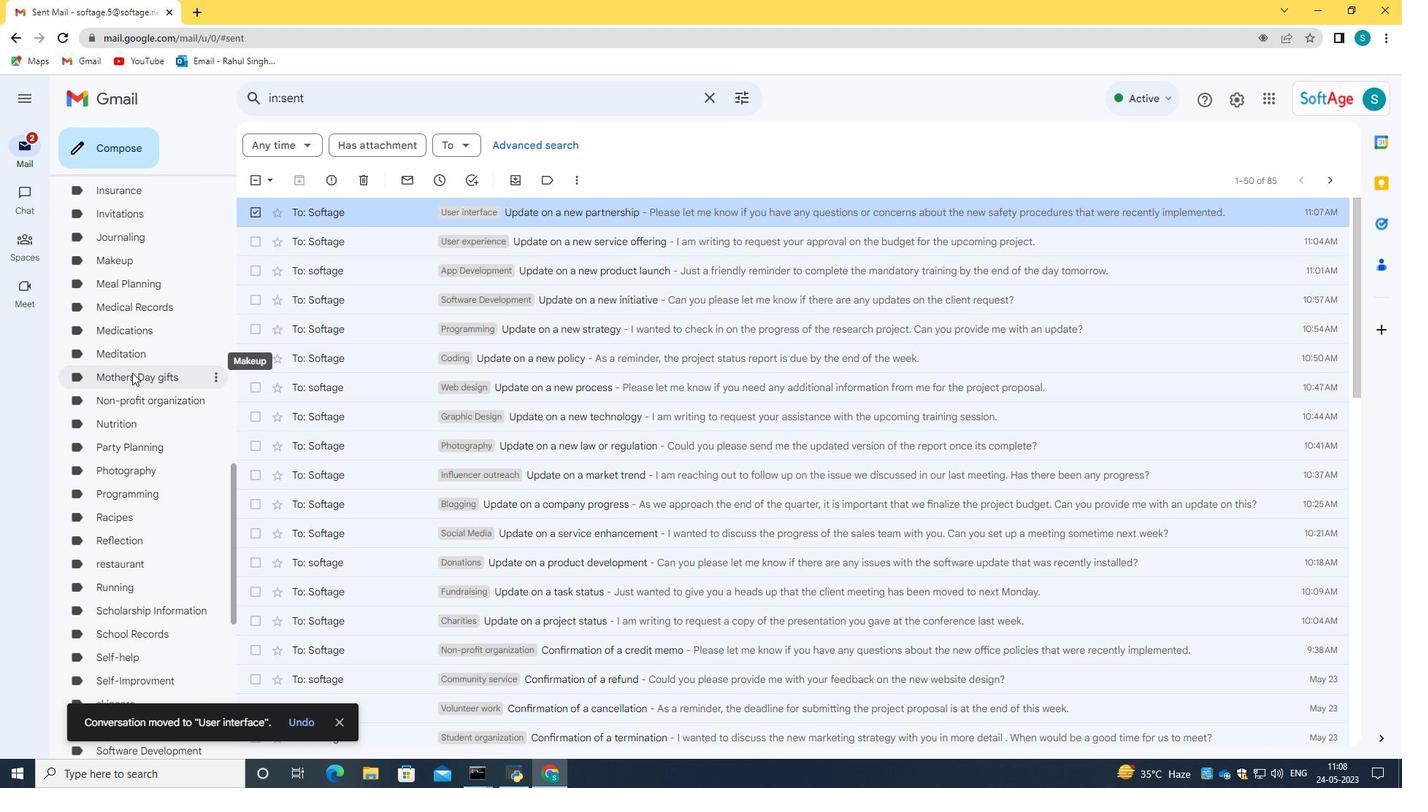 
Action: Mouse scrolled (131, 369) with delta (0, 0)
Screenshot: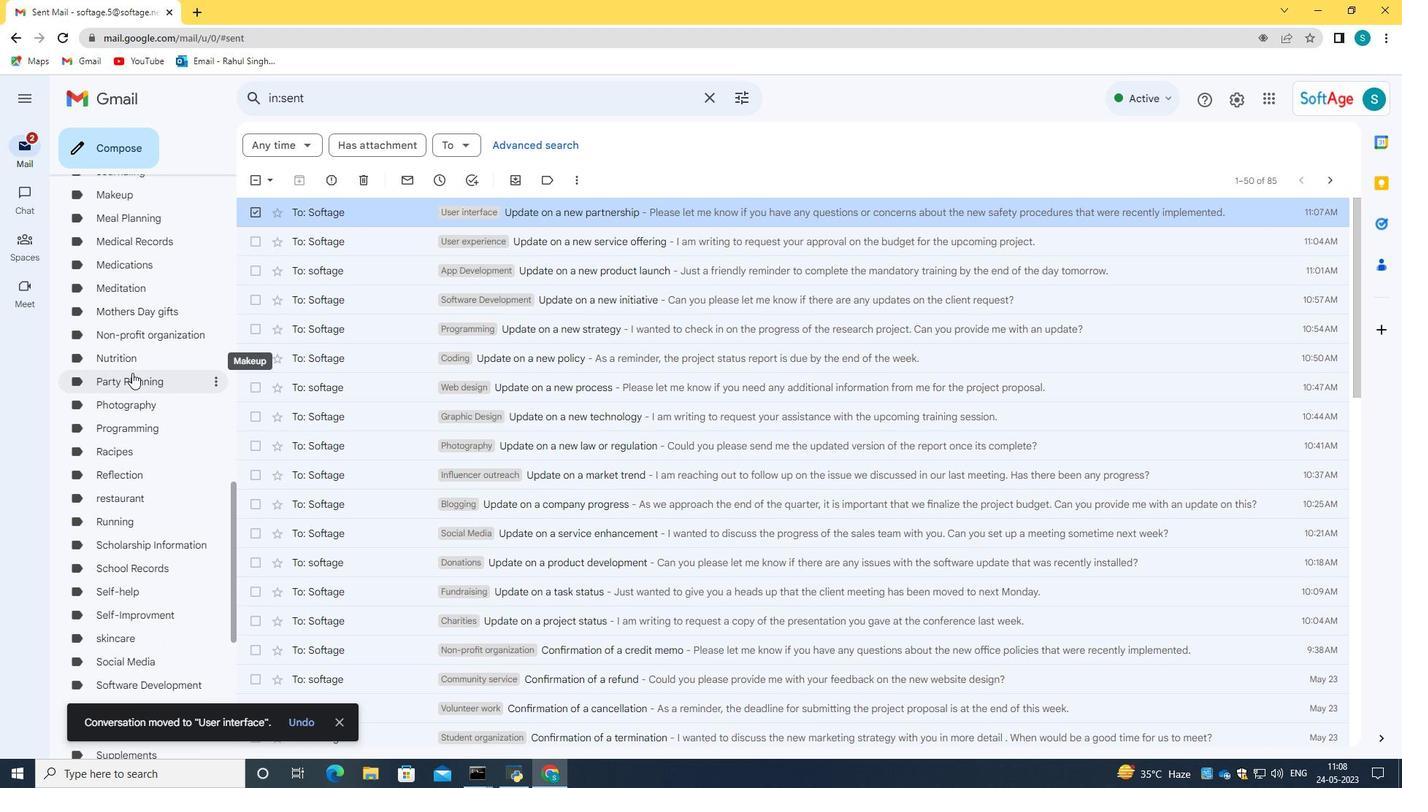 
Action: Mouse moved to (131, 373)
Screenshot: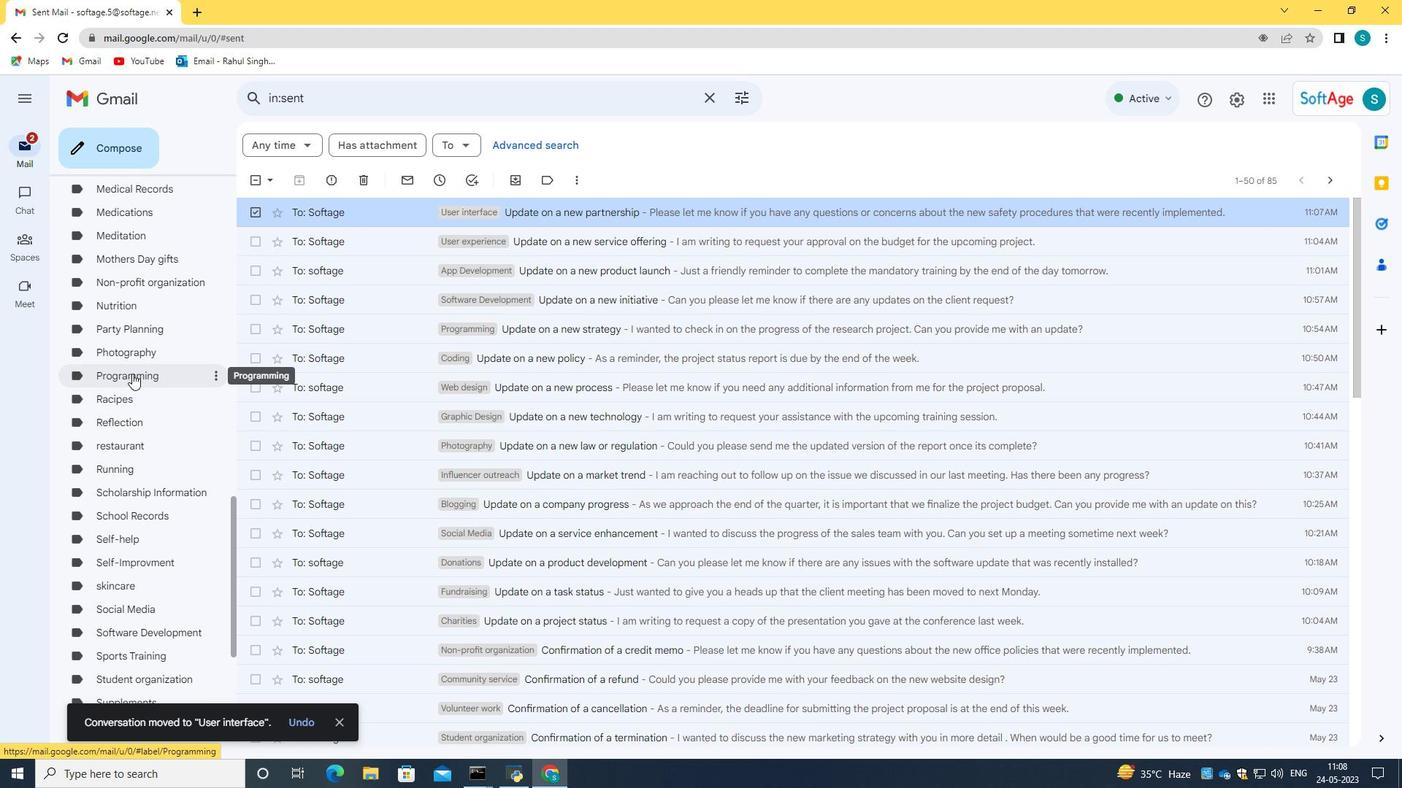 
Action: Mouse scrolled (131, 372) with delta (0, 0)
Screenshot: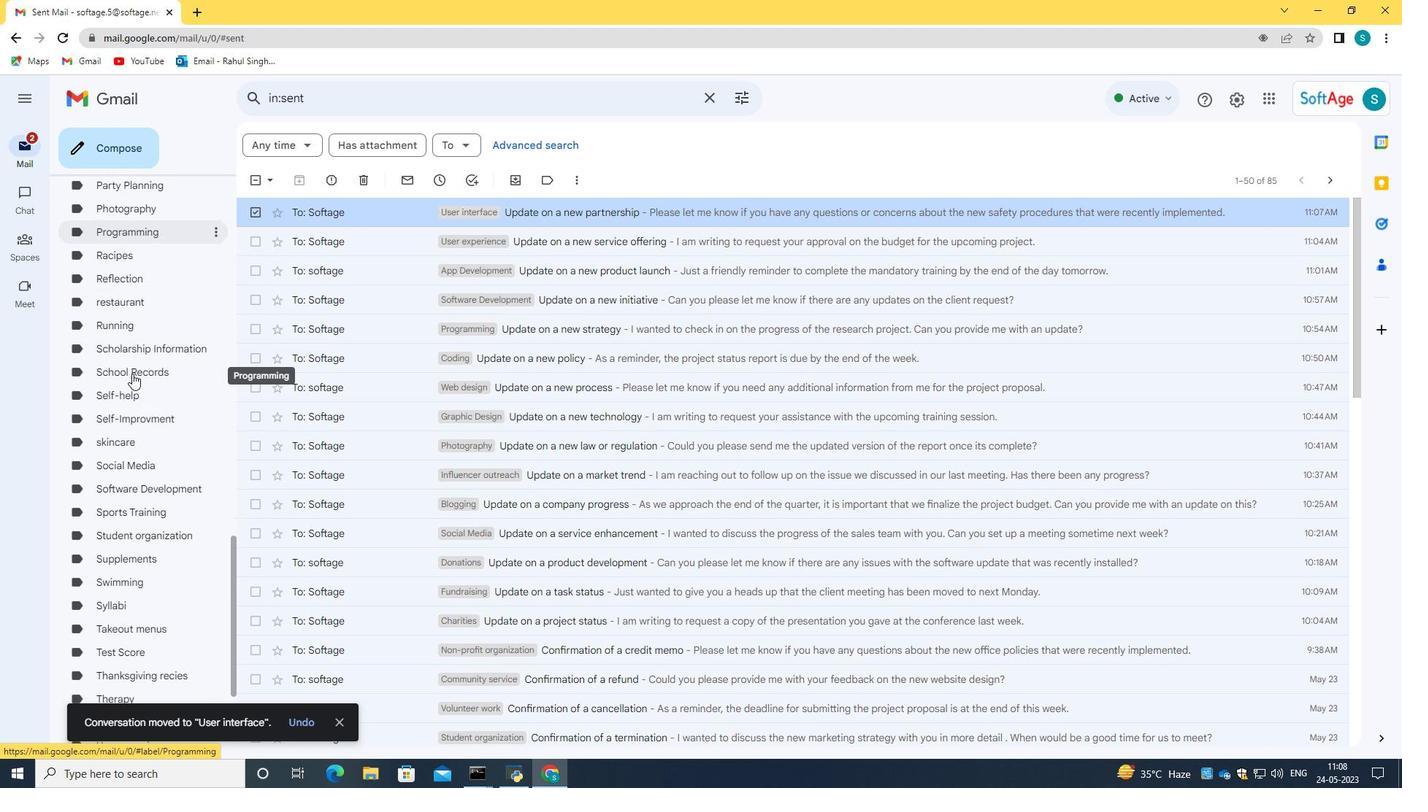 
Action: Mouse scrolled (131, 372) with delta (0, 0)
Screenshot: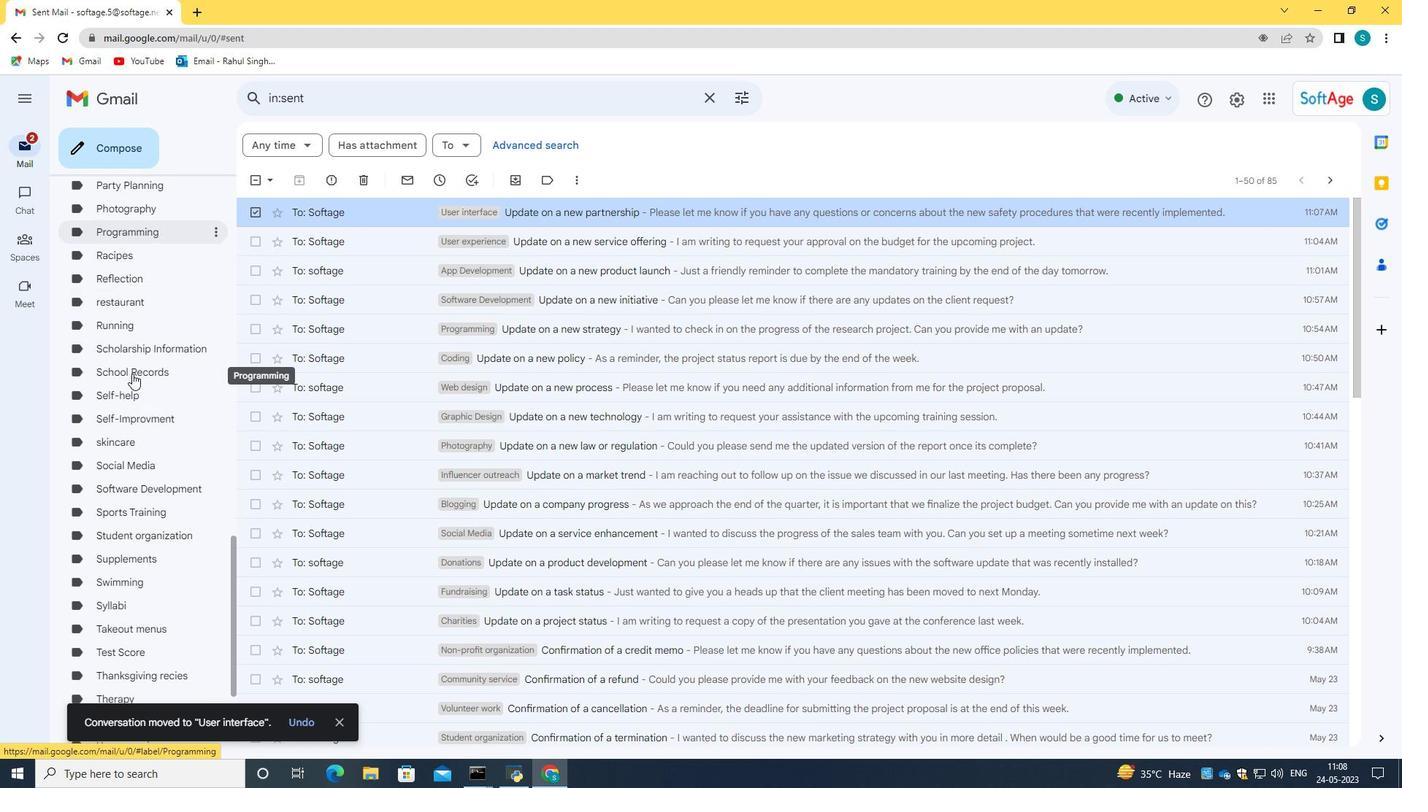
Action: Mouse scrolled (131, 372) with delta (0, 0)
Screenshot: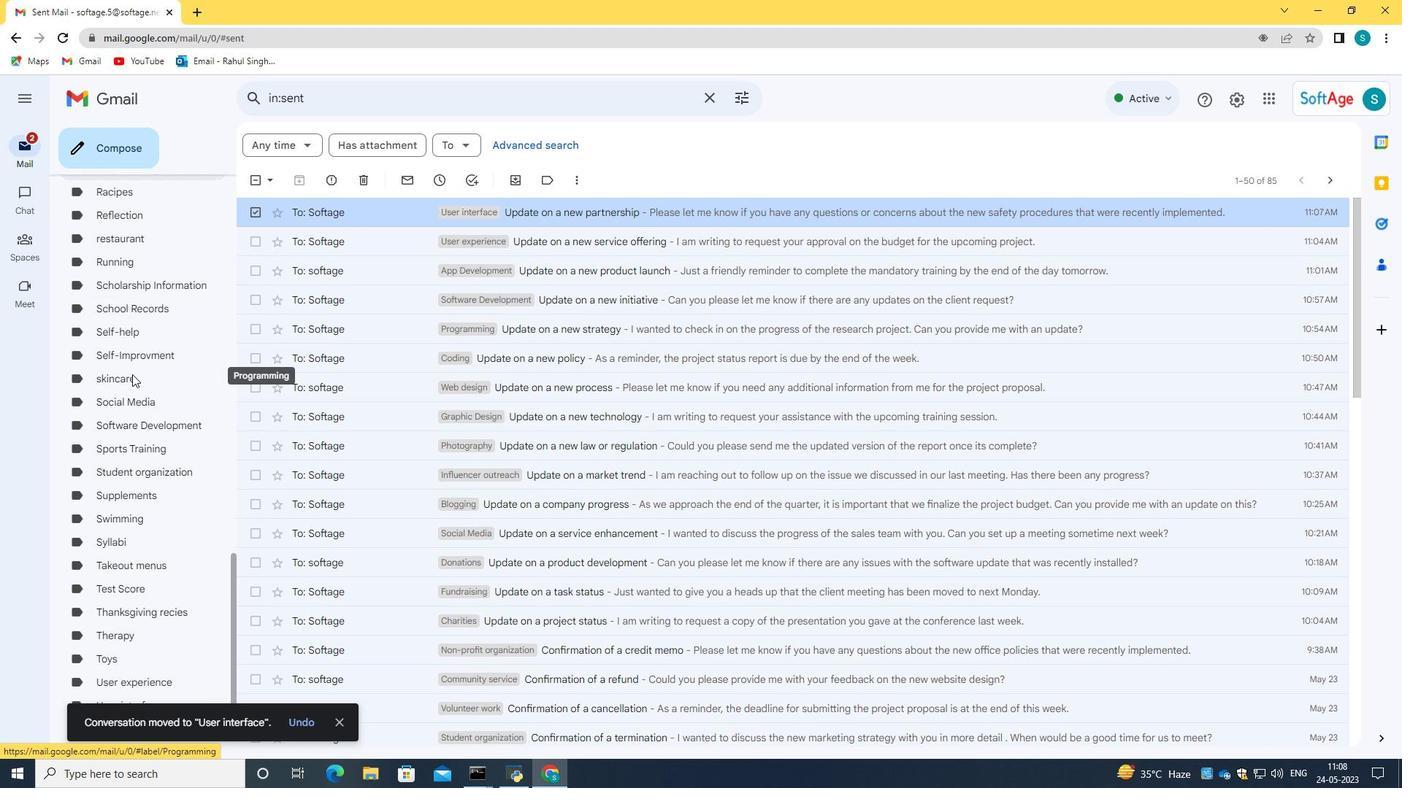 
Action: Mouse moved to (131, 373)
Screenshot: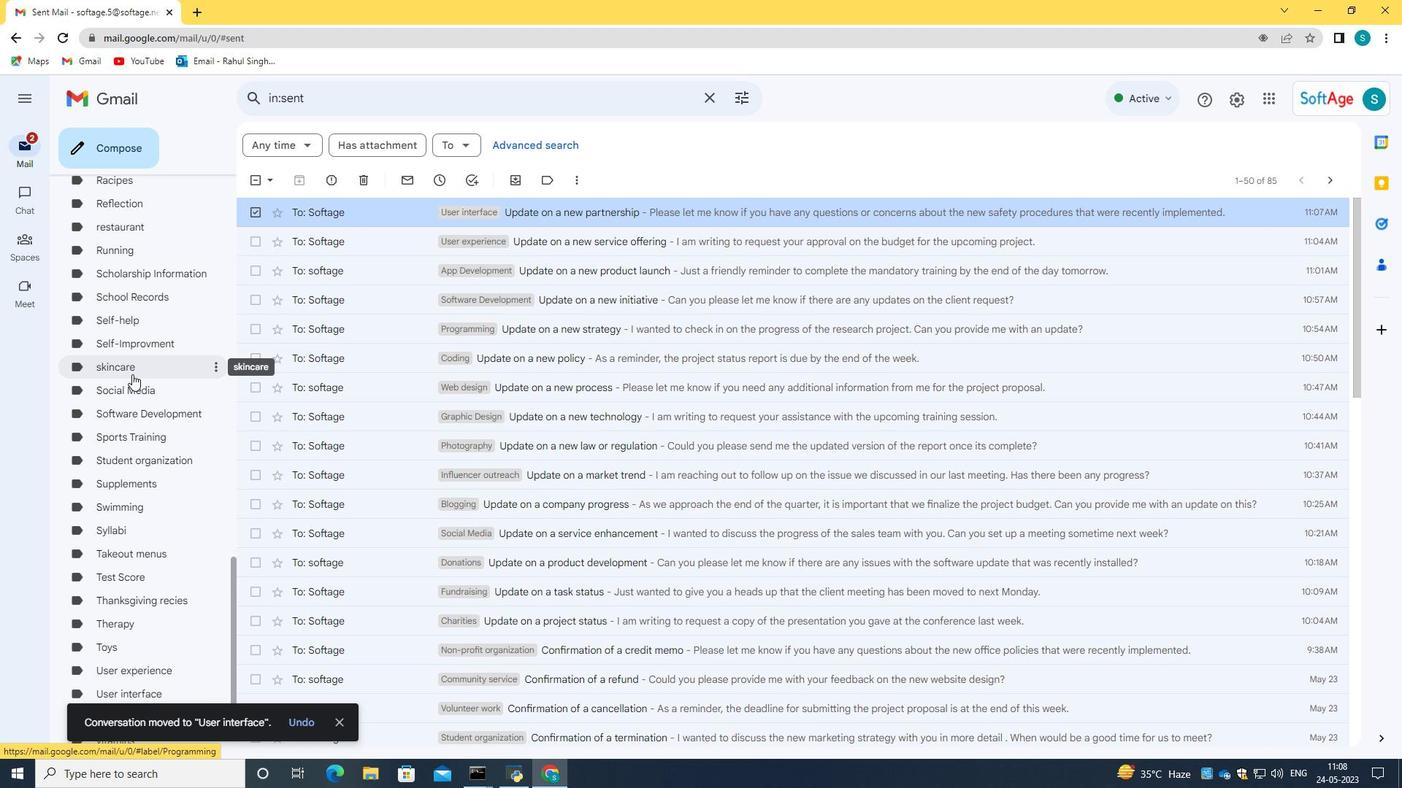 
Action: Mouse scrolled (131, 373) with delta (0, 0)
Screenshot: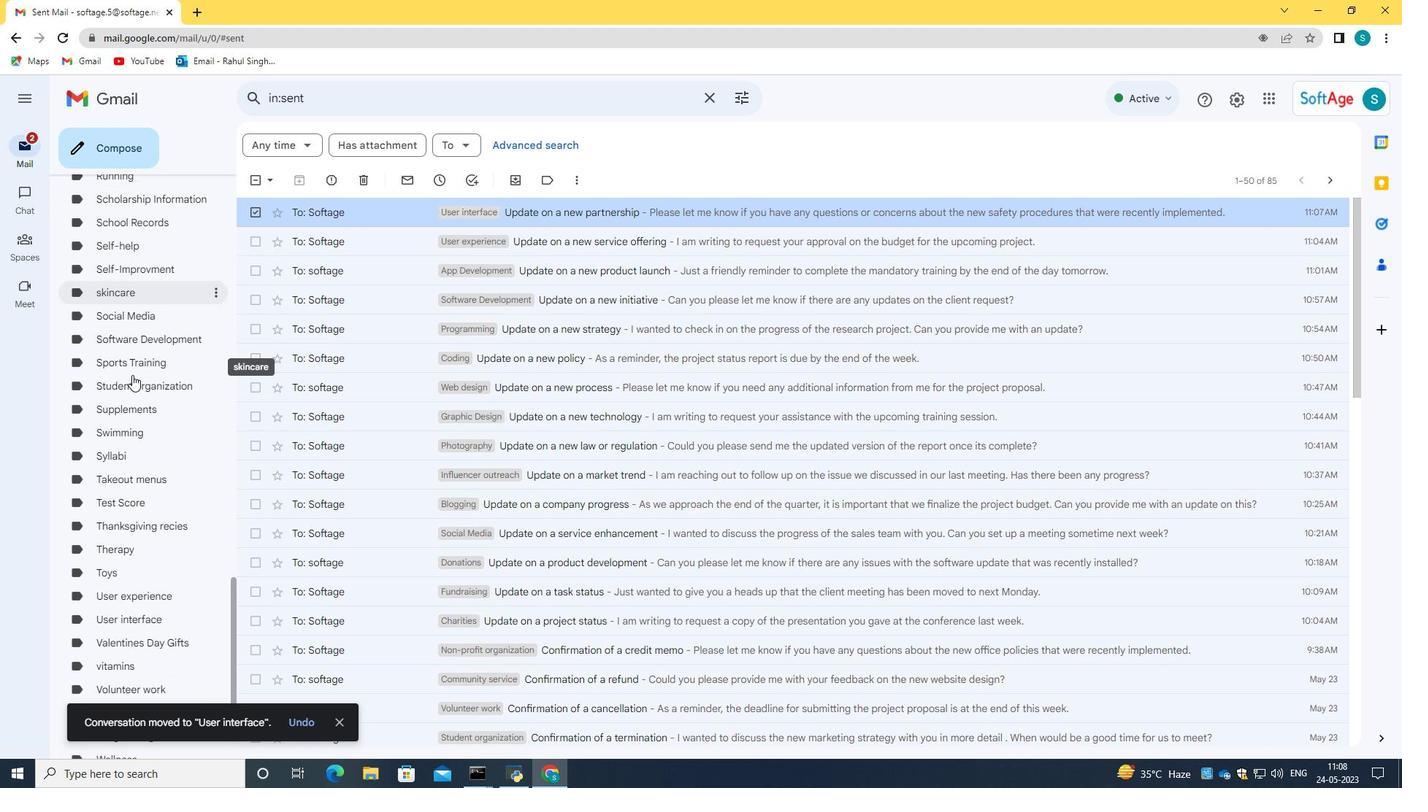
Action: Mouse scrolled (131, 373) with delta (0, 0)
Screenshot: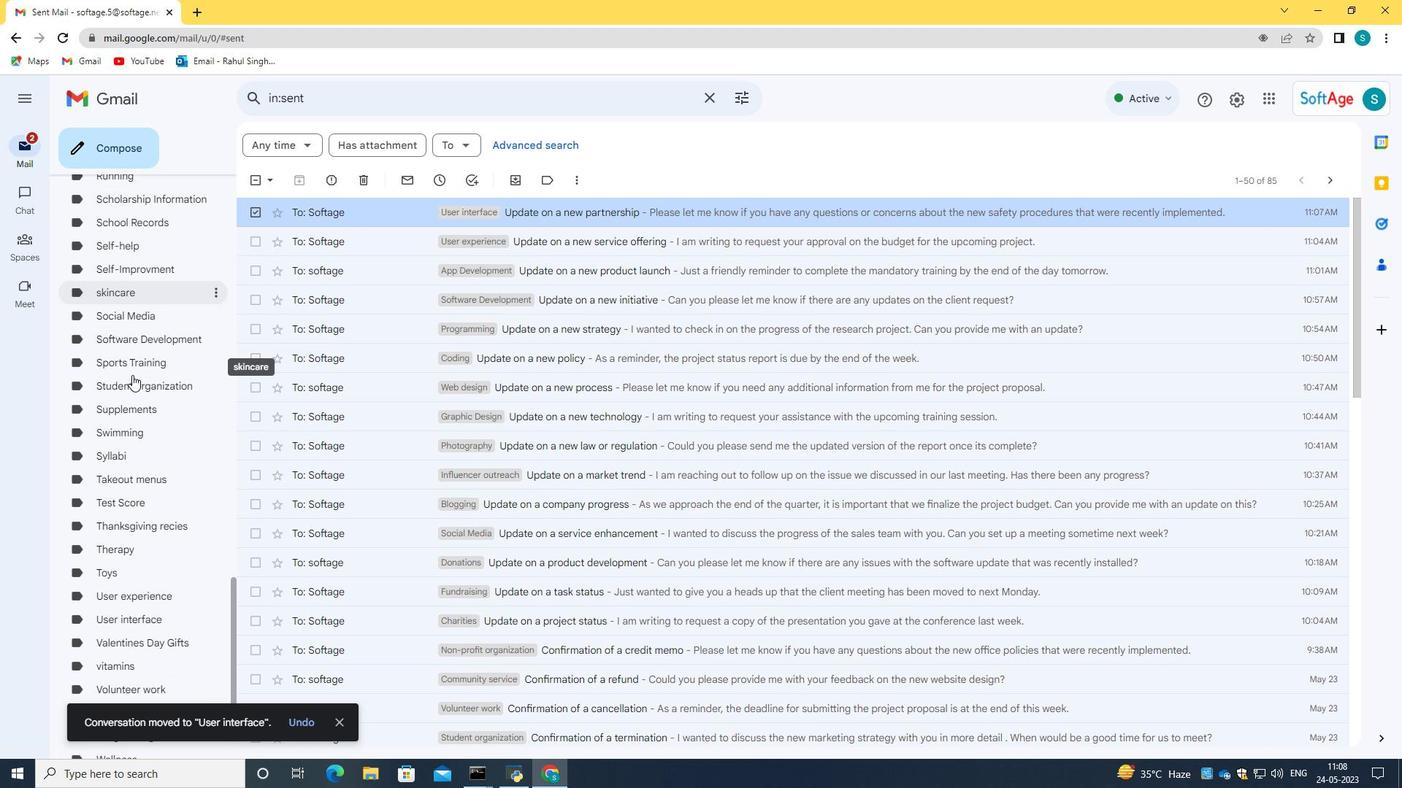 
Action: Mouse scrolled (131, 373) with delta (0, 0)
Screenshot: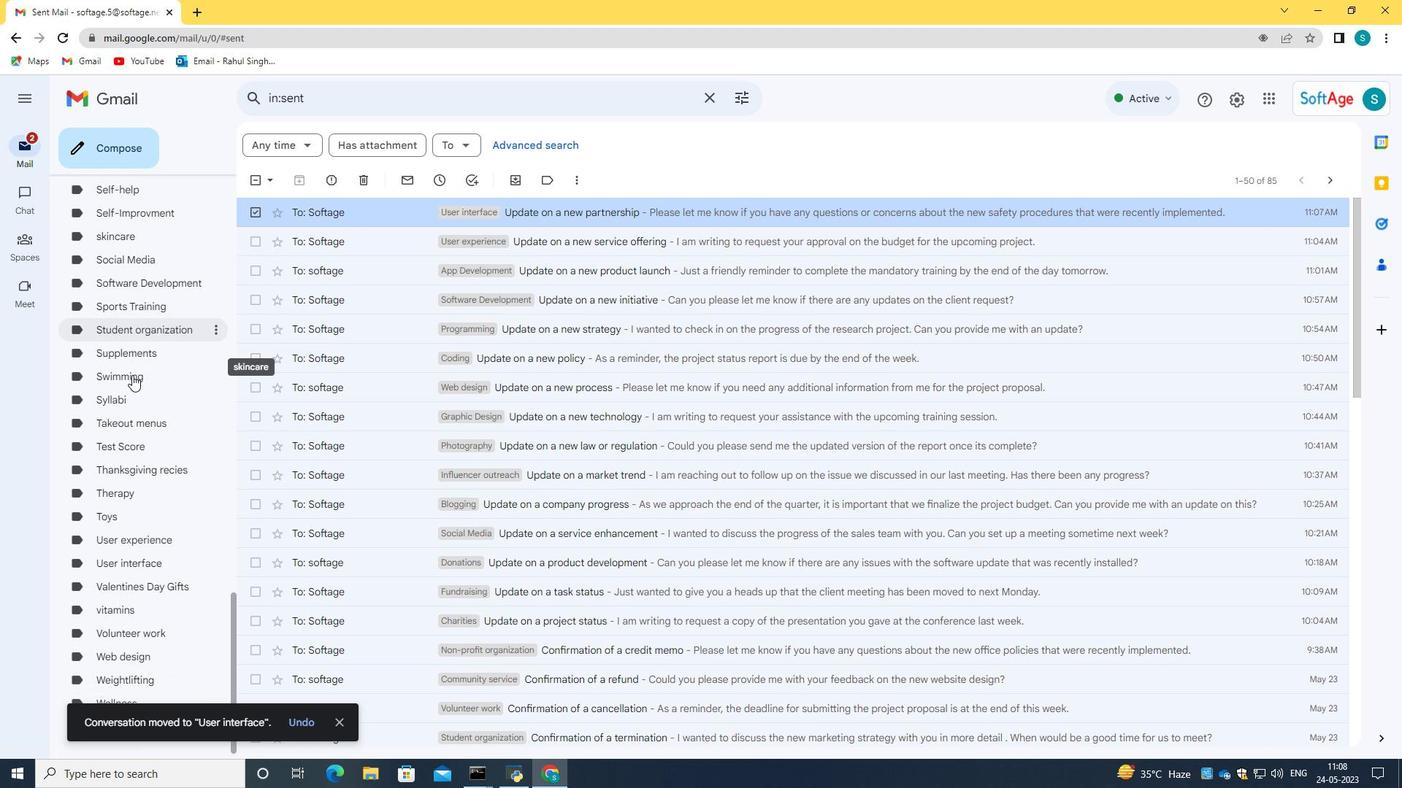 
Action: Mouse scrolled (131, 373) with delta (0, 0)
Screenshot: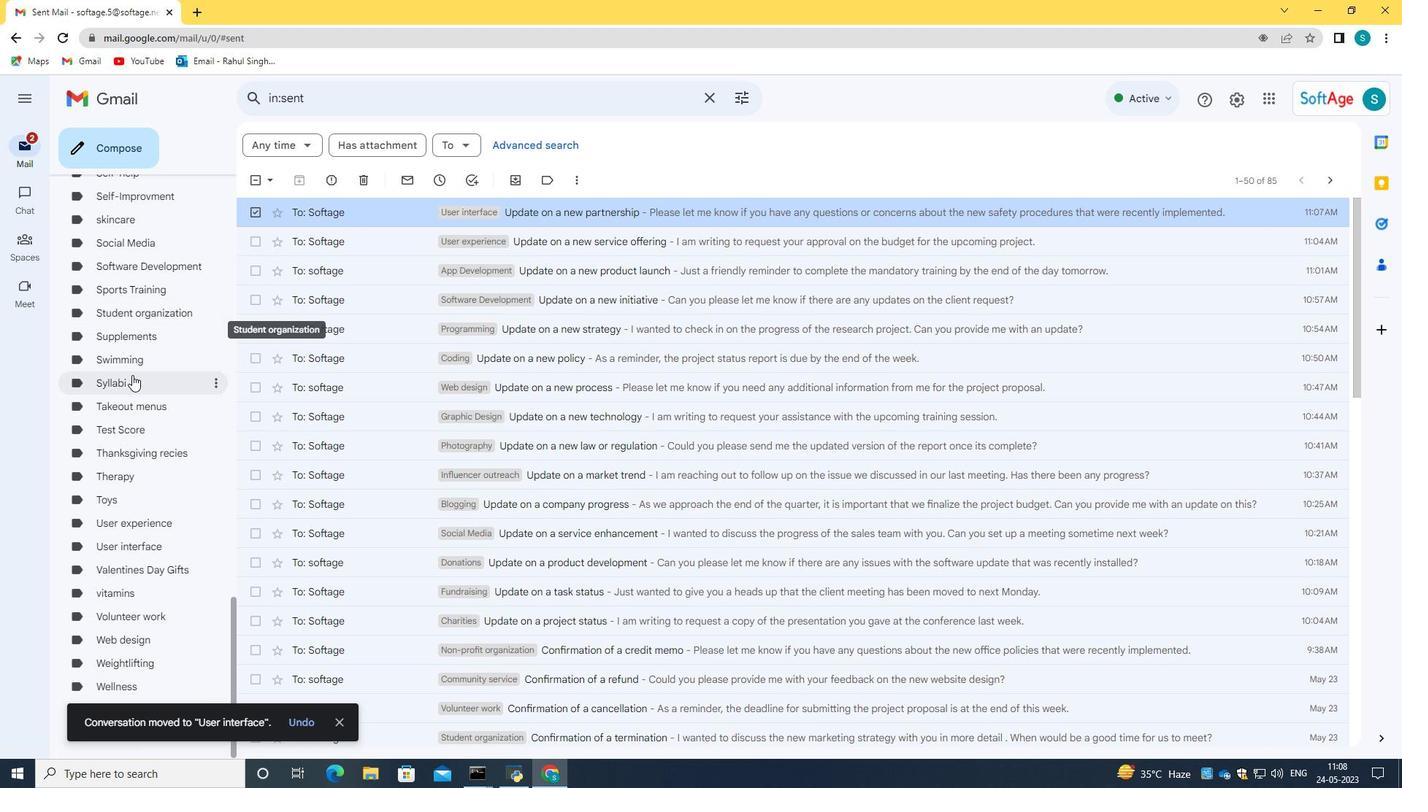 
Action: Mouse moved to (131, 374)
Screenshot: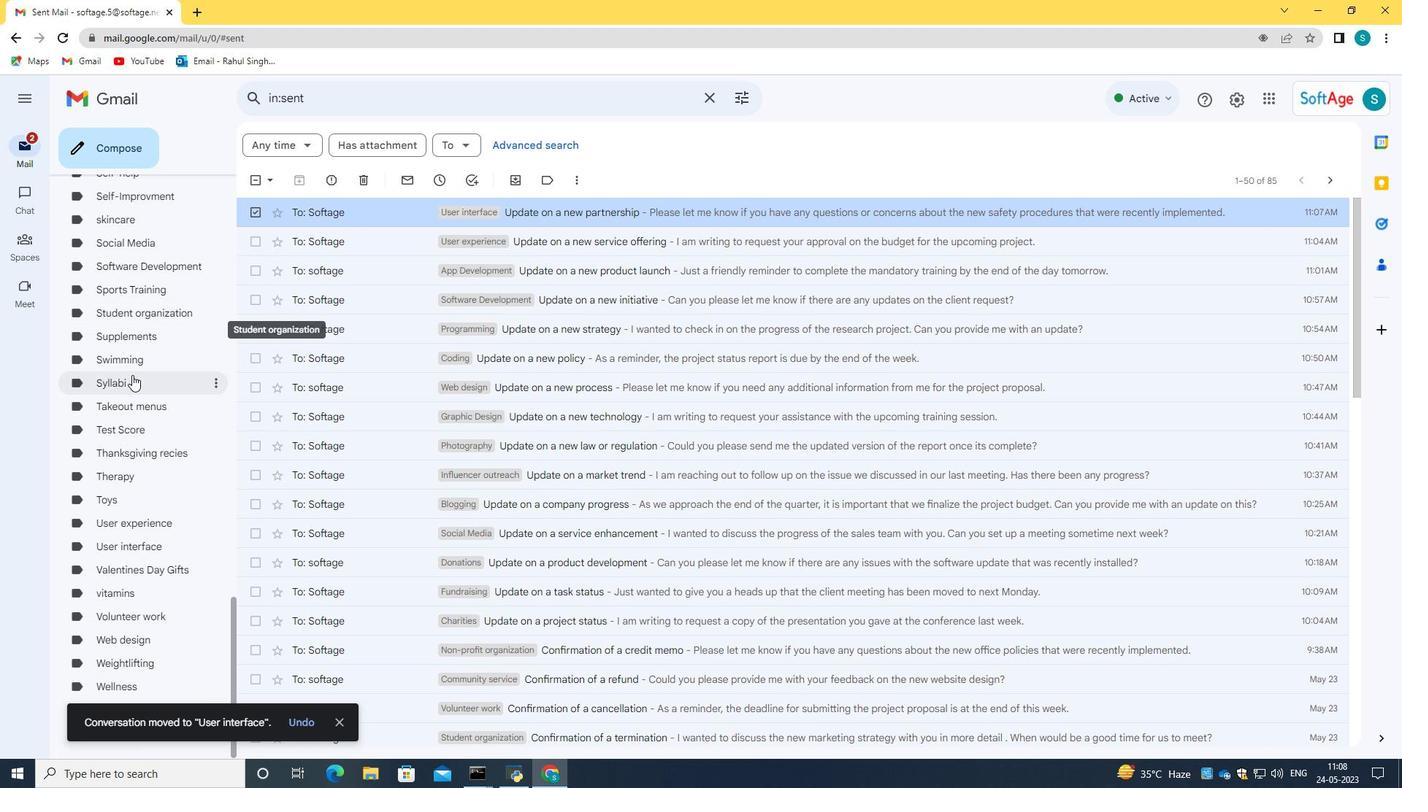 
Action: Mouse scrolled (131, 373) with delta (0, 0)
Screenshot: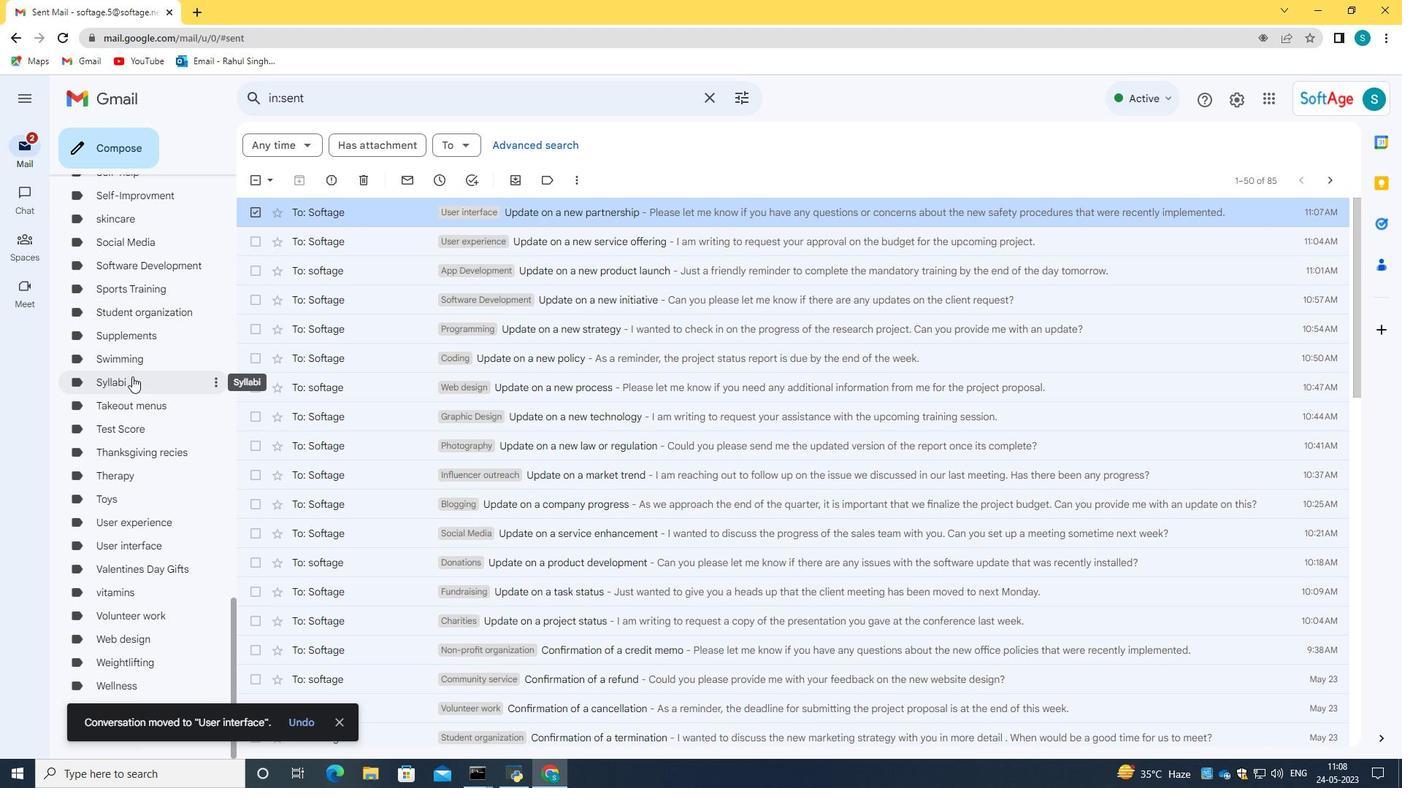 
Action: Mouse moved to (131, 375)
Screenshot: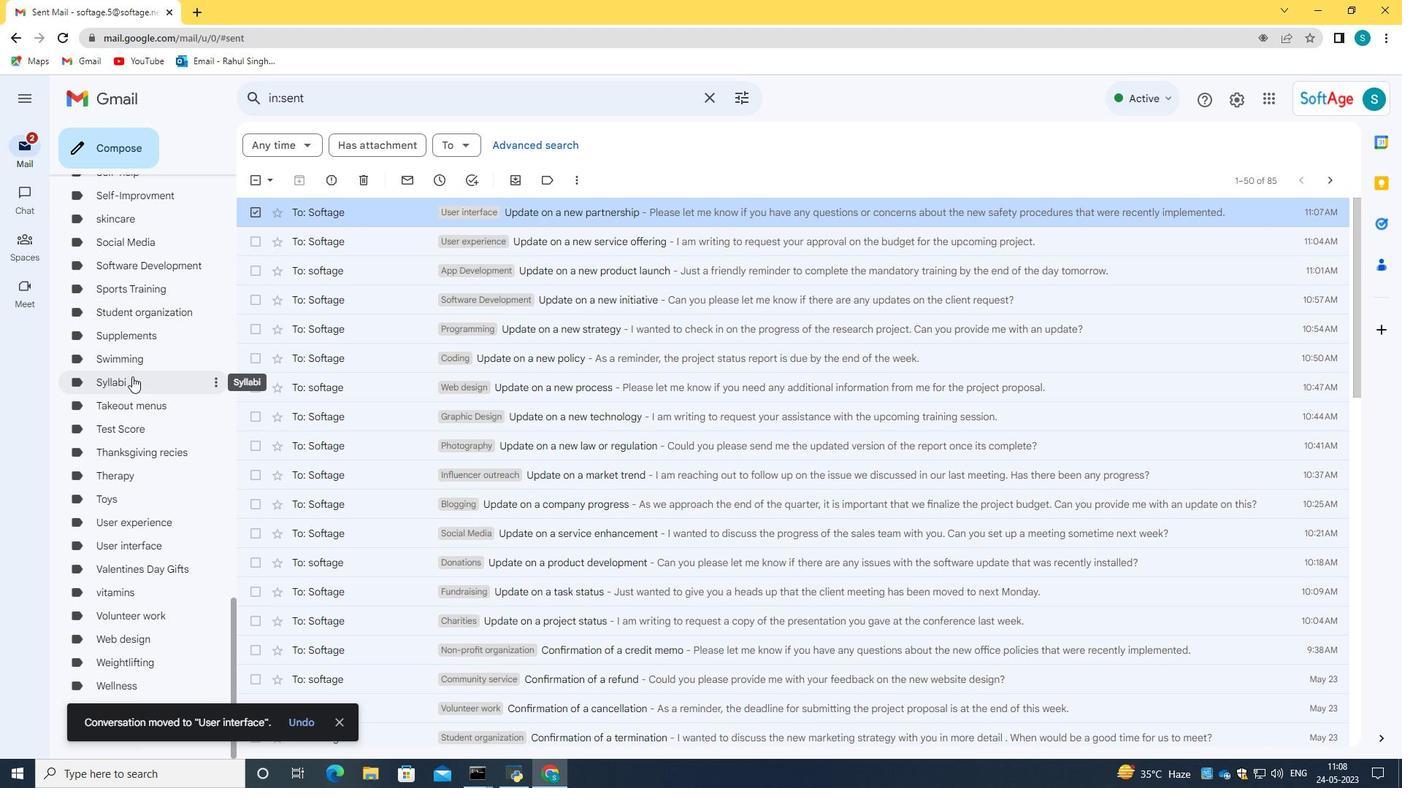 
Action: Mouse scrolled (131, 374) with delta (0, 0)
Screenshot: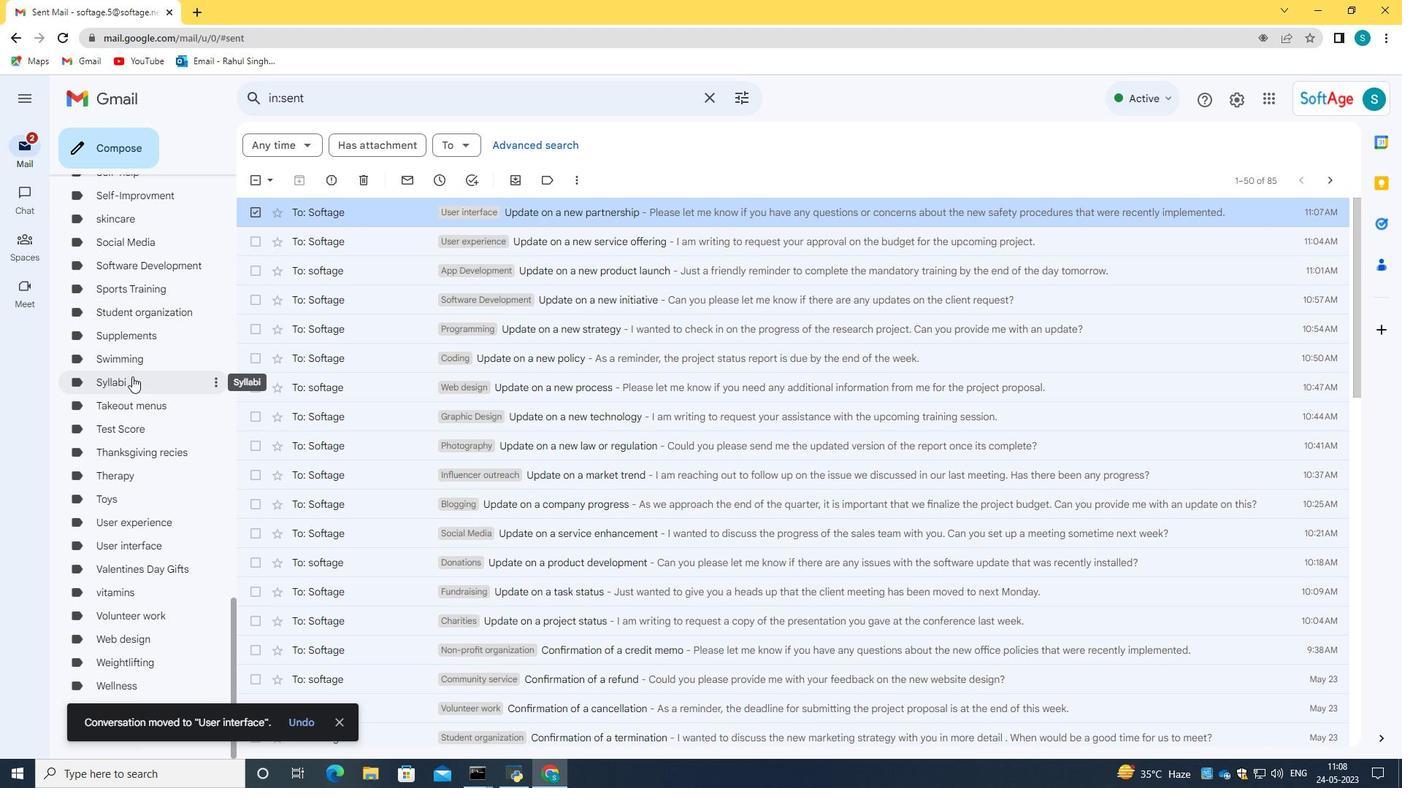 
Action: Mouse scrolled (131, 374) with delta (0, 0)
Screenshot: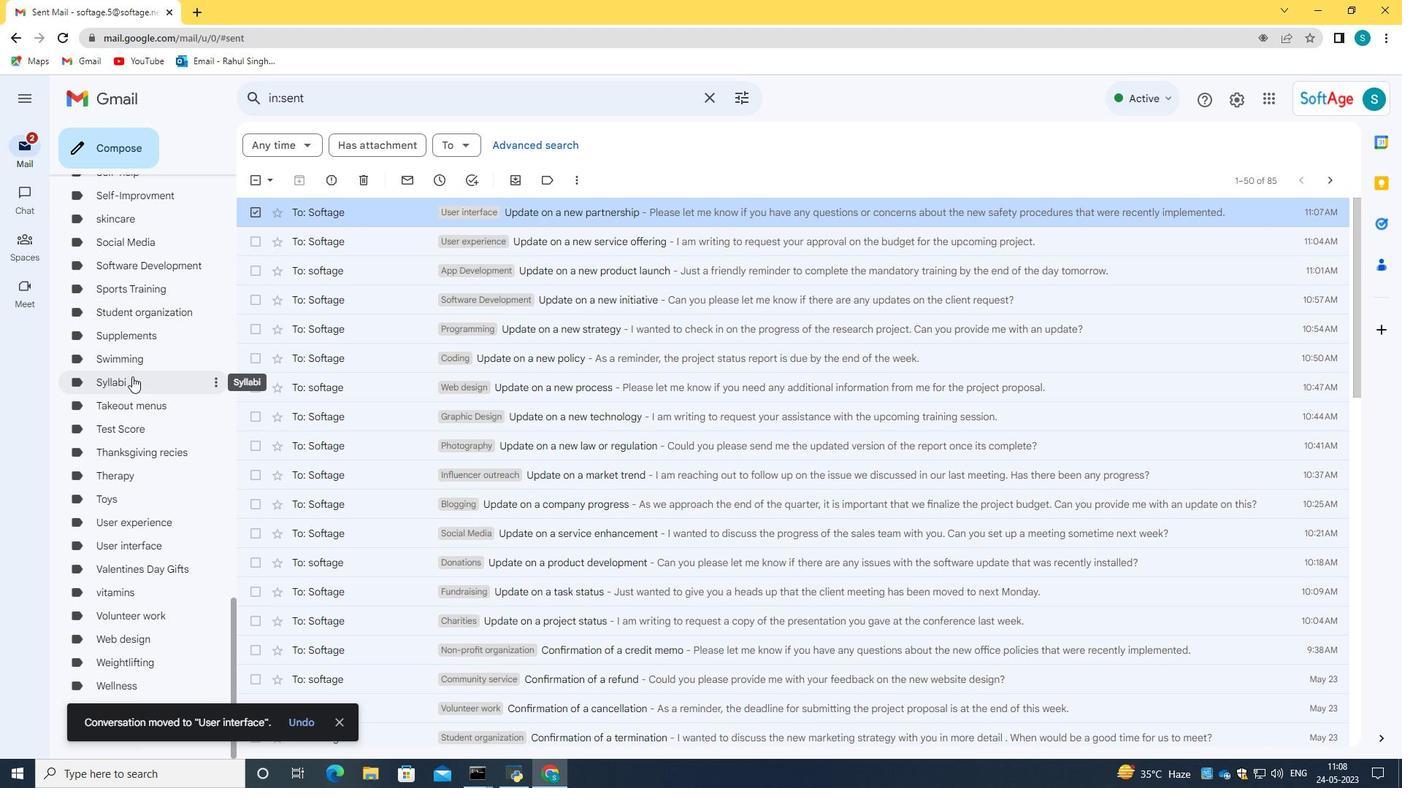 
Action: Mouse moved to (131, 376)
Screenshot: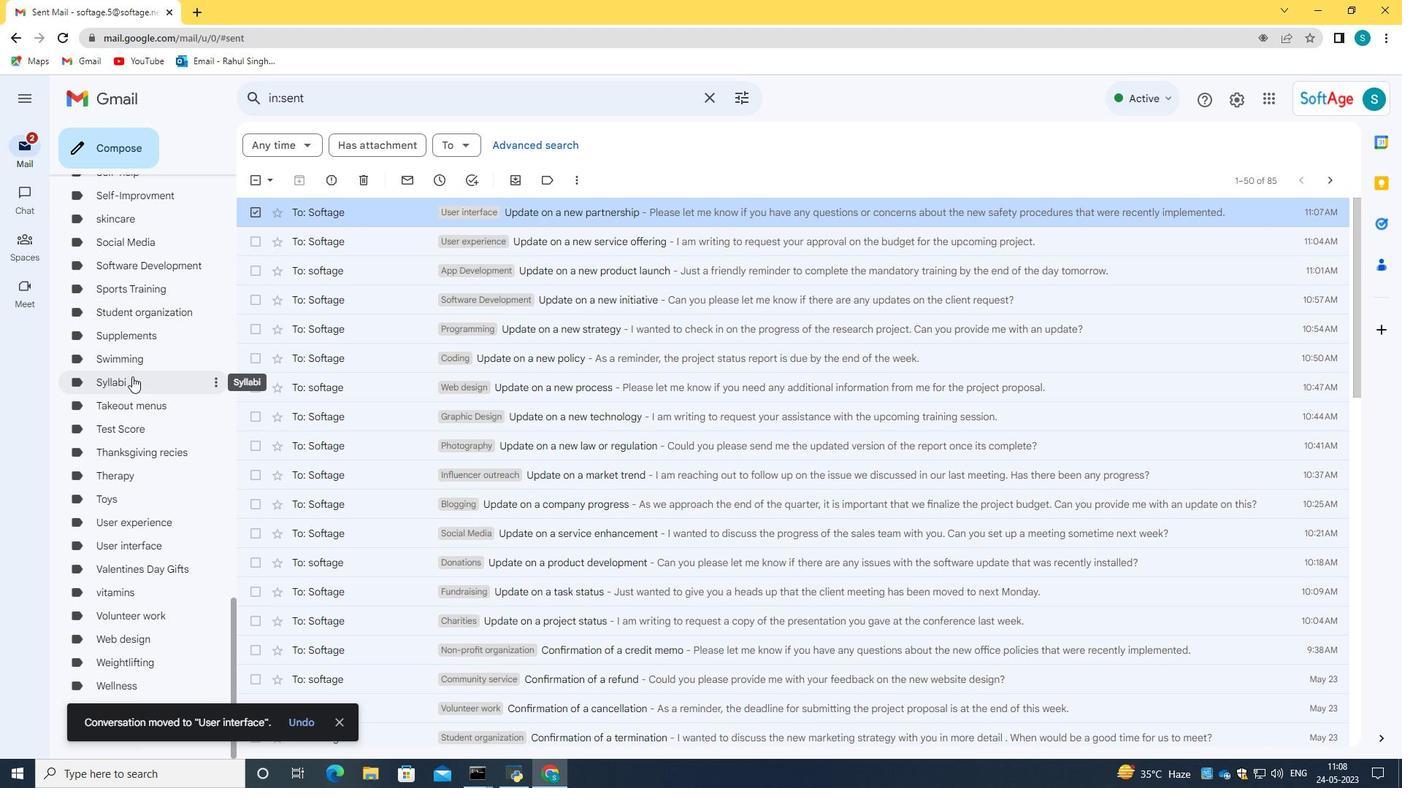 
Action: Mouse scrolled (131, 375) with delta (0, 0)
Screenshot: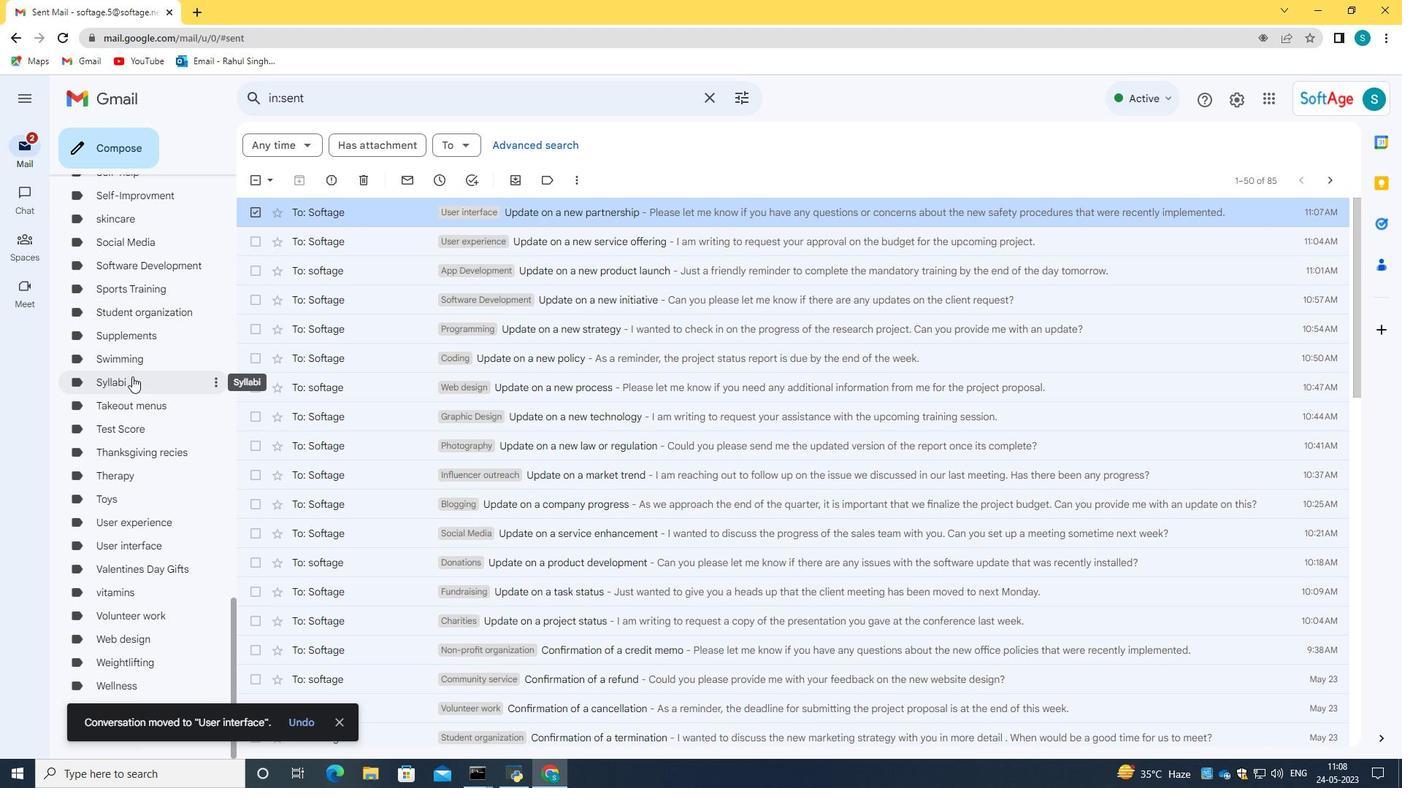 
Action: Mouse scrolled (131, 375) with delta (0, 0)
Screenshot: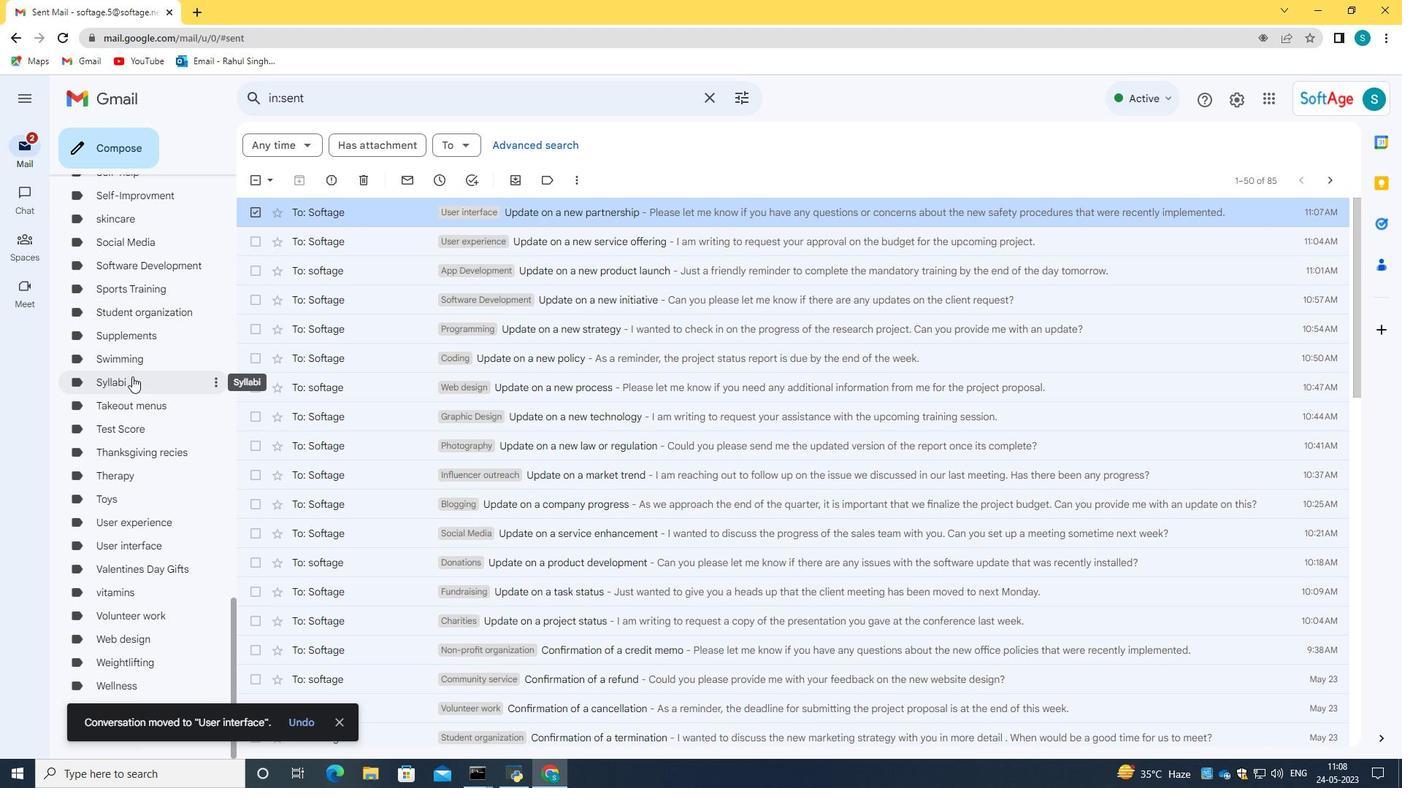 
Action: Mouse moved to (136, 552)
Screenshot: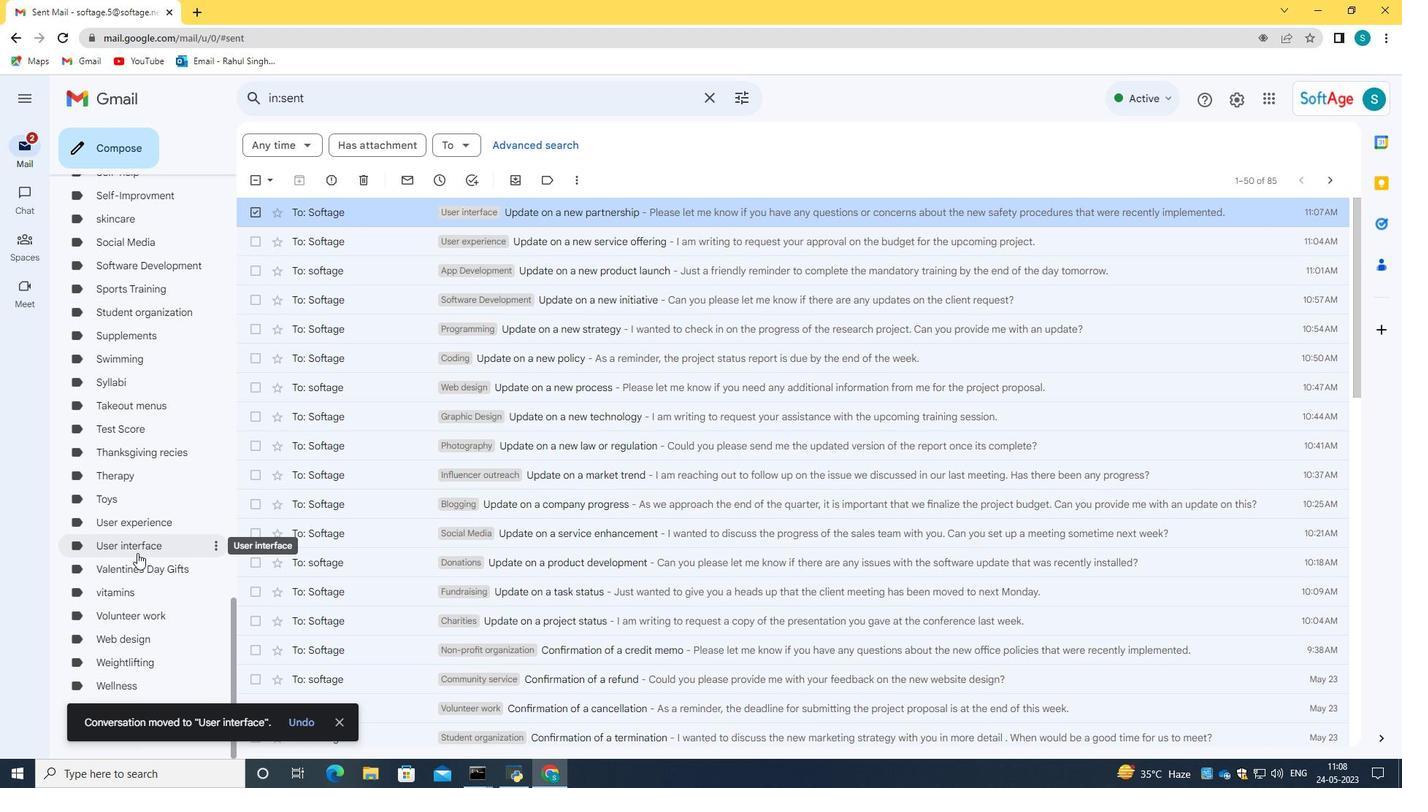 
Action: Mouse pressed left at (136, 552)
Screenshot: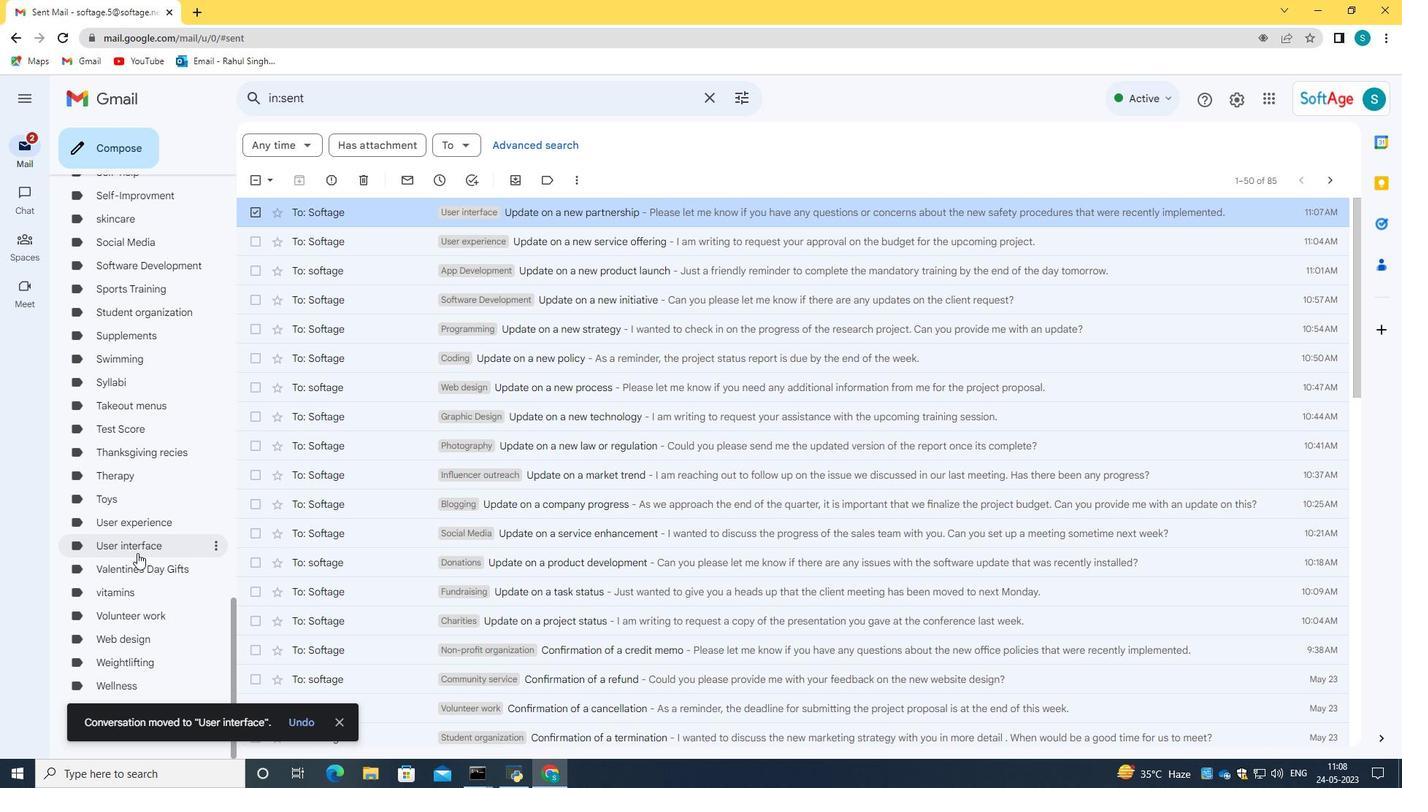 
Action: Mouse moved to (343, 203)
Screenshot: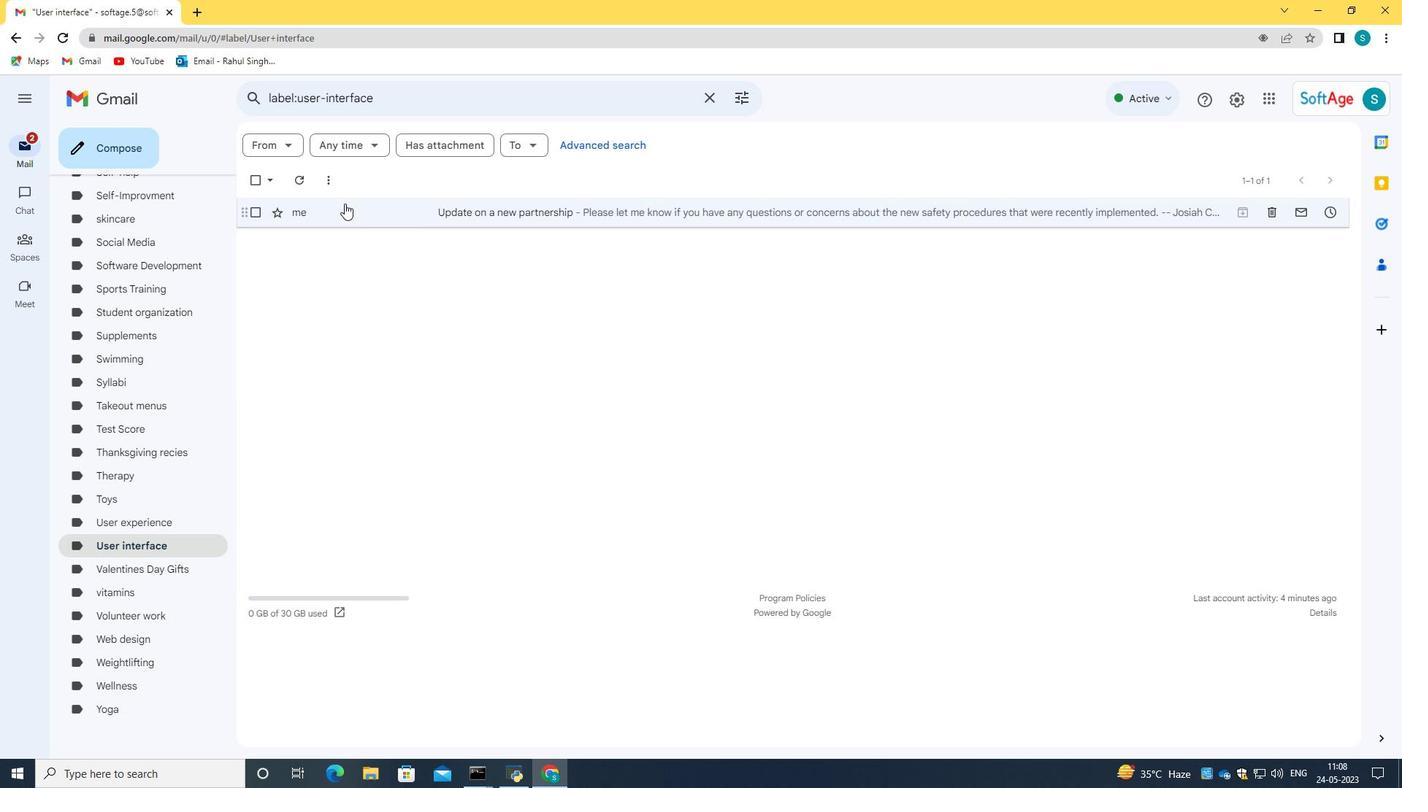 
Action: Mouse pressed left at (343, 203)
Screenshot: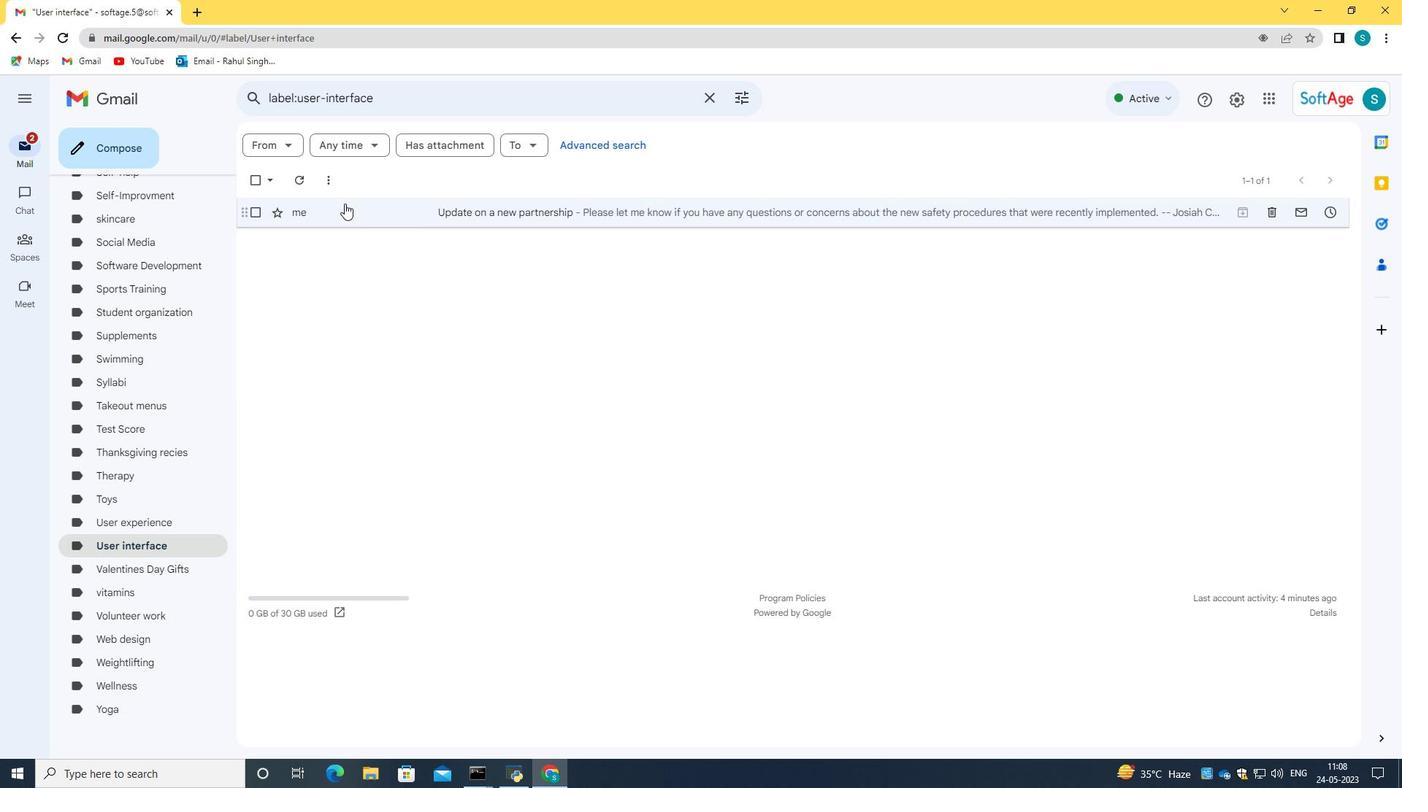 
Action: Mouse moved to (371, 414)
Screenshot: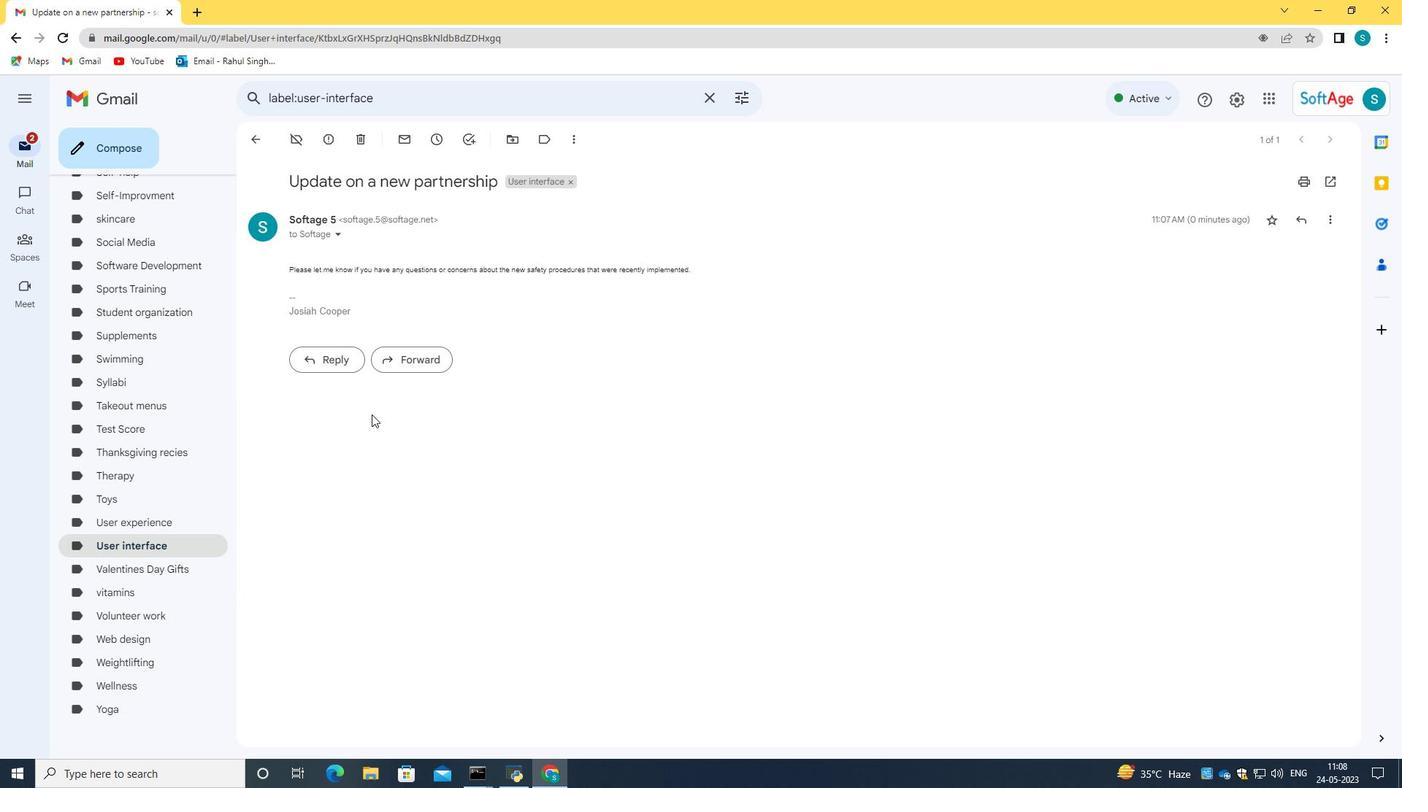 
